 Task: Search for a travel adapter in the home improvement category on Amazon.
Action: Mouse moved to (325, 67)
Screenshot: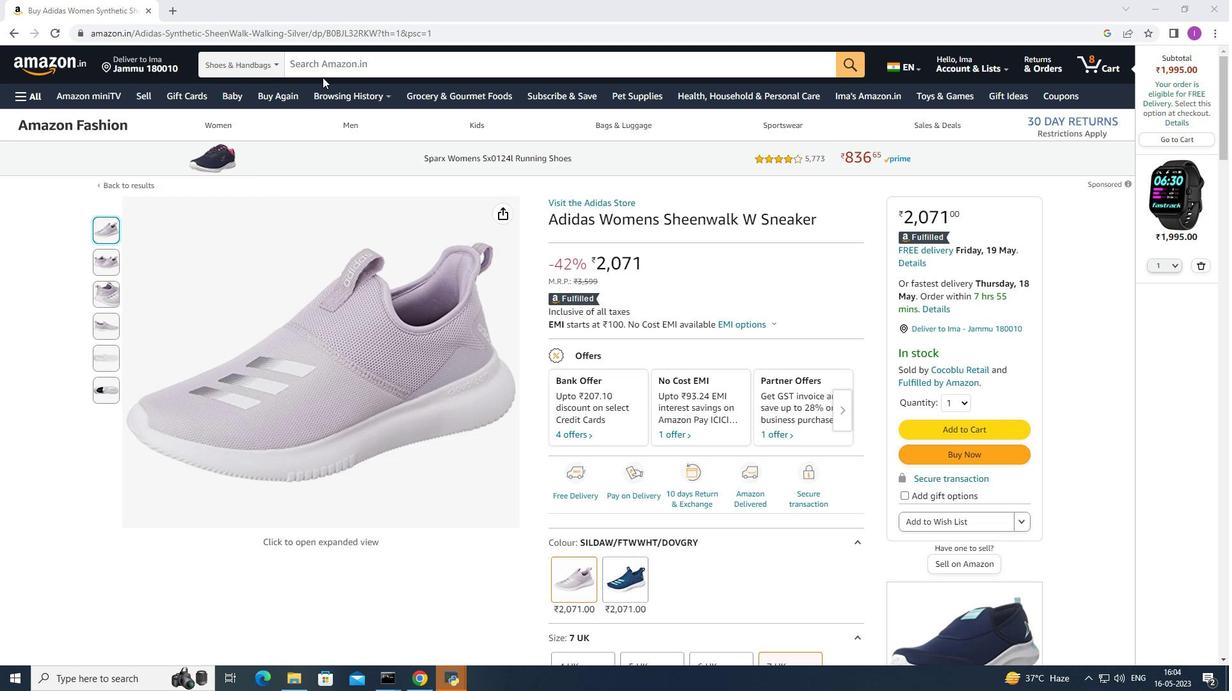 
Action: Mouse pressed left at (325, 67)
Screenshot: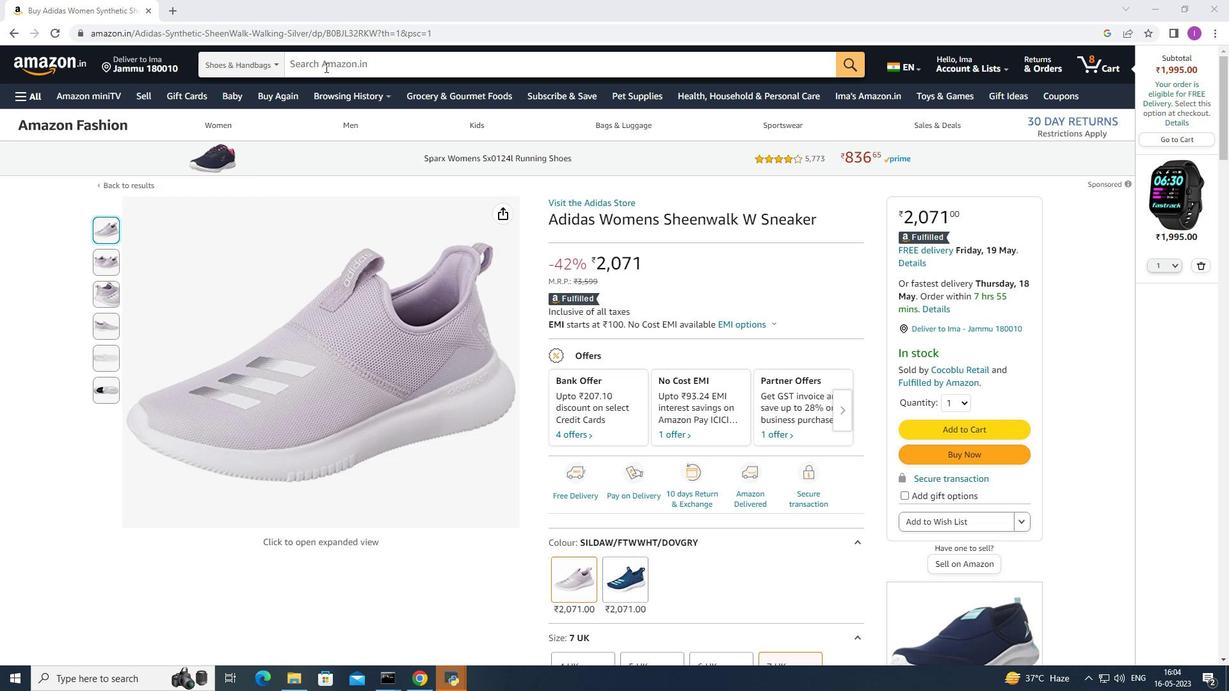 
Action: Key pressed <Key.shift><Key.shift><Key.shift><Key.shift><Key.shift><Key.shift><Key.shift><Key.shift><Key.shift><Key.shift><Key.shift><Key.shift><Key.shift><Key.shift><Key.shift><Key.shift><Key.shift><Key.shift><Key.shift><Key.shift><Key.shift><Key.shift><Key.shift>Home<Key.space>improvement<Key.space>cata<Key.backspace>egory<Key.enter>
Screenshot: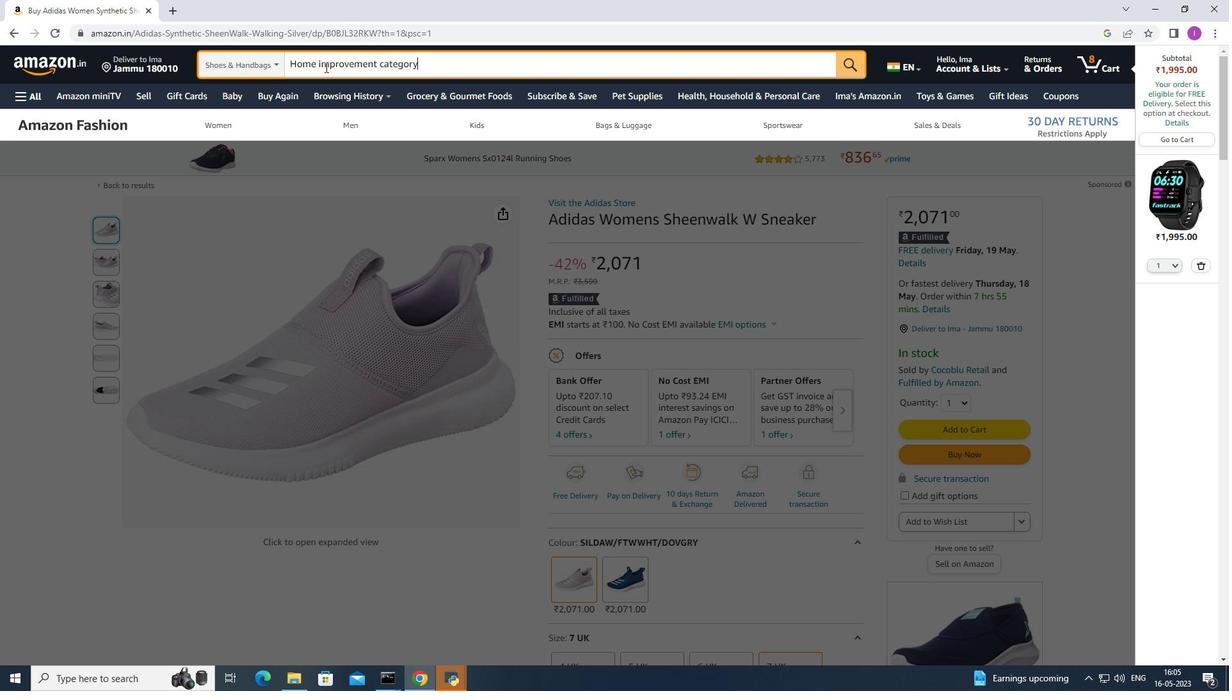 
Action: Mouse moved to (357, 284)
Screenshot: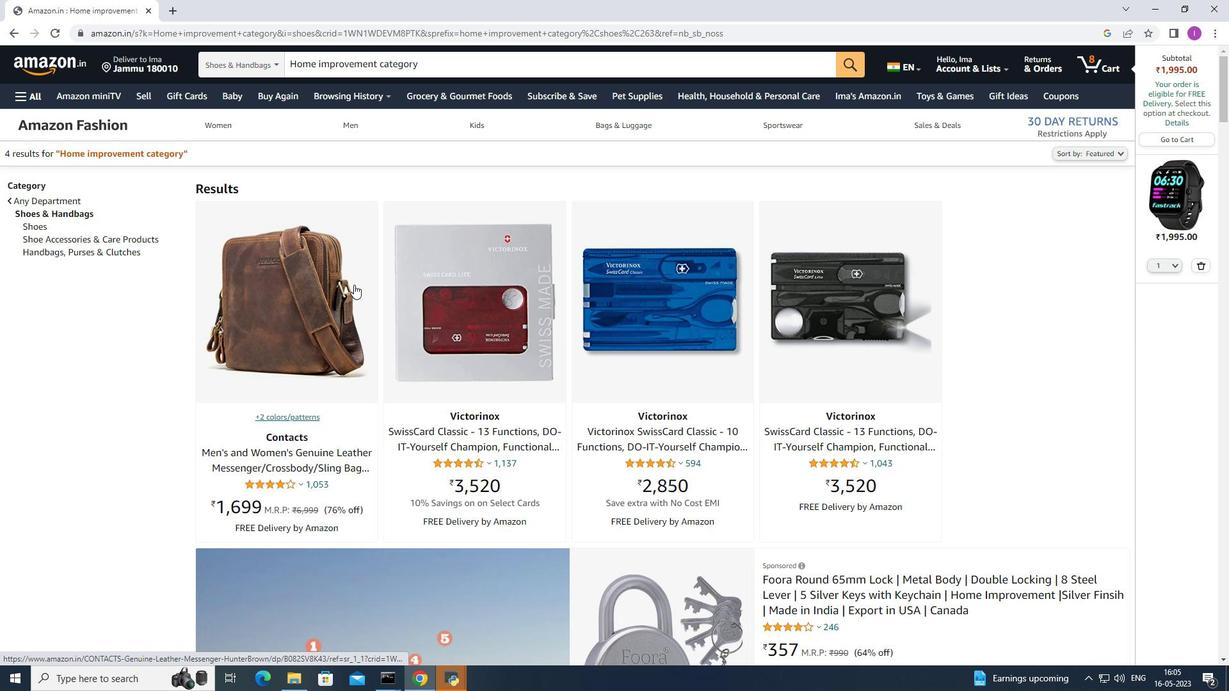 
Action: Mouse scrolled (357, 284) with delta (0, 0)
Screenshot: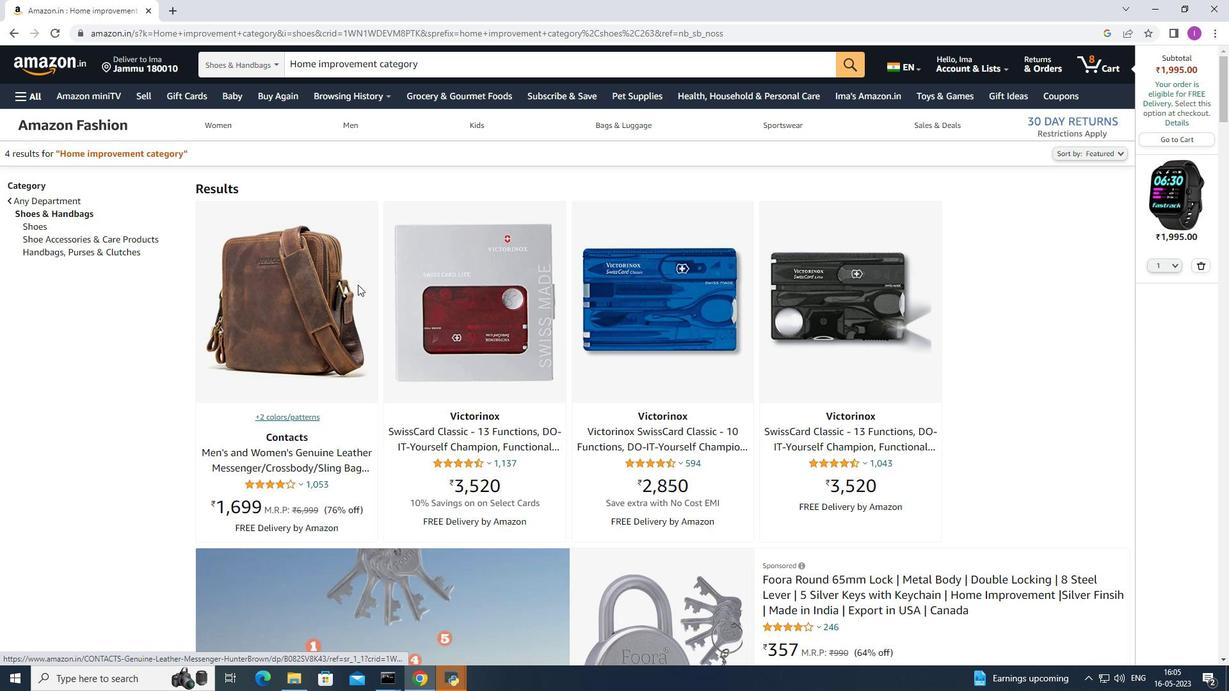 
Action: Mouse scrolled (357, 284) with delta (0, 0)
Screenshot: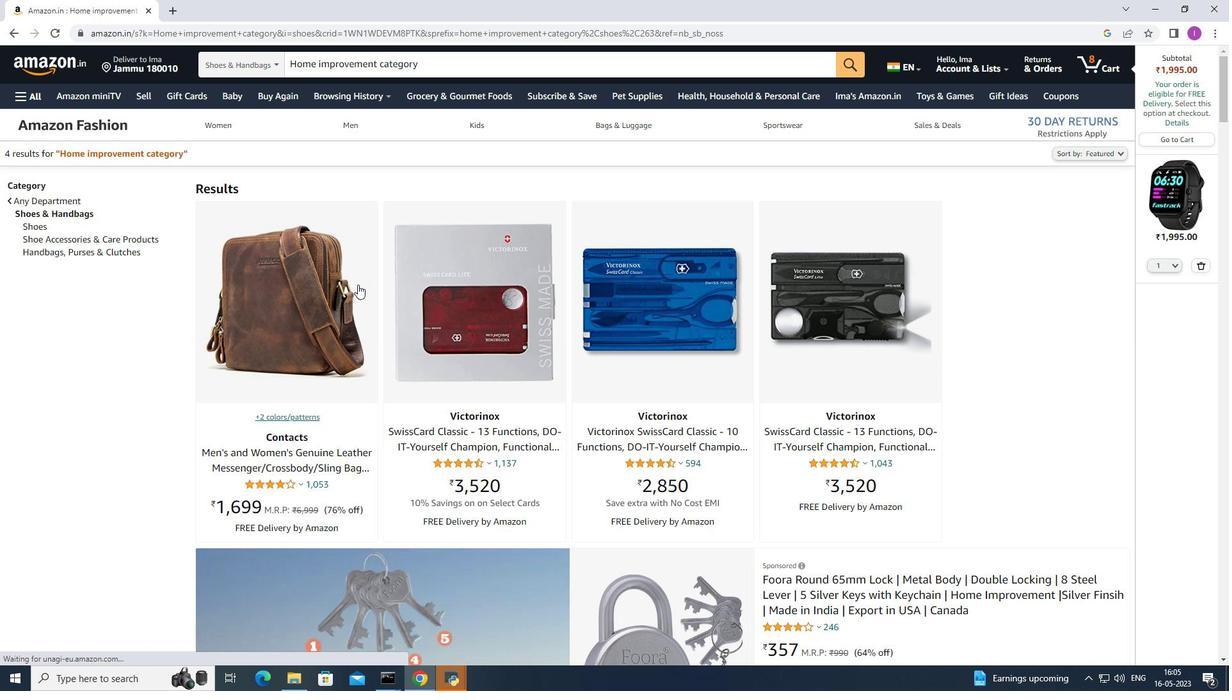 
Action: Mouse moved to (373, 280)
Screenshot: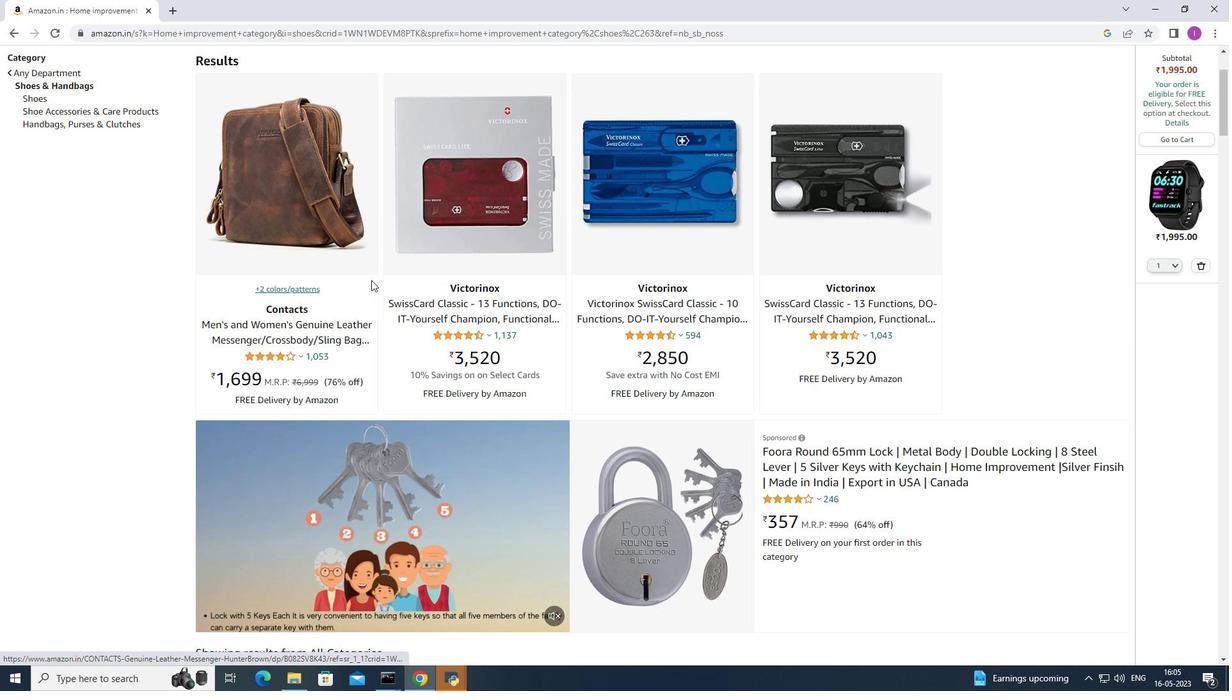 
Action: Mouse scrolled (373, 279) with delta (0, 0)
Screenshot: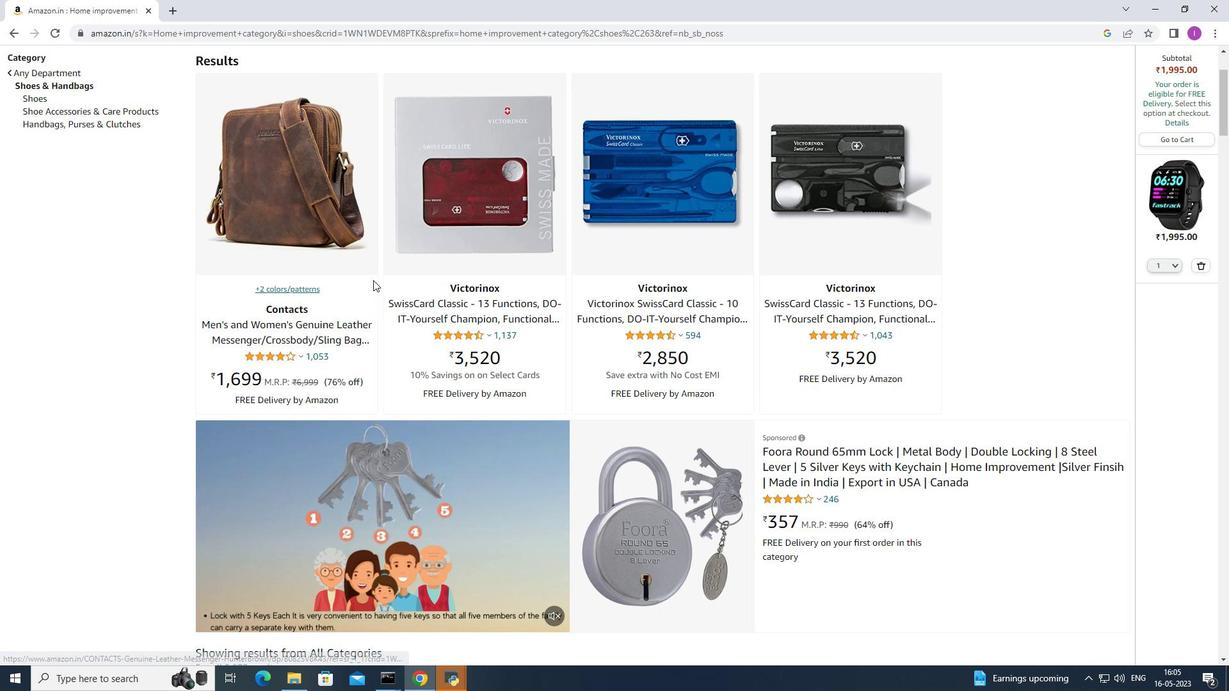 
Action: Mouse moved to (373, 280)
Screenshot: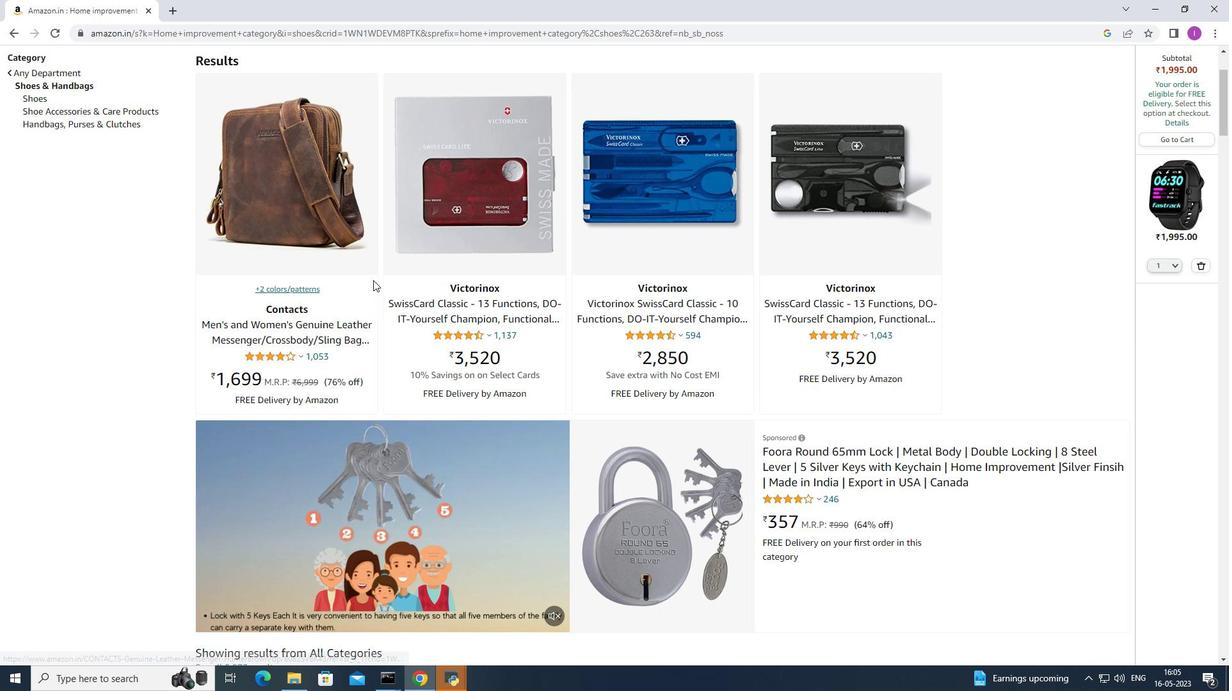 
Action: Mouse scrolled (373, 279) with delta (0, 0)
Screenshot: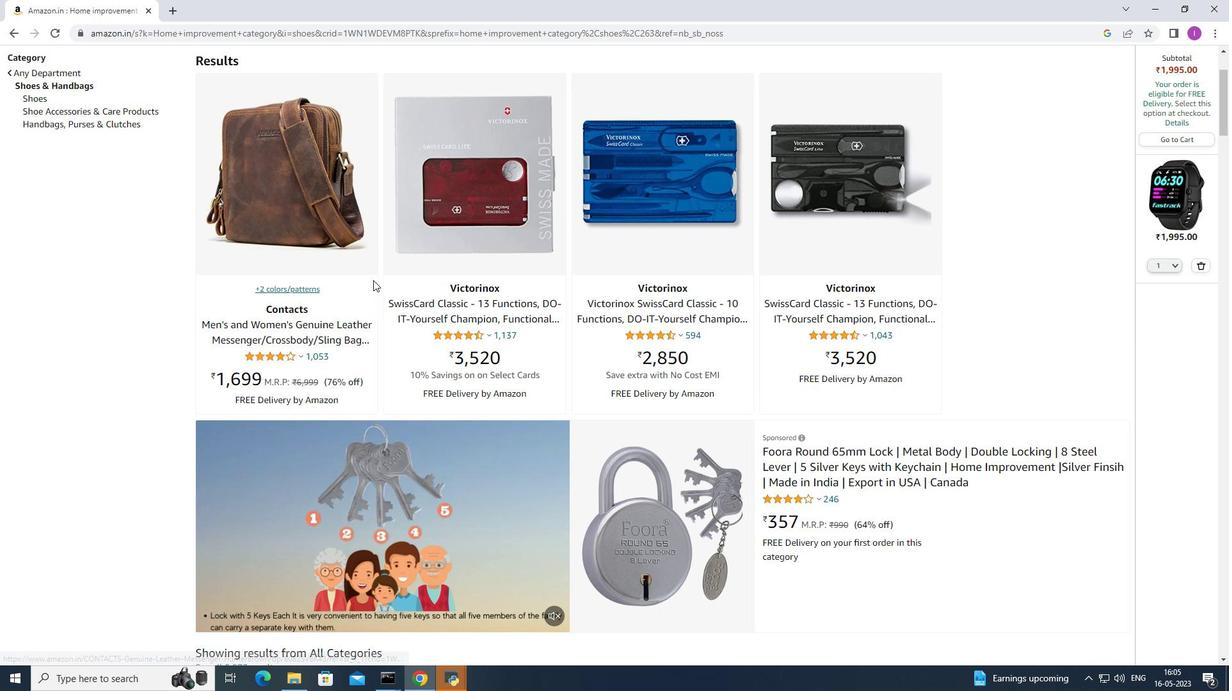 
Action: Mouse moved to (374, 280)
Screenshot: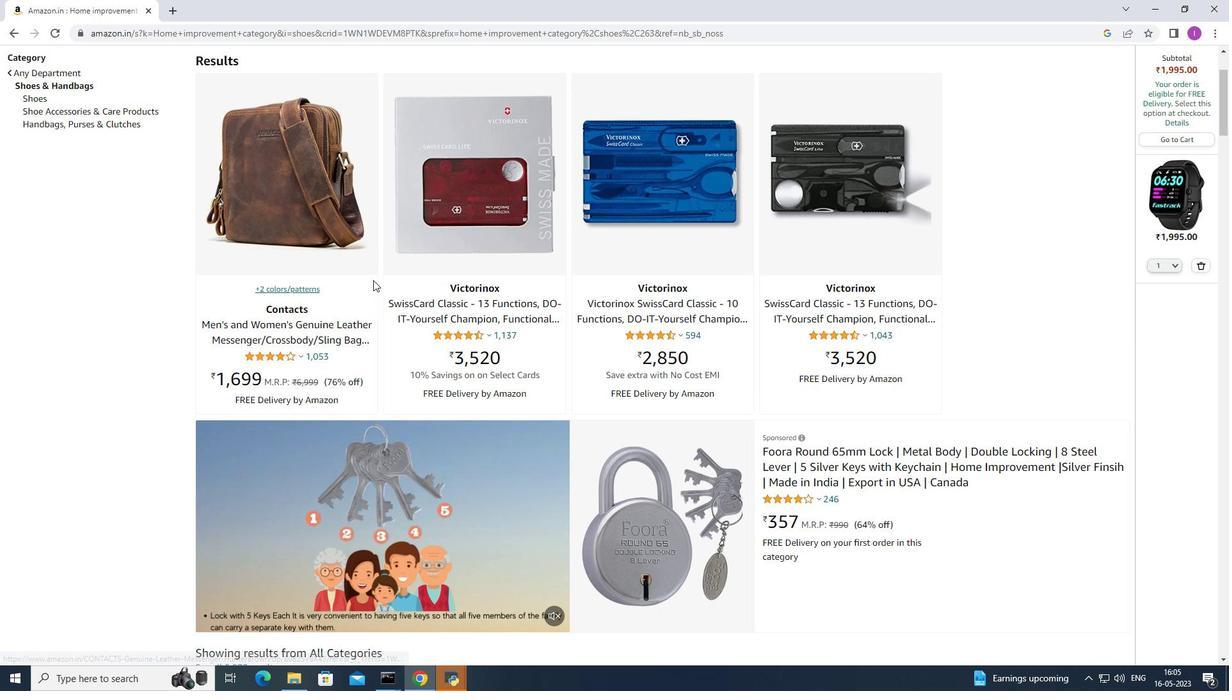 
Action: Mouse scrolled (374, 279) with delta (0, 0)
Screenshot: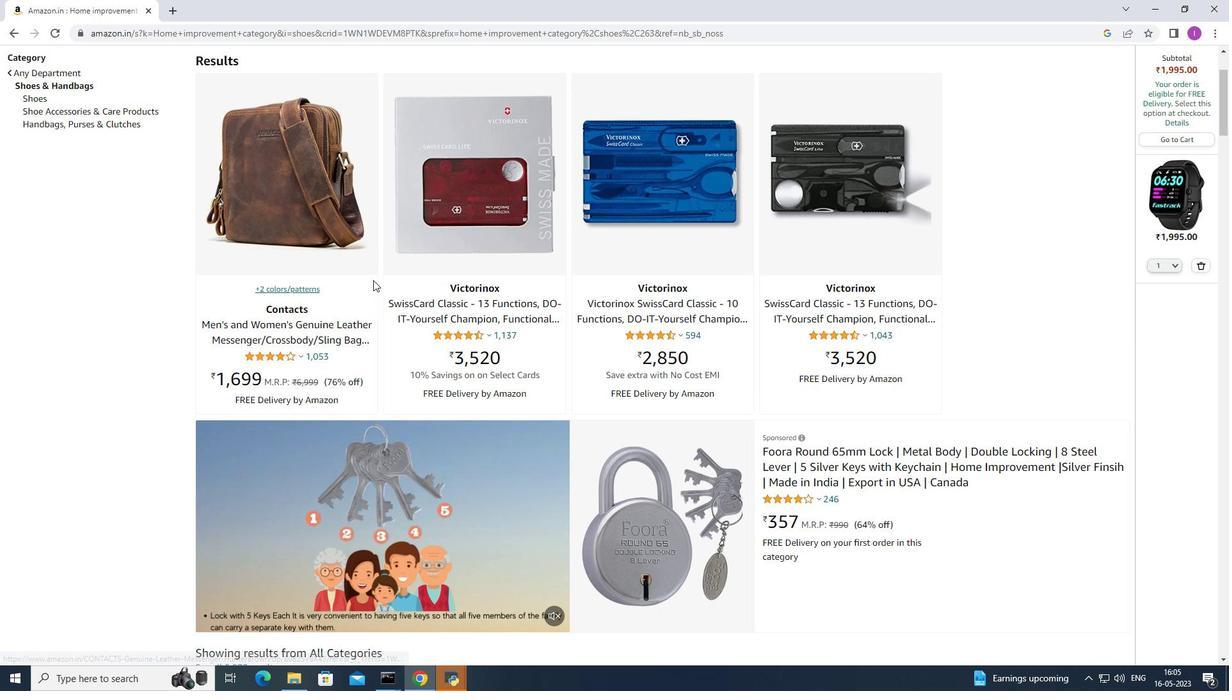 
Action: Mouse scrolled (374, 279) with delta (0, 0)
Screenshot: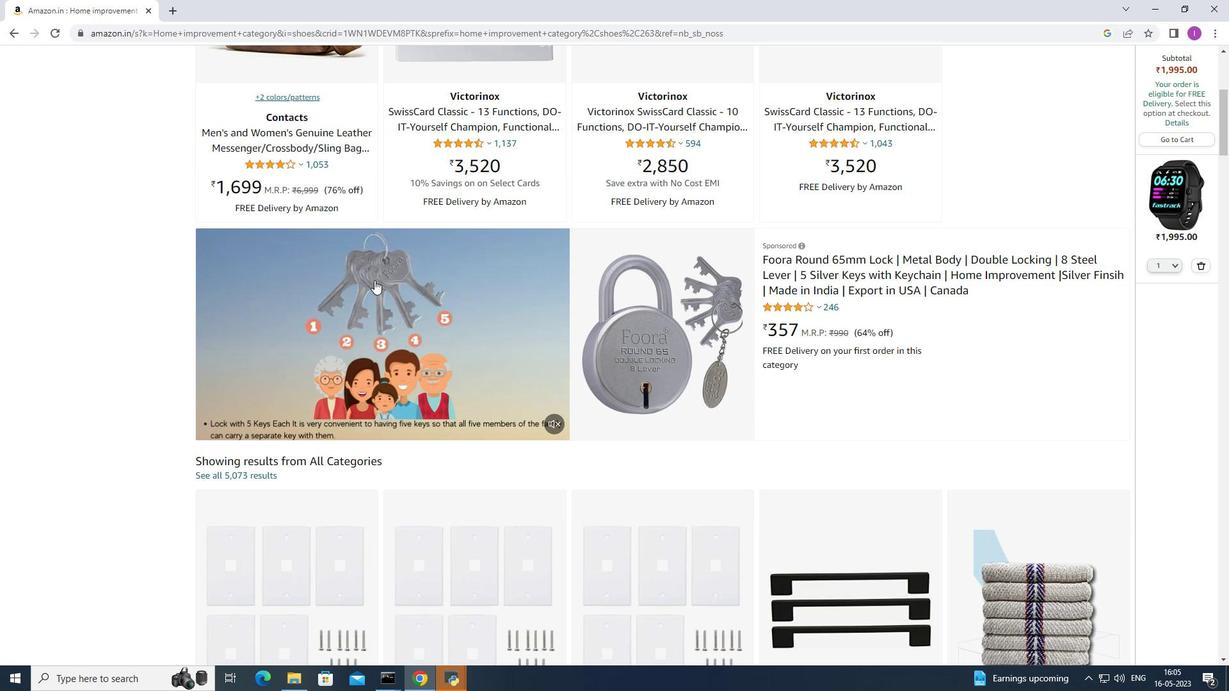 
Action: Mouse scrolled (374, 279) with delta (0, 0)
Screenshot: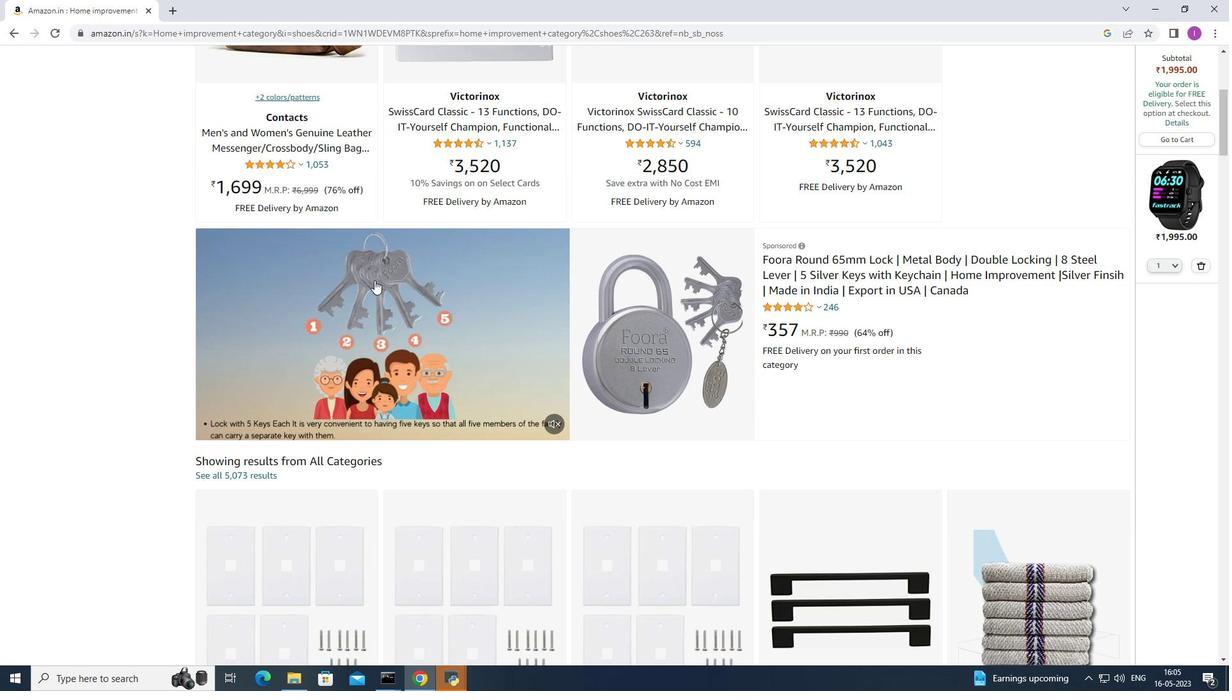 
Action: Mouse scrolled (374, 279) with delta (0, 0)
Screenshot: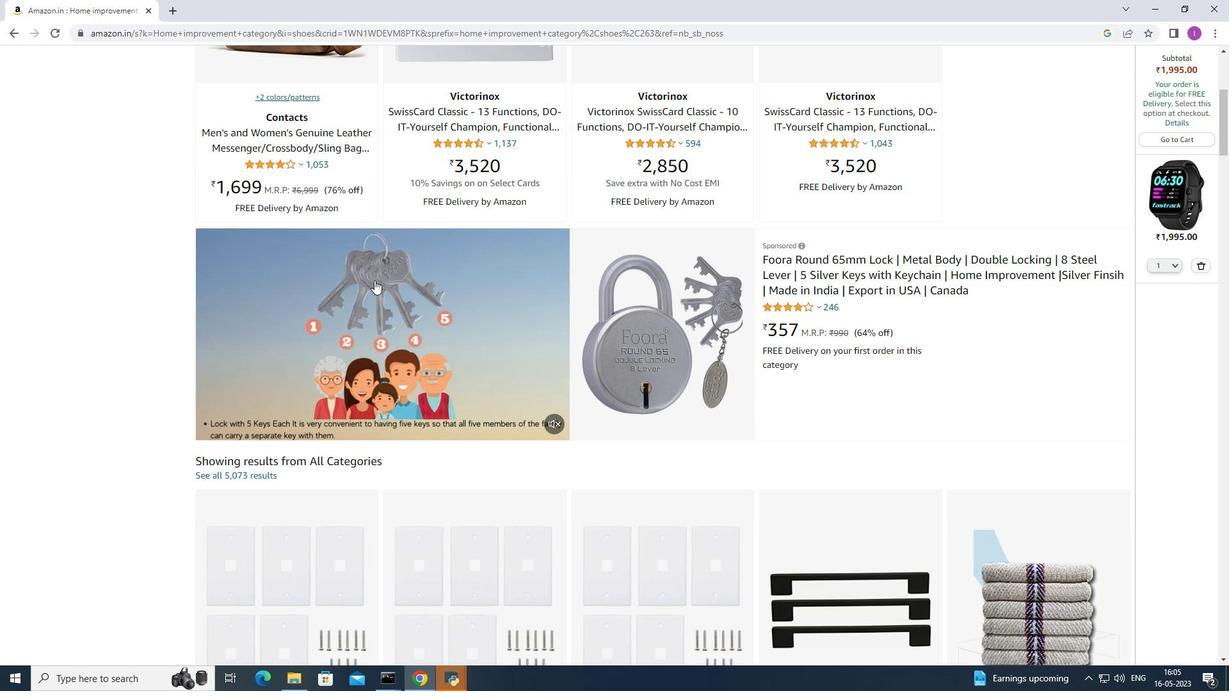 
Action: Mouse moved to (386, 279)
Screenshot: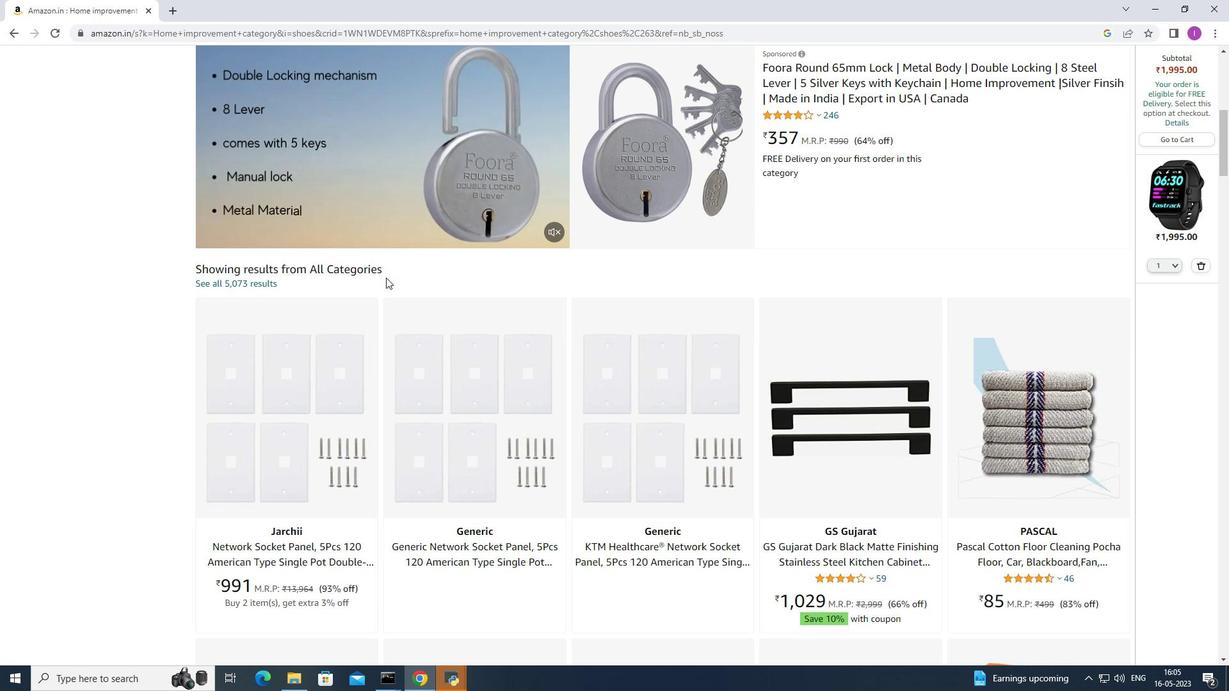 
Action: Mouse scrolled (386, 279) with delta (0, 0)
Screenshot: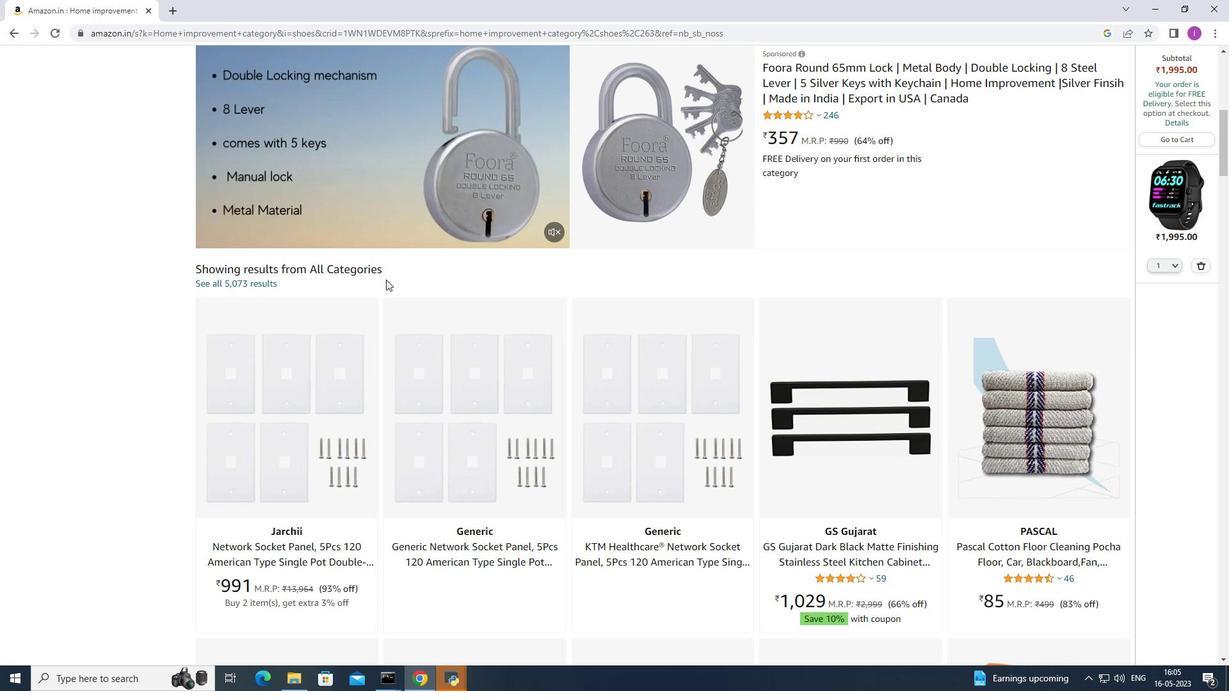 
Action: Mouse moved to (403, 291)
Screenshot: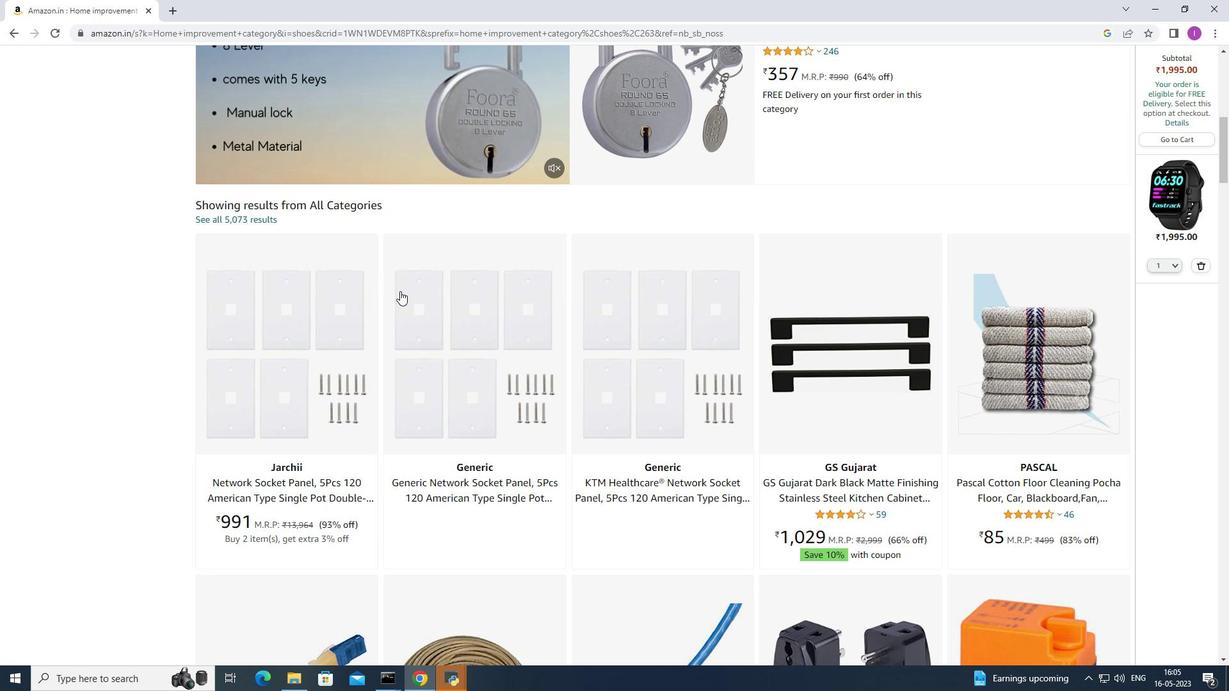 
Action: Mouse scrolled (403, 291) with delta (0, 0)
Screenshot: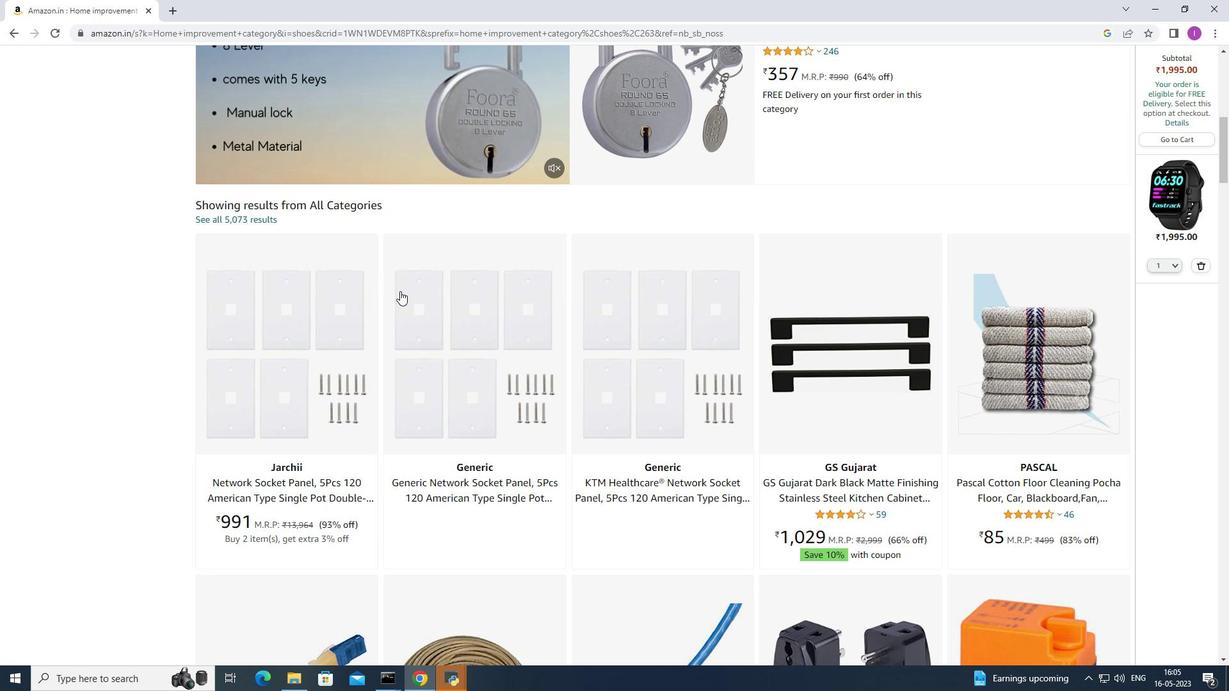 
Action: Mouse scrolled (403, 291) with delta (0, 0)
Screenshot: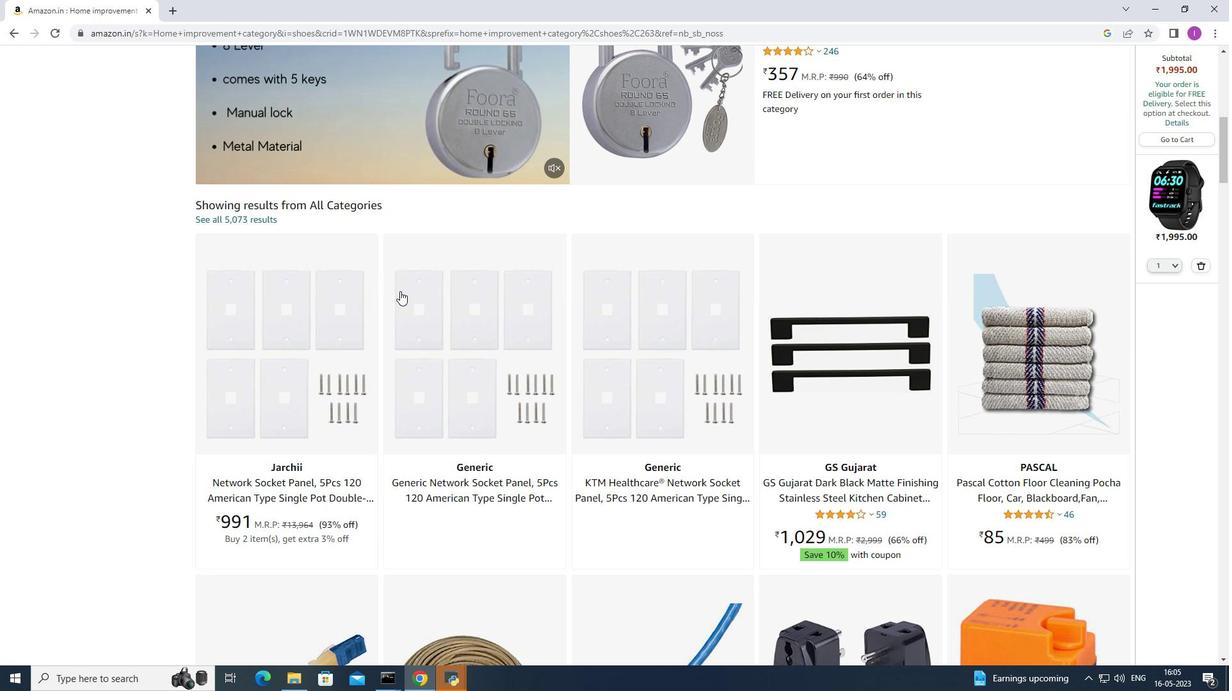 
Action: Mouse scrolled (403, 291) with delta (0, 0)
Screenshot: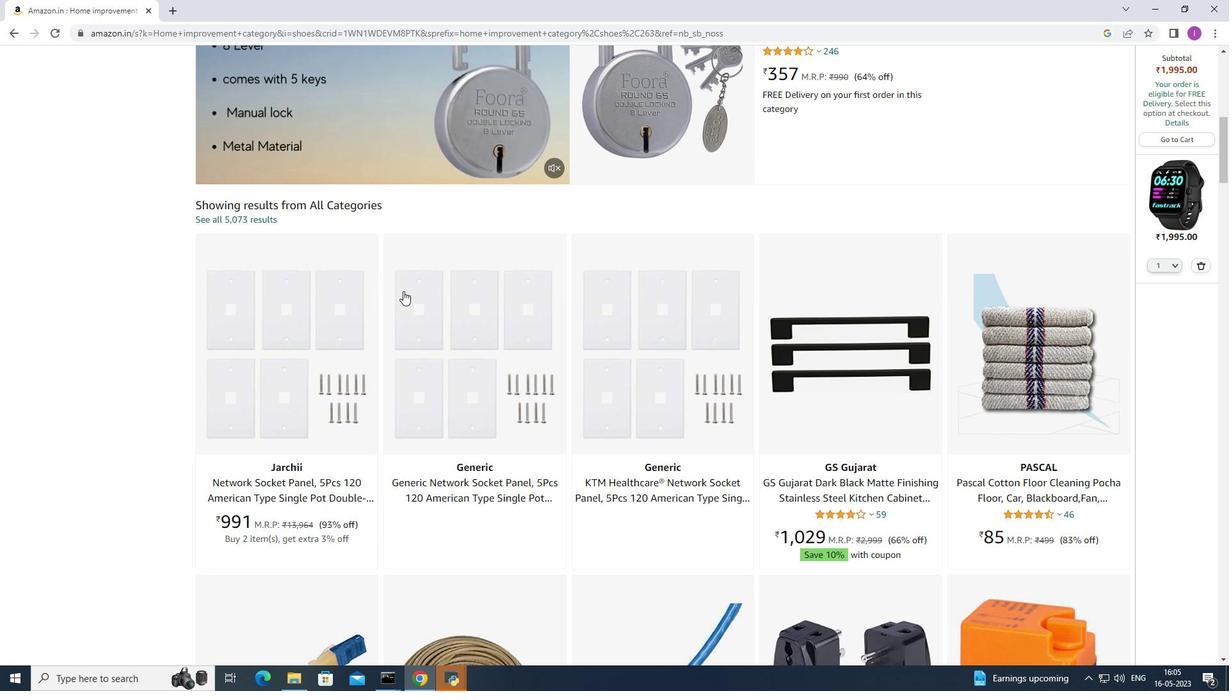
Action: Mouse scrolled (403, 291) with delta (0, 0)
Screenshot: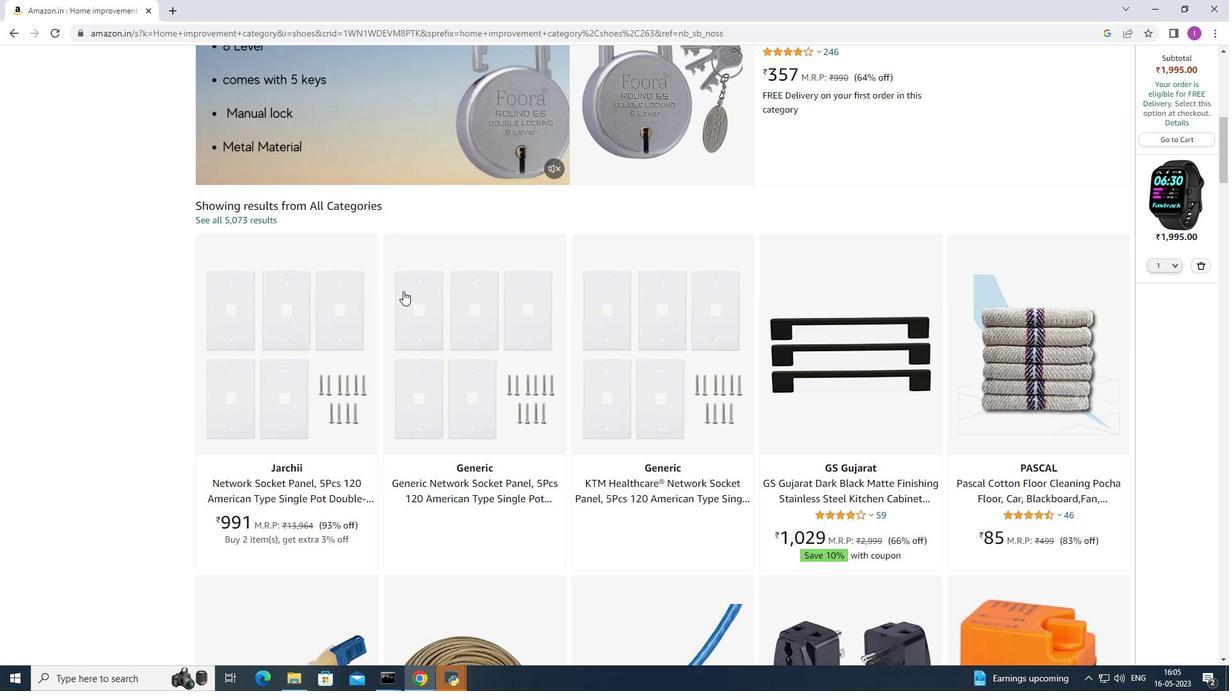 
Action: Mouse moved to (403, 291)
Screenshot: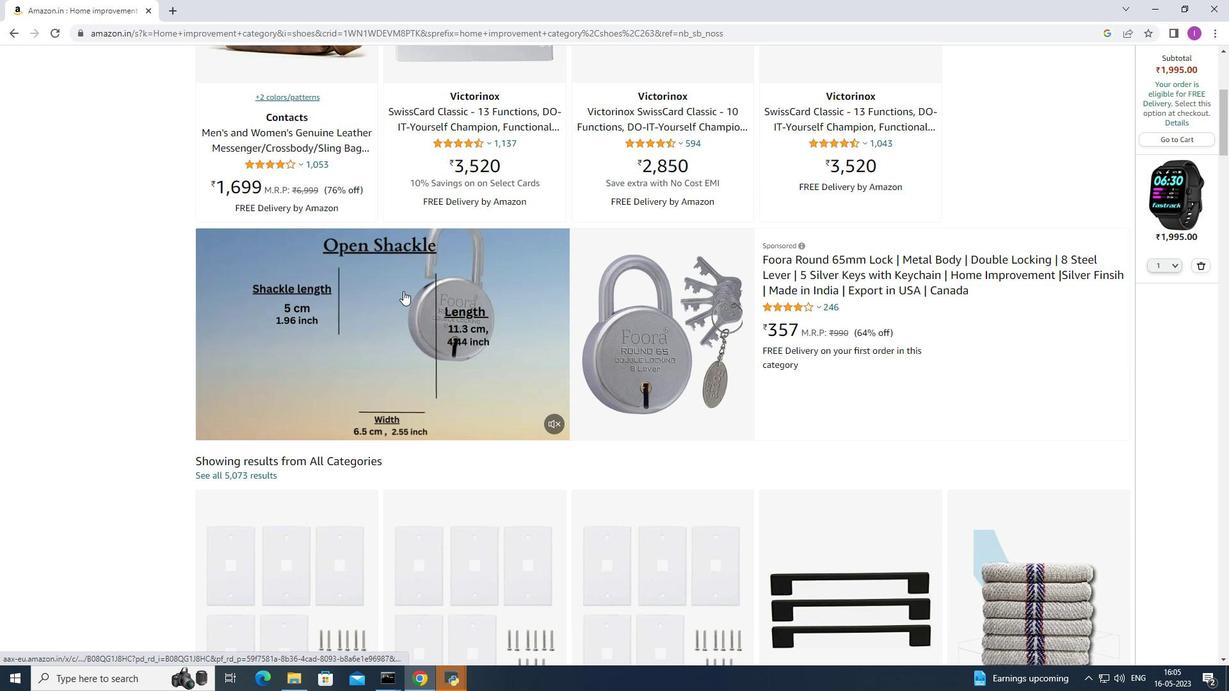 
Action: Mouse scrolled (403, 291) with delta (0, 0)
Screenshot: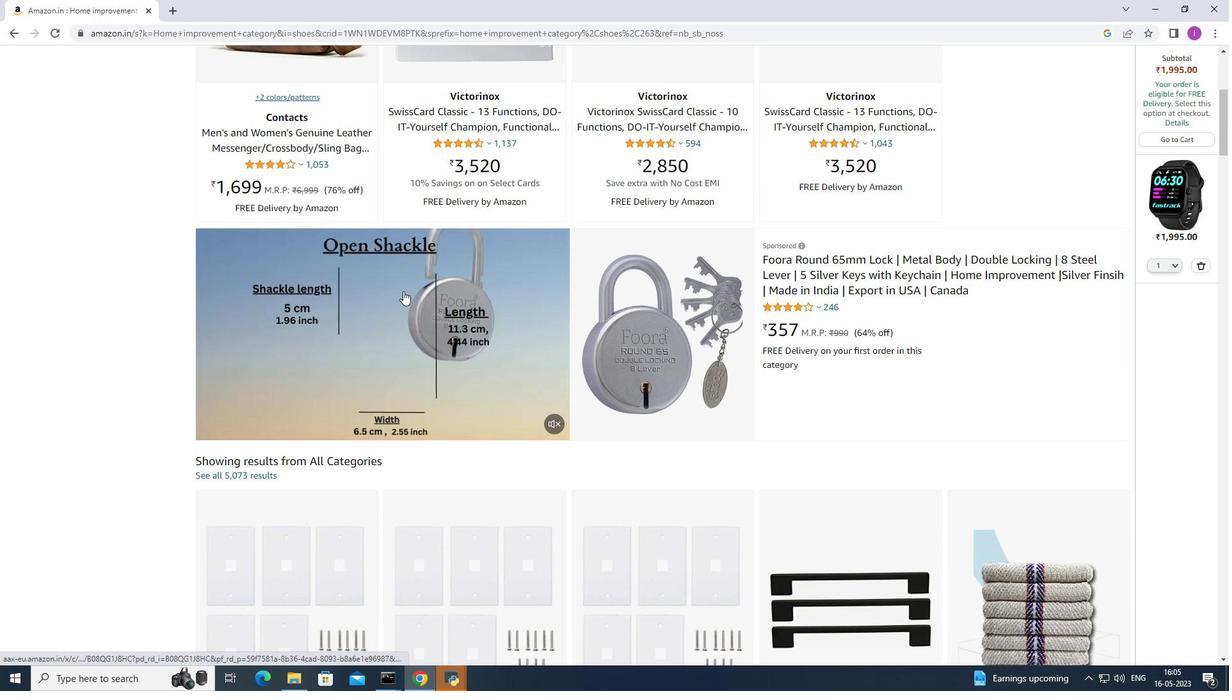 
Action: Mouse scrolled (403, 291) with delta (0, 0)
Screenshot: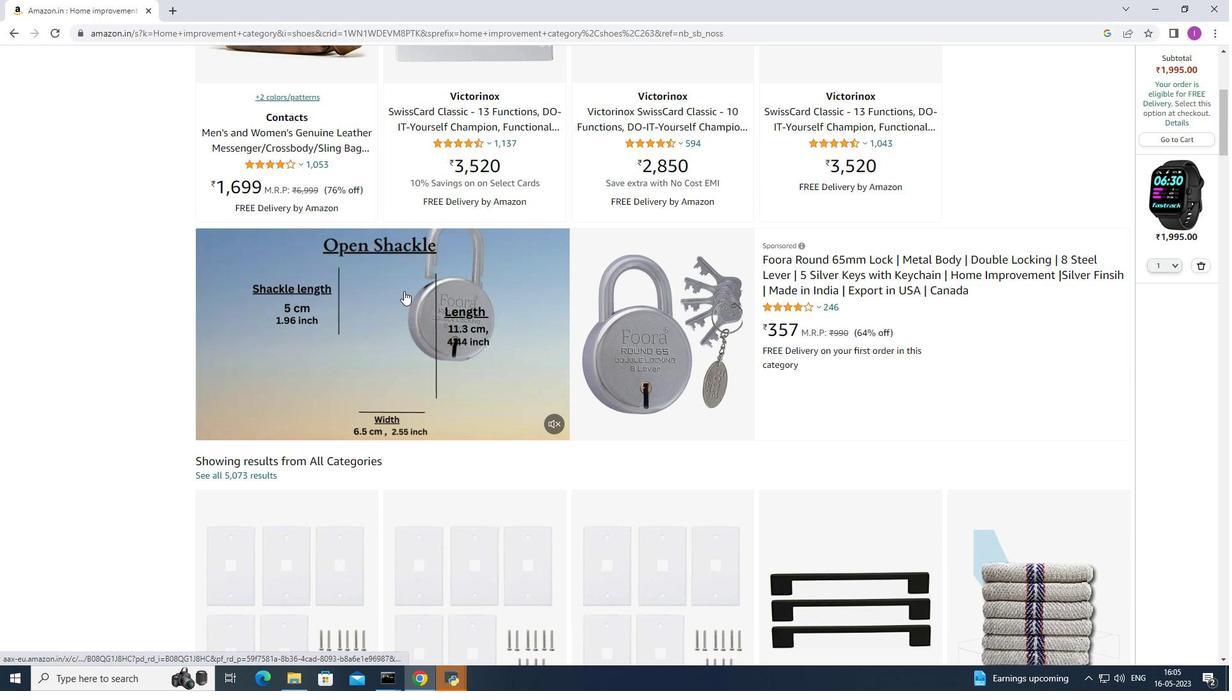 
Action: Mouse scrolled (403, 291) with delta (0, 0)
Screenshot: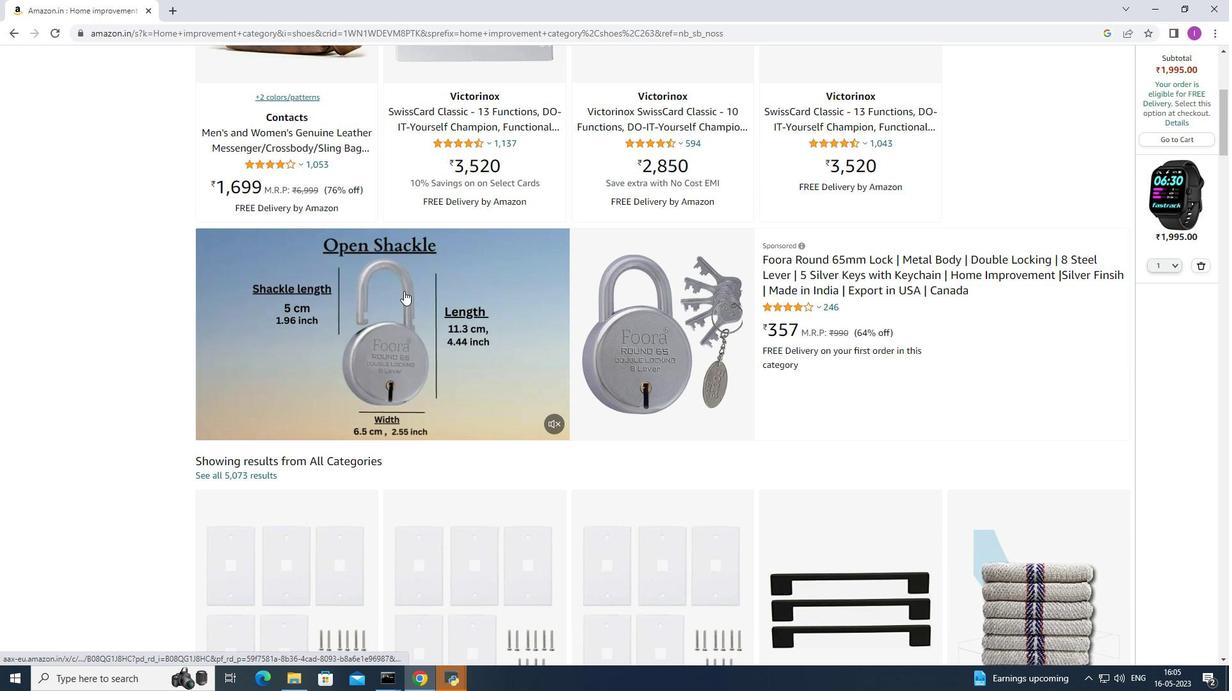 
Action: Mouse scrolled (403, 291) with delta (0, 0)
Screenshot: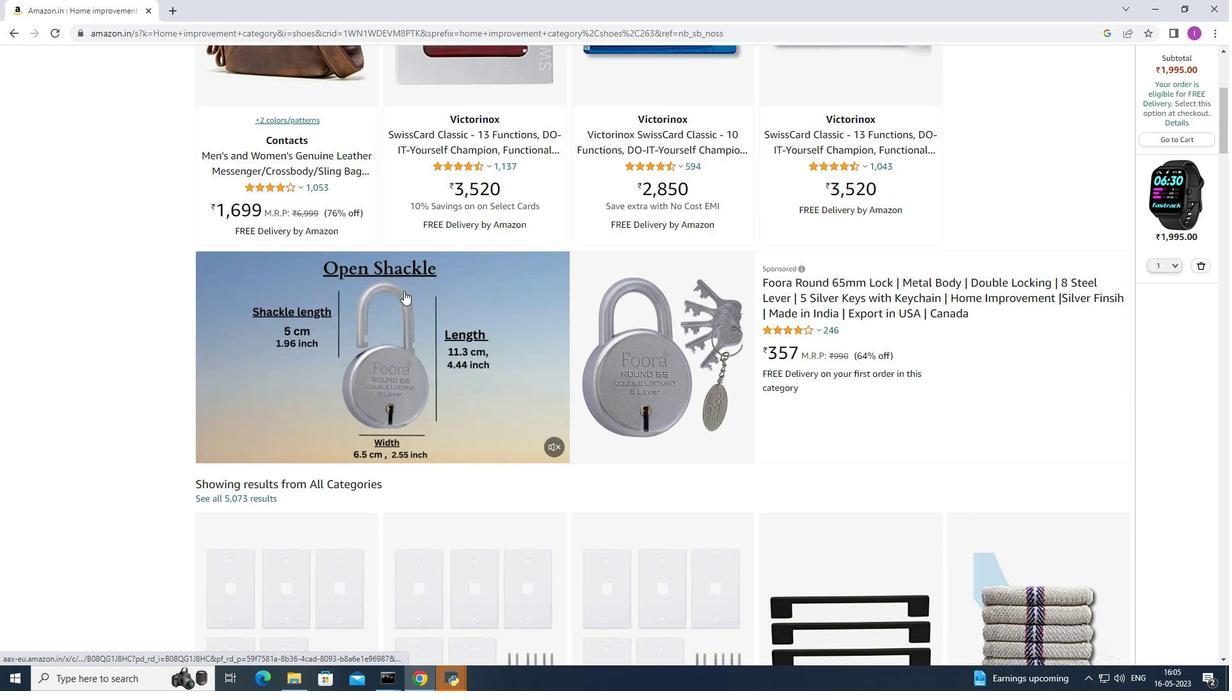 
Action: Mouse scrolled (403, 291) with delta (0, 0)
Screenshot: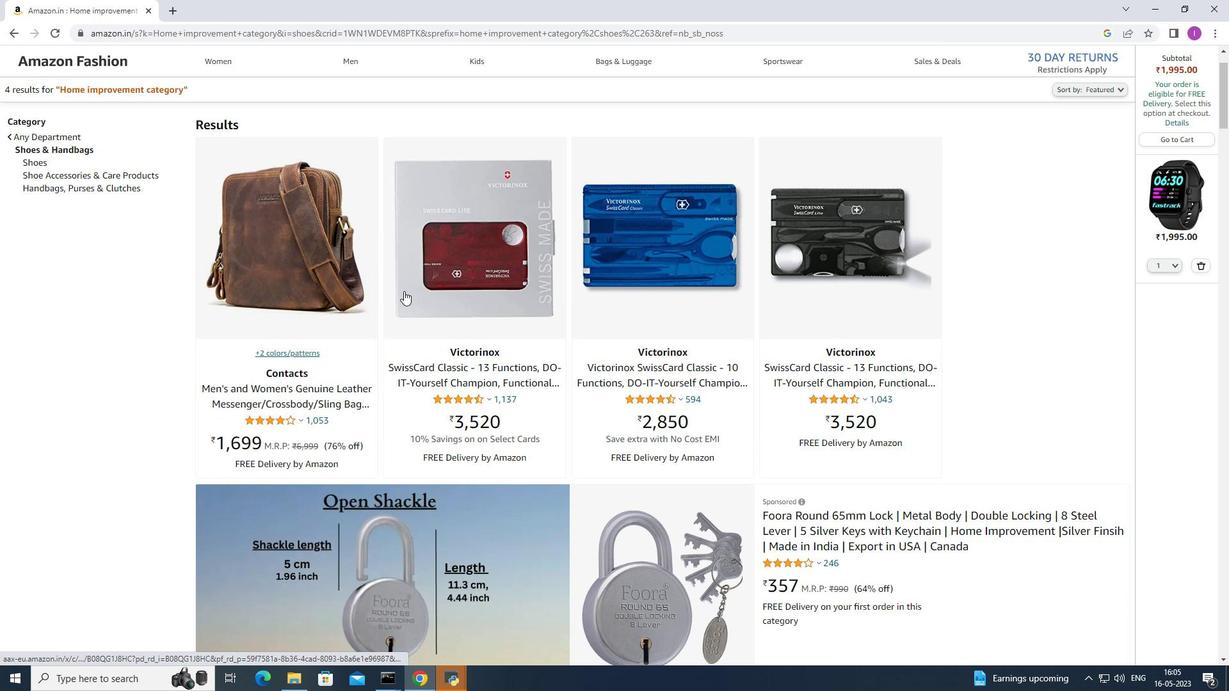 
Action: Mouse scrolled (403, 291) with delta (0, 0)
Screenshot: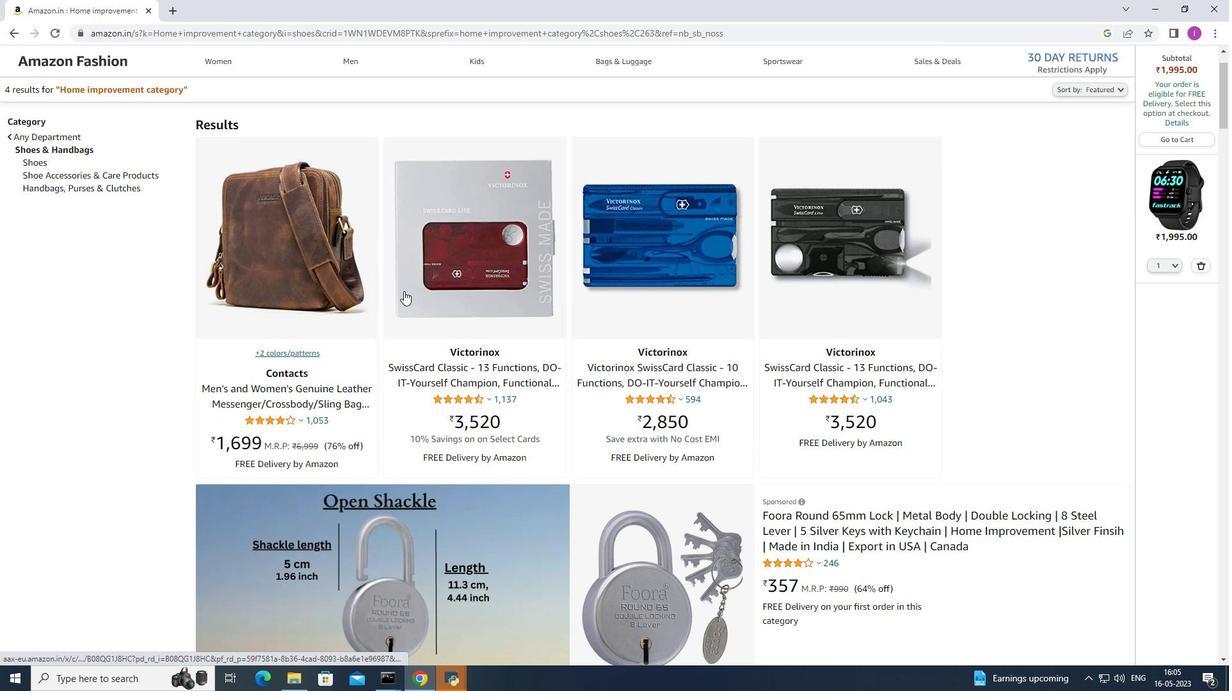 
Action: Mouse scrolled (403, 291) with delta (0, 0)
Screenshot: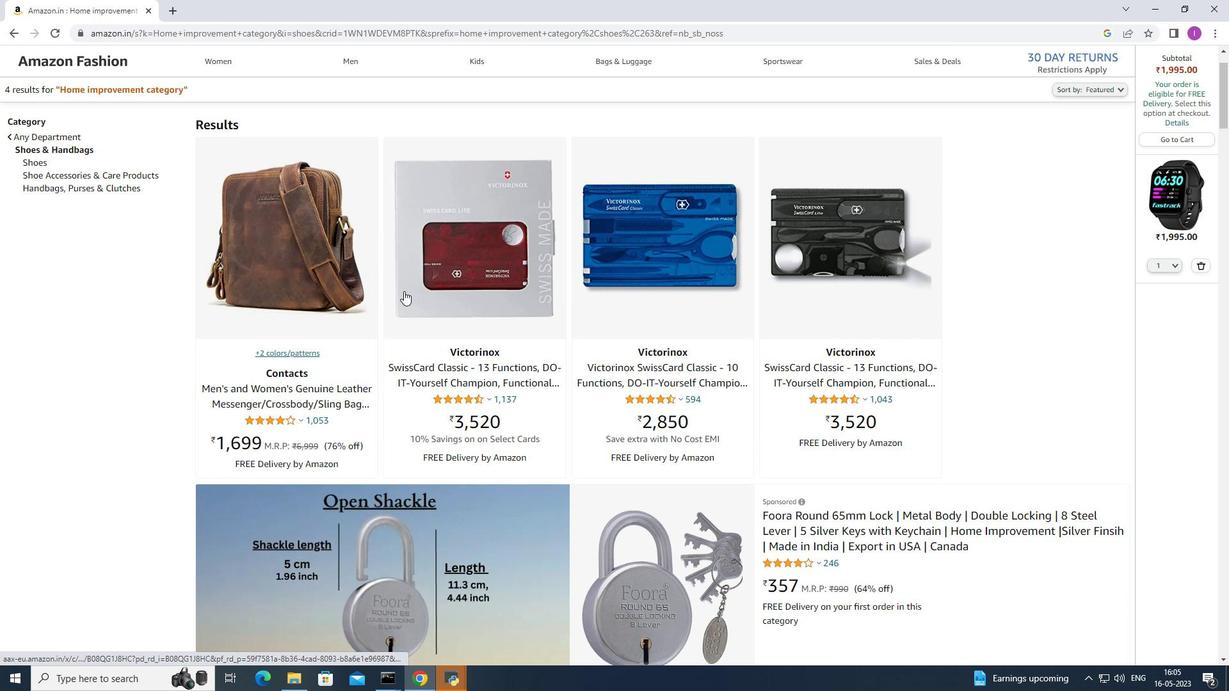 
Action: Mouse moved to (403, 291)
Screenshot: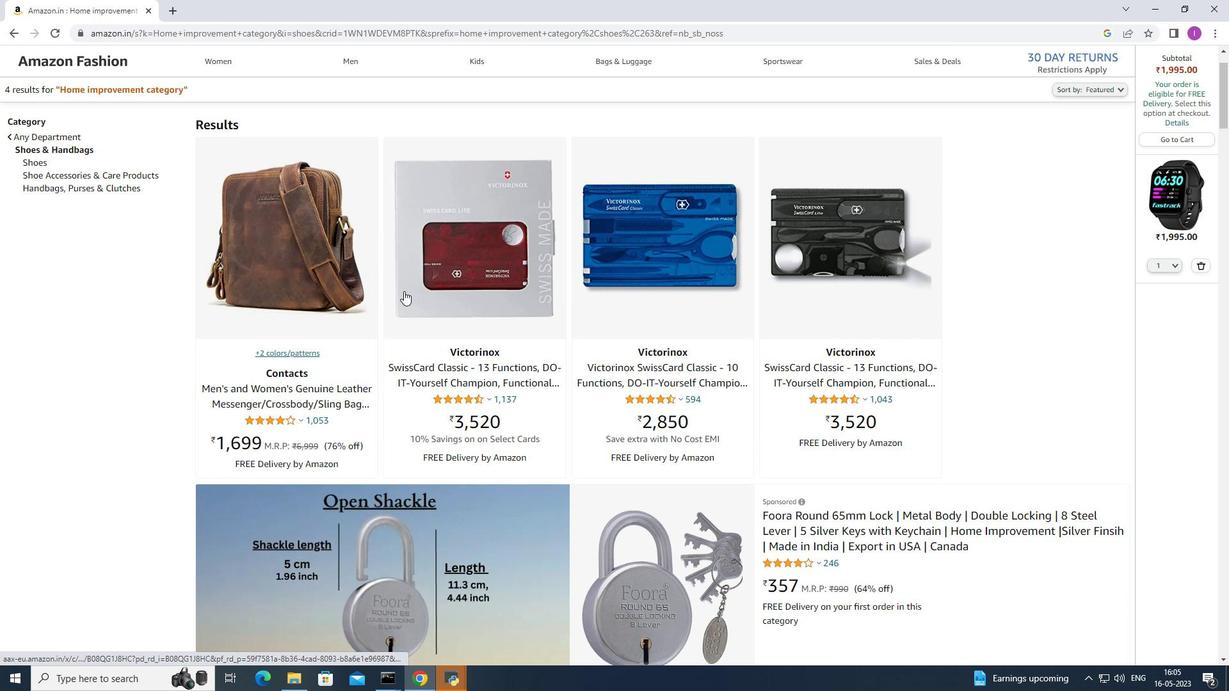 
Action: Mouse scrolled (403, 291) with delta (0, 0)
Screenshot: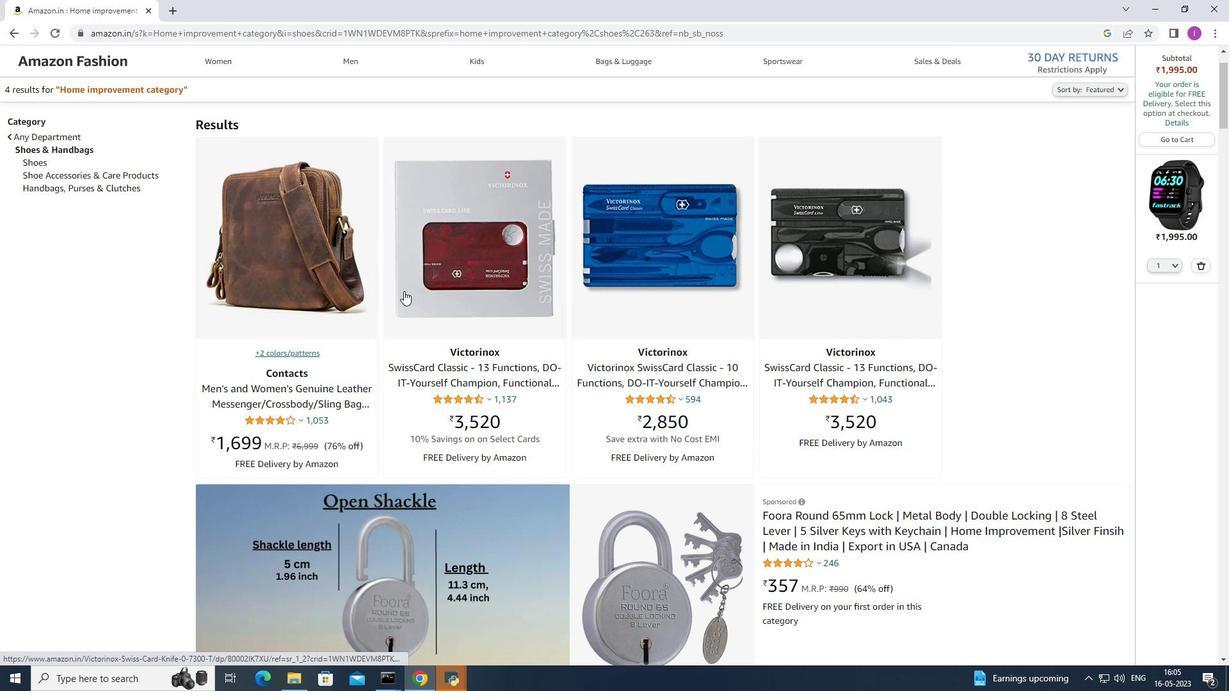 
Action: Mouse moved to (1112, 153)
Screenshot: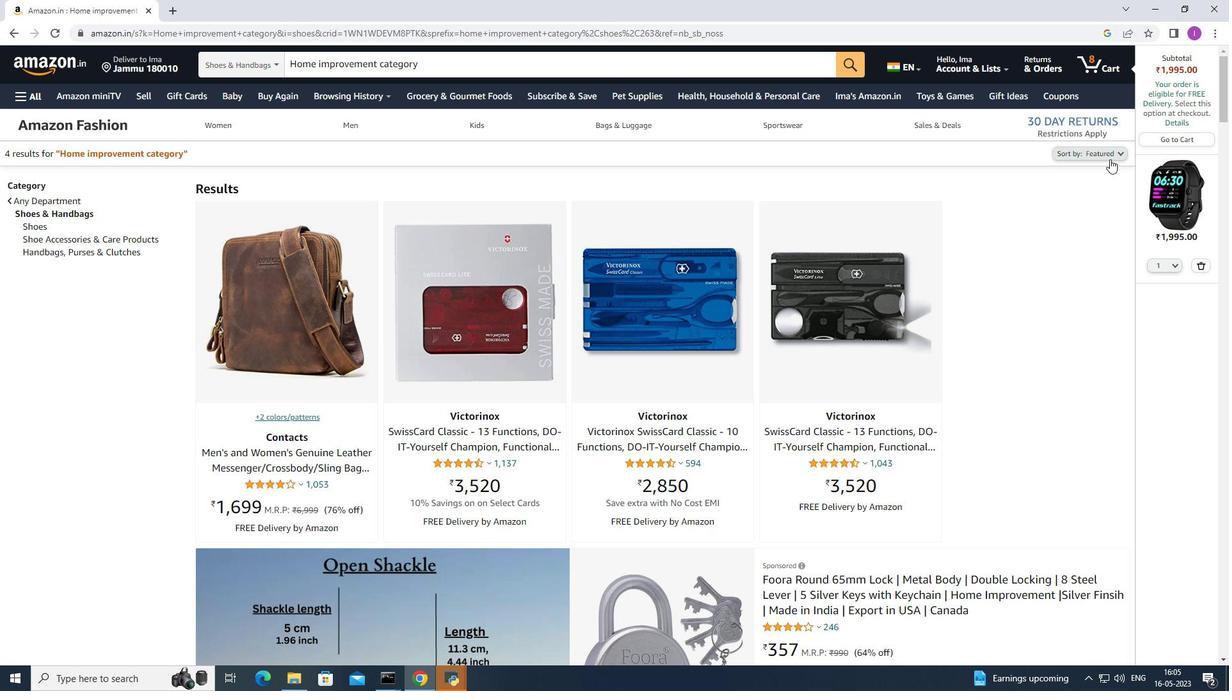 
Action: Mouse pressed left at (1112, 153)
Screenshot: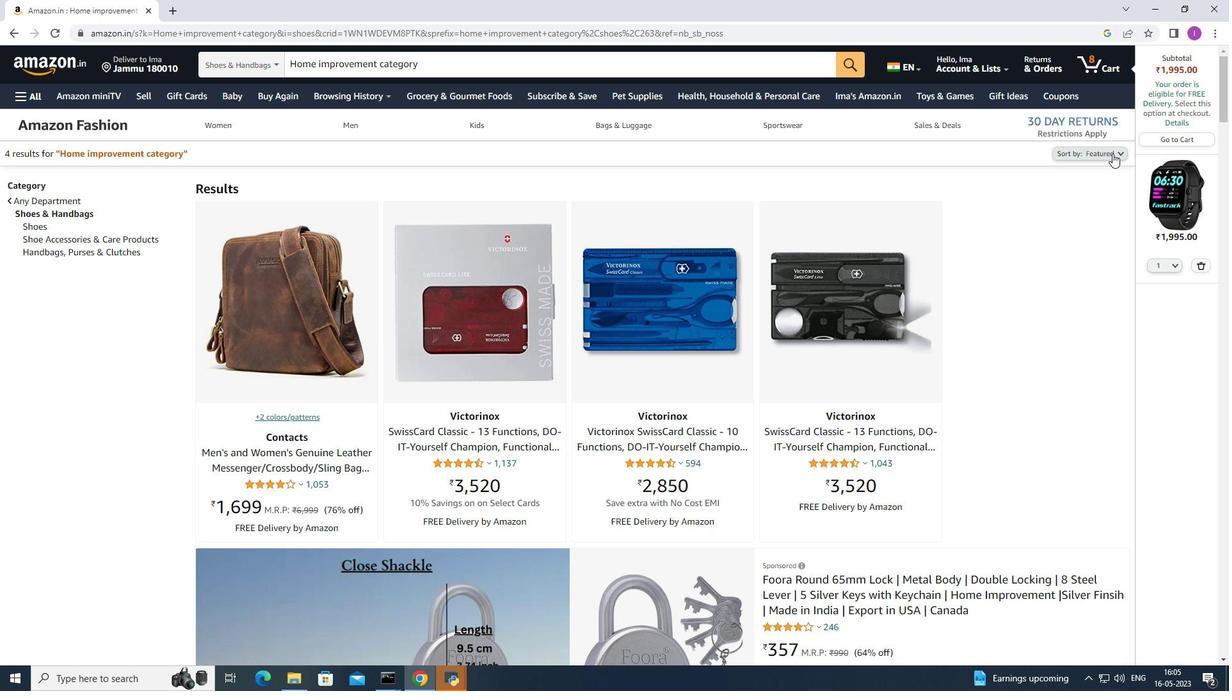 
Action: Mouse moved to (14, 97)
Screenshot: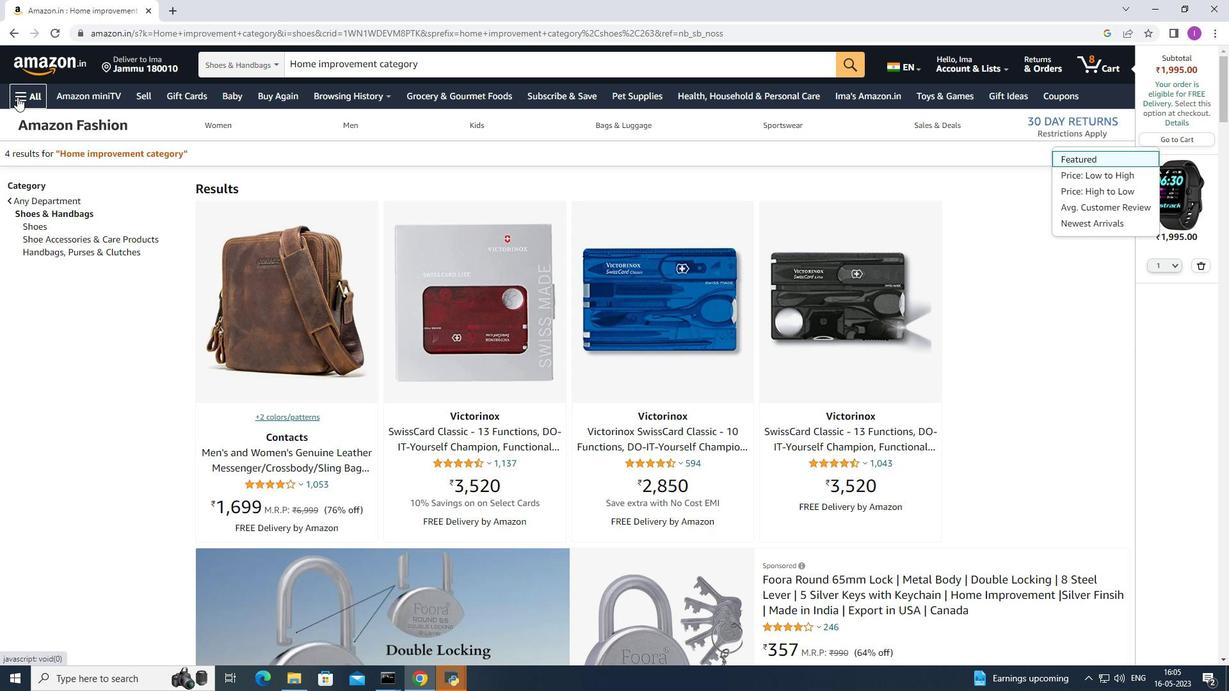 
Action: Mouse pressed left at (14, 97)
Screenshot: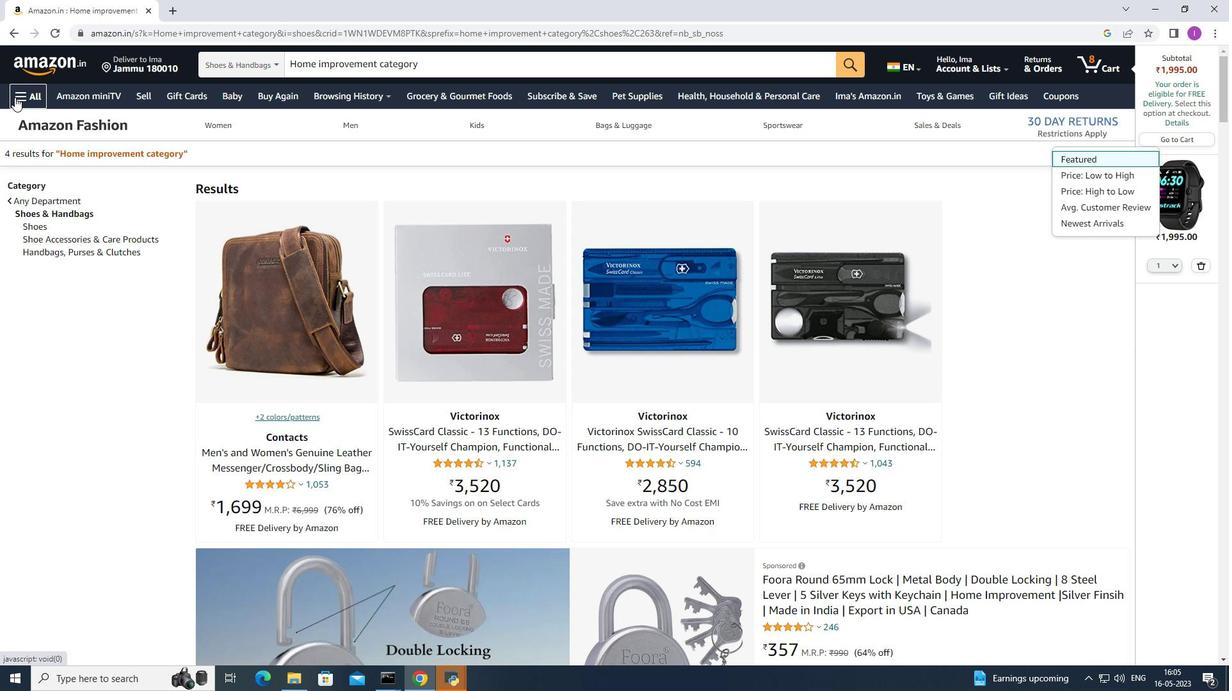 
Action: Mouse moved to (131, 341)
Screenshot: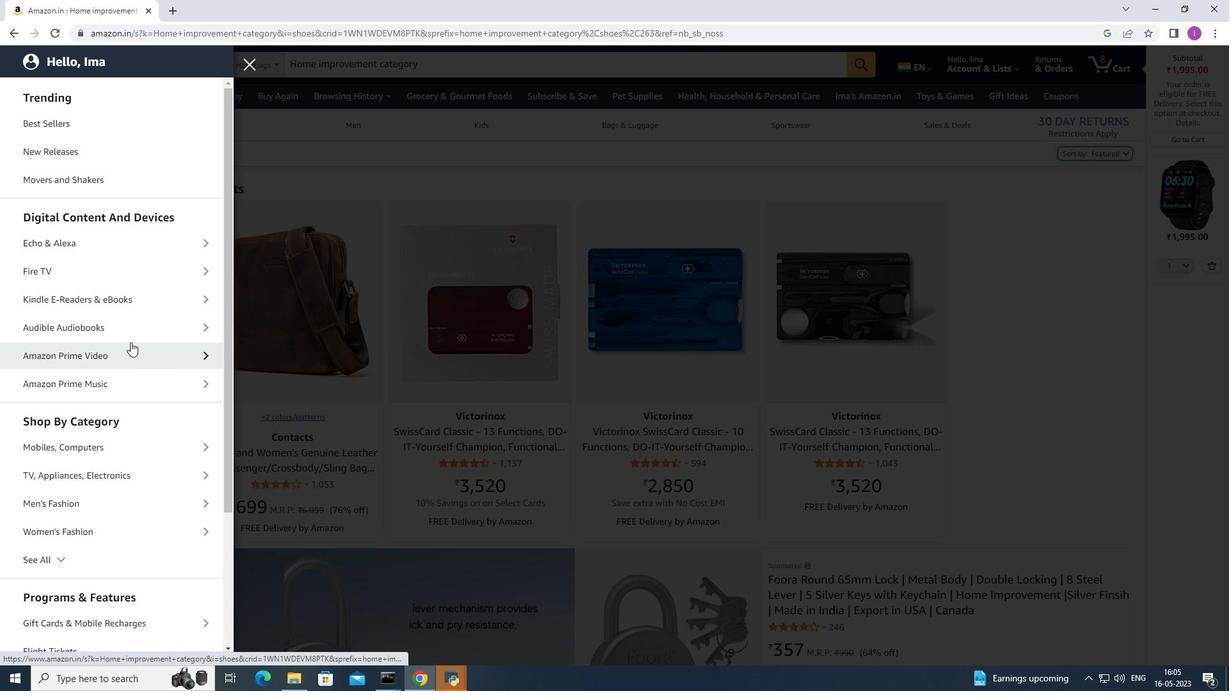 
Action: Mouse scrolled (131, 341) with delta (0, 0)
Screenshot: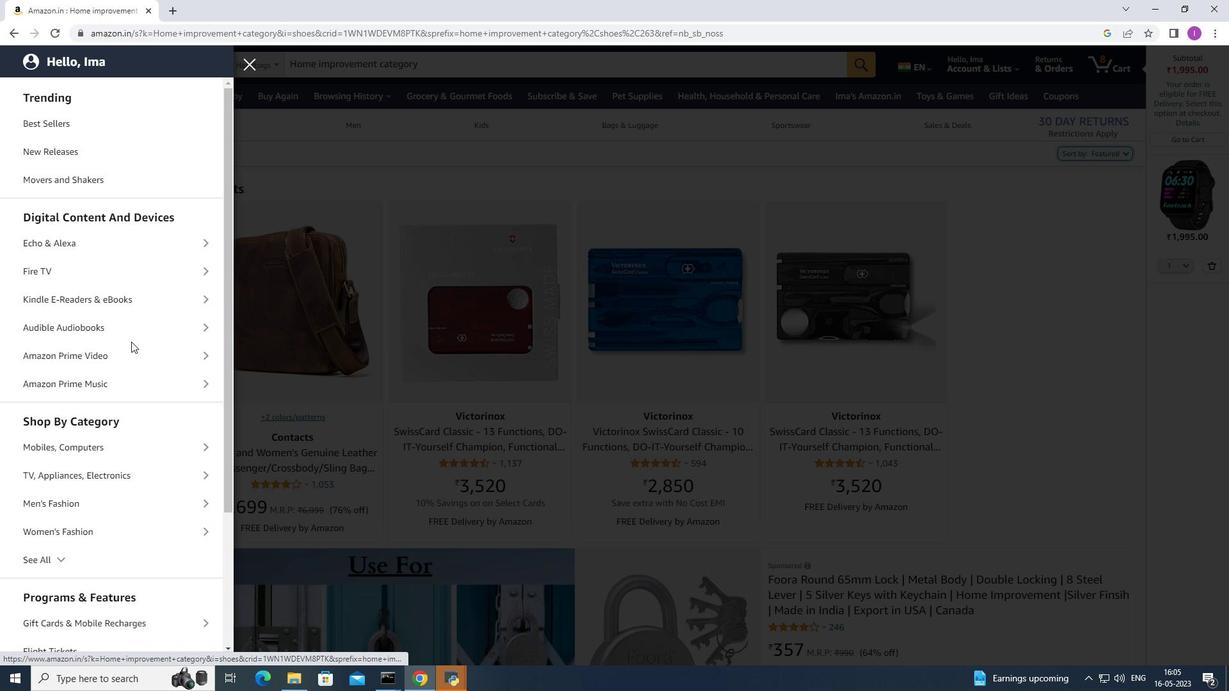 
Action: Mouse scrolled (131, 341) with delta (0, 0)
Screenshot: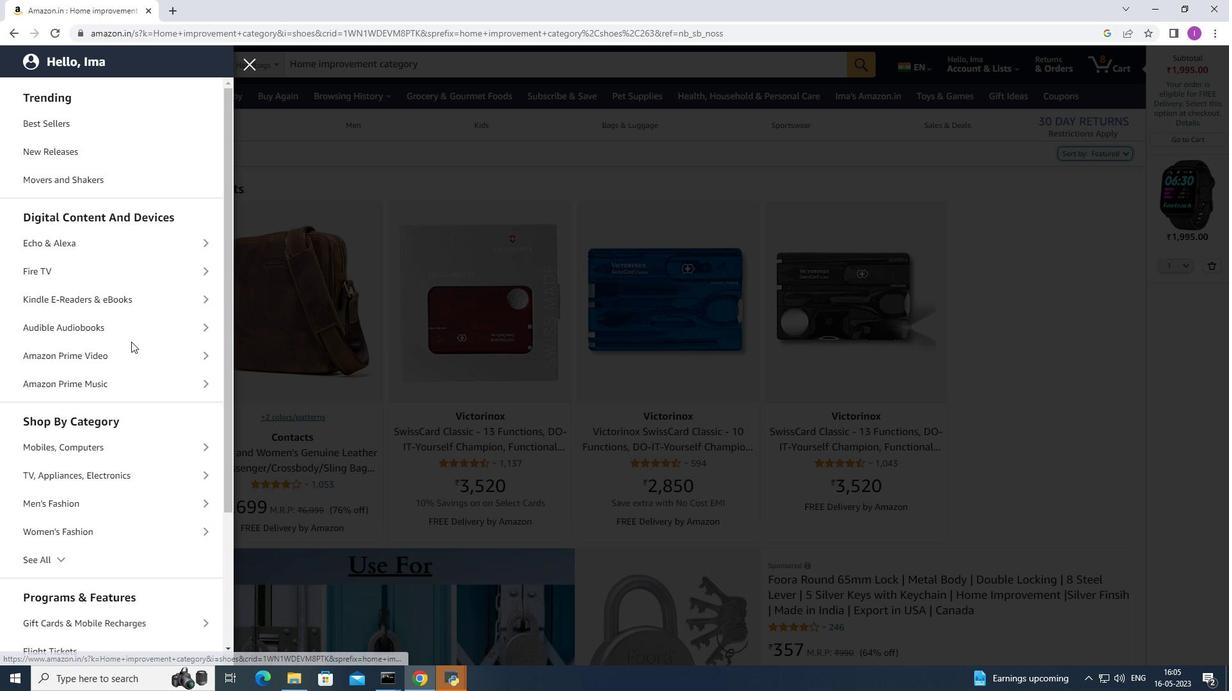 
Action: Mouse scrolled (131, 341) with delta (0, 0)
Screenshot: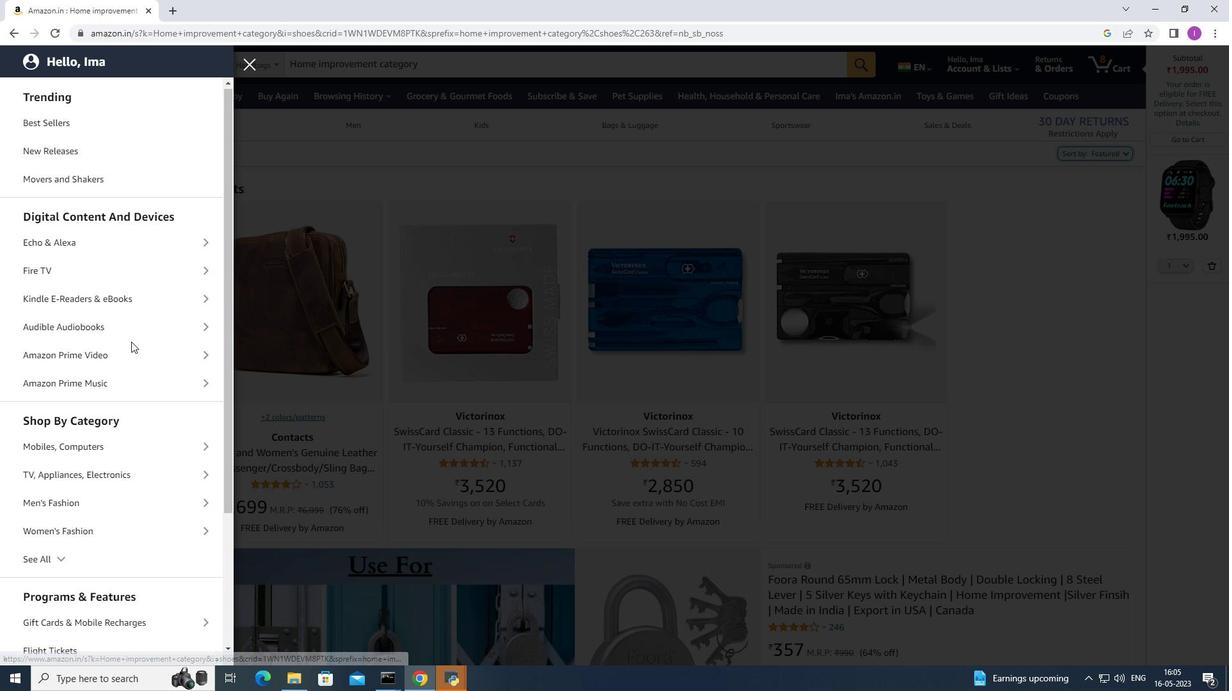 
Action: Mouse moved to (55, 384)
Screenshot: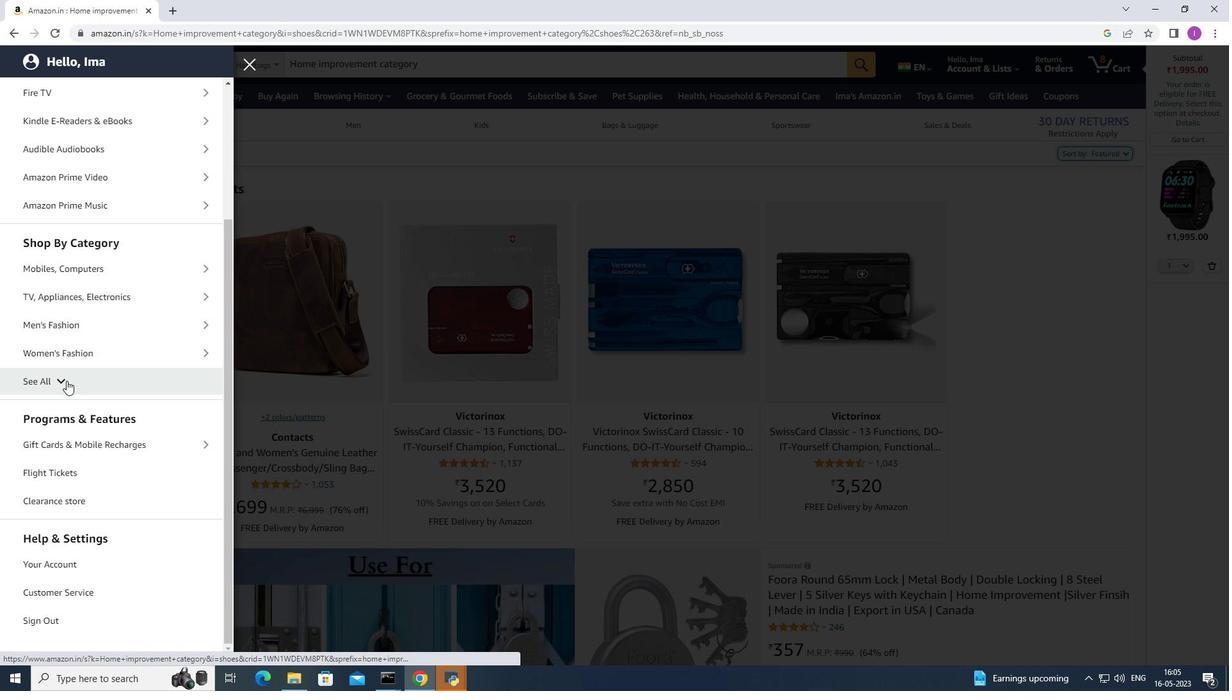 
Action: Mouse pressed left at (55, 384)
Screenshot: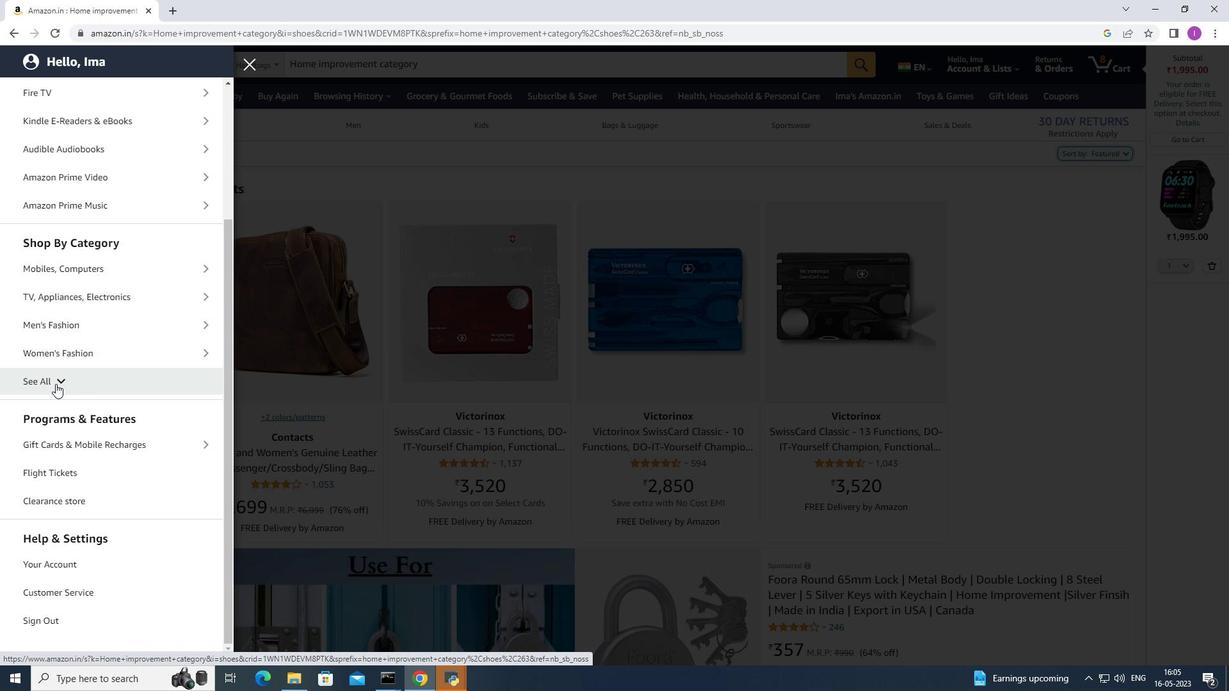 
Action: Mouse moved to (82, 398)
Screenshot: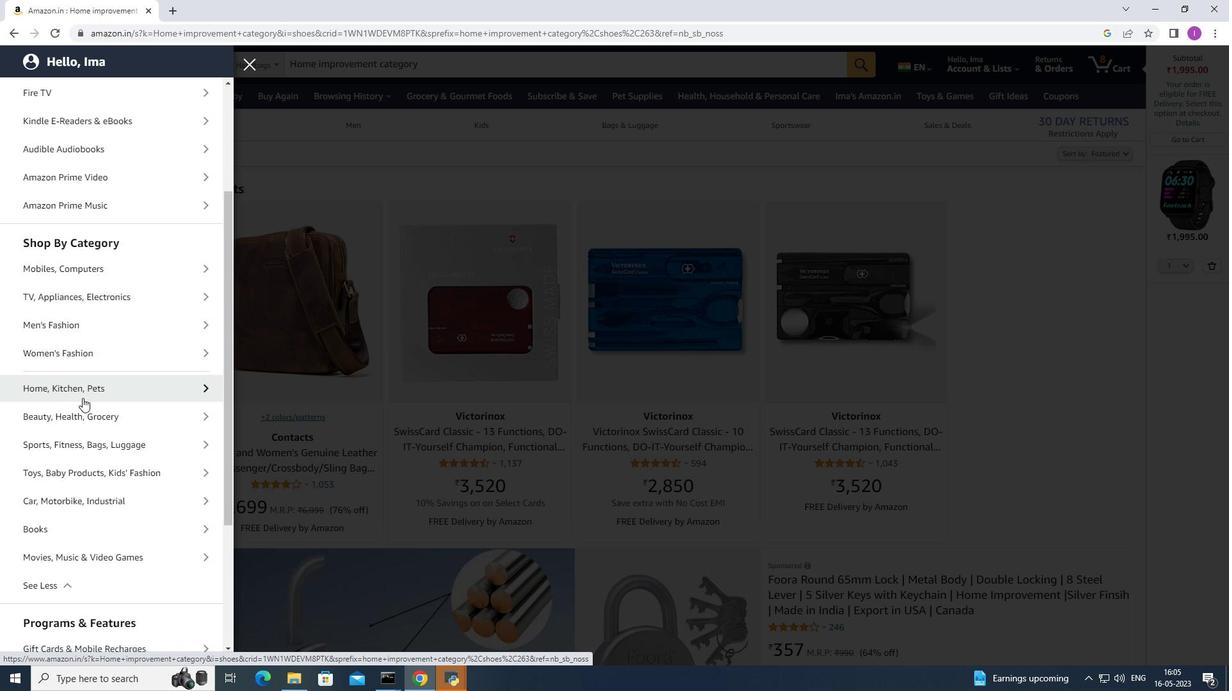 
Action: Mouse scrolled (82, 397) with delta (0, 0)
Screenshot: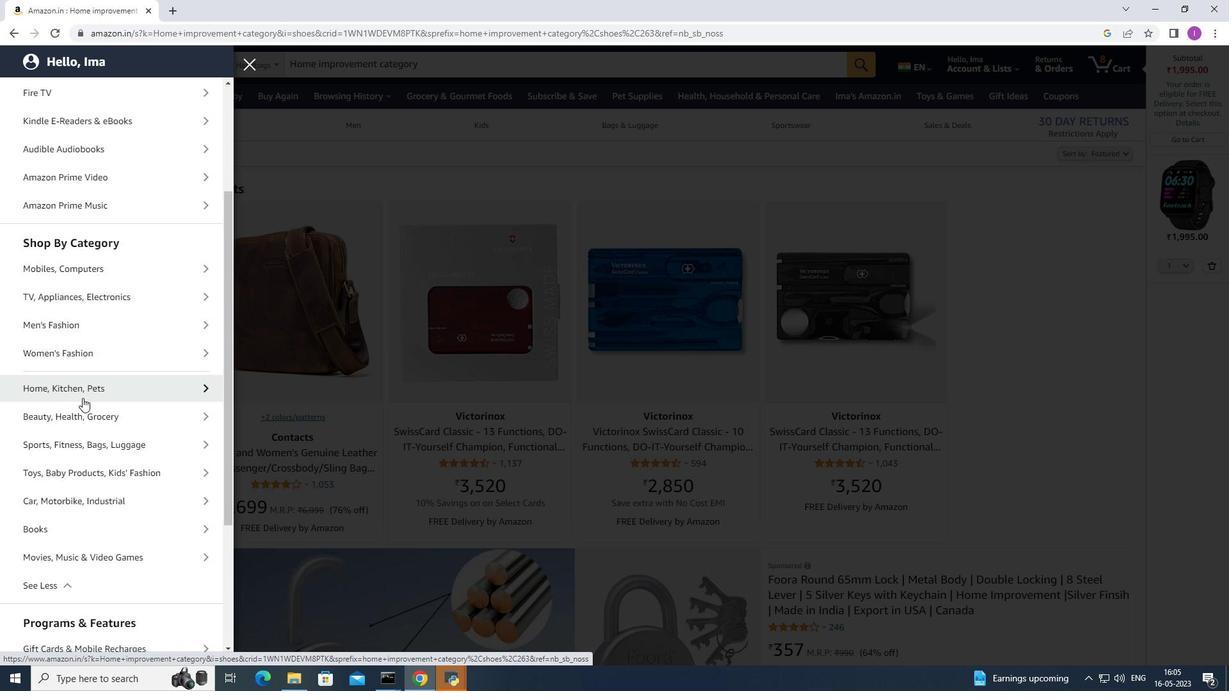 
Action: Mouse moved to (118, 331)
Screenshot: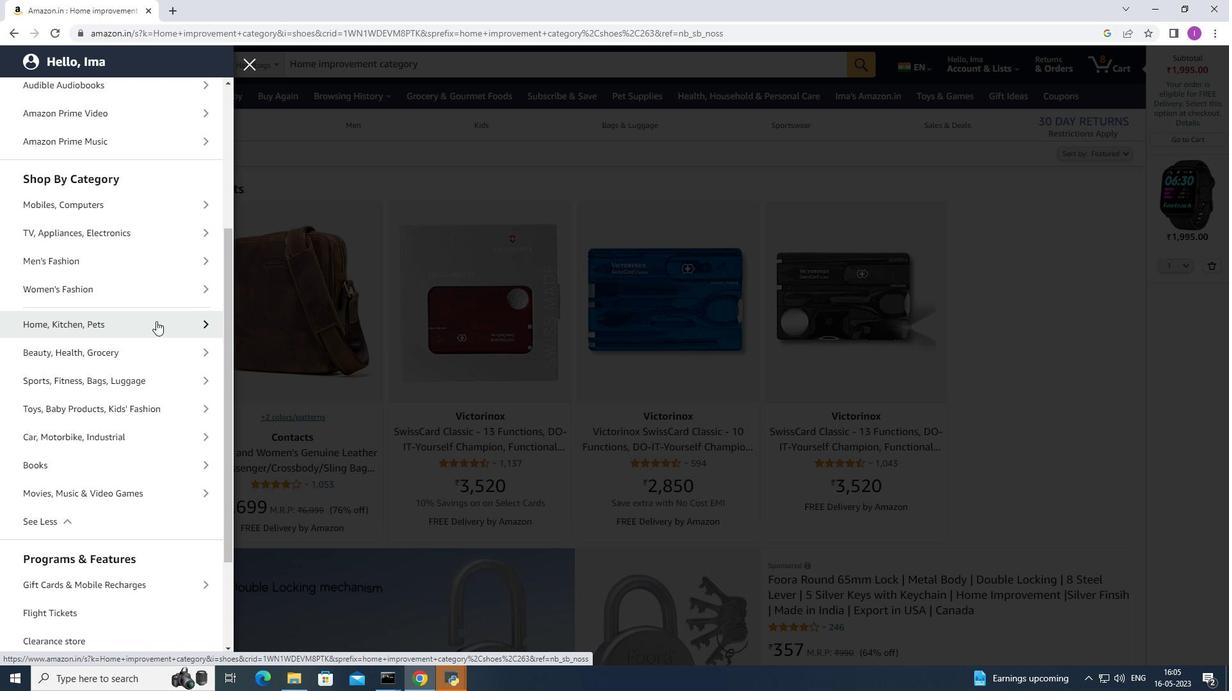 
Action: Mouse scrolled (118, 332) with delta (0, 0)
Screenshot: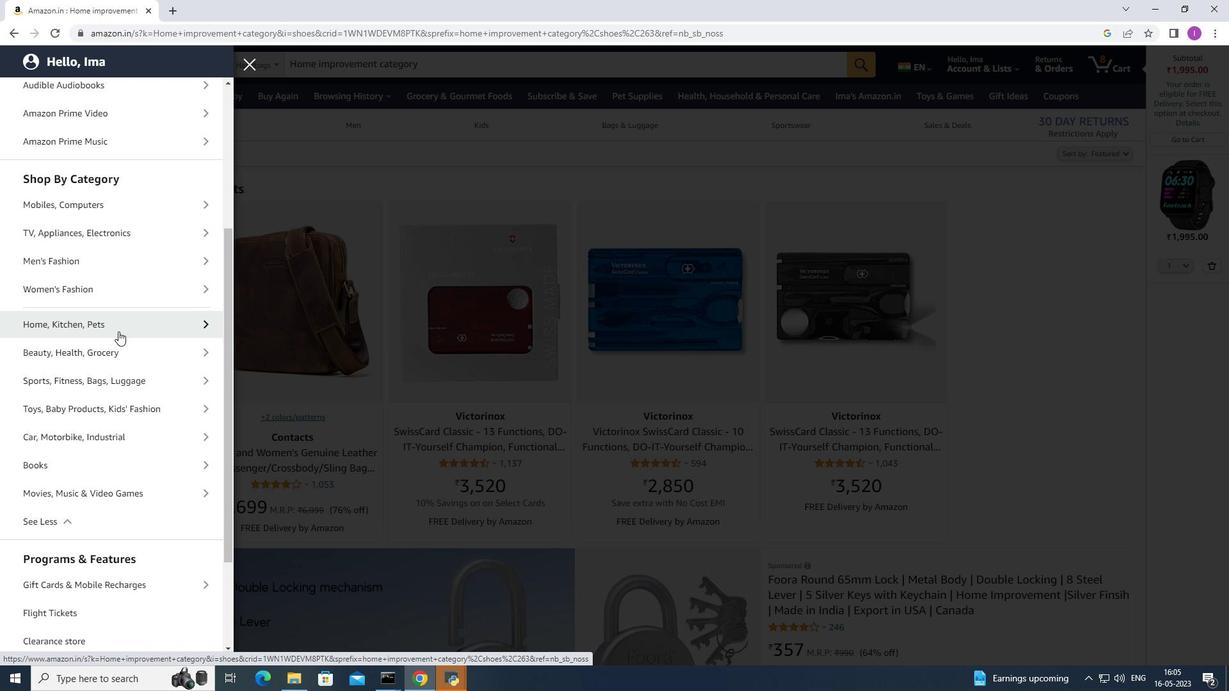
Action: Mouse scrolled (118, 332) with delta (0, 0)
Screenshot: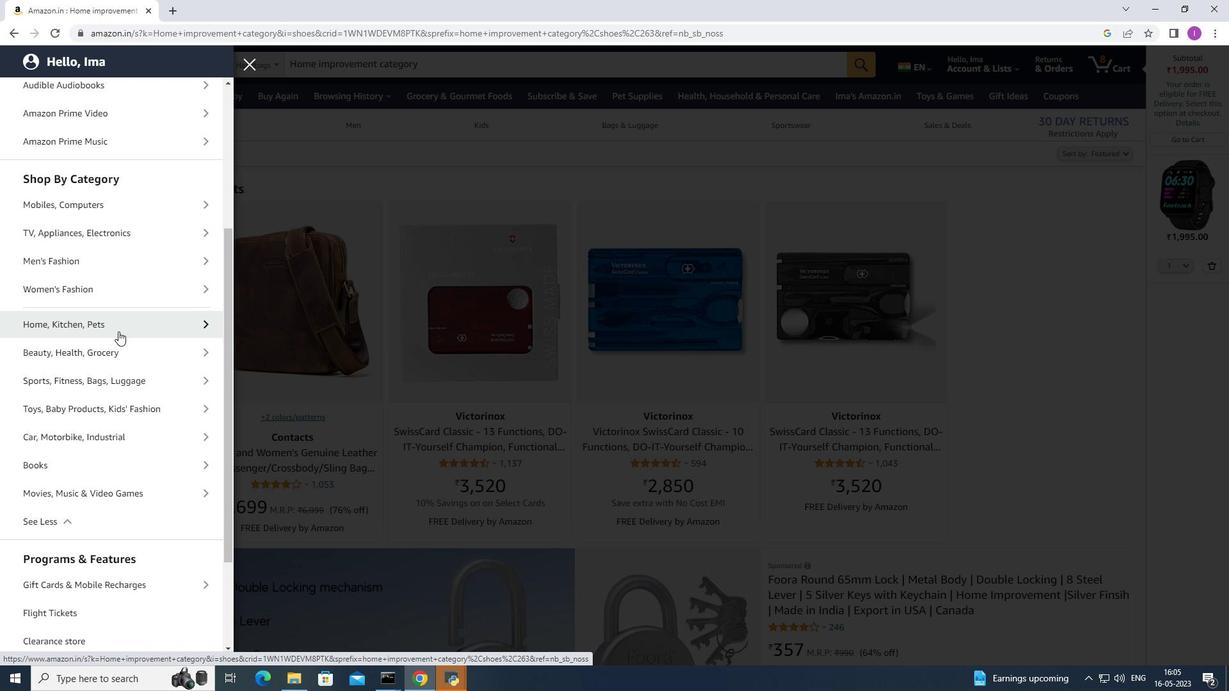 
Action: Mouse scrolled (118, 332) with delta (0, 0)
Screenshot: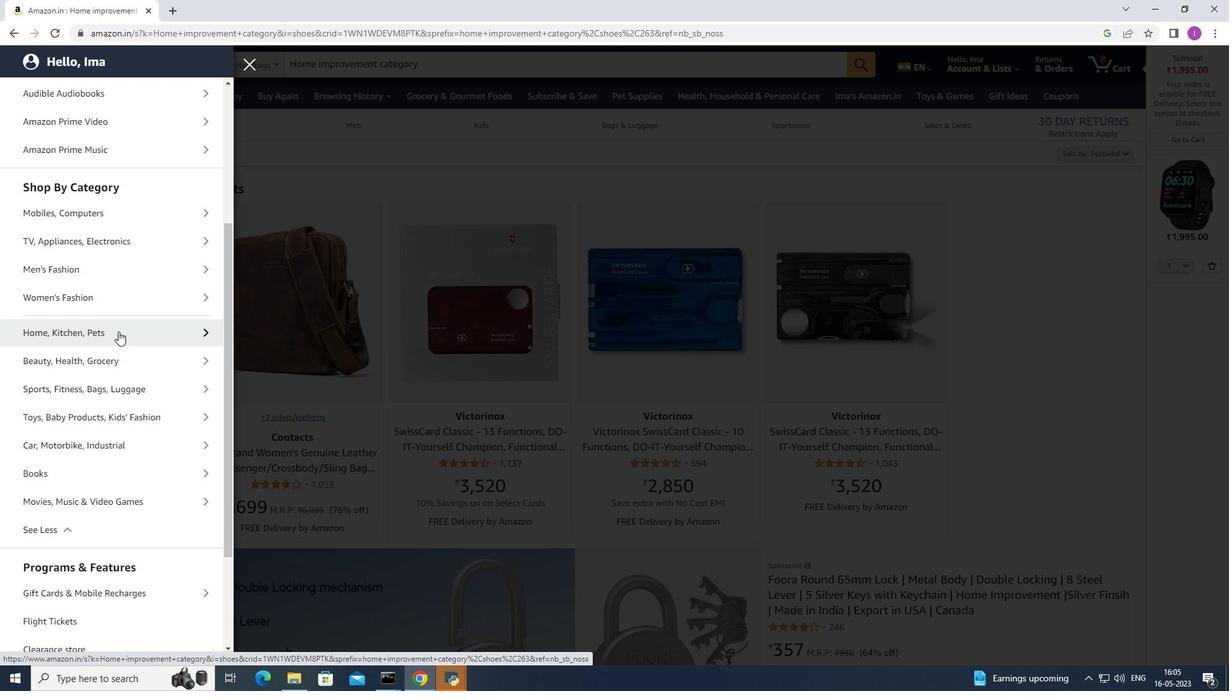
Action: Mouse moved to (894, 199)
Screenshot: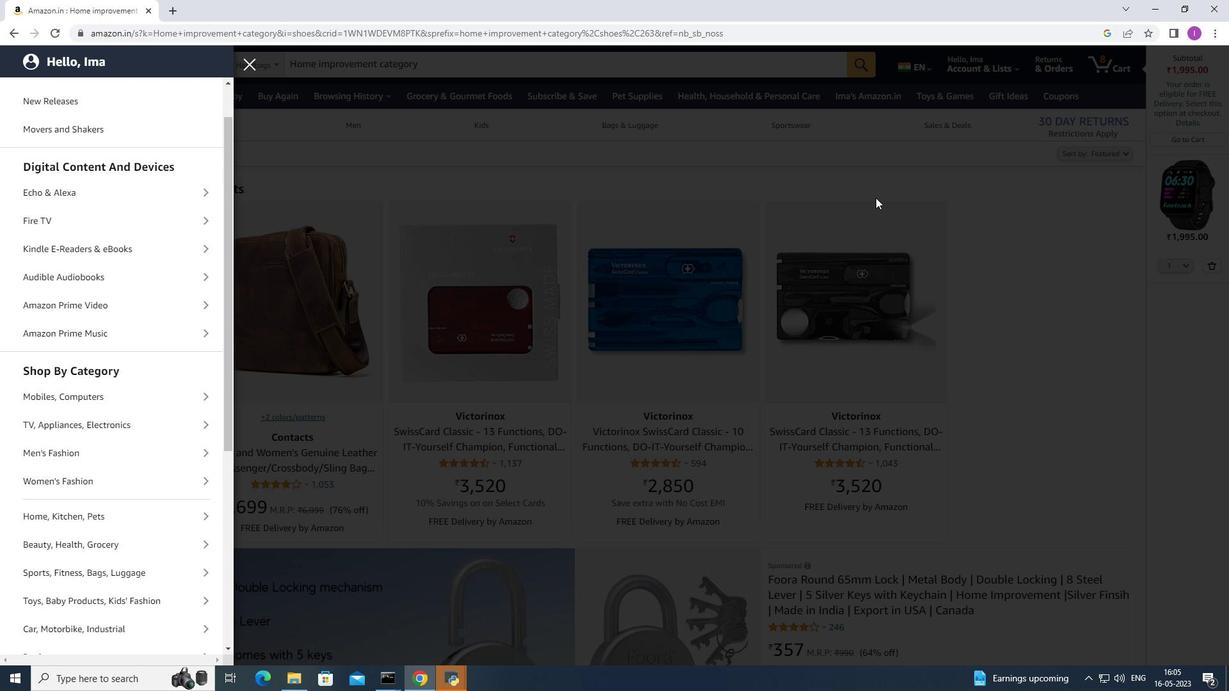 
Action: Mouse pressed left at (894, 199)
Screenshot: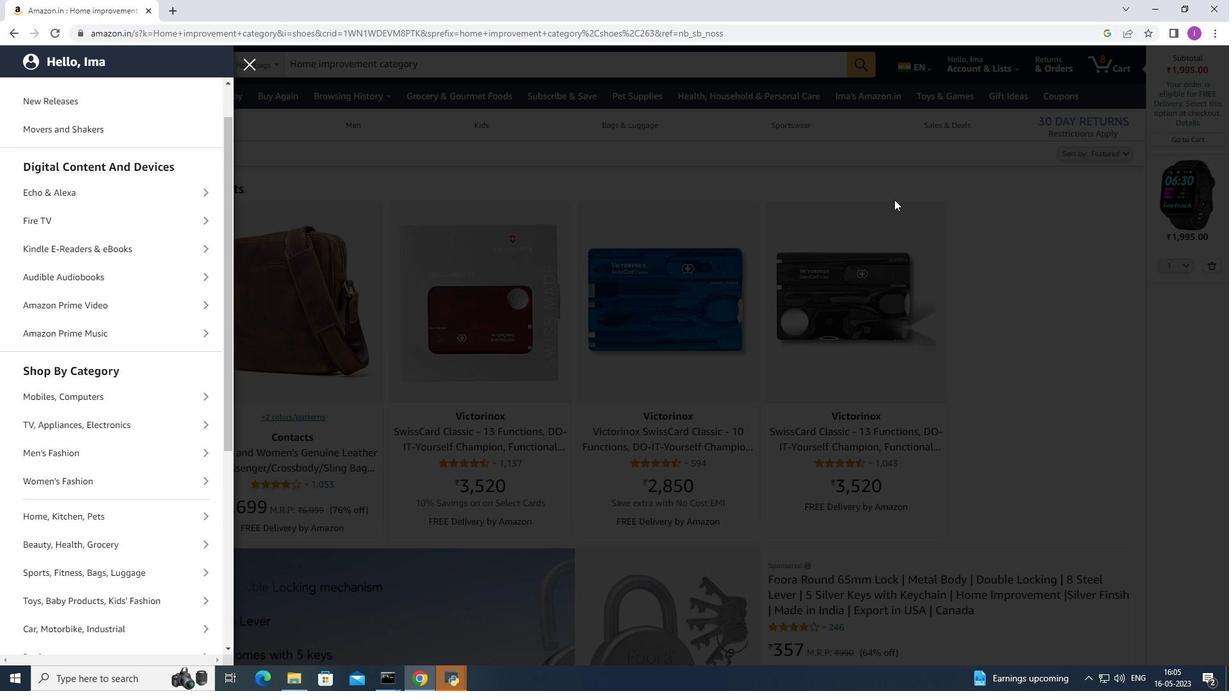 
Action: Mouse moved to (24, 94)
Screenshot: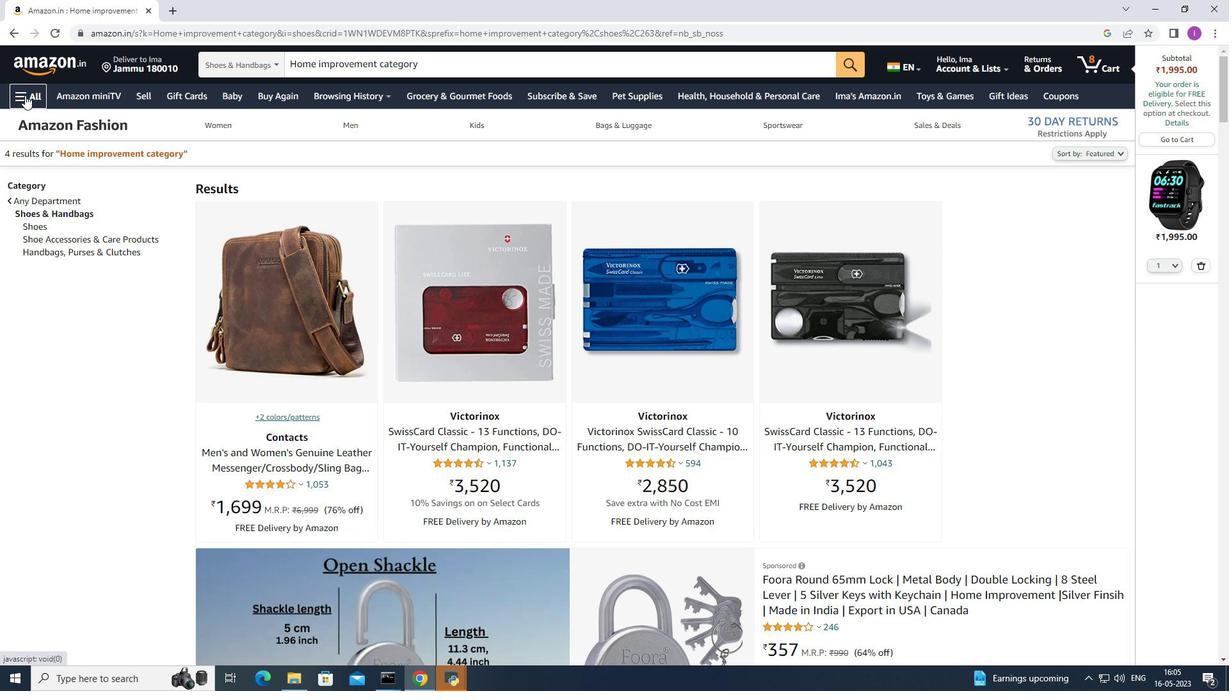
Action: Mouse pressed left at (24, 94)
Screenshot: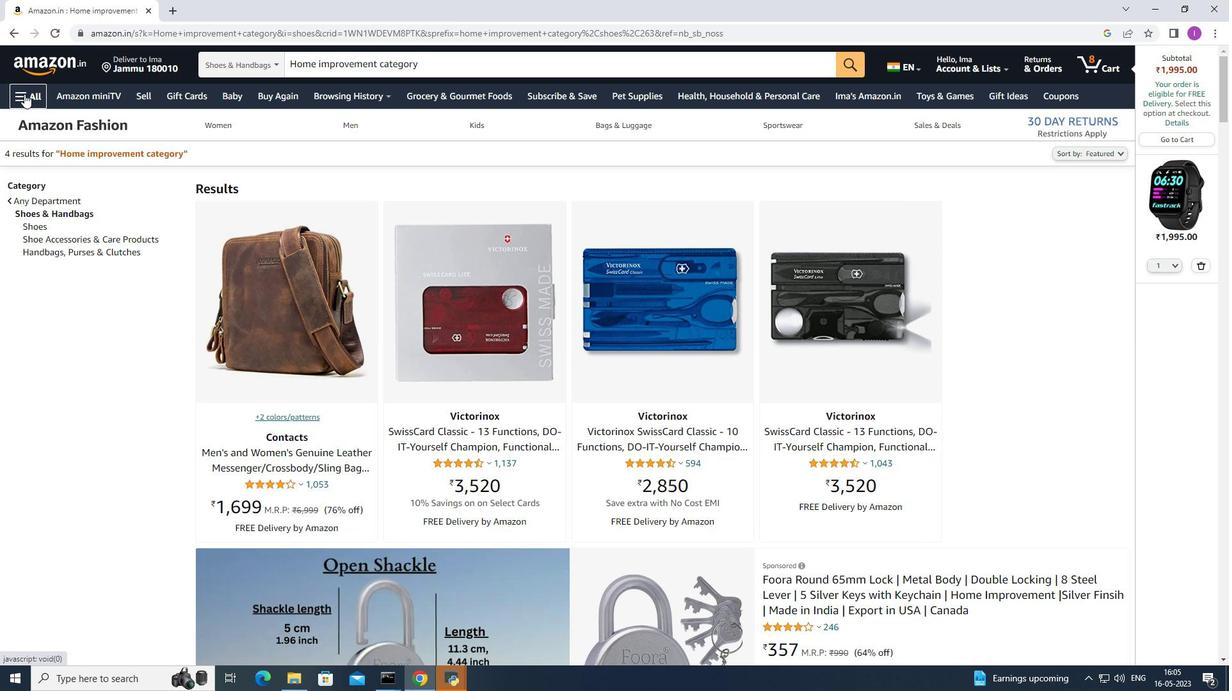 
Action: Mouse moved to (126, 273)
Screenshot: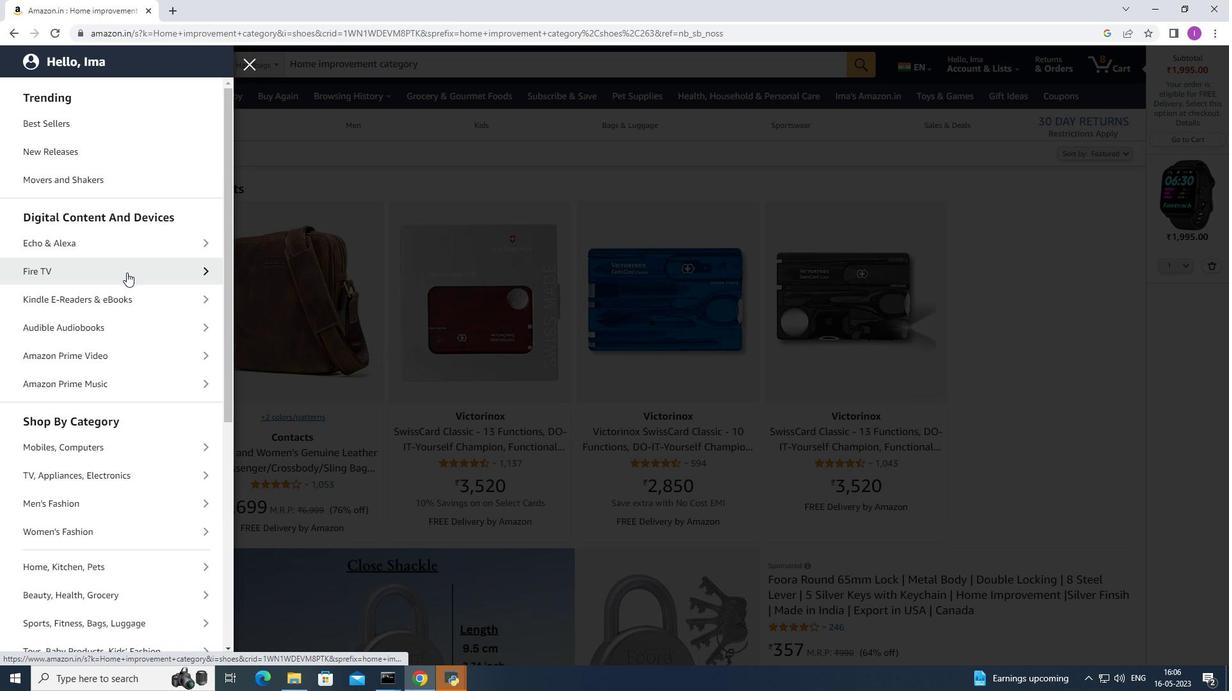 
Action: Mouse scrolled (126, 272) with delta (0, 0)
Screenshot: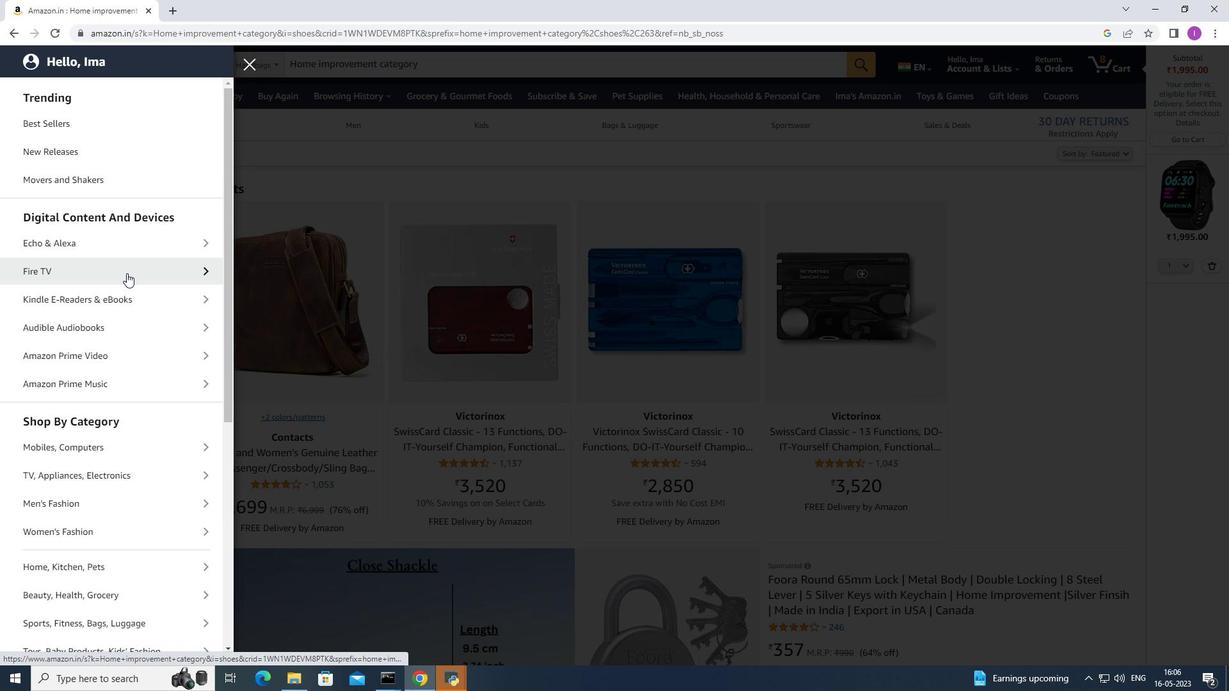 
Action: Mouse scrolled (126, 272) with delta (0, 0)
Screenshot: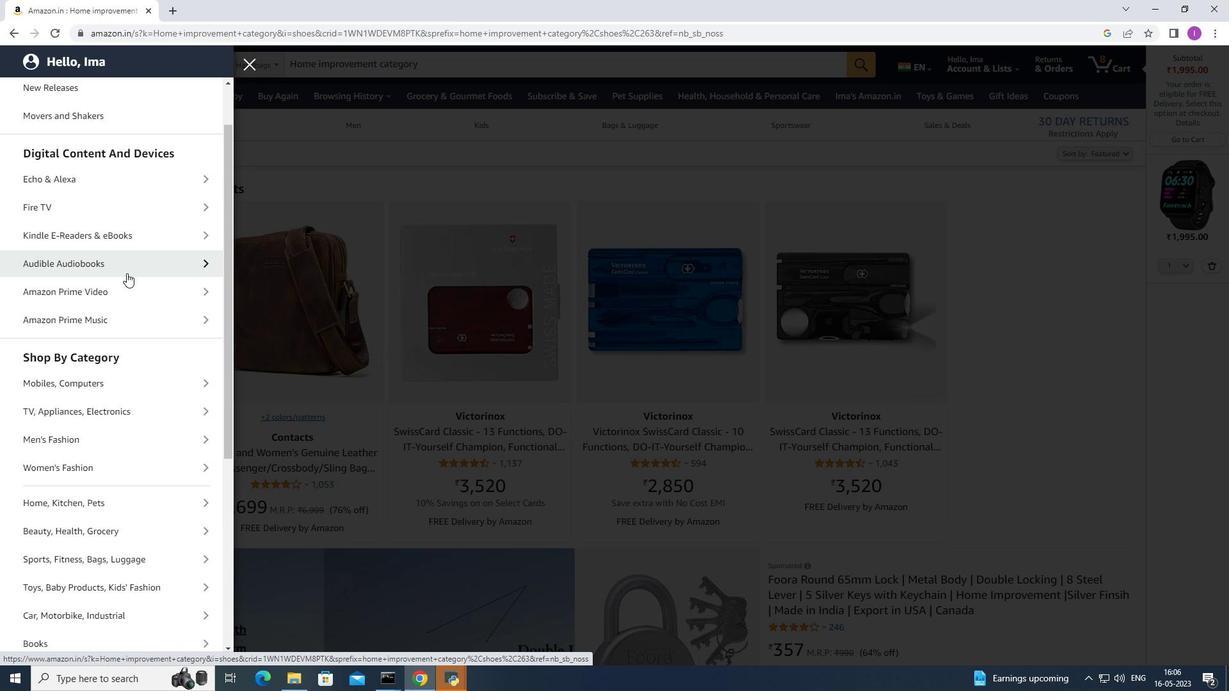 
Action: Mouse moved to (137, 279)
Screenshot: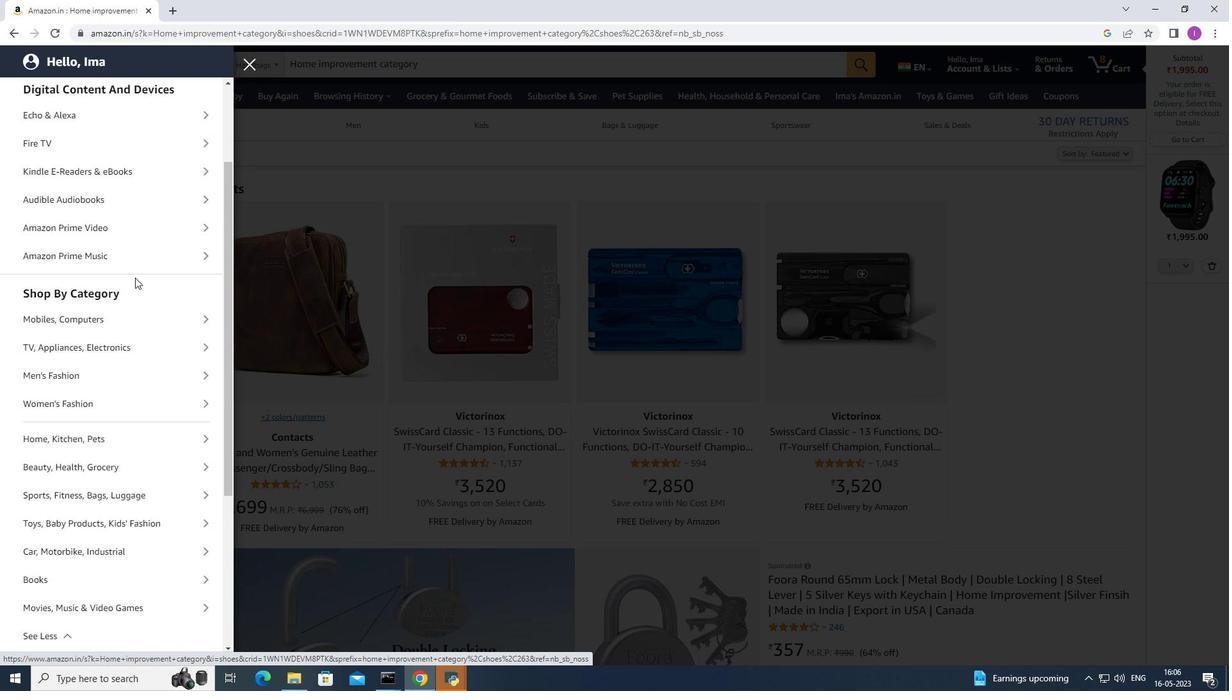 
Action: Mouse scrolled (137, 279) with delta (0, 0)
Screenshot: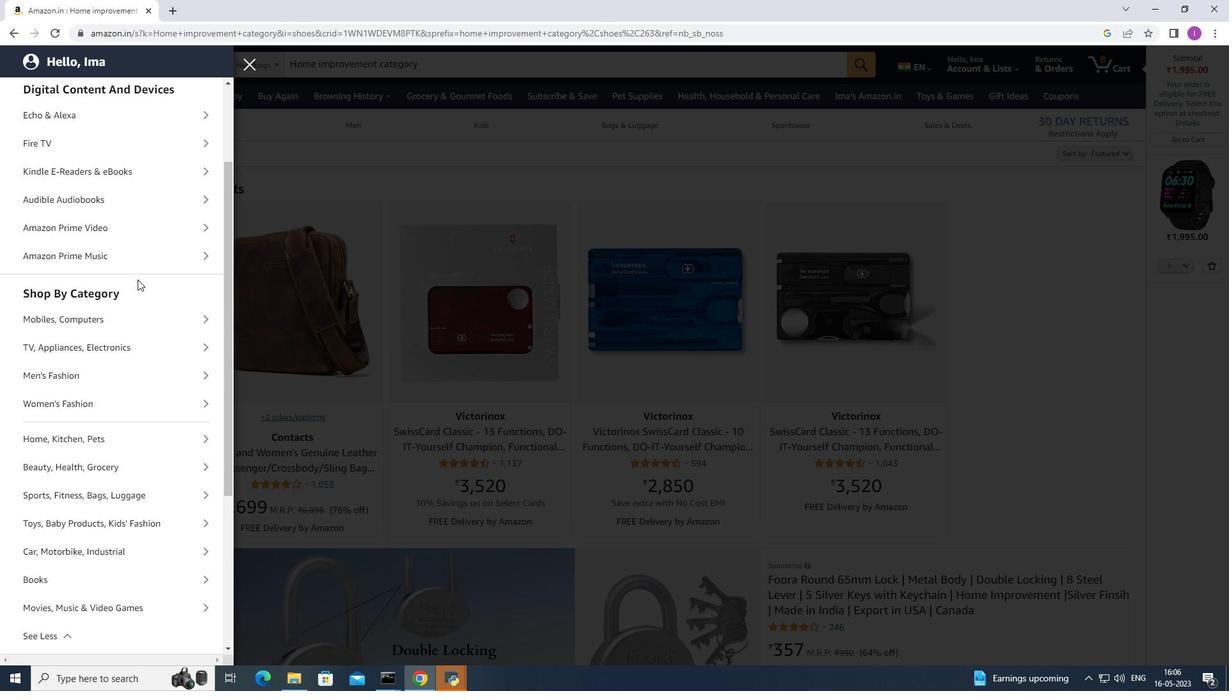 
Action: Mouse scrolled (137, 279) with delta (0, 0)
Screenshot: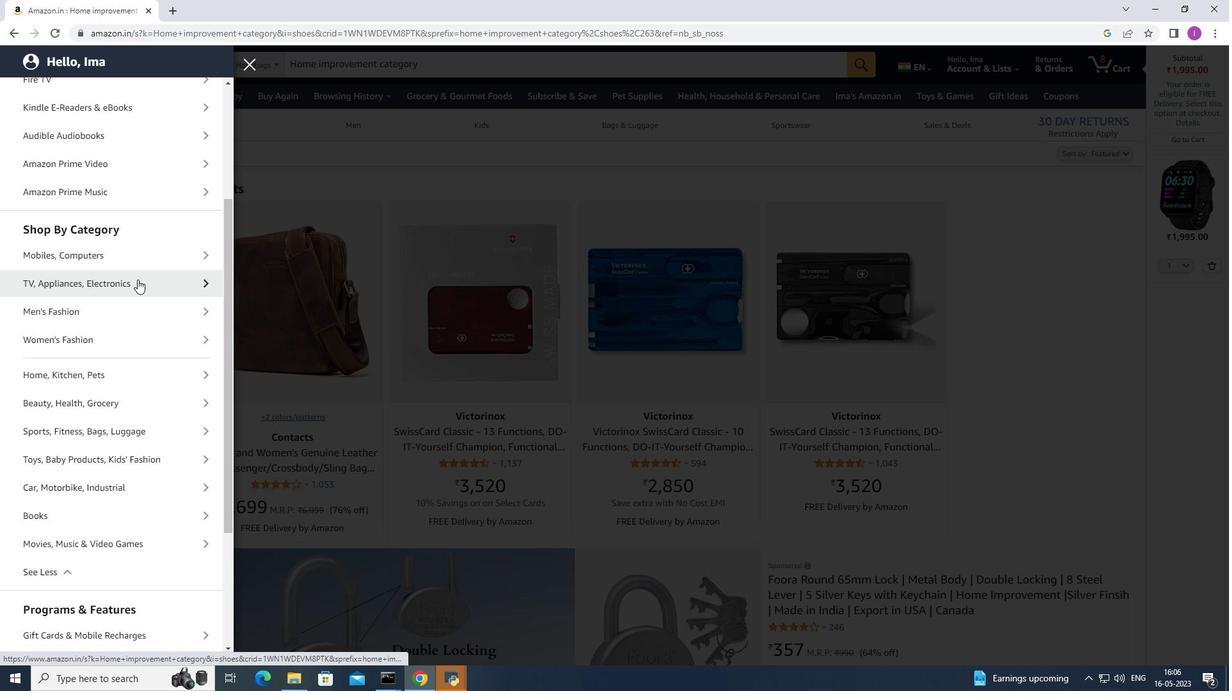 
Action: Mouse scrolled (137, 279) with delta (0, 0)
Screenshot: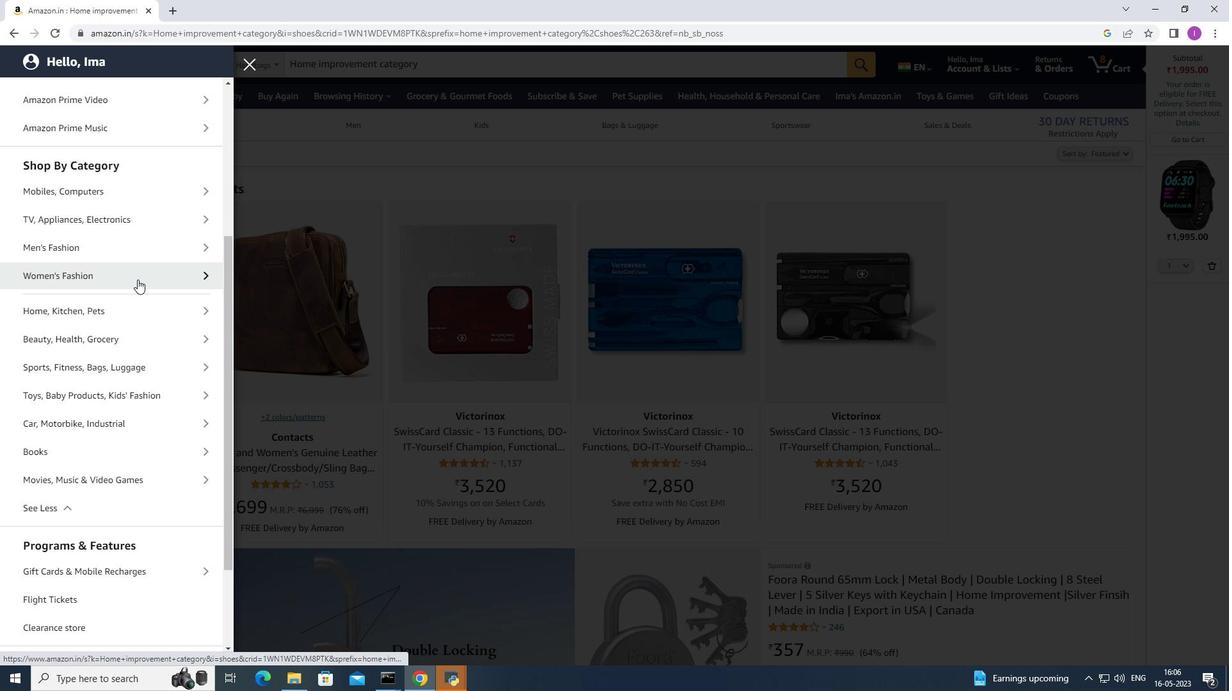 
Action: Mouse scrolled (137, 279) with delta (0, 0)
Screenshot: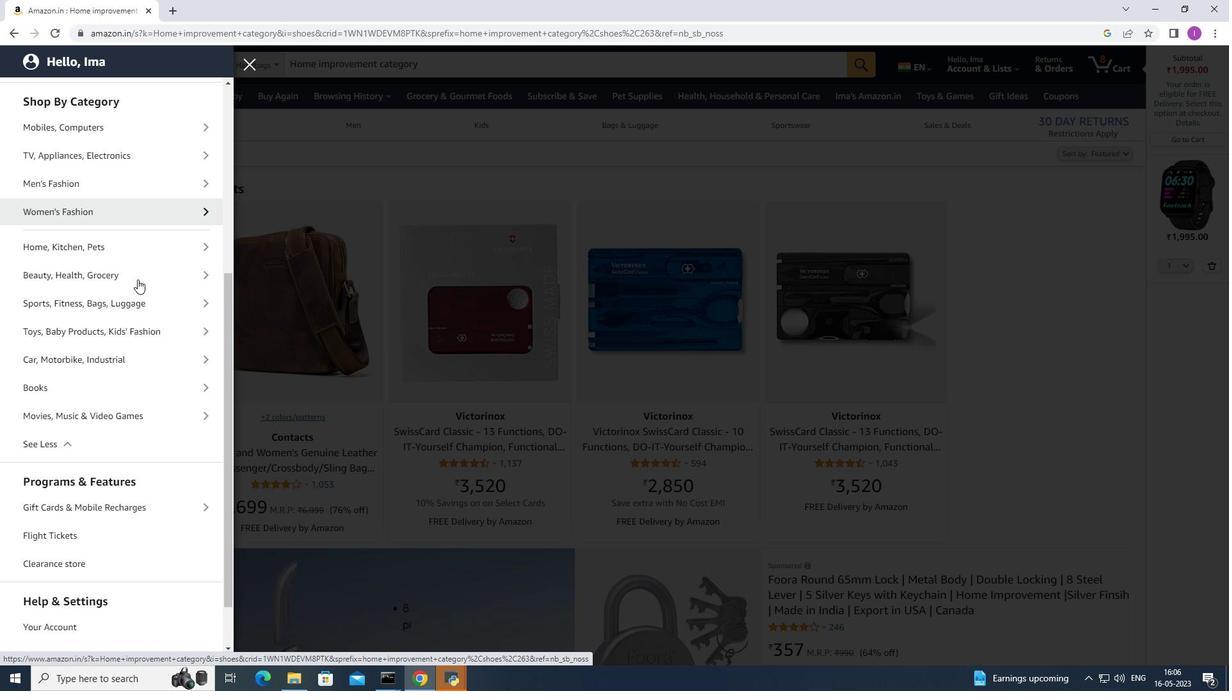 
Action: Mouse scrolled (137, 279) with delta (0, 0)
Screenshot: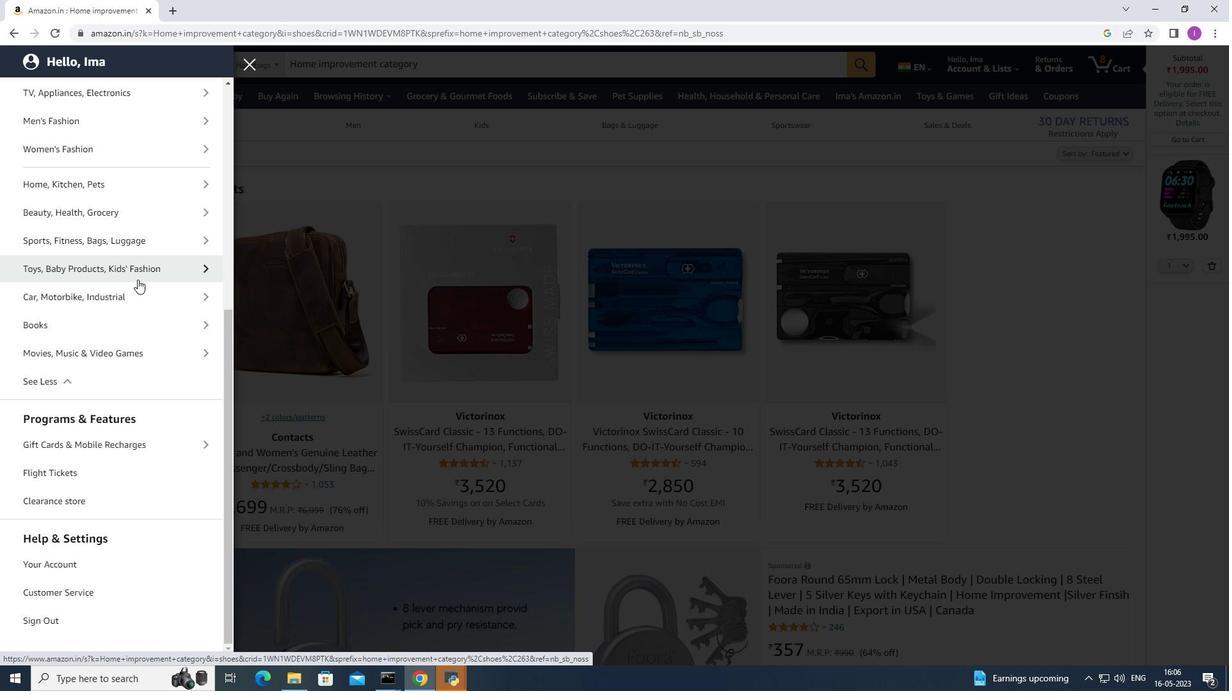 
Action: Mouse scrolled (137, 279) with delta (0, 0)
Screenshot: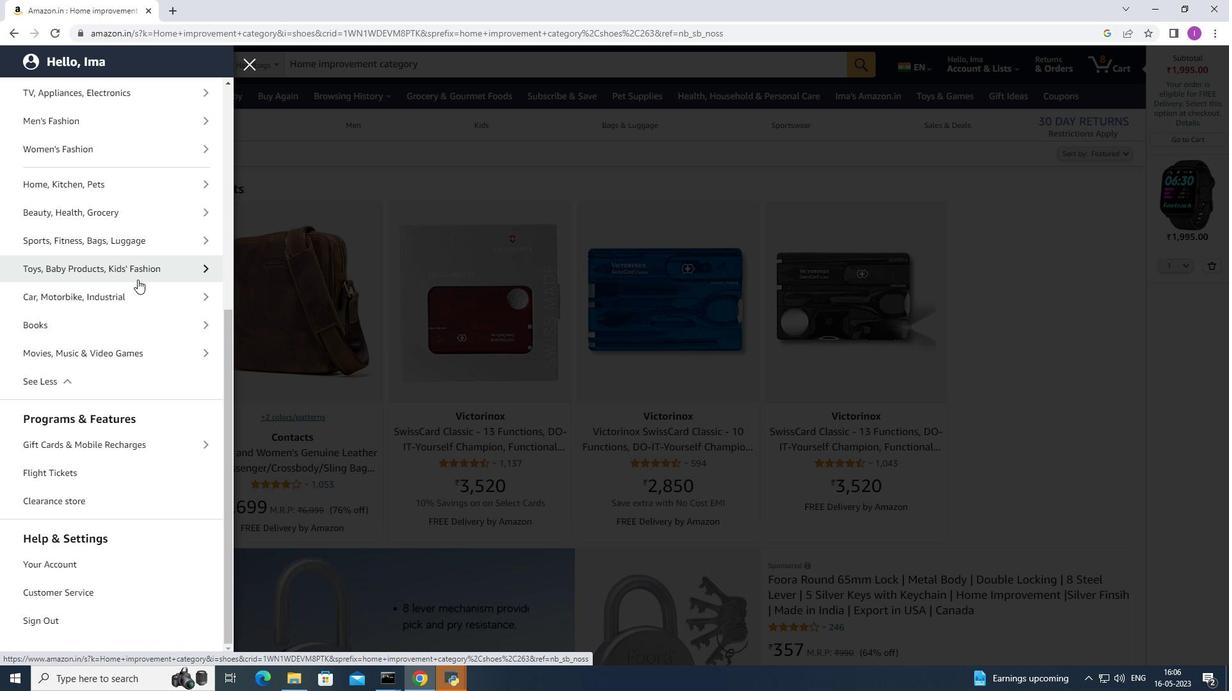 
Action: Mouse moved to (930, 217)
Screenshot: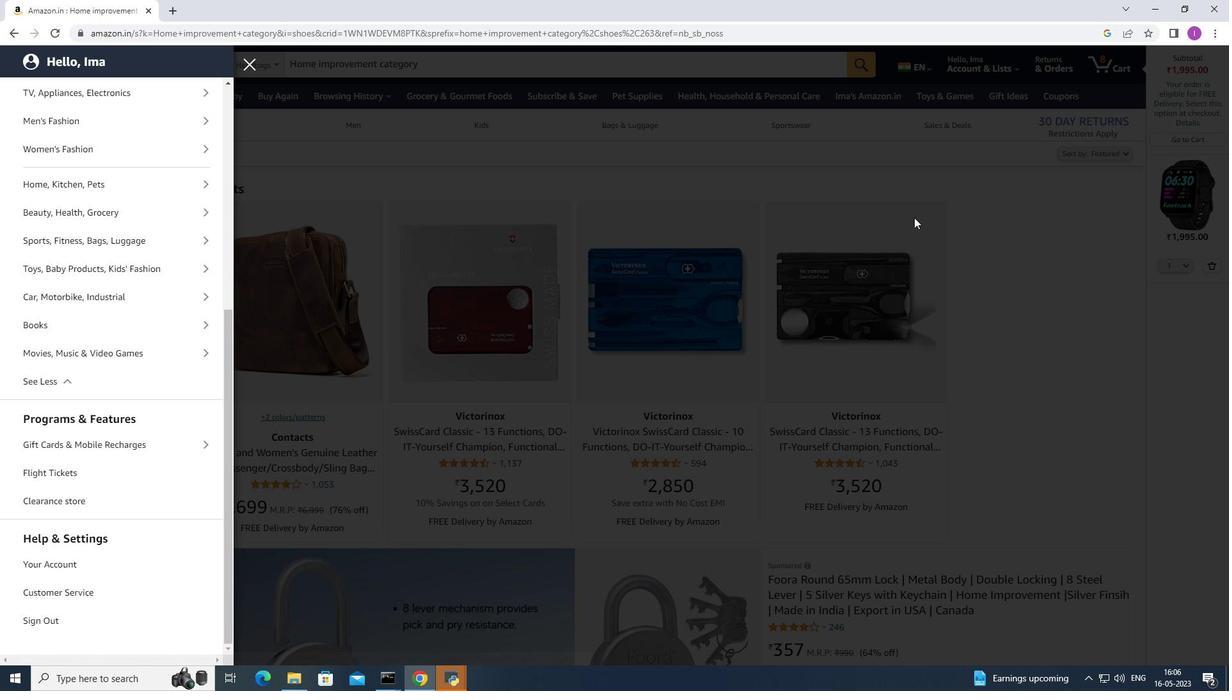 
Action: Mouse pressed left at (930, 217)
Screenshot: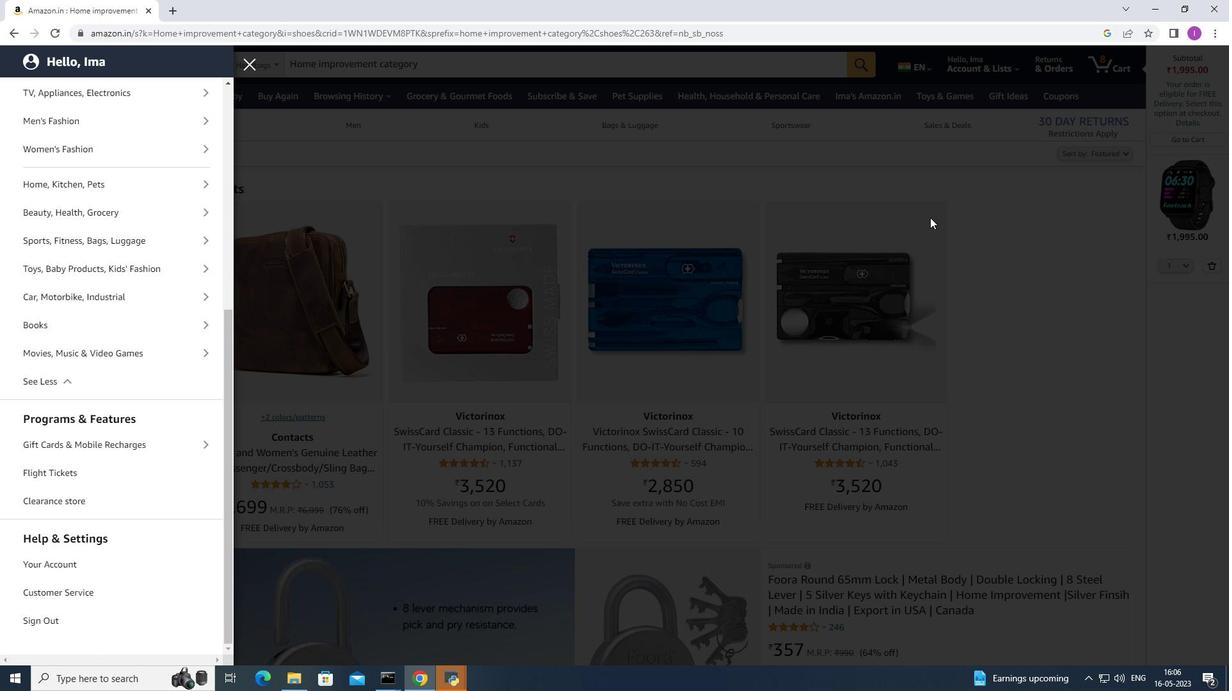 
Action: Mouse moved to (886, 395)
Screenshot: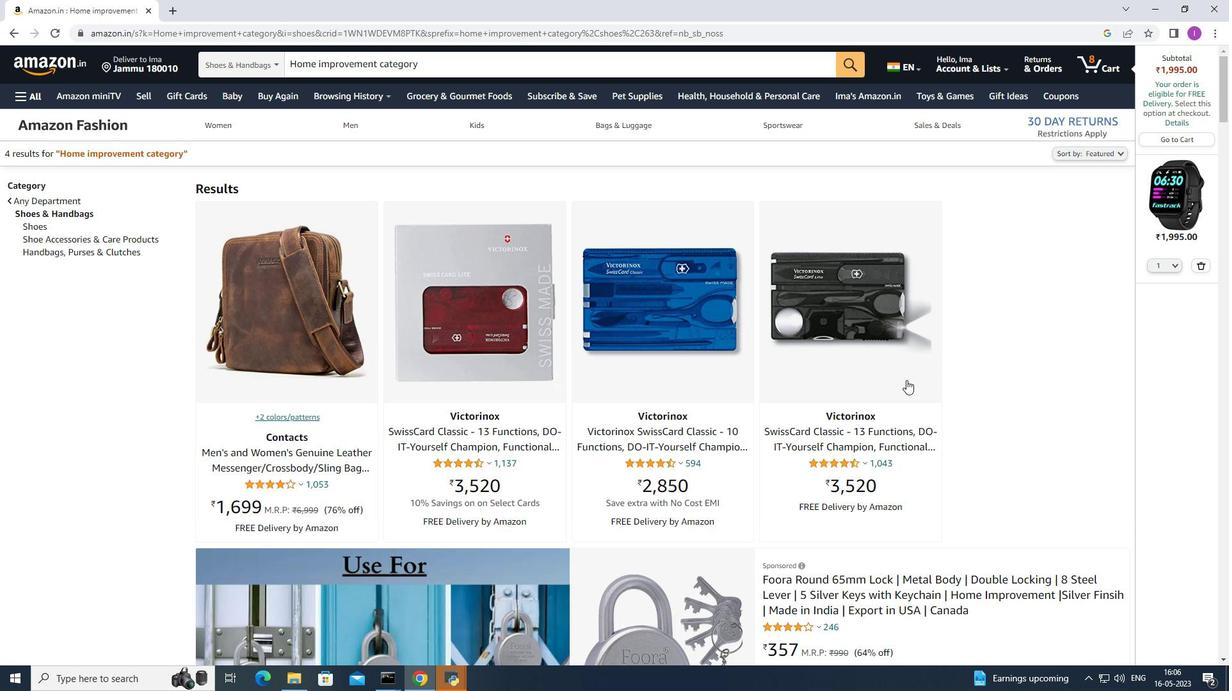 
Action: Mouse scrolled (886, 394) with delta (0, 0)
Screenshot: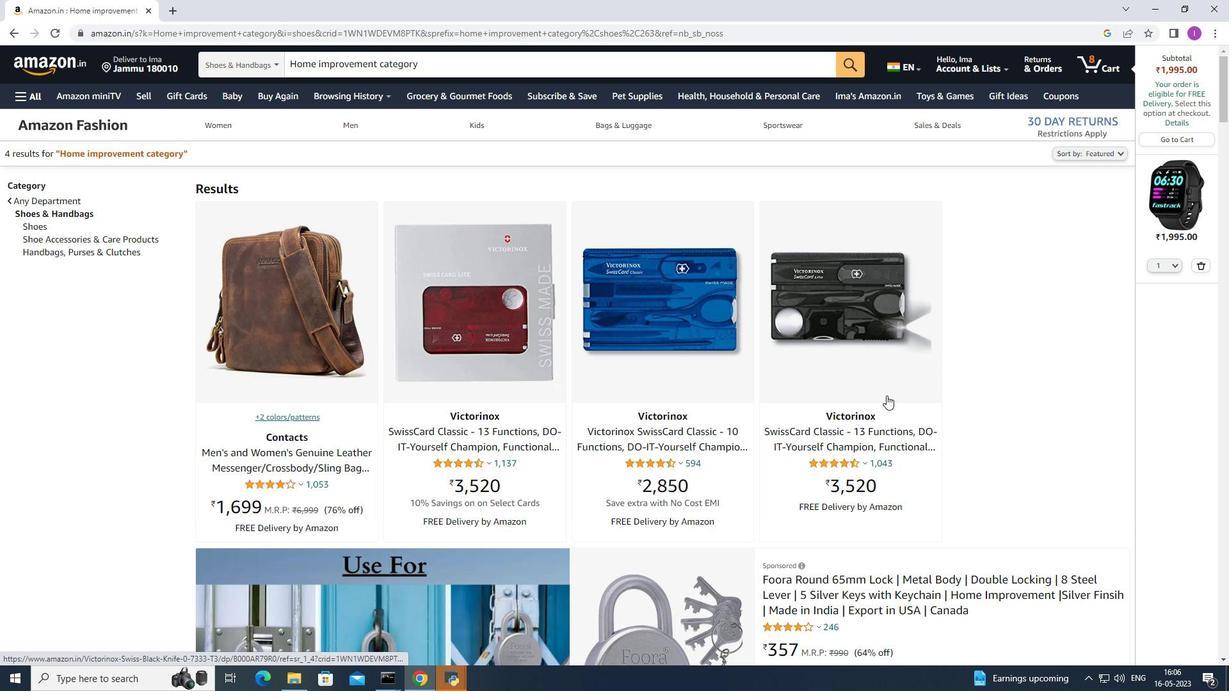 
Action: Mouse scrolled (886, 394) with delta (0, 0)
Screenshot: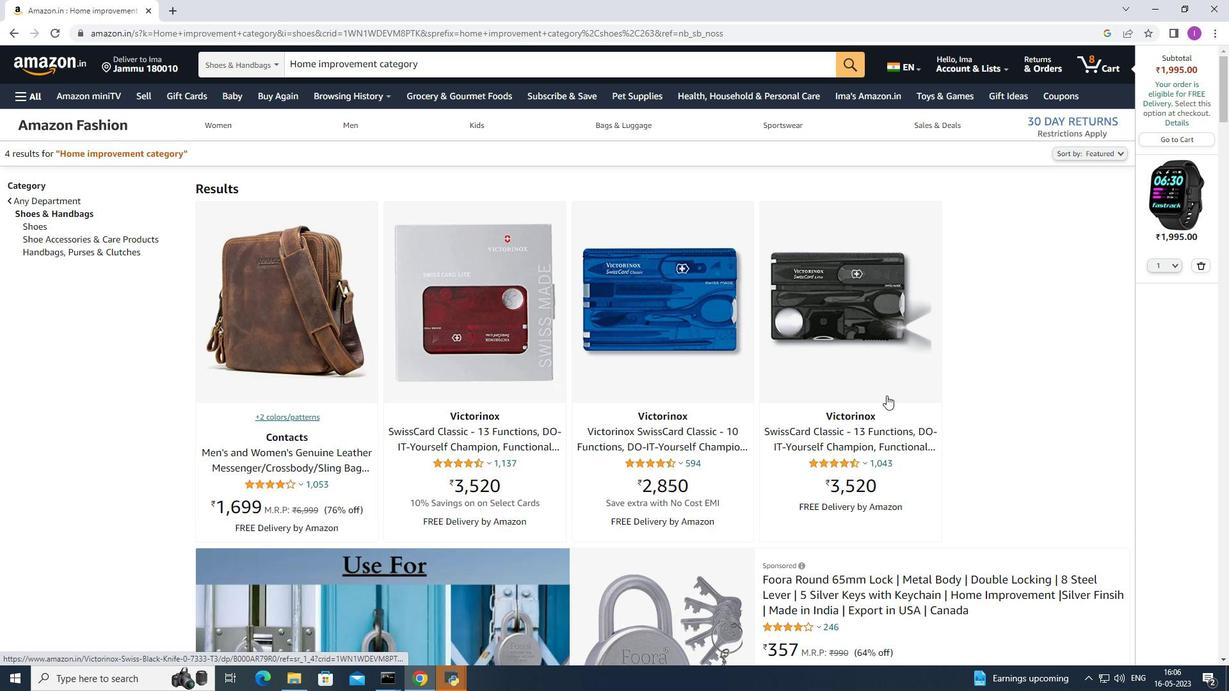 
Action: Mouse scrolled (886, 394) with delta (0, 0)
Screenshot: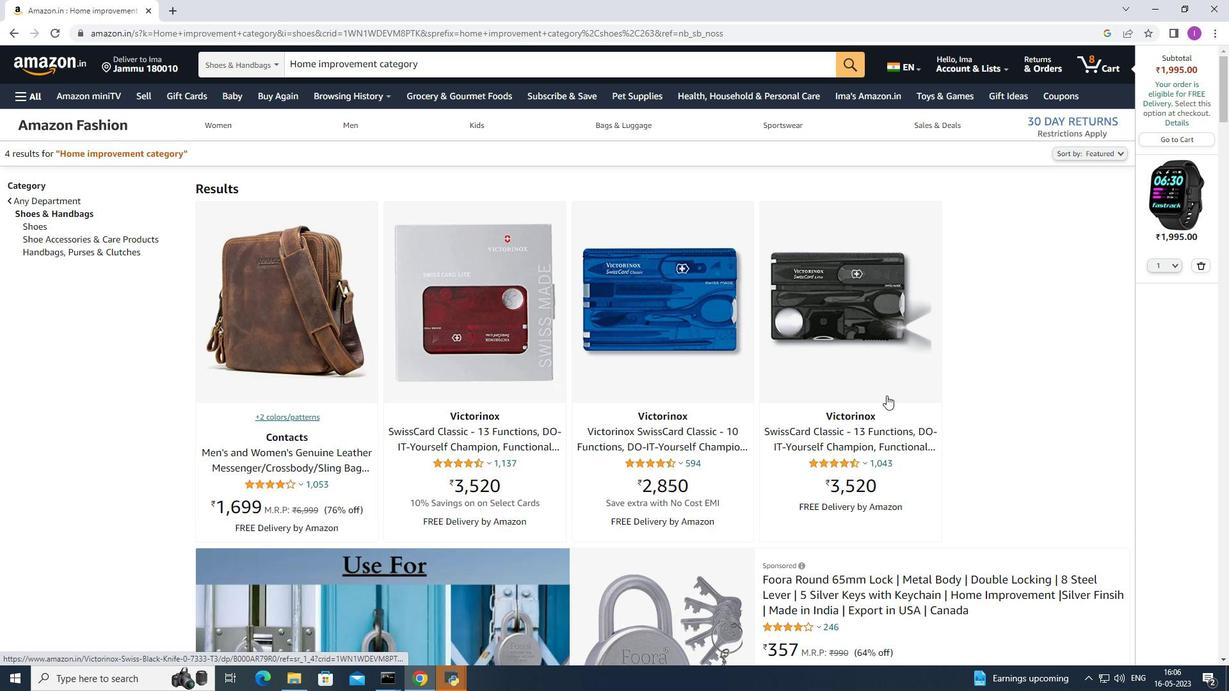 
Action: Mouse scrolled (886, 394) with delta (0, 0)
Screenshot: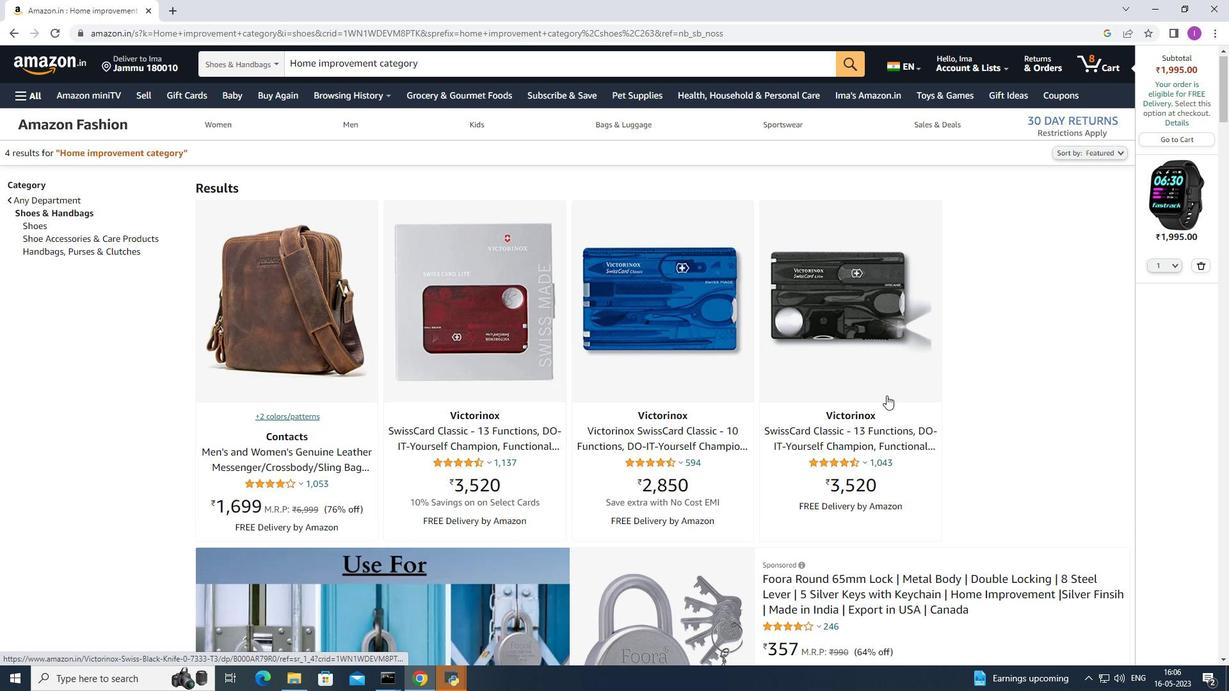 
Action: Mouse moved to (886, 387)
Screenshot: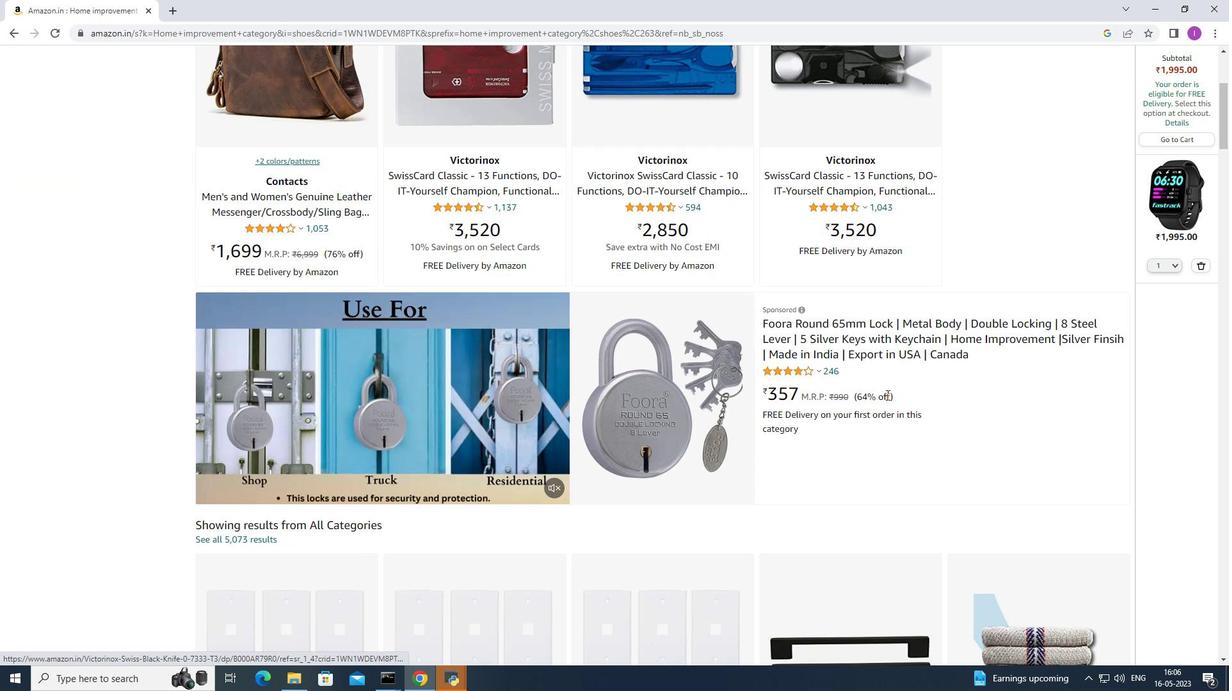 
Action: Mouse scrolled (886, 387) with delta (0, 0)
Screenshot: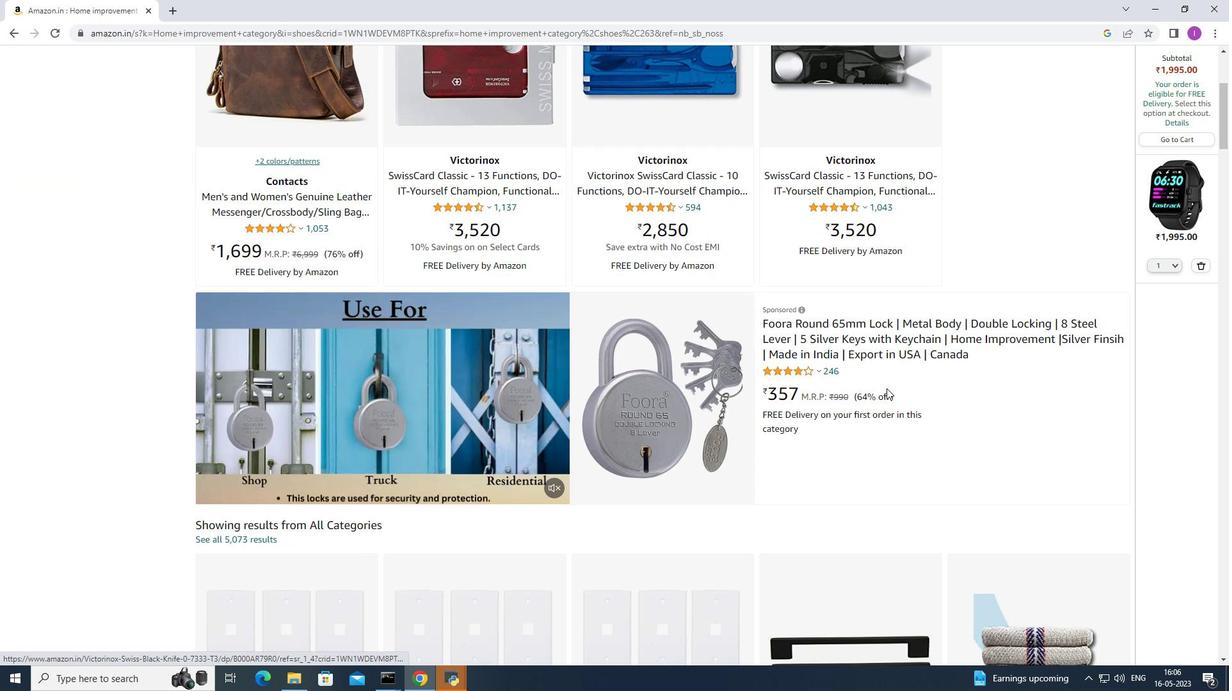 
Action: Mouse scrolled (886, 387) with delta (0, 0)
Screenshot: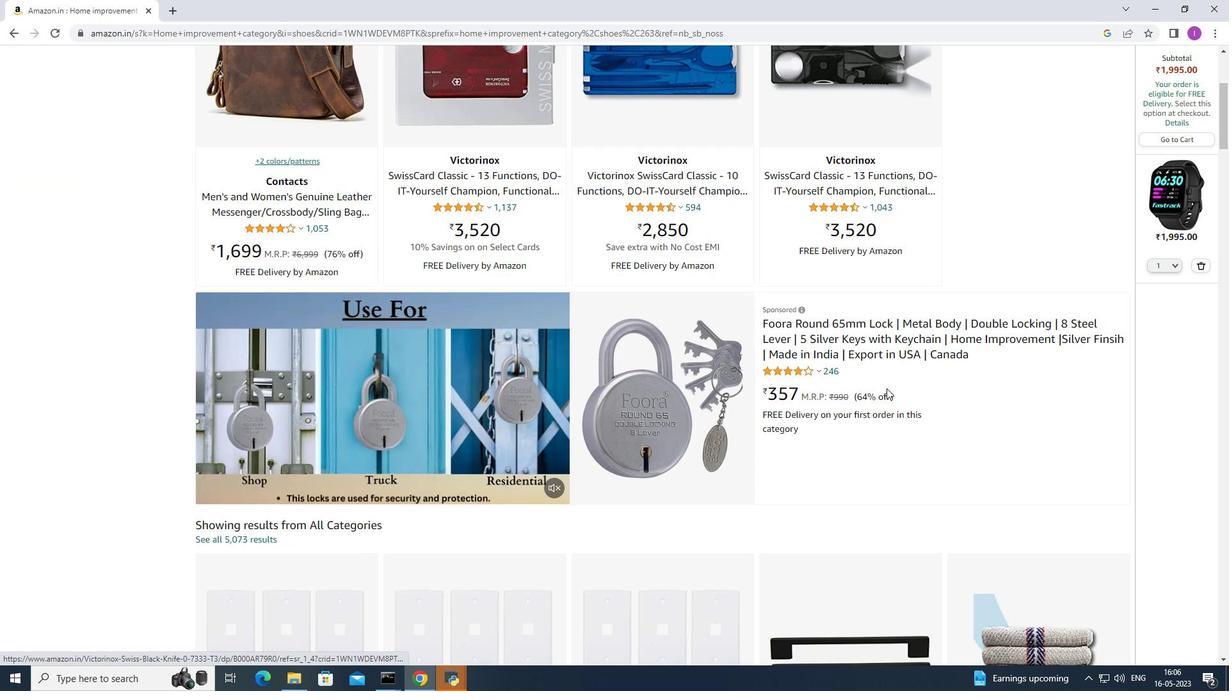 
Action: Mouse scrolled (886, 387) with delta (0, 0)
Screenshot: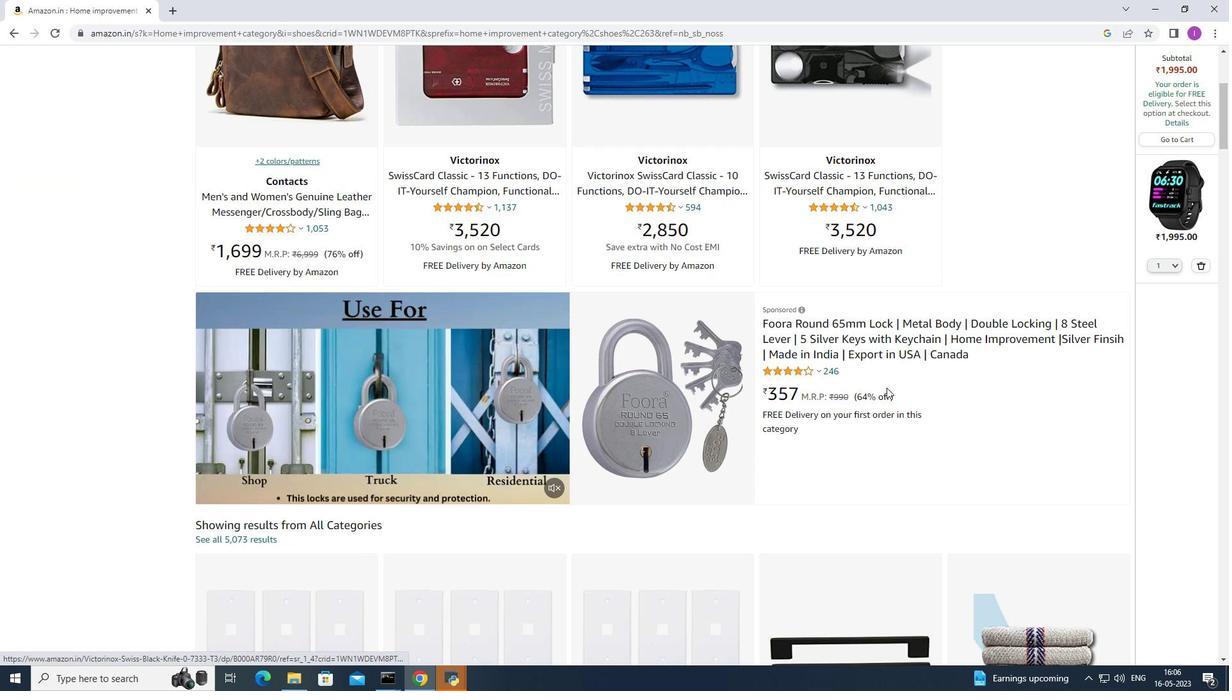 
Action: Mouse scrolled (886, 387) with delta (0, 0)
Screenshot: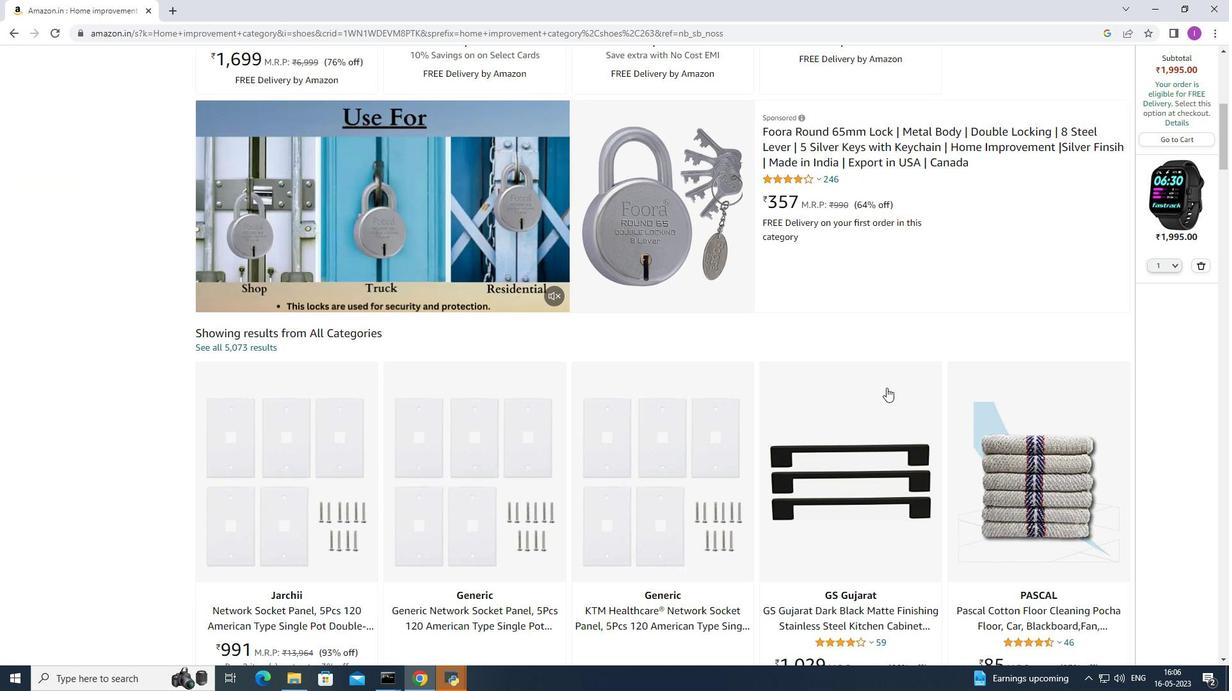 
Action: Mouse scrolled (886, 387) with delta (0, 0)
Screenshot: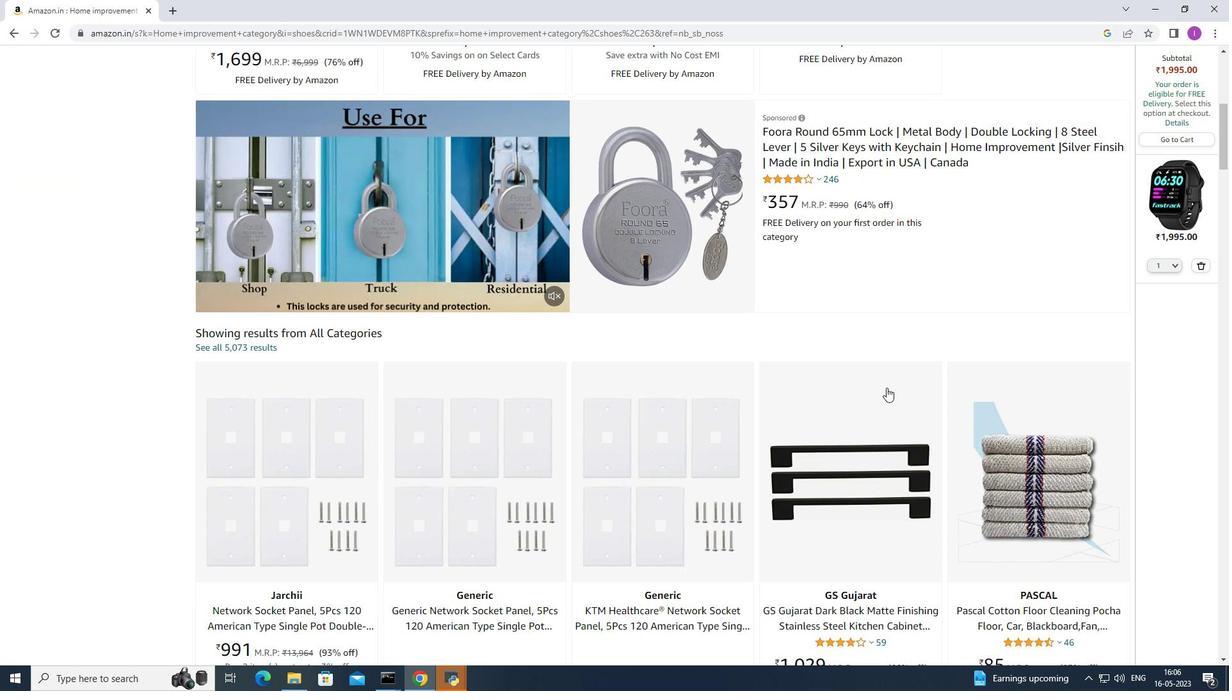 
Action: Mouse scrolled (886, 387) with delta (0, 0)
Screenshot: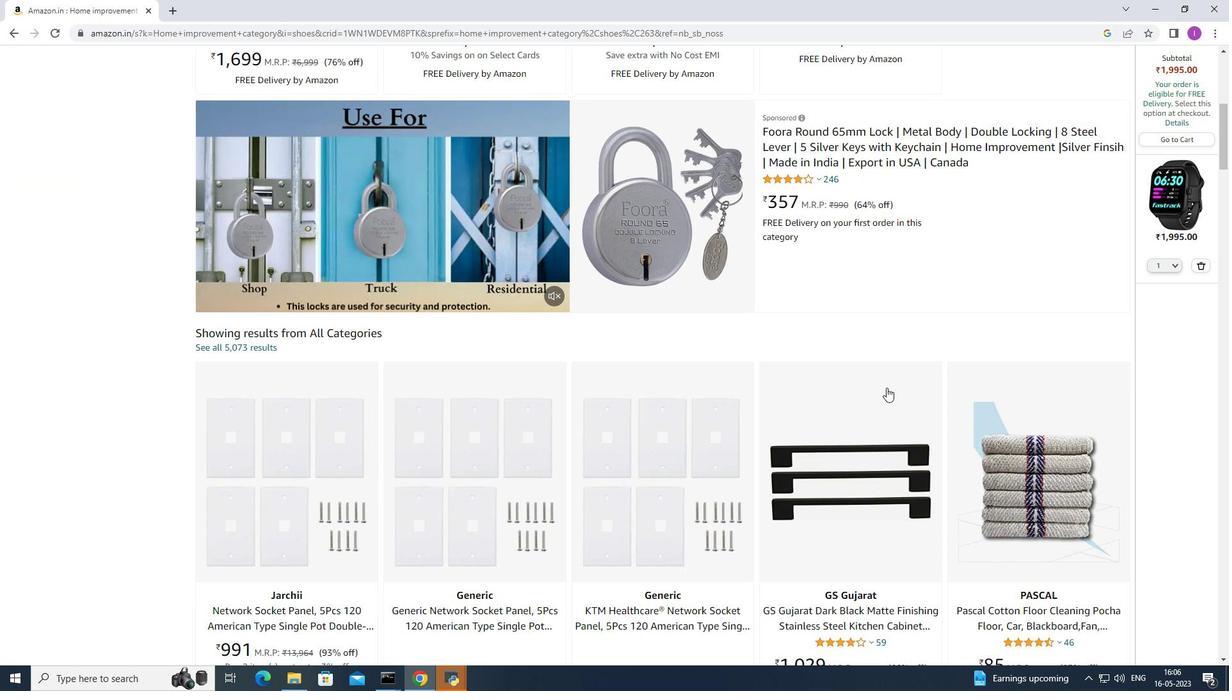 
Action: Mouse scrolled (886, 387) with delta (0, 0)
Screenshot: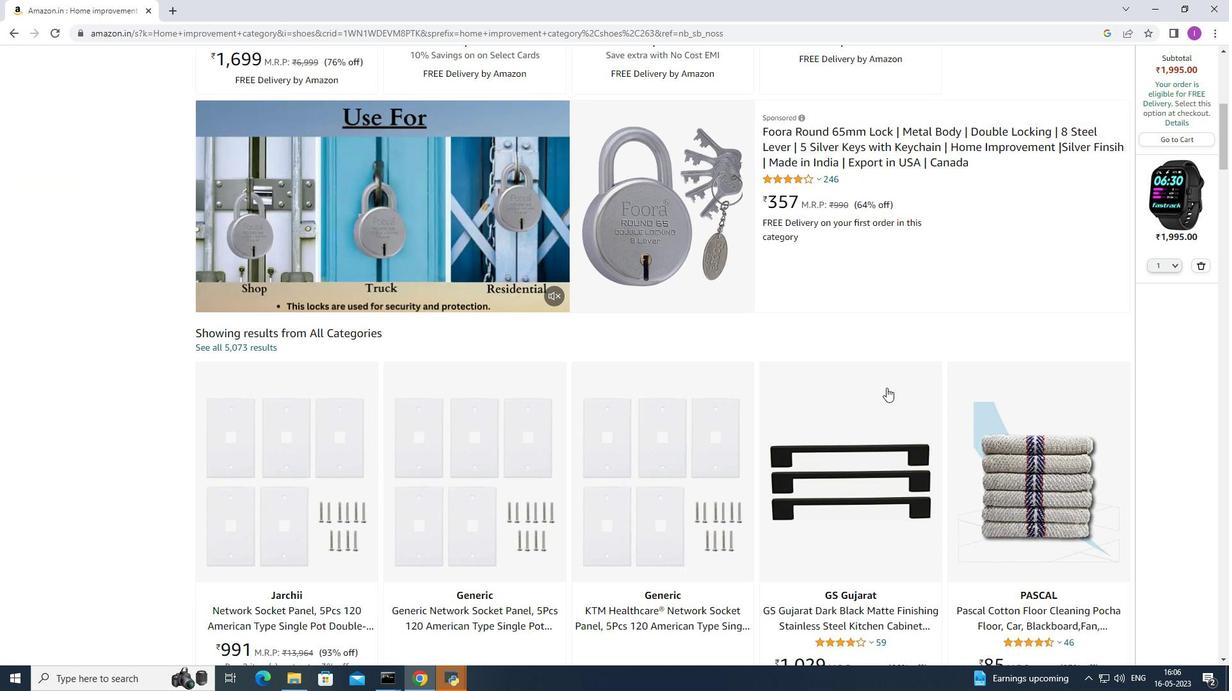 
Action: Mouse scrolled (886, 387) with delta (0, 0)
Screenshot: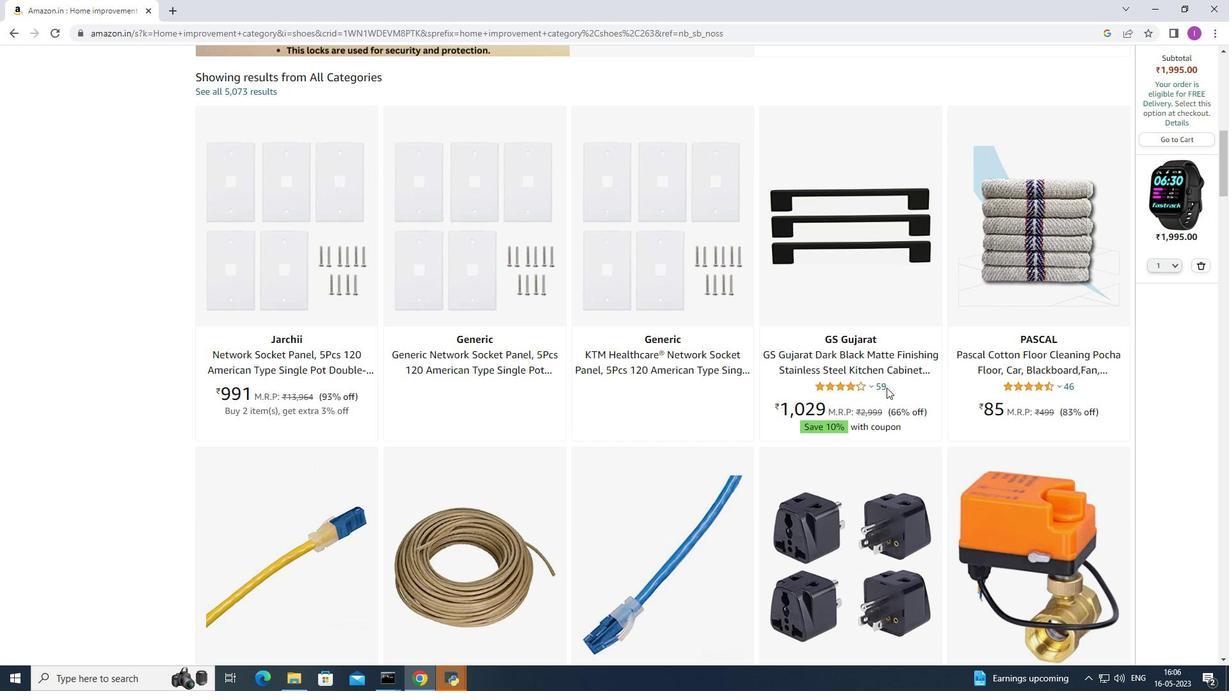 
Action: Mouse scrolled (886, 387) with delta (0, 0)
Screenshot: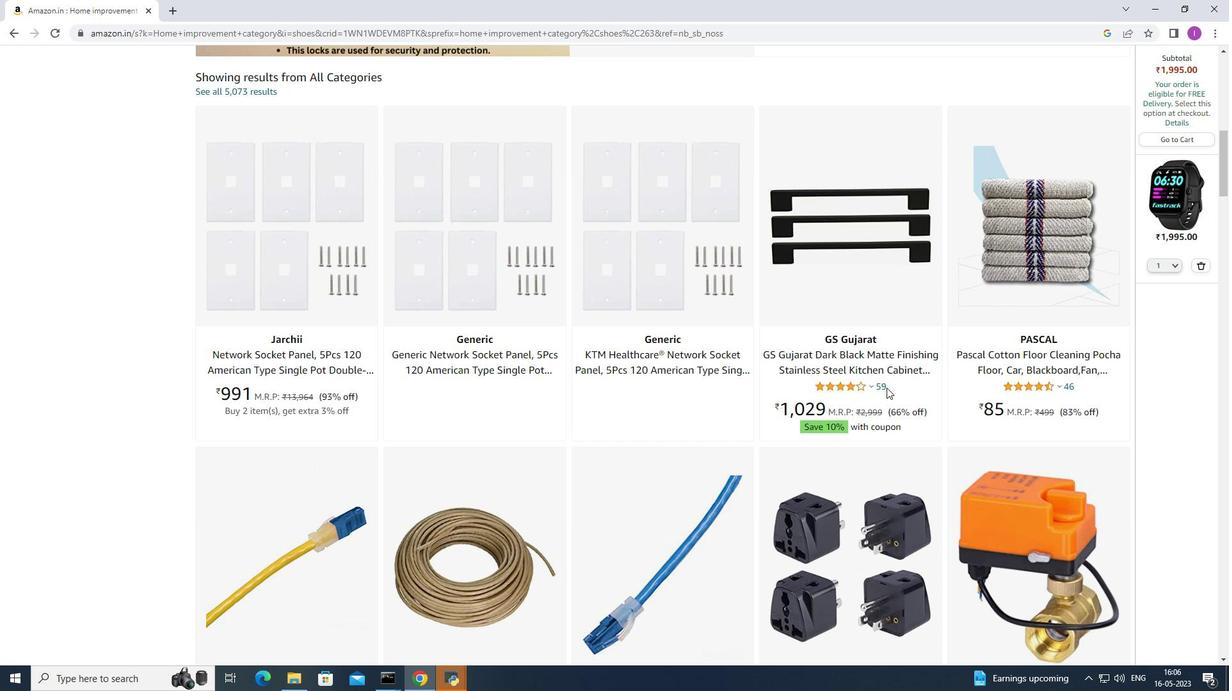 
Action: Mouse scrolled (886, 387) with delta (0, 0)
Screenshot: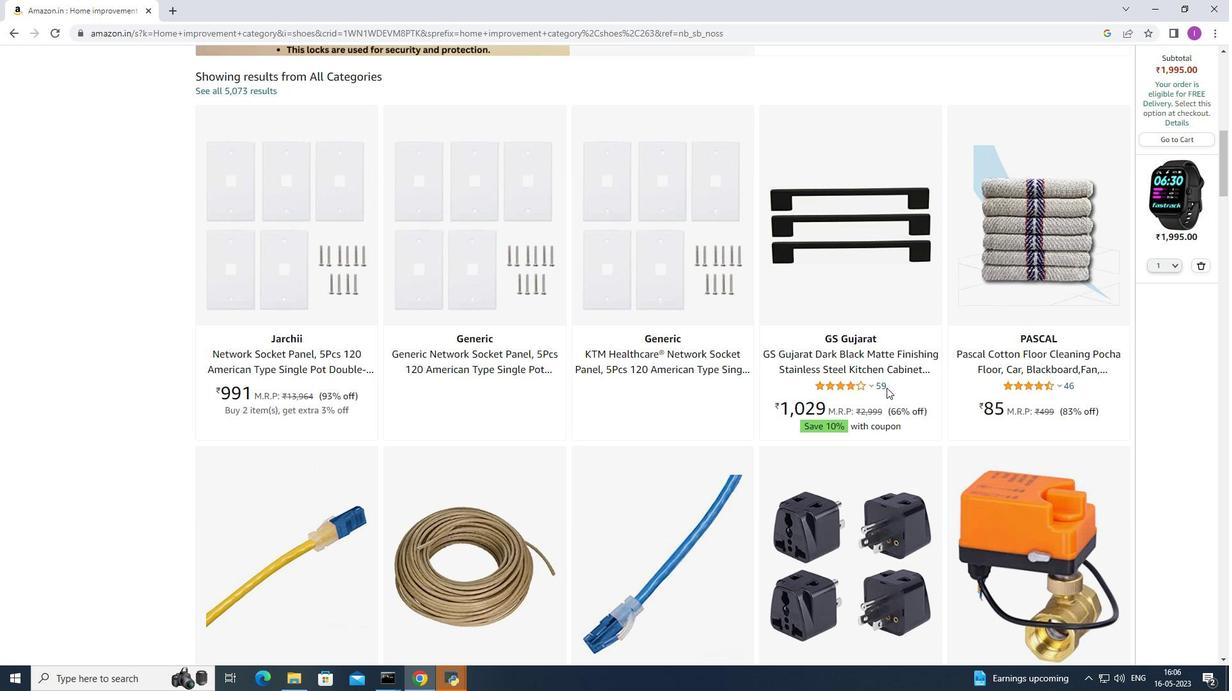 
Action: Mouse moved to (884, 387)
Screenshot: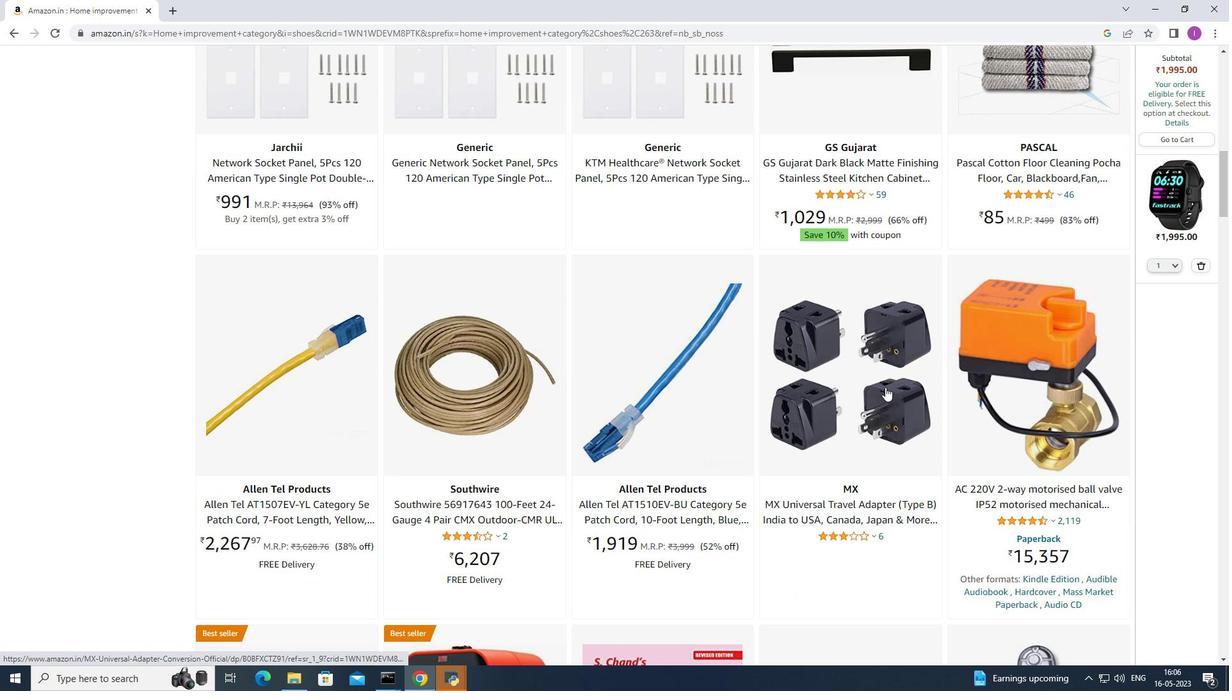 
Action: Mouse scrolled (884, 386) with delta (0, 0)
Screenshot: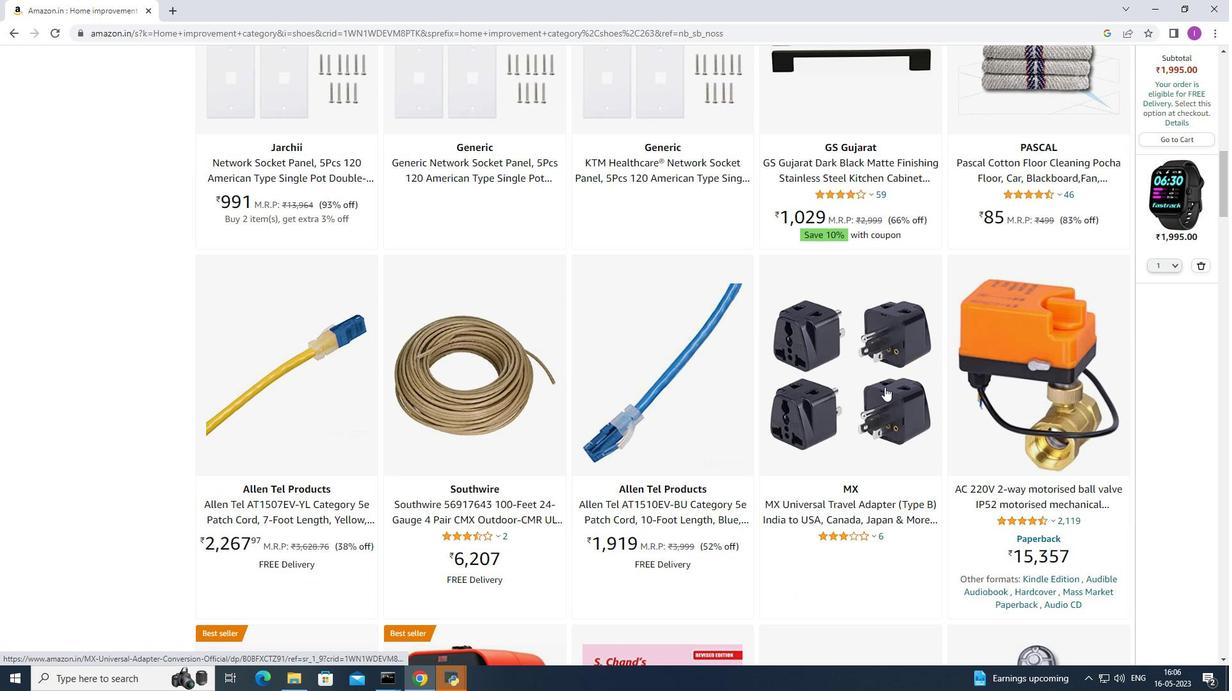 
Action: Mouse scrolled (884, 386) with delta (0, 0)
Screenshot: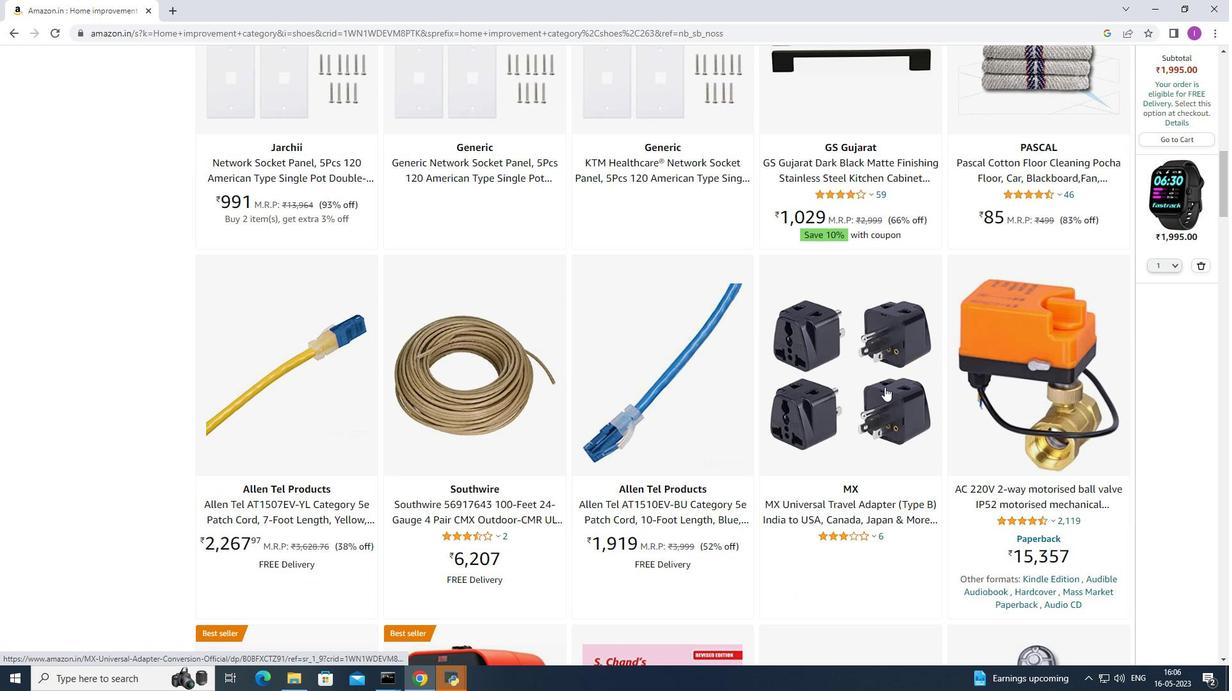 
Action: Mouse scrolled (884, 386) with delta (0, 0)
Screenshot: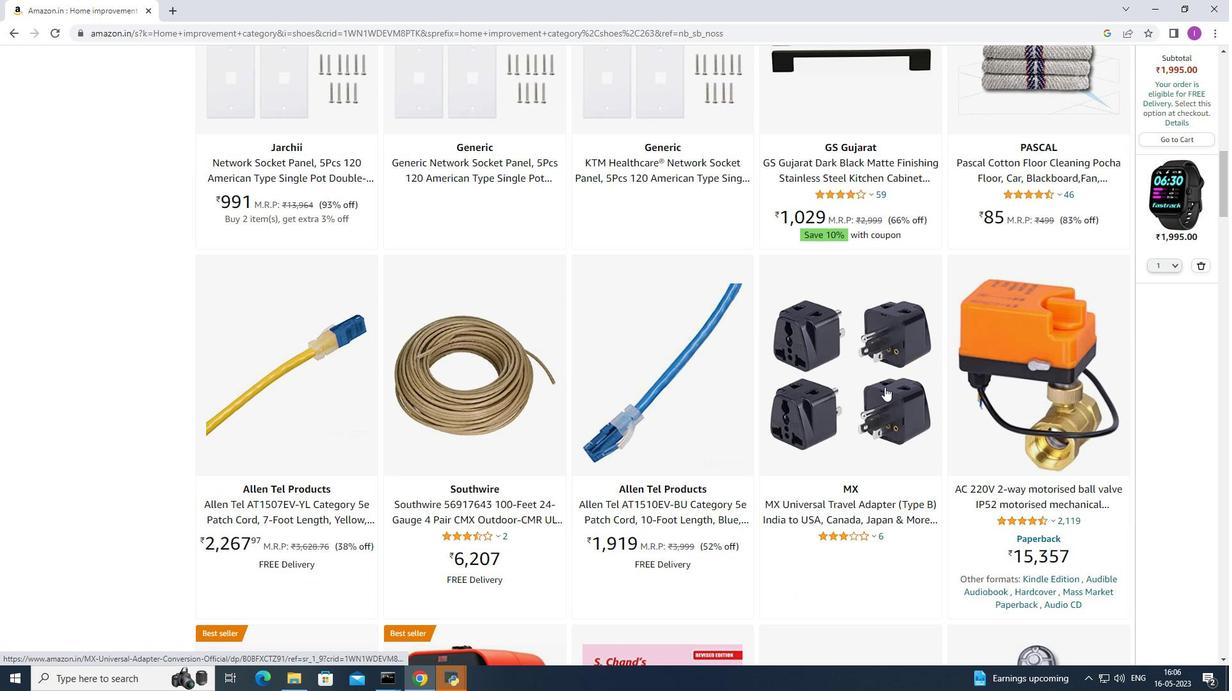 
Action: Mouse moved to (884, 385)
Screenshot: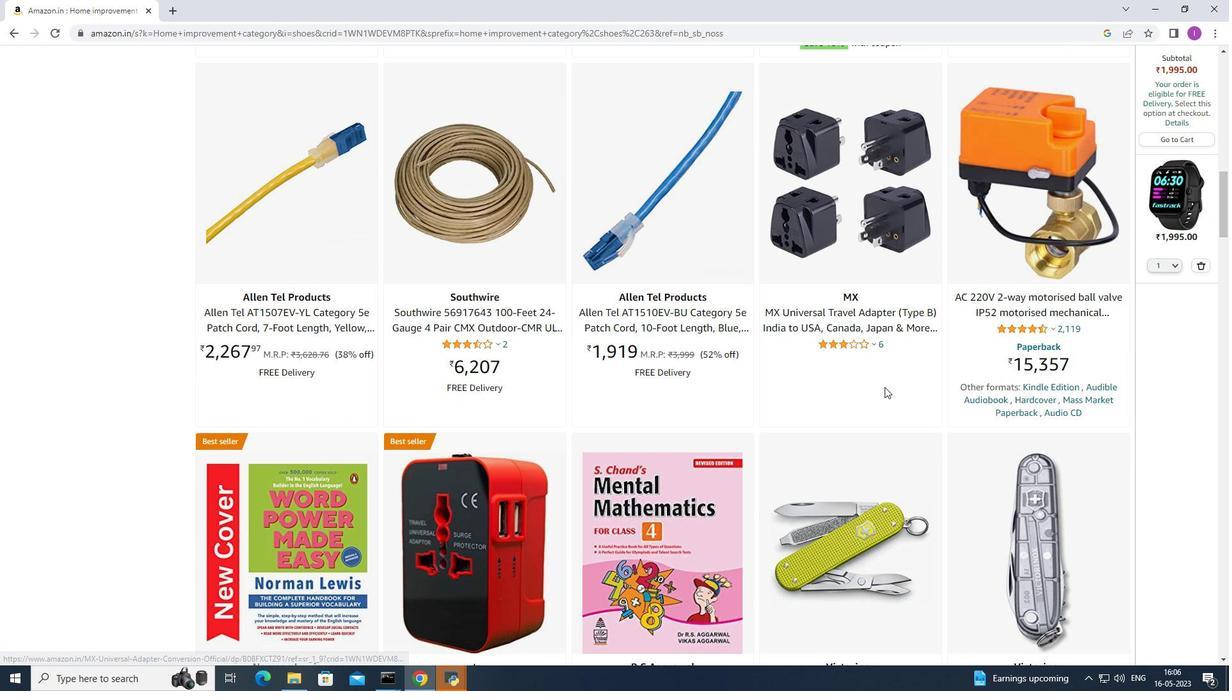 
Action: Mouse scrolled (884, 384) with delta (0, 0)
Screenshot: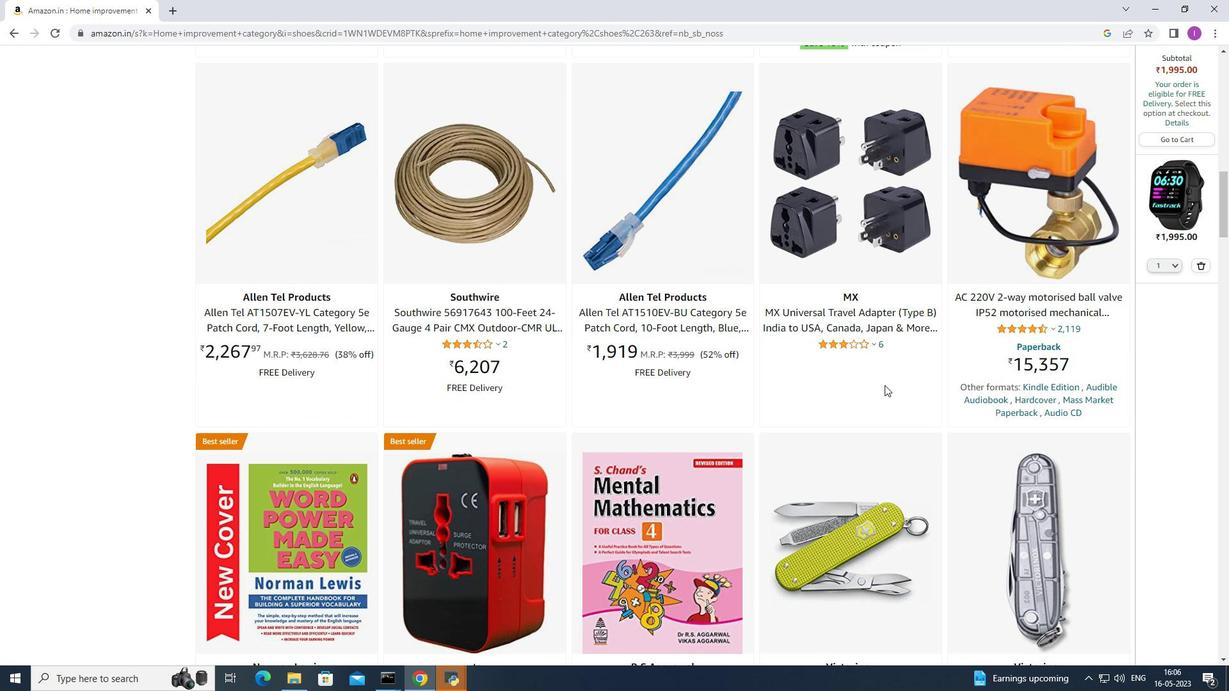 
Action: Mouse scrolled (884, 384) with delta (0, 0)
Screenshot: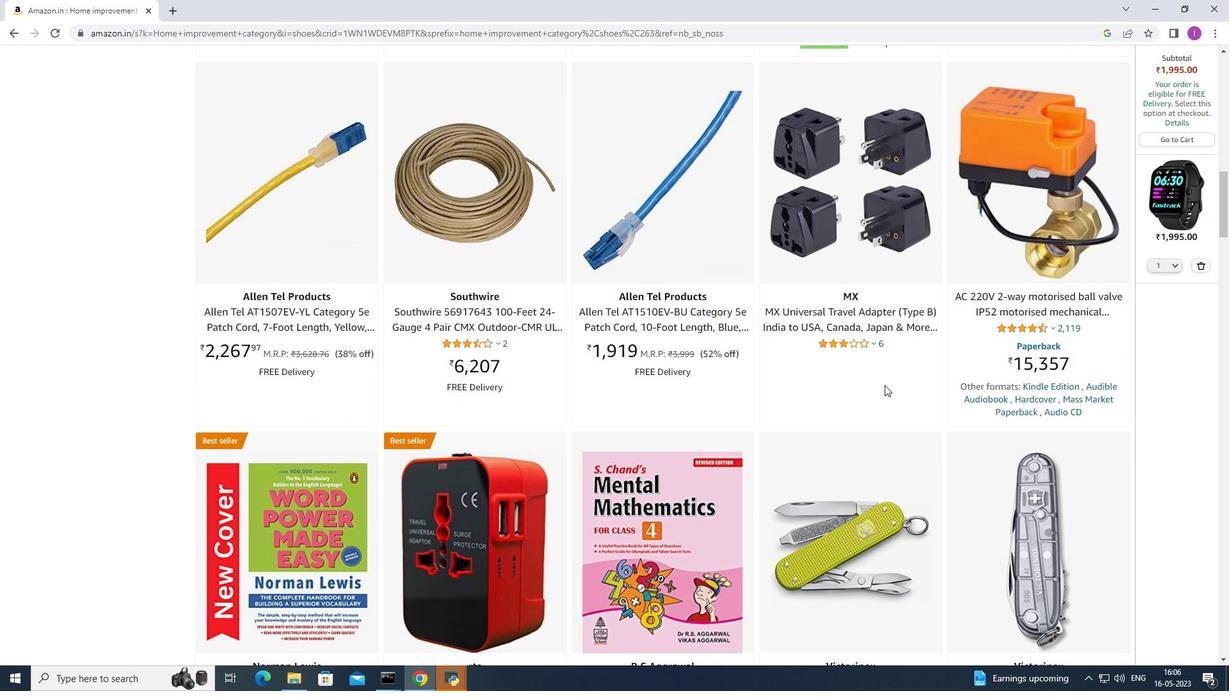 
Action: Mouse scrolled (884, 384) with delta (0, 0)
Screenshot: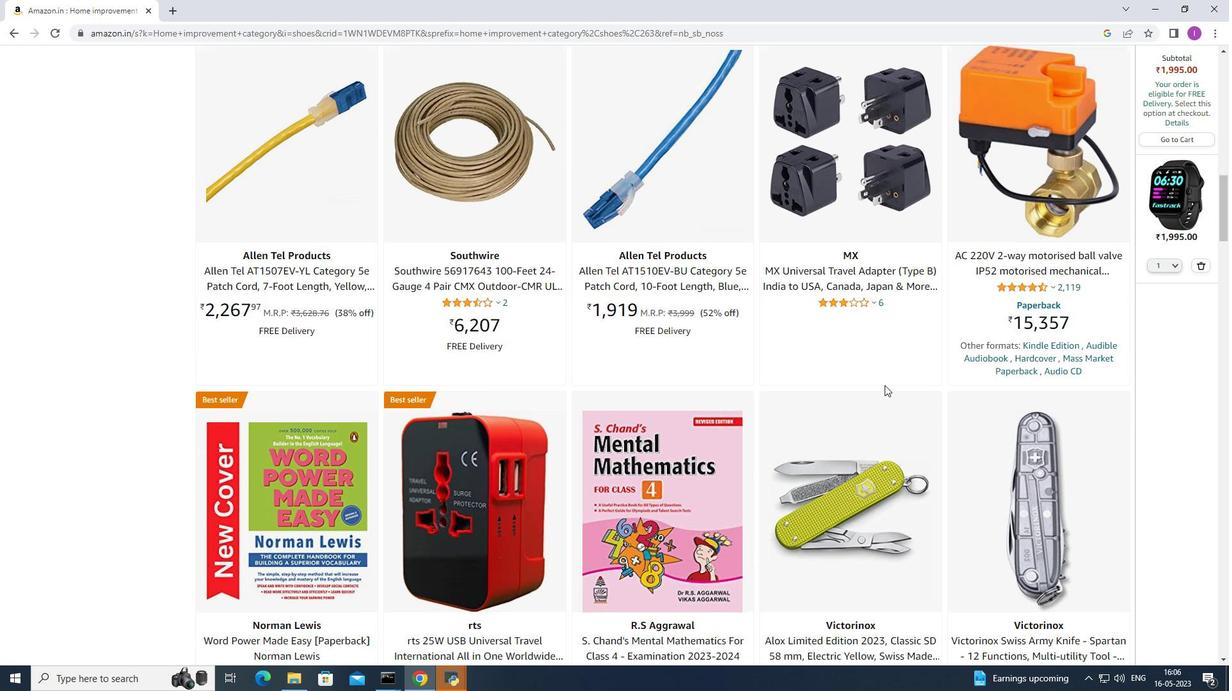 
Action: Mouse moved to (557, 352)
Screenshot: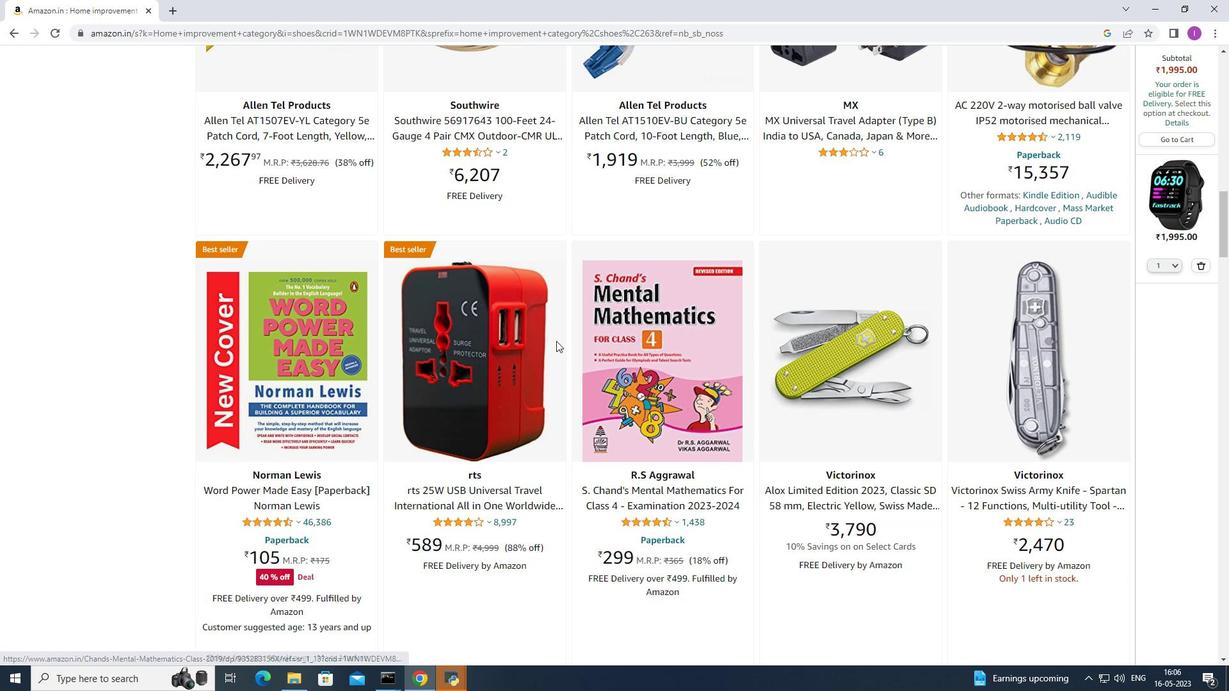 
Action: Mouse scrolled (557, 353) with delta (0, 0)
Screenshot: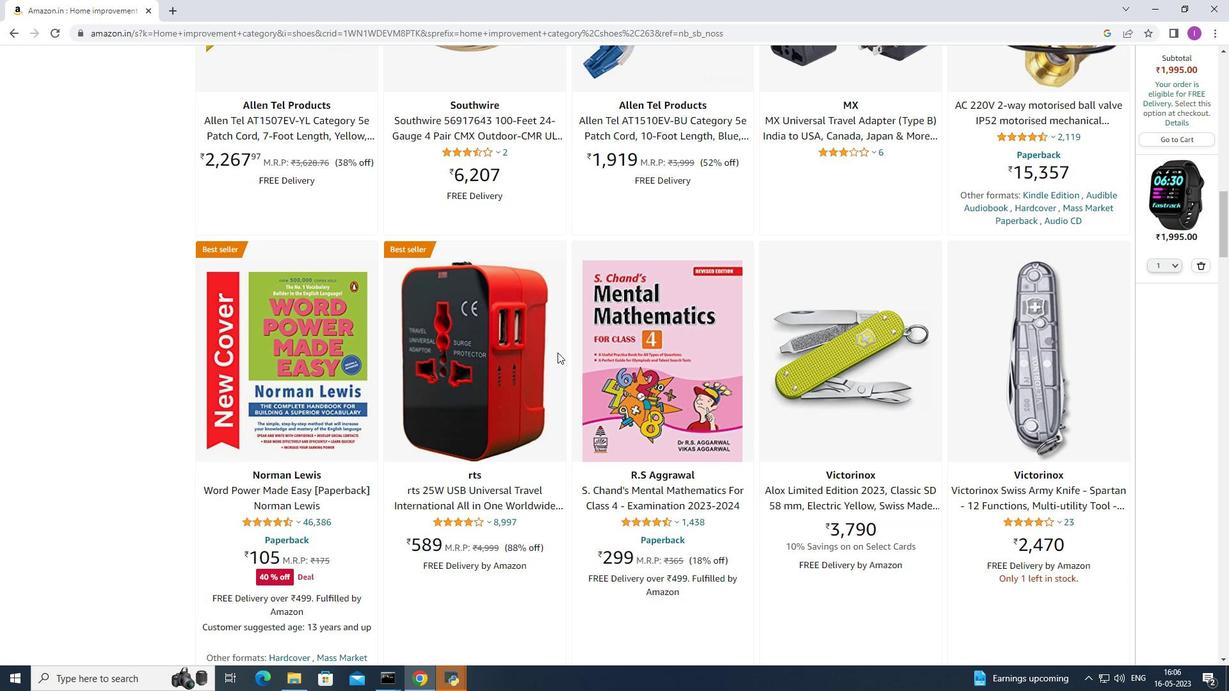 
Action: Mouse scrolled (557, 353) with delta (0, 0)
Screenshot: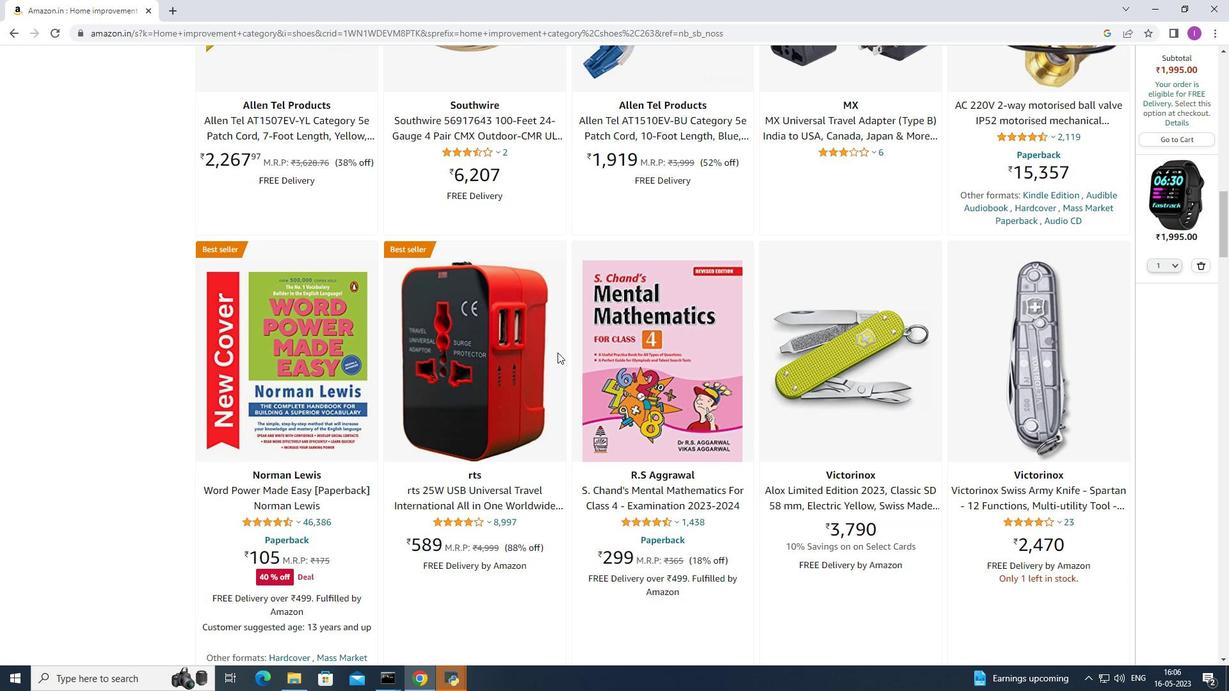 
Action: Mouse scrolled (557, 353) with delta (0, 0)
Screenshot: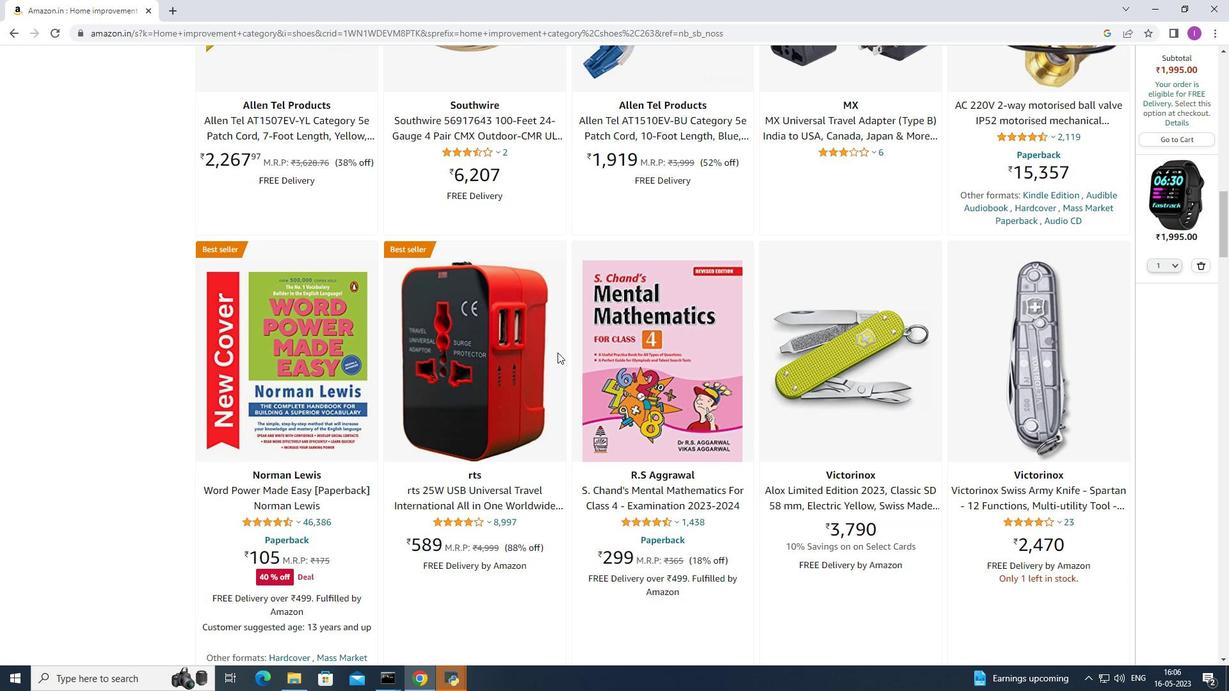 
Action: Mouse scrolled (557, 352) with delta (0, 0)
Screenshot: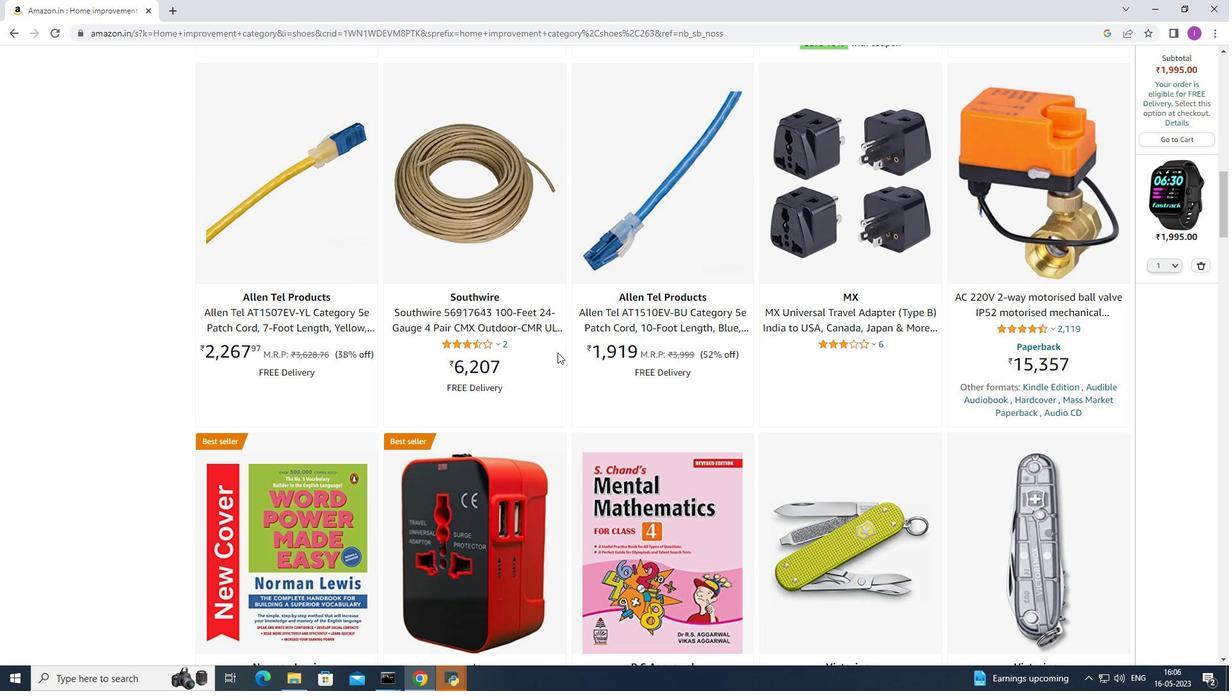 
Action: Mouse scrolled (557, 352) with delta (0, 0)
Screenshot: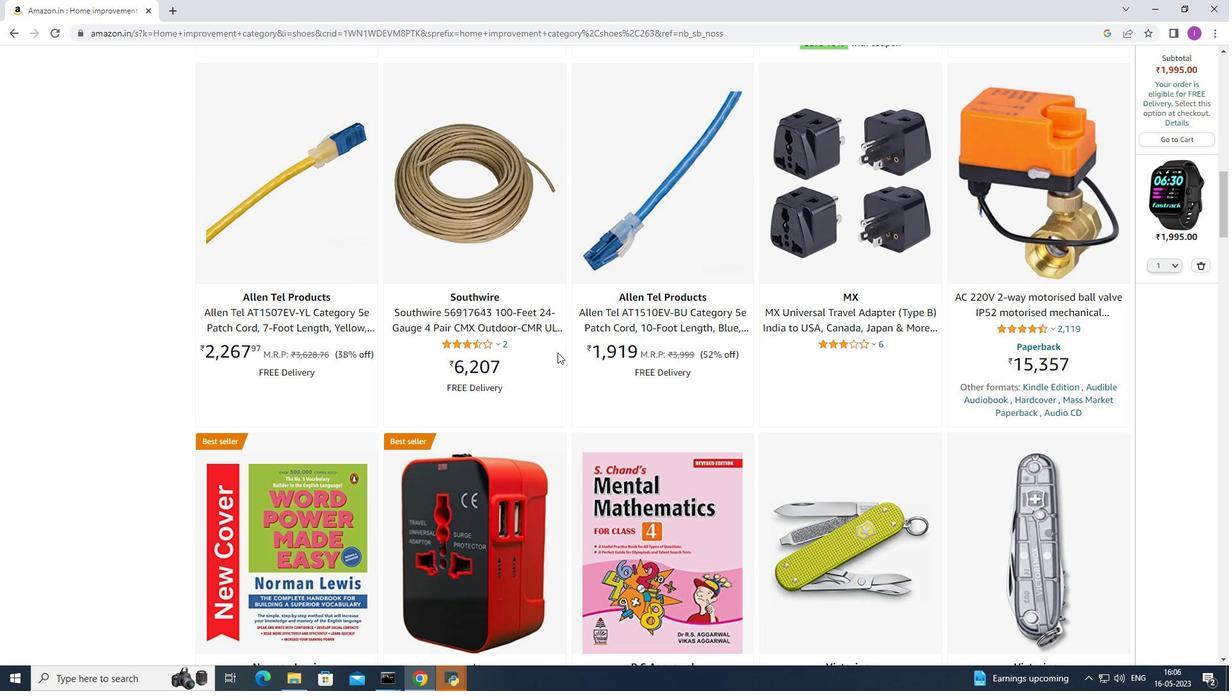 
Action: Mouse scrolled (557, 352) with delta (0, 0)
Screenshot: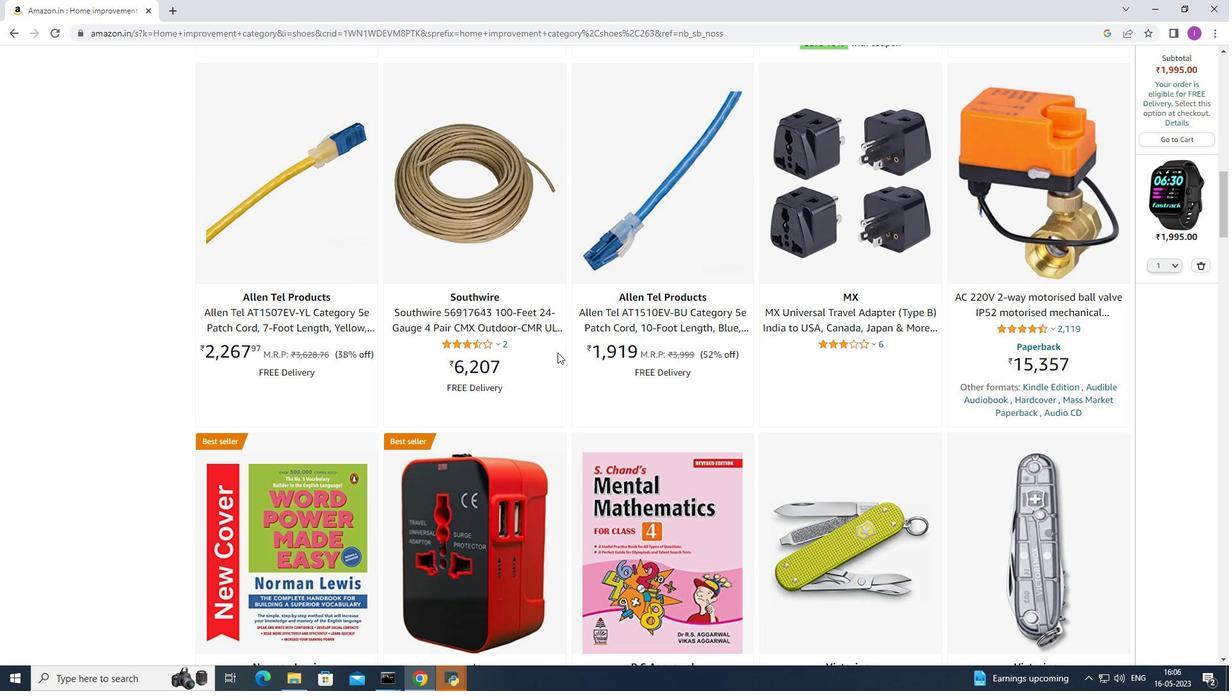 
Action: Mouse moved to (515, 352)
Screenshot: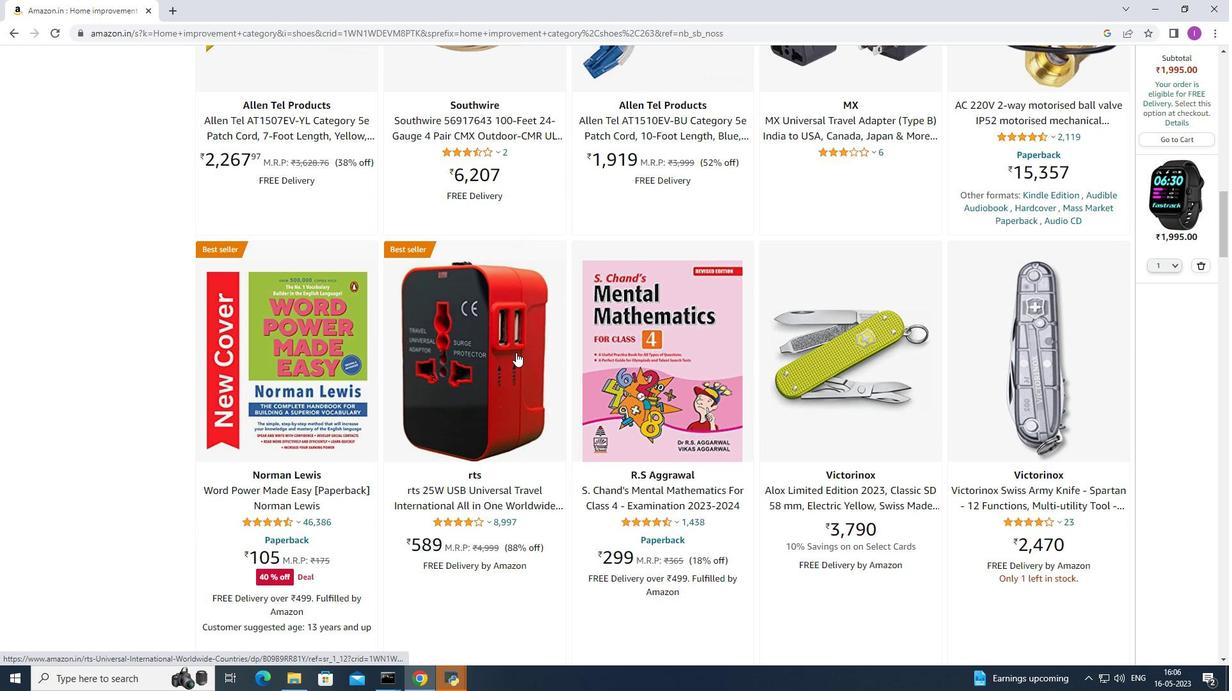 
Action: Mouse pressed left at (515, 352)
Screenshot: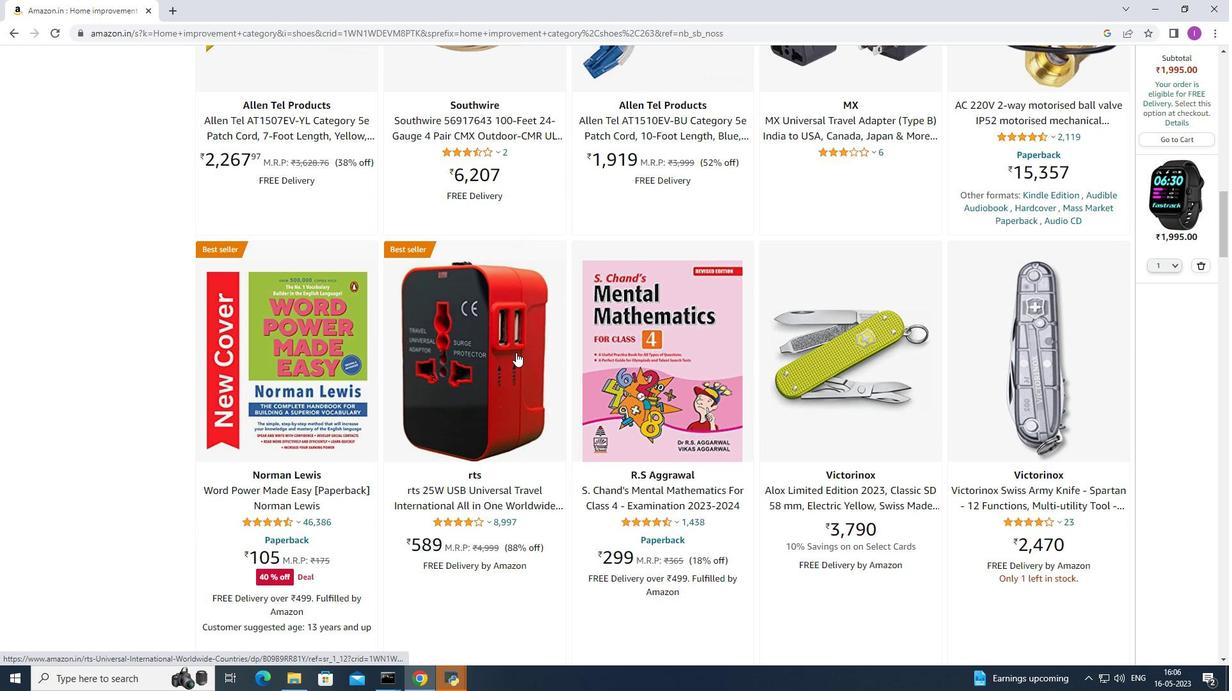 
Action: Mouse moved to (12, 91)
Screenshot: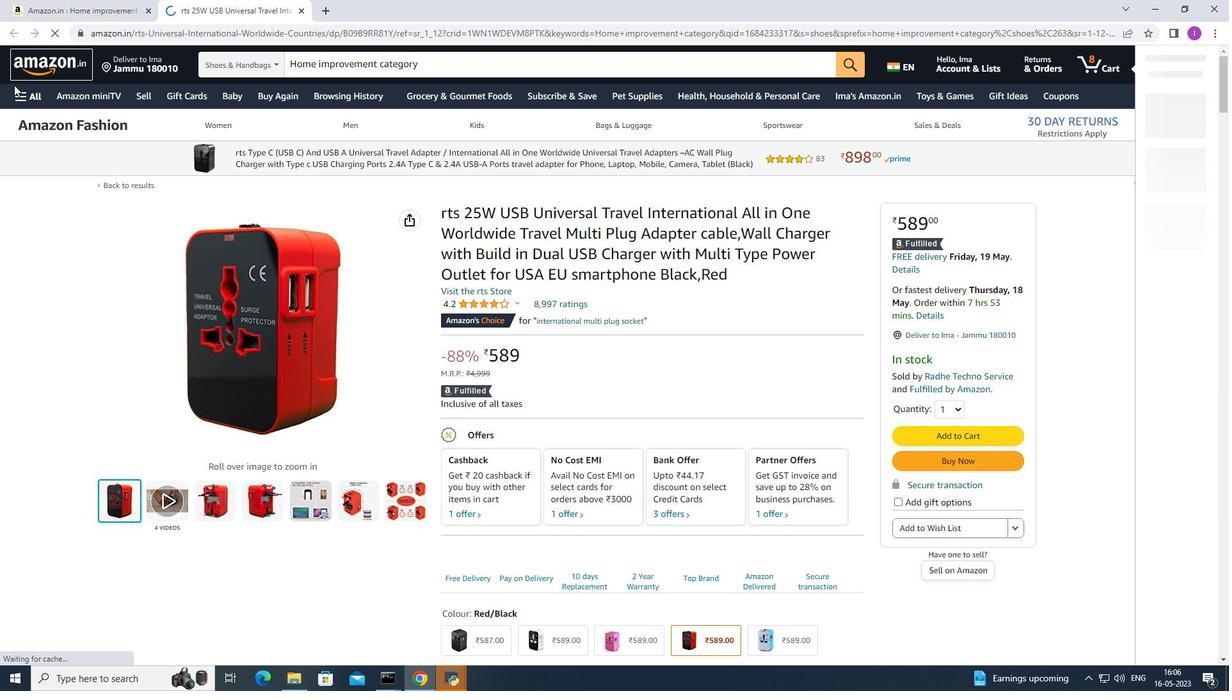 
Action: Mouse pressed left at (12, 91)
Screenshot: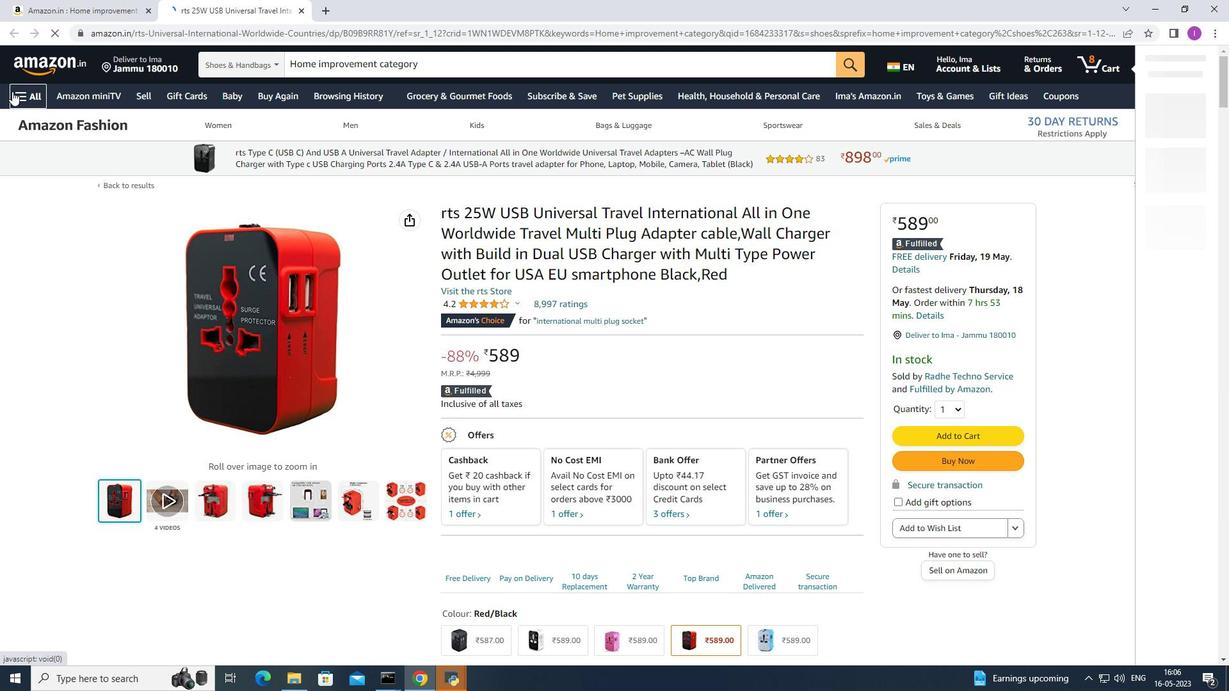 
Action: Mouse moved to (88, 414)
Screenshot: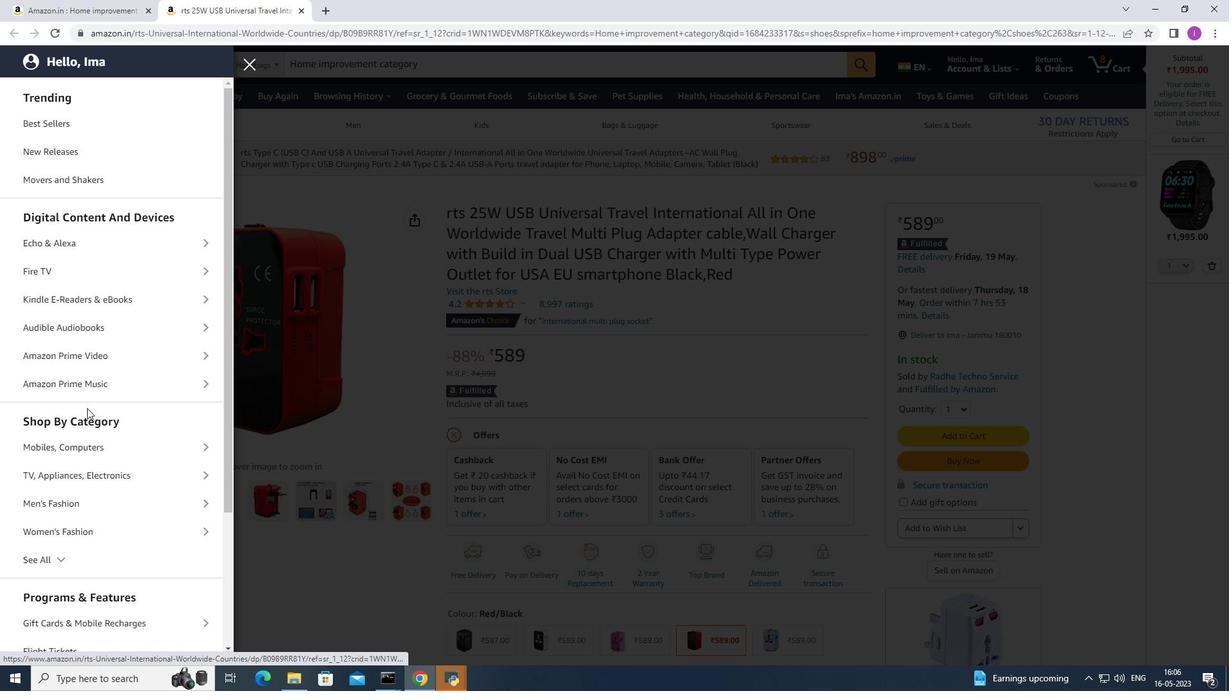 
Action: Mouse scrolled (88, 414) with delta (0, 0)
Screenshot: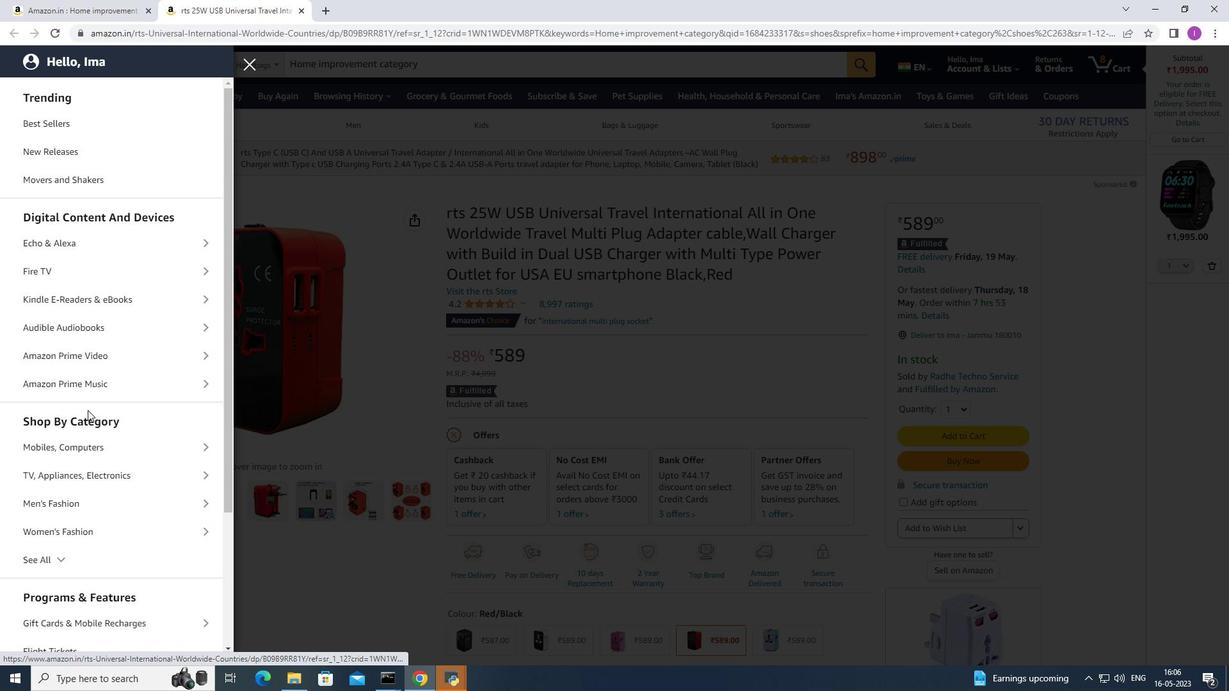 
Action: Mouse moved to (89, 416)
Screenshot: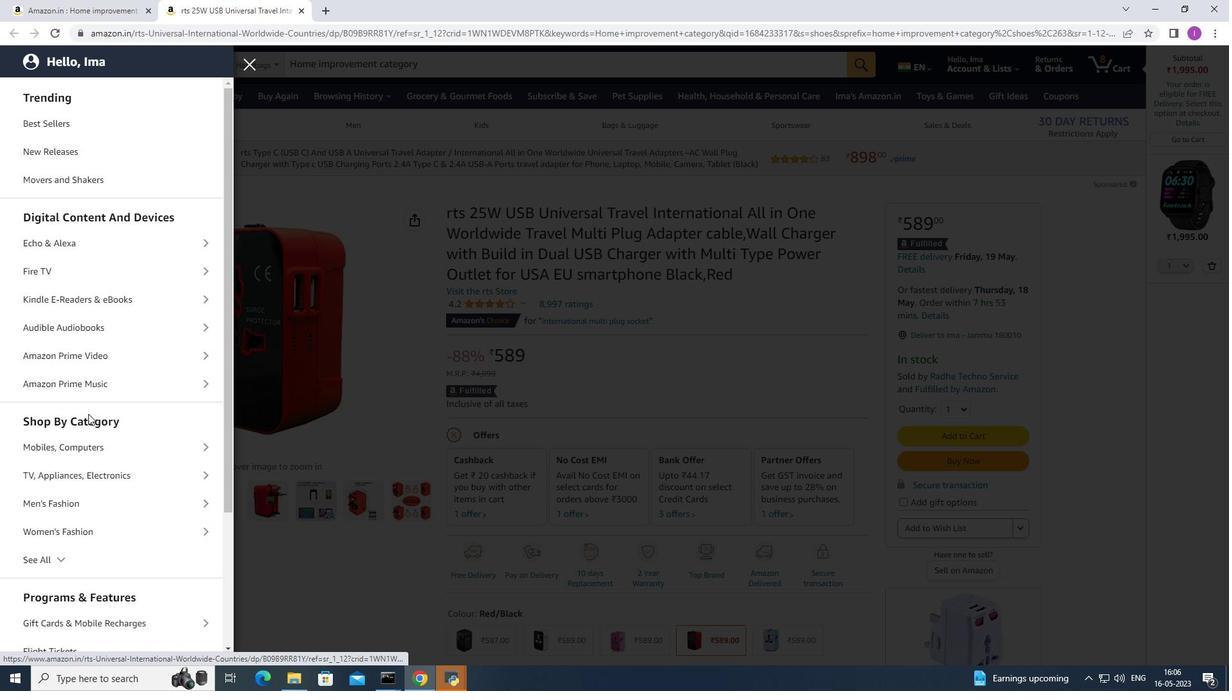 
Action: Mouse scrolled (89, 415) with delta (0, 0)
Screenshot: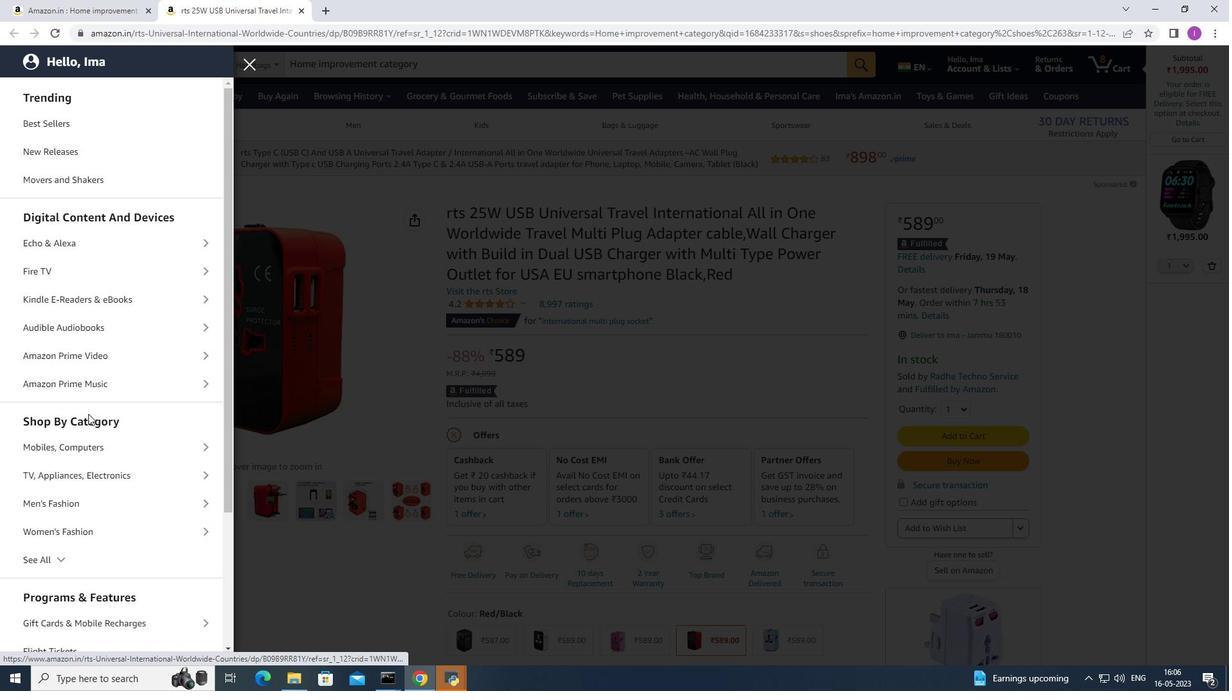 
Action: Mouse scrolled (89, 415) with delta (0, 0)
Screenshot: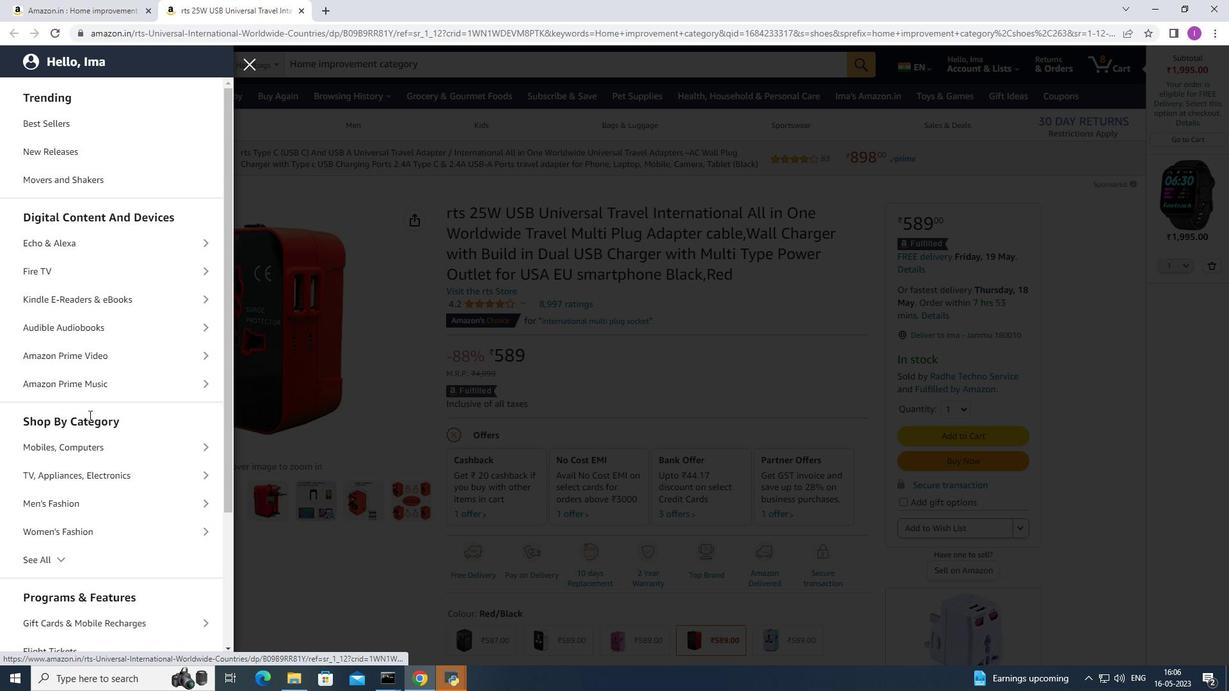 
Action: Mouse moved to (90, 416)
Screenshot: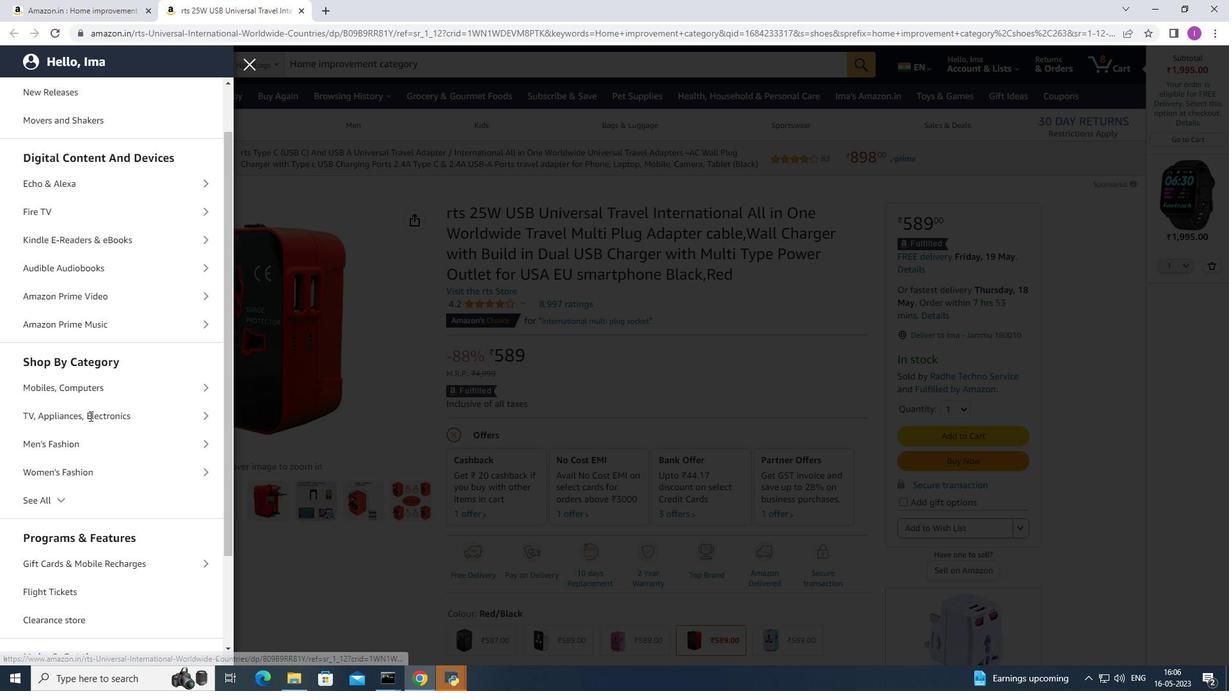 
Action: Mouse scrolled (90, 415) with delta (0, 0)
Screenshot: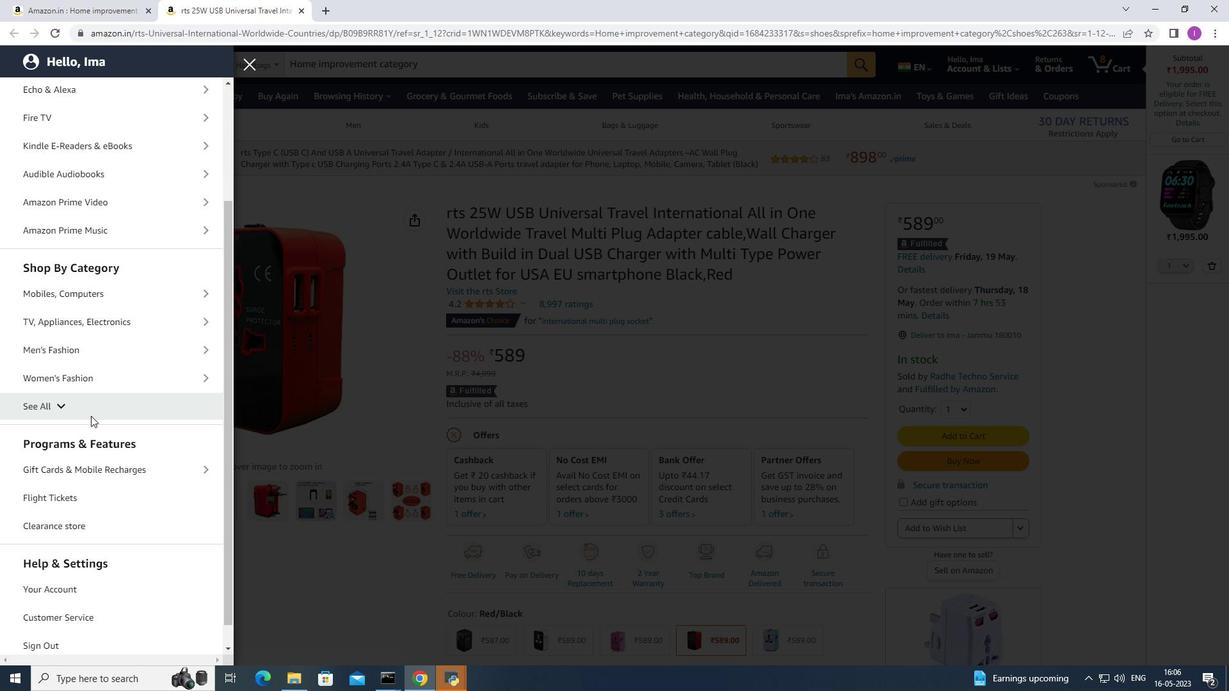 
Action: Mouse moved to (92, 414)
Screenshot: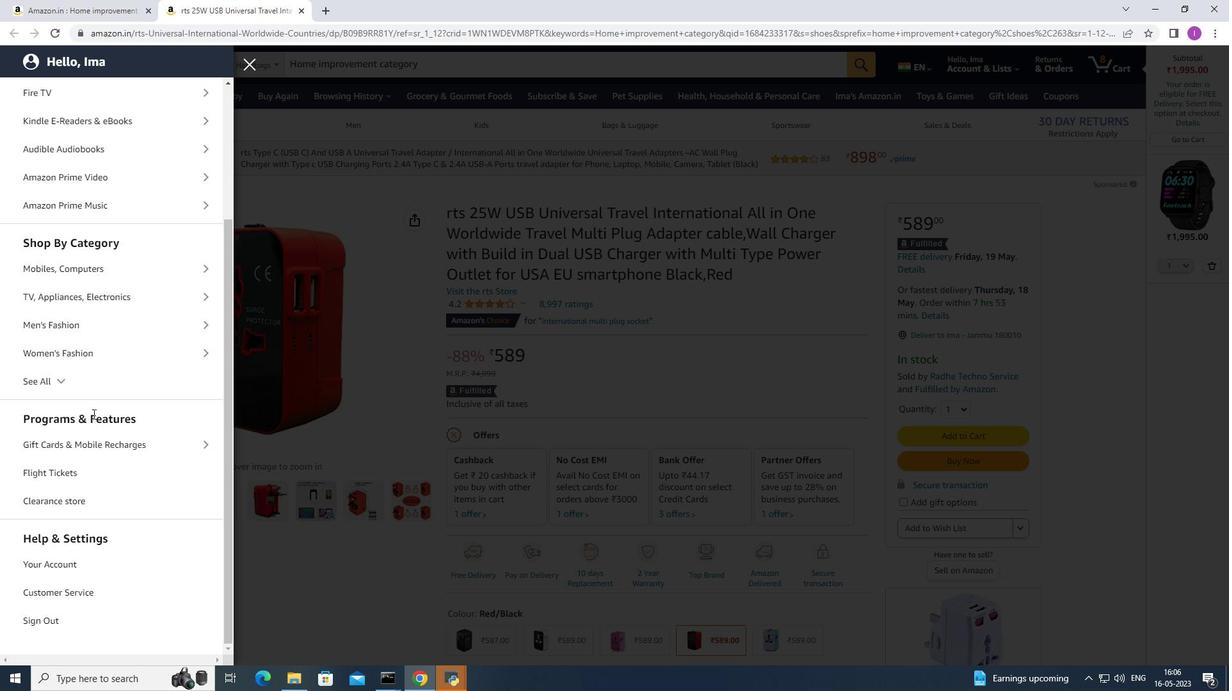 
Action: Mouse scrolled (92, 413) with delta (0, 0)
Screenshot: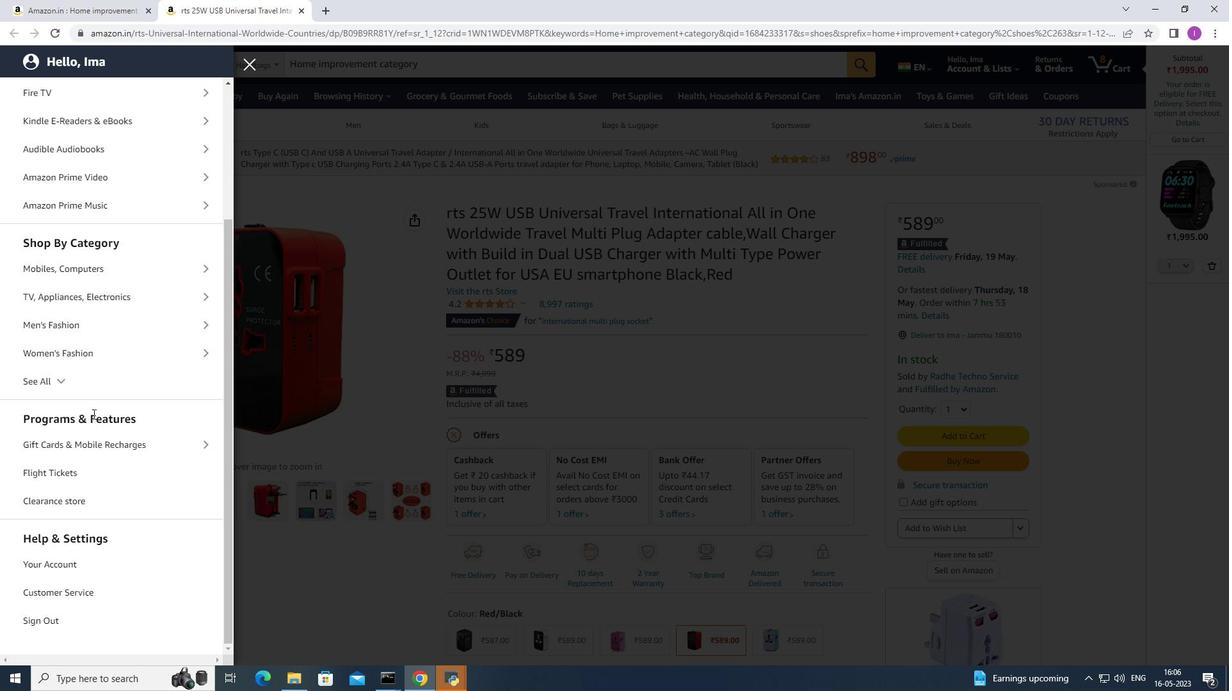 
Action: Mouse scrolled (92, 413) with delta (0, 0)
Screenshot: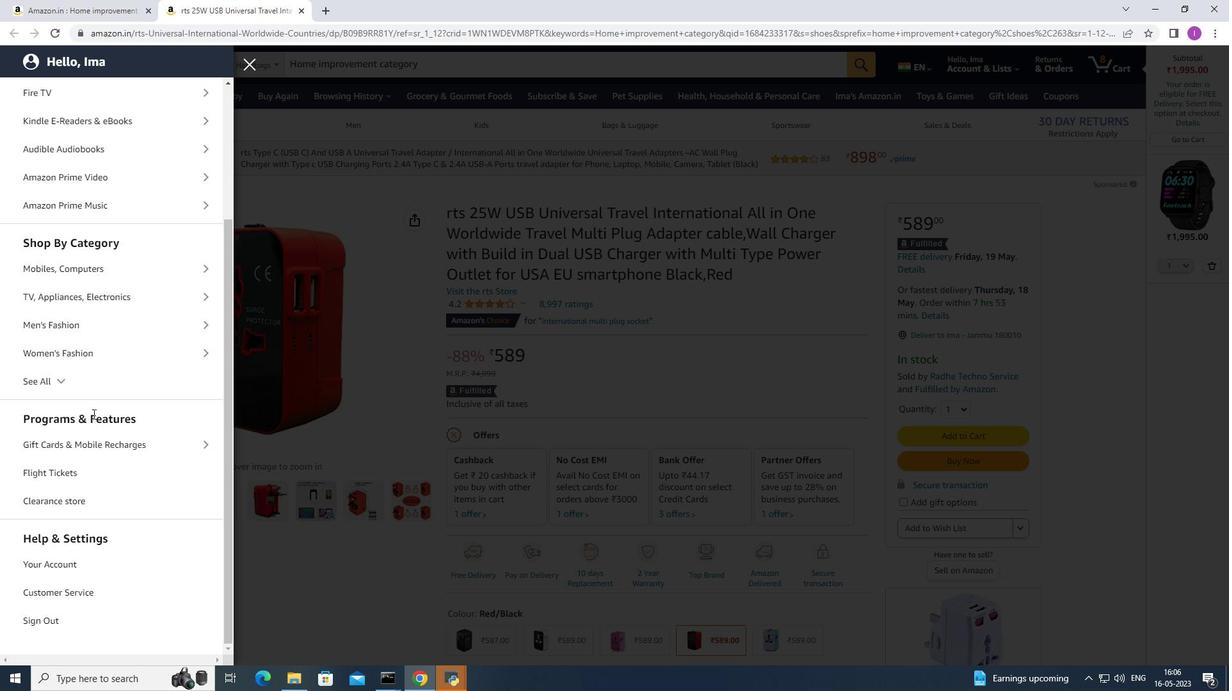 
Action: Mouse scrolled (92, 413) with delta (0, 0)
Screenshot: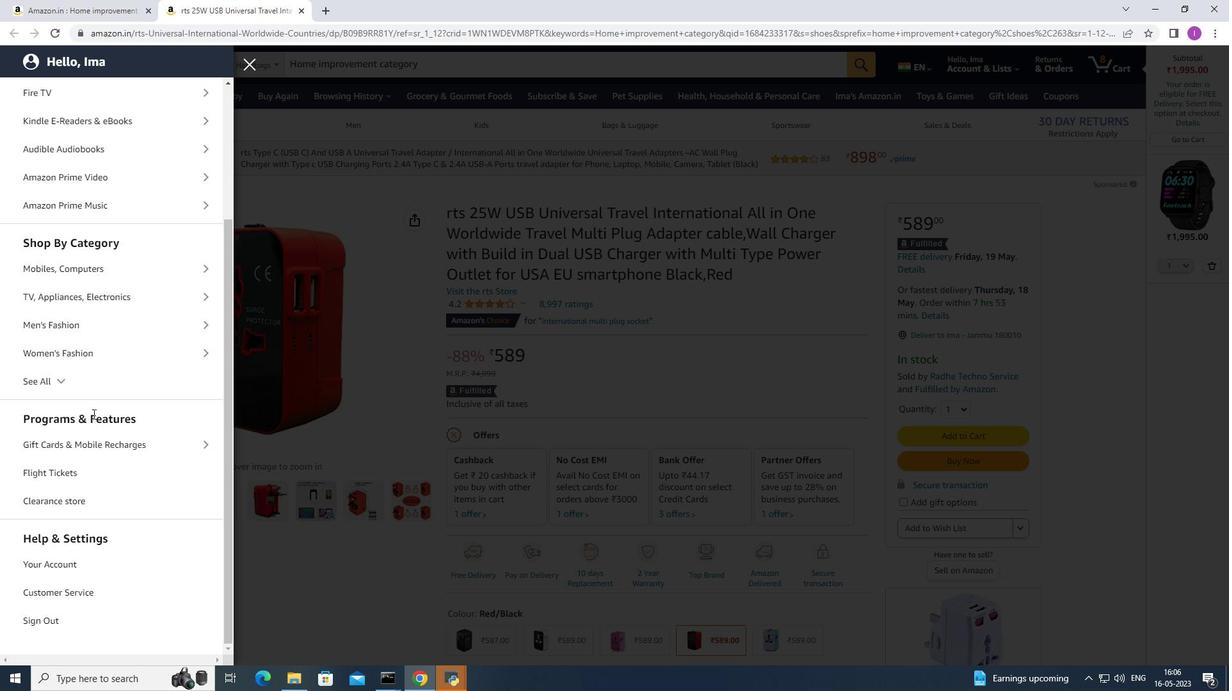 
Action: Mouse scrolled (92, 413) with delta (0, 0)
Screenshot: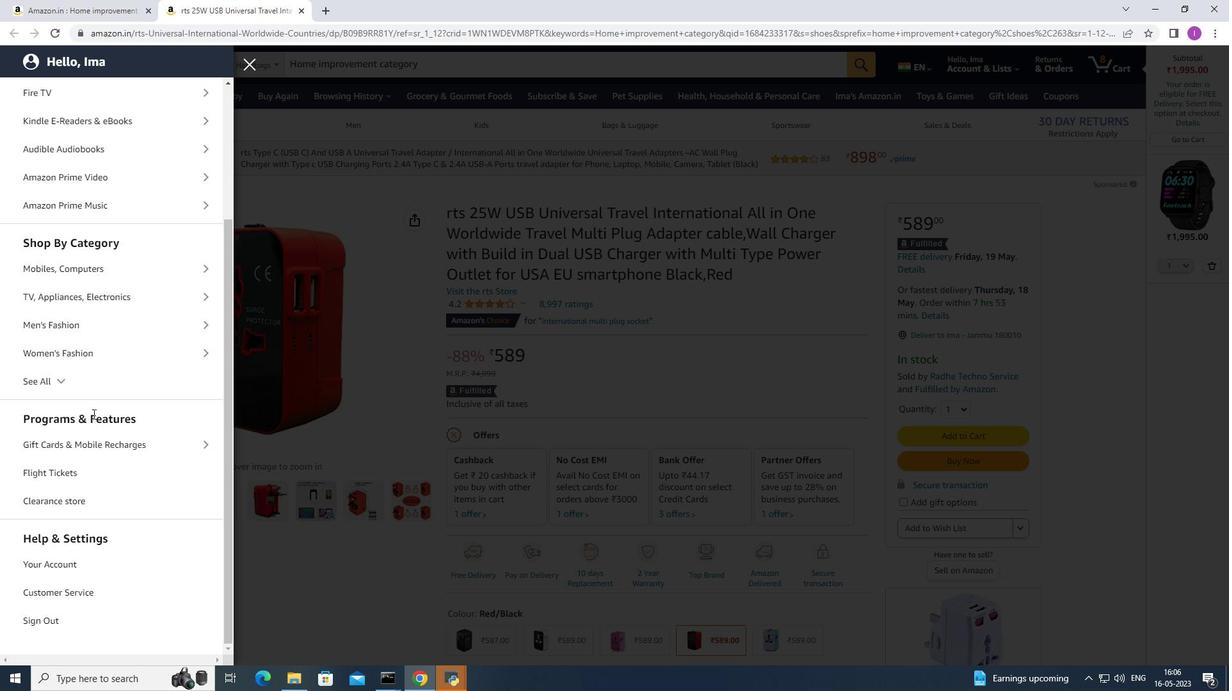 
Action: Mouse moved to (243, 58)
Screenshot: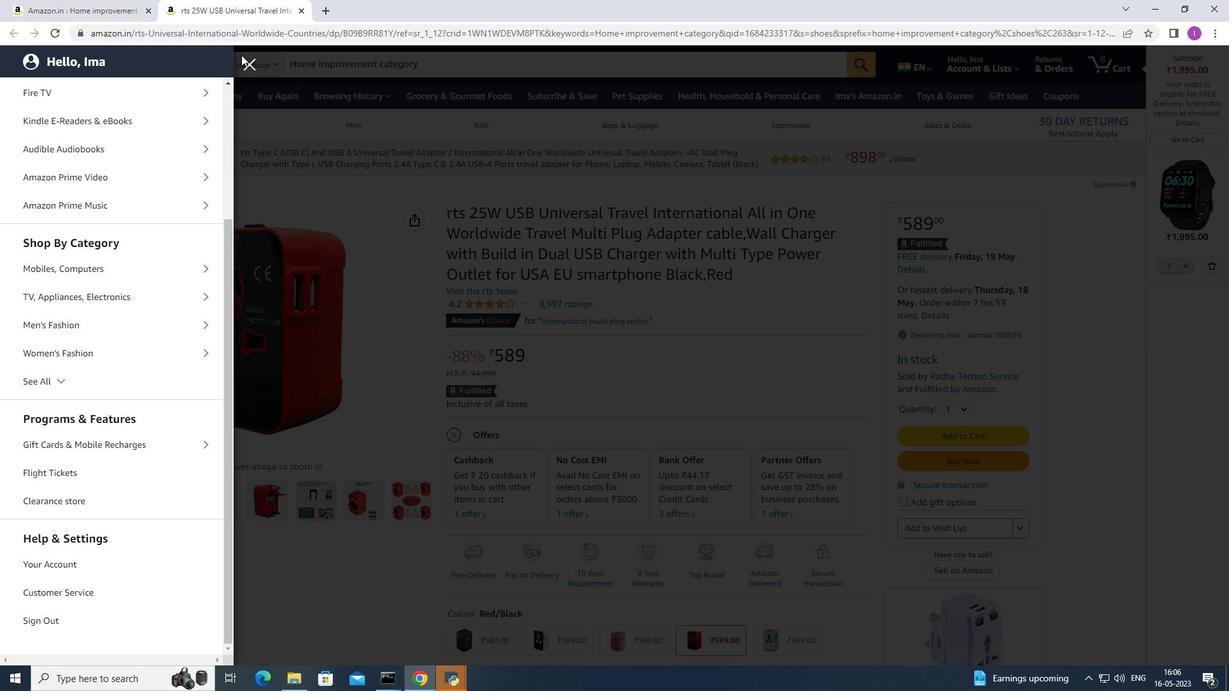 
Action: Mouse pressed left at (243, 58)
Screenshot: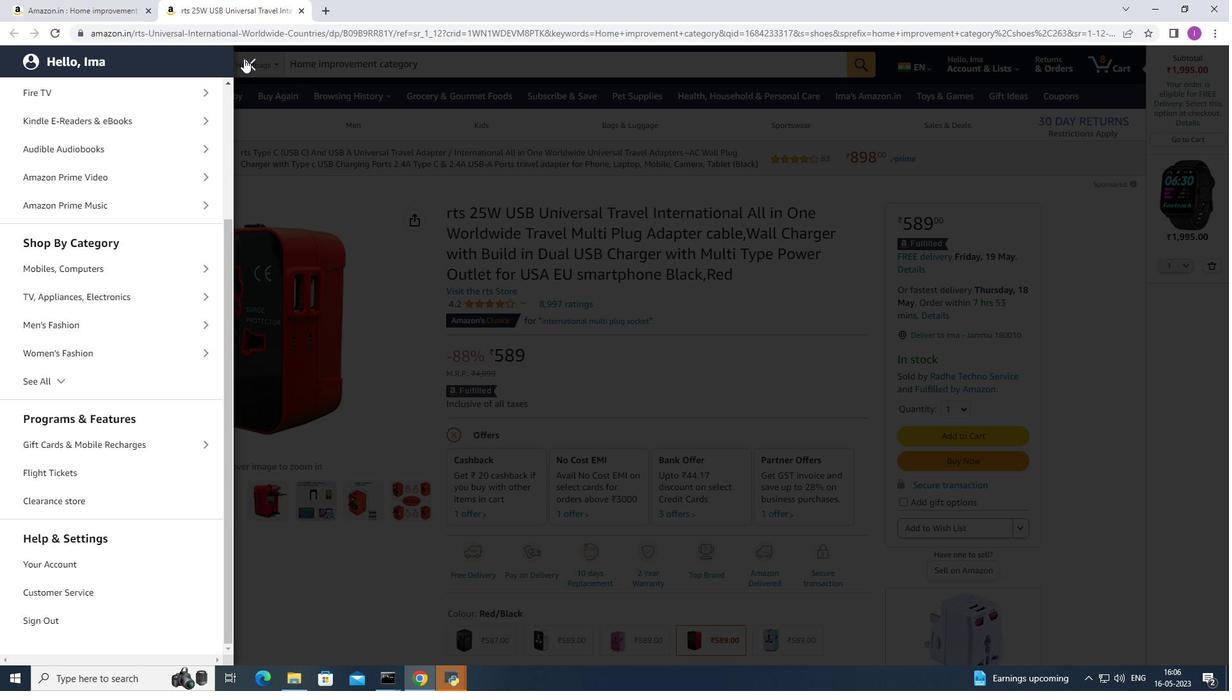
Action: Mouse moved to (108, 10)
Screenshot: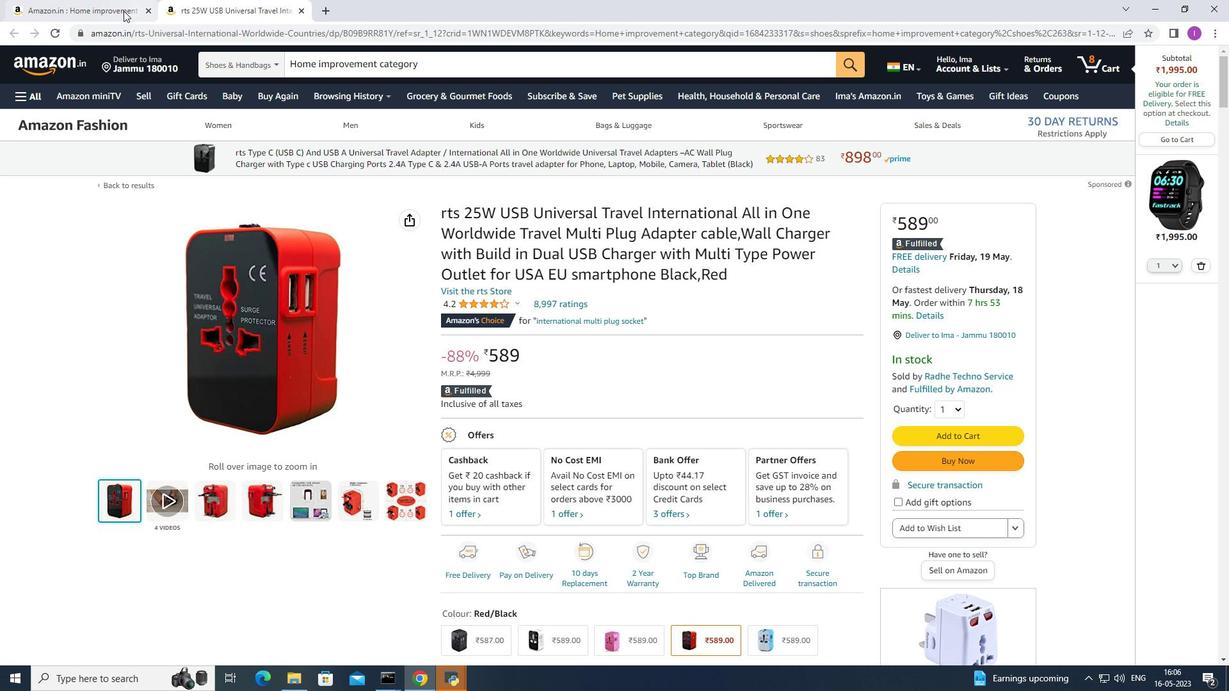 
Action: Mouse pressed left at (108, 10)
Screenshot: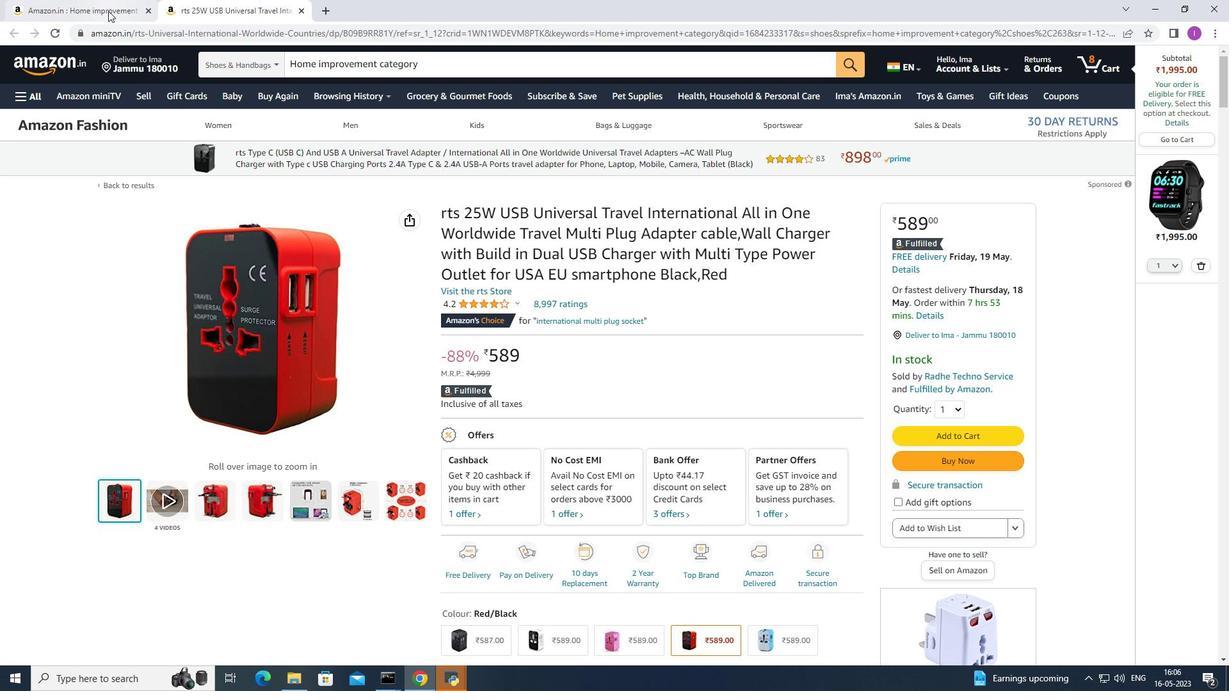 
Action: Mouse moved to (421, 136)
Screenshot: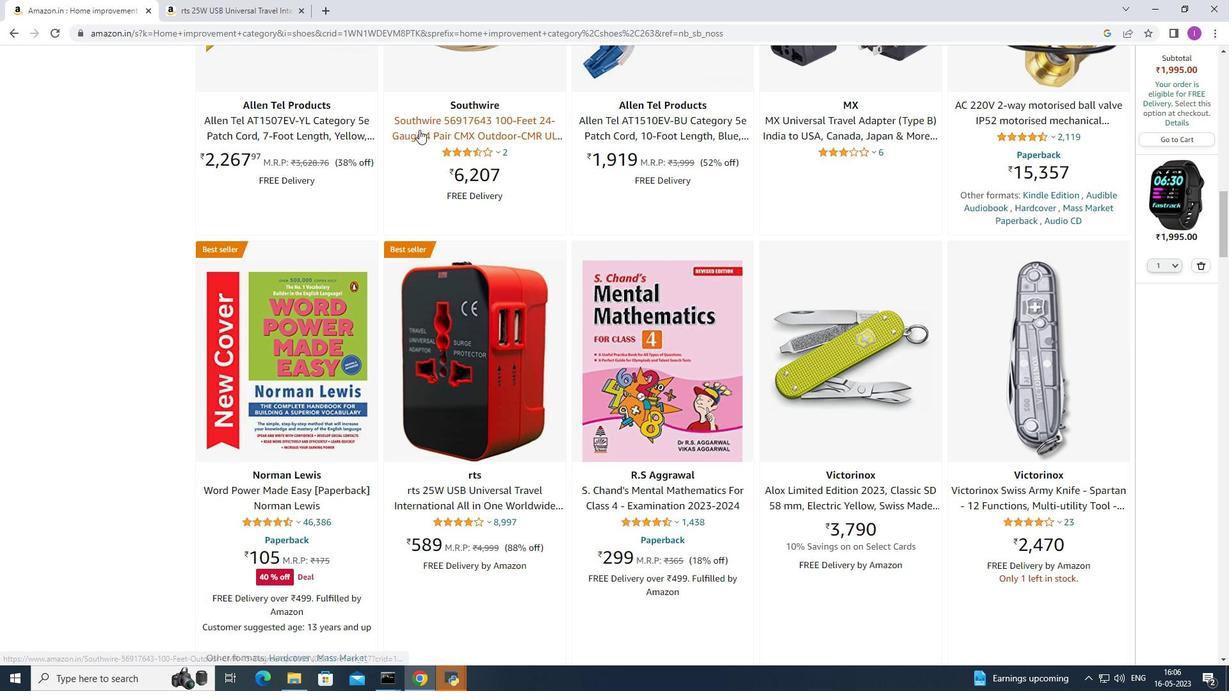 
Action: Mouse scrolled (421, 136) with delta (0, 0)
Screenshot: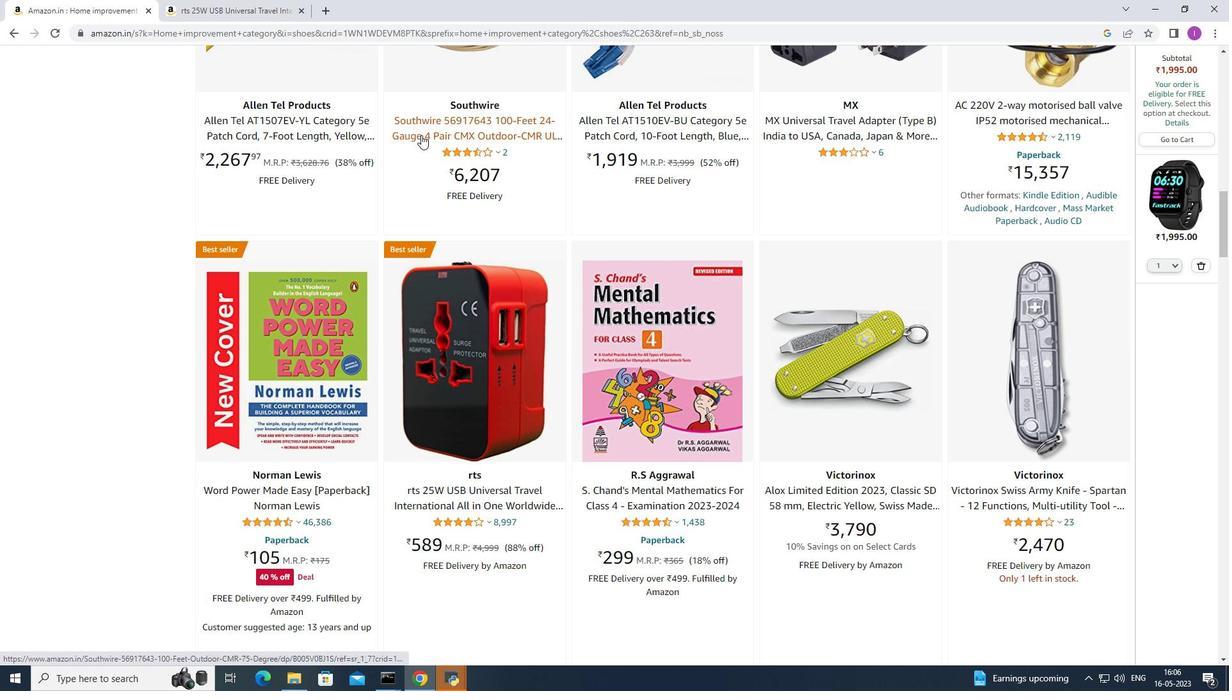 
Action: Mouse scrolled (421, 136) with delta (0, 0)
Screenshot: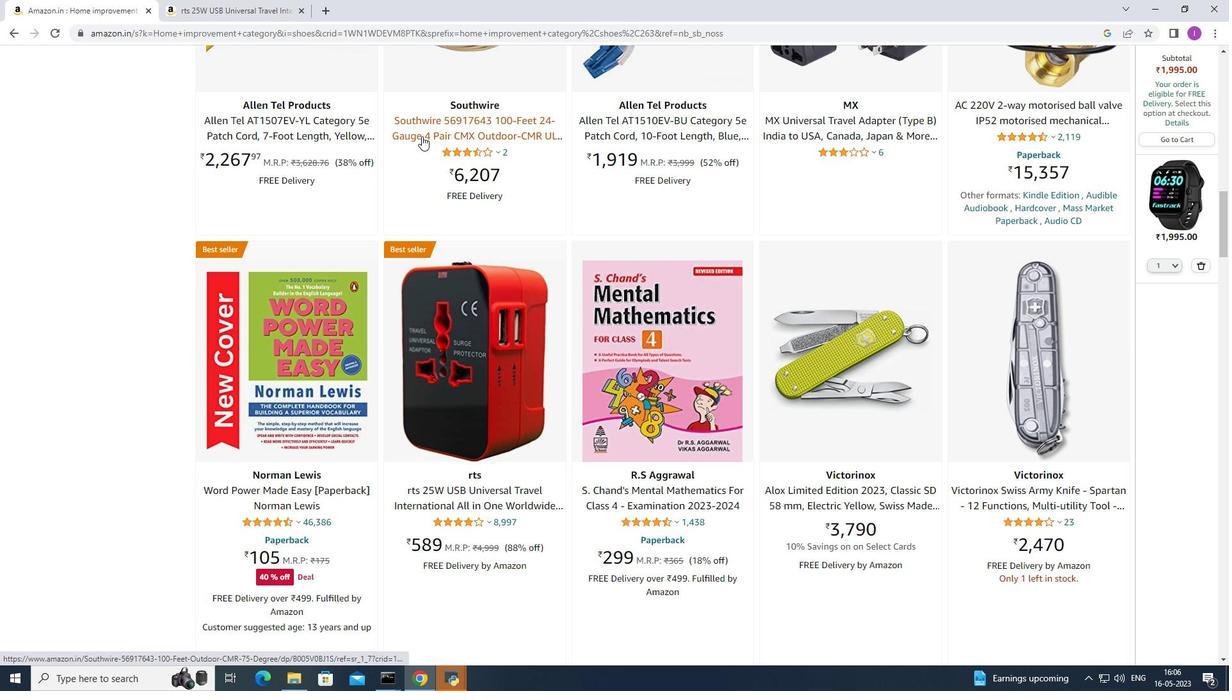 
Action: Mouse moved to (406, 151)
Screenshot: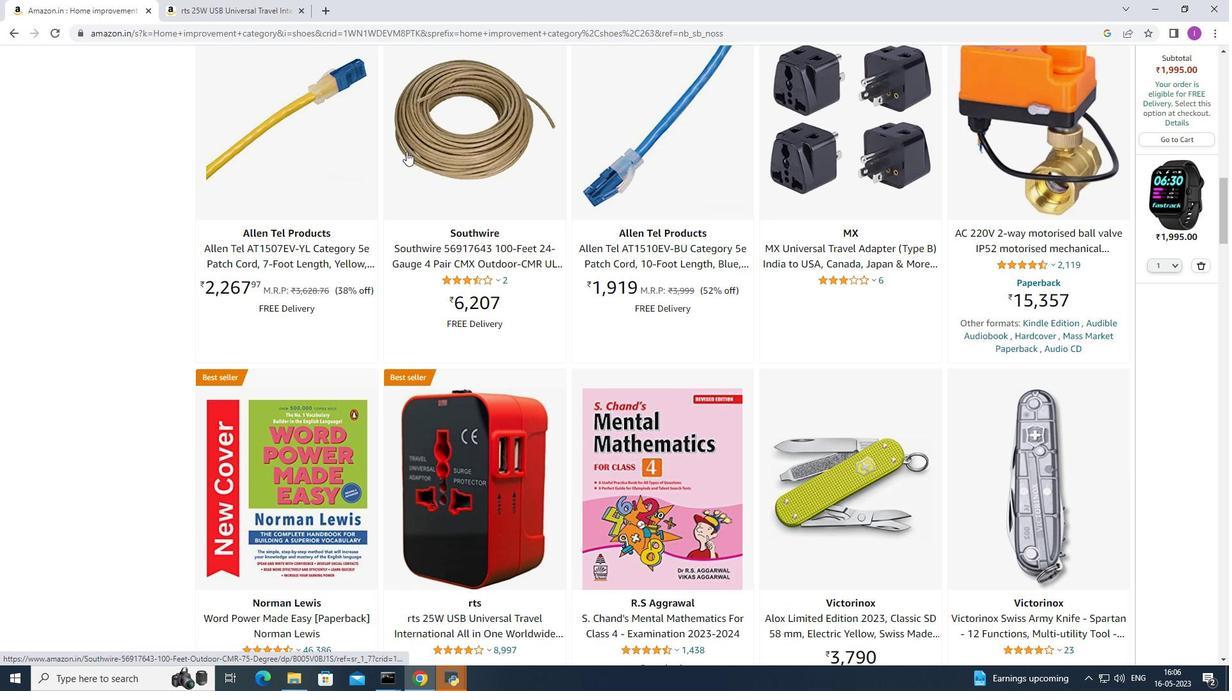 
Action: Mouse scrolled (406, 152) with delta (0, 0)
Screenshot: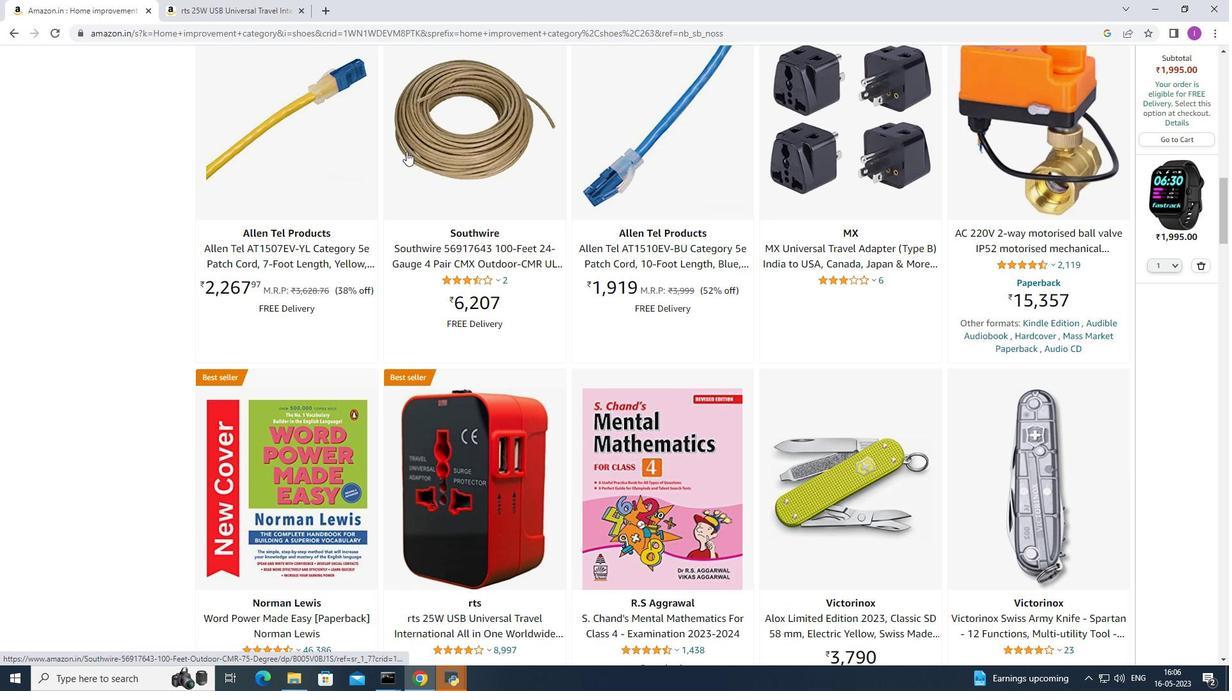
Action: Mouse scrolled (406, 152) with delta (0, 0)
Screenshot: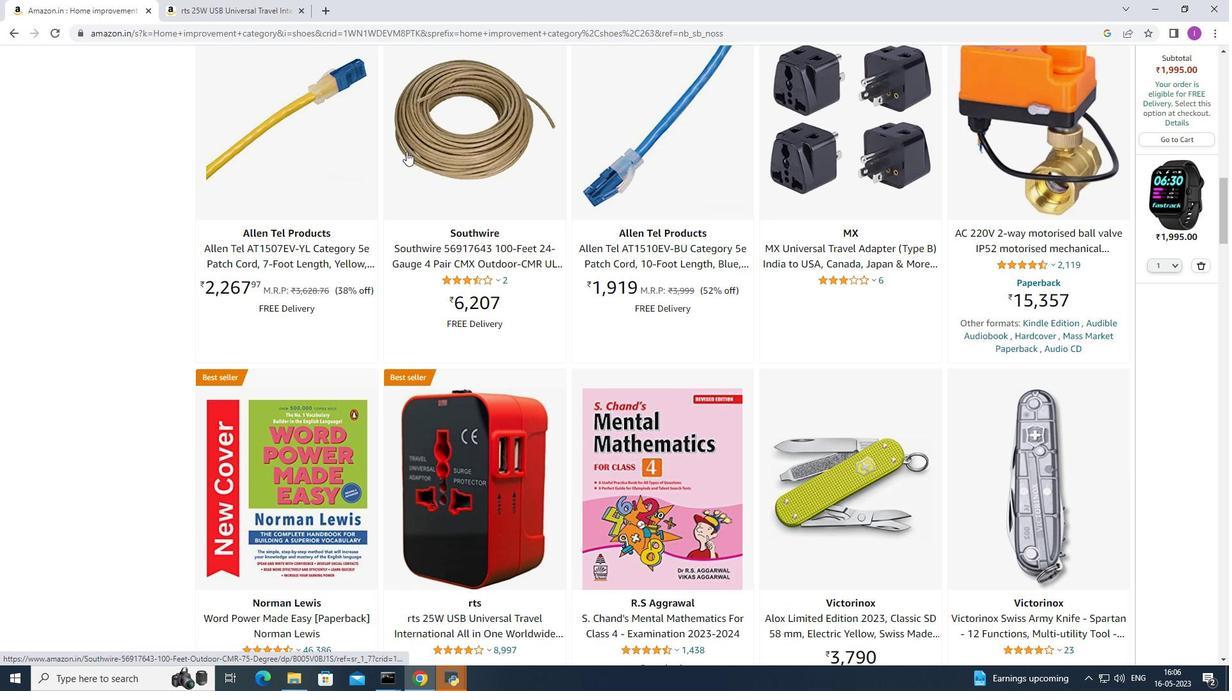 
Action: Mouse moved to (407, 151)
Screenshot: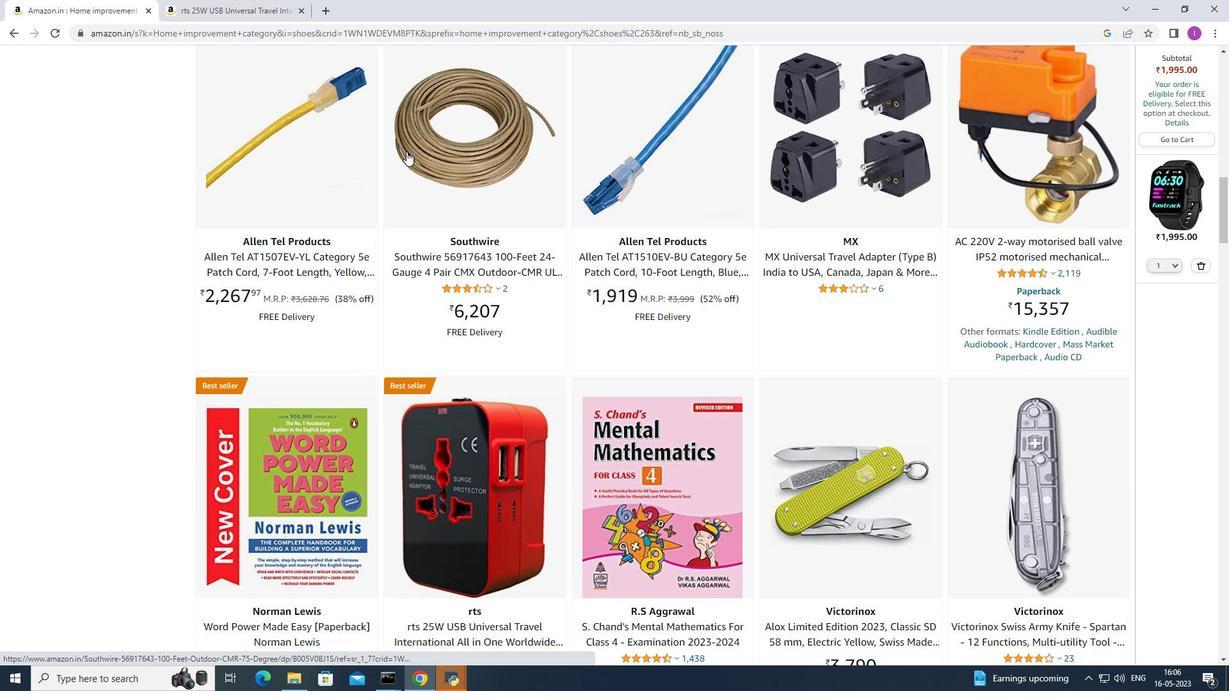 
Action: Mouse scrolled (407, 152) with delta (0, 0)
Screenshot: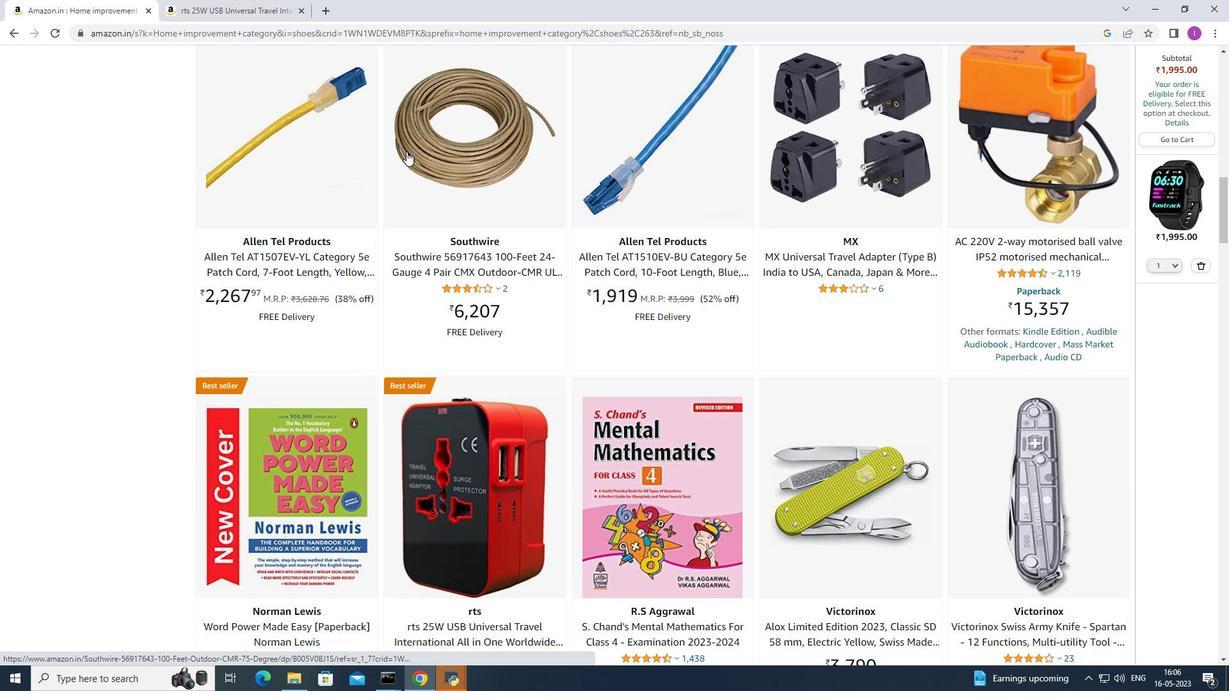 
Action: Mouse moved to (408, 151)
Screenshot: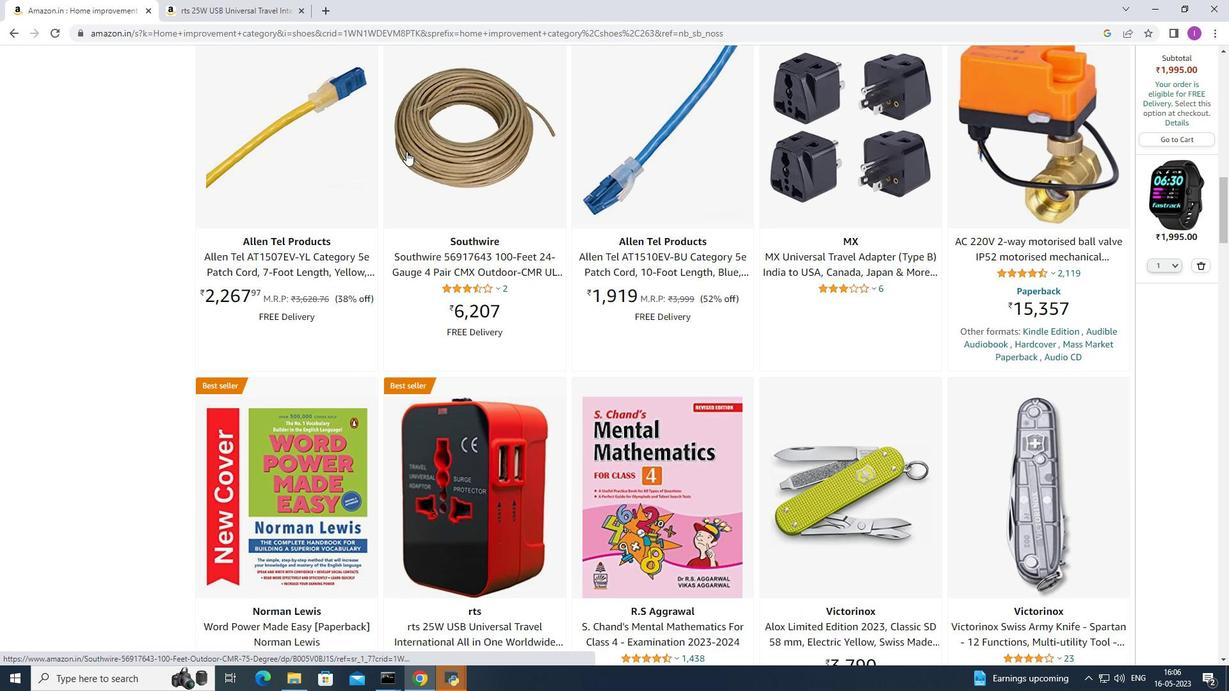 
Action: Mouse scrolled (408, 152) with delta (0, 0)
Screenshot: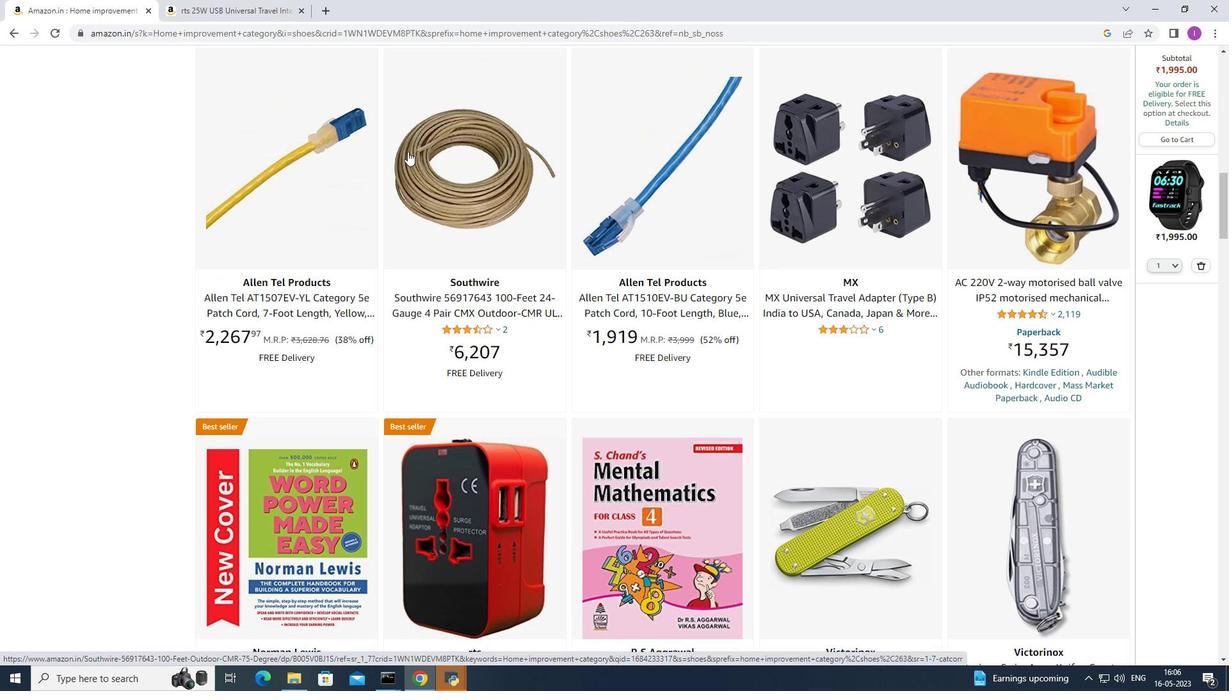 
Action: Mouse moved to (414, 142)
Screenshot: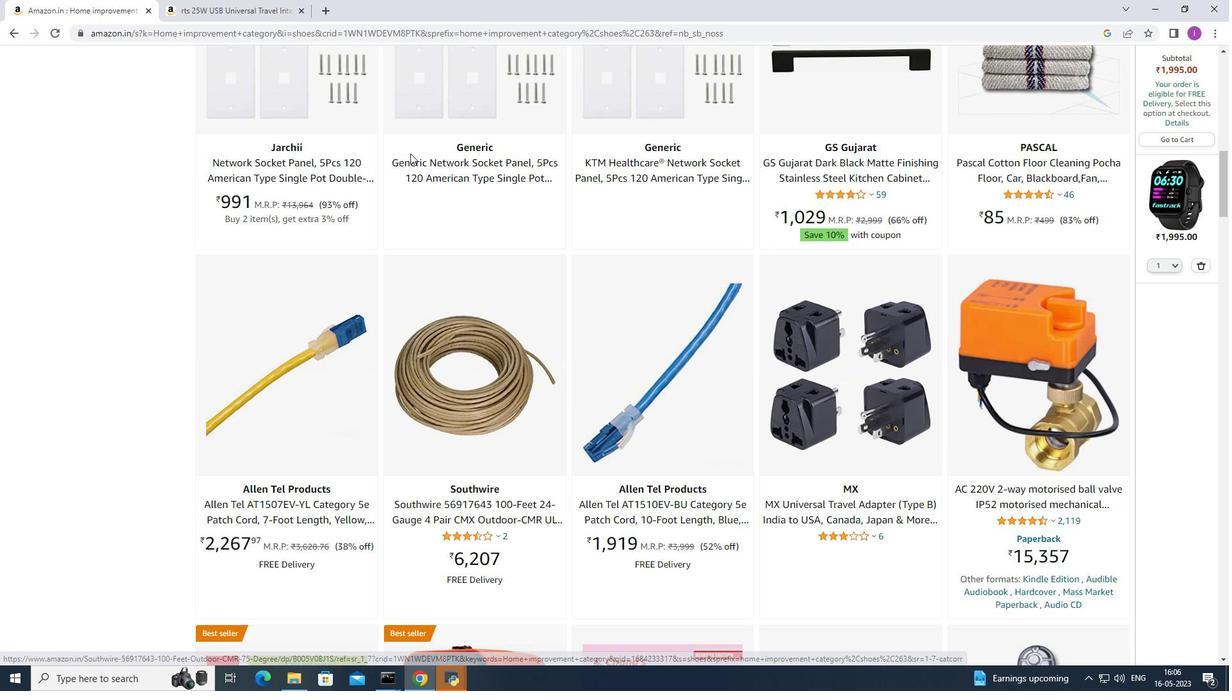 
Action: Mouse scrolled (414, 143) with delta (0, 0)
Screenshot: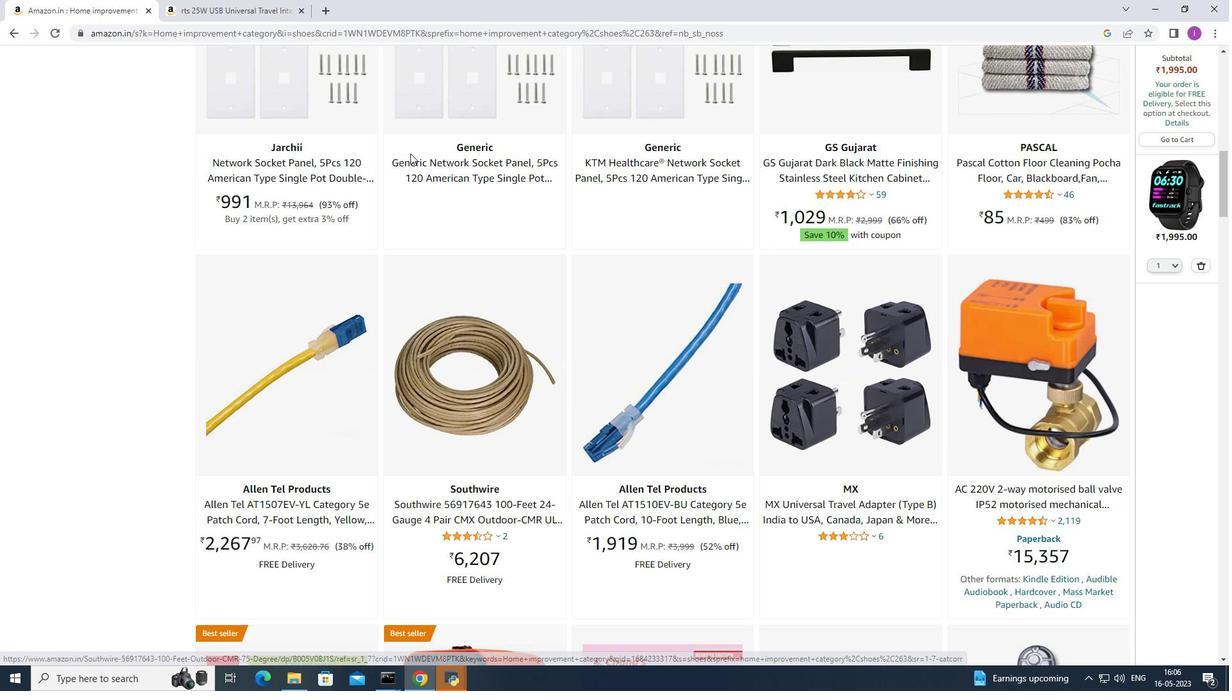 
Action: Mouse scrolled (414, 143) with delta (0, 0)
Screenshot: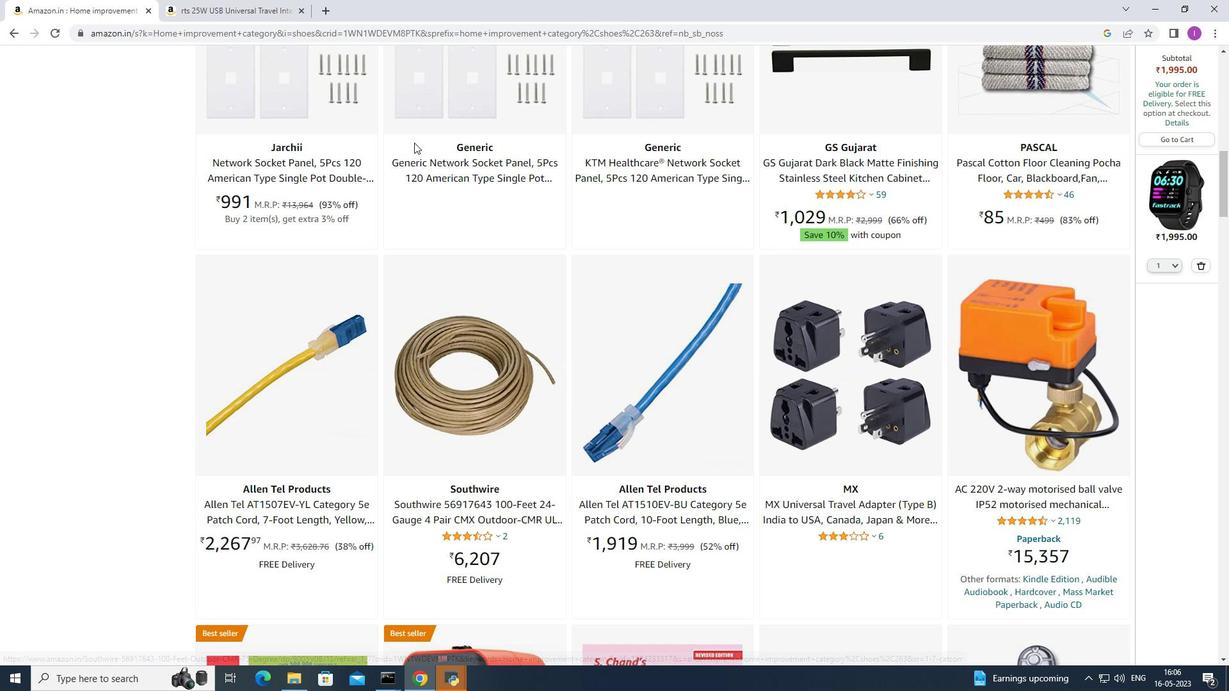 
Action: Mouse scrolled (414, 143) with delta (0, 0)
Screenshot: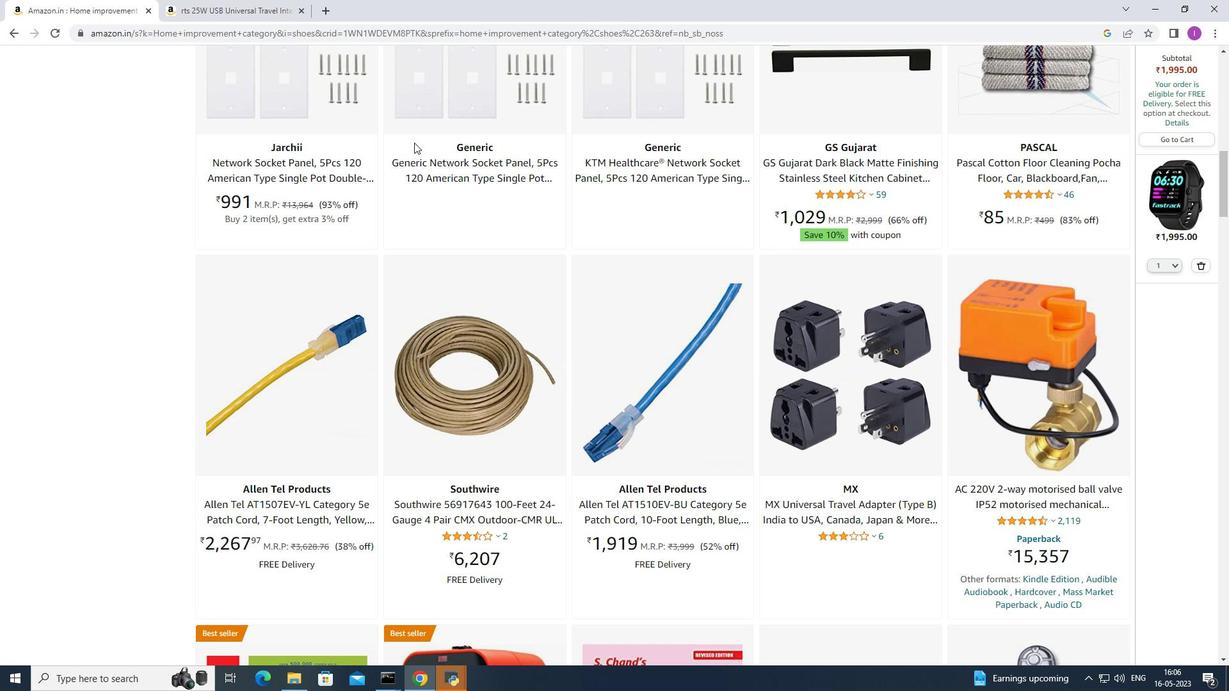
Action: Mouse scrolled (414, 143) with delta (0, 0)
Screenshot: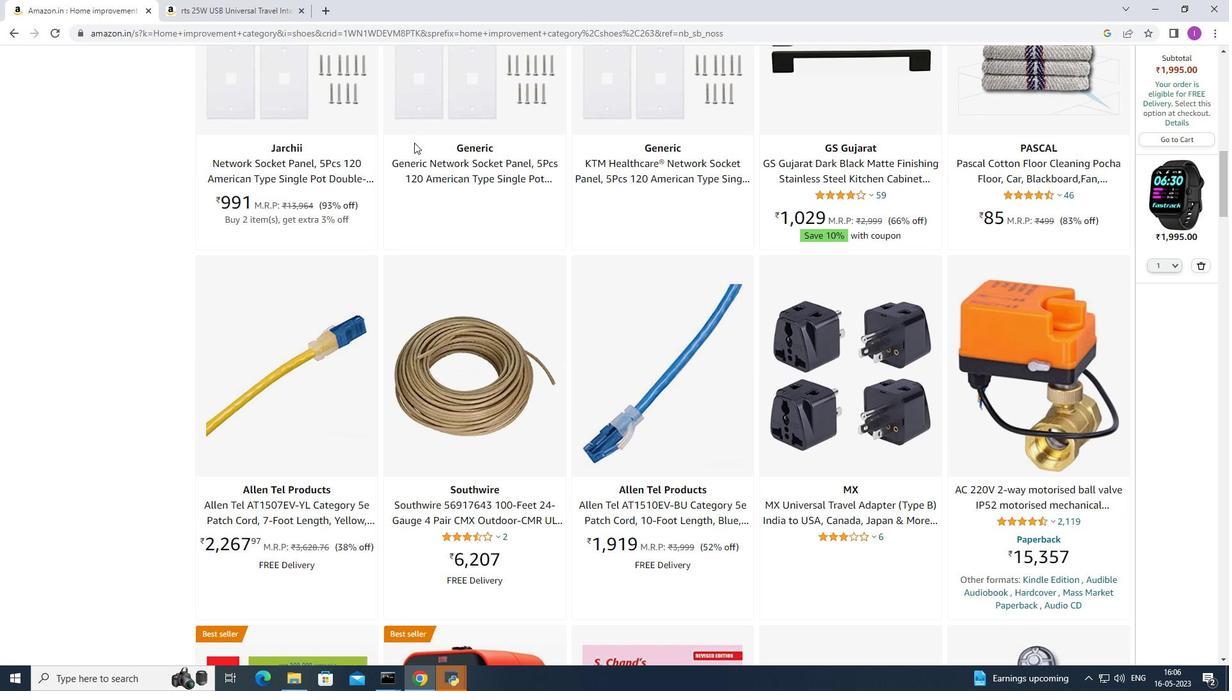 
Action: Mouse moved to (485, 335)
Screenshot: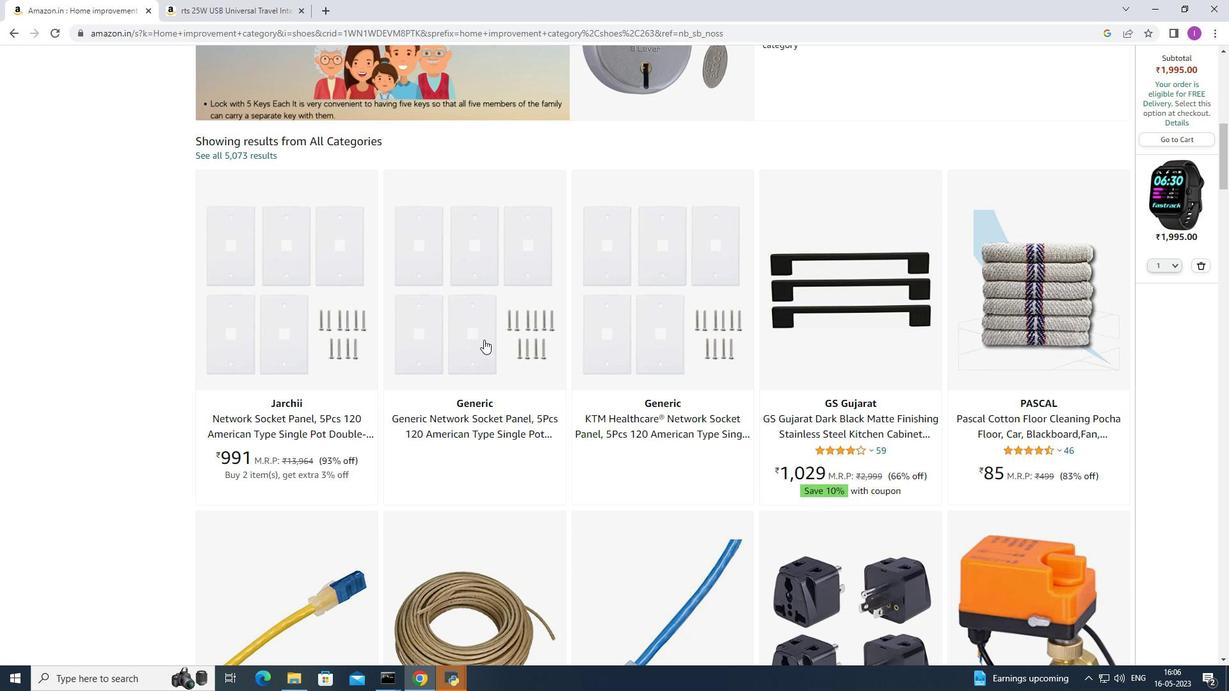 
Action: Mouse scrolled (485, 336) with delta (0, 0)
Screenshot: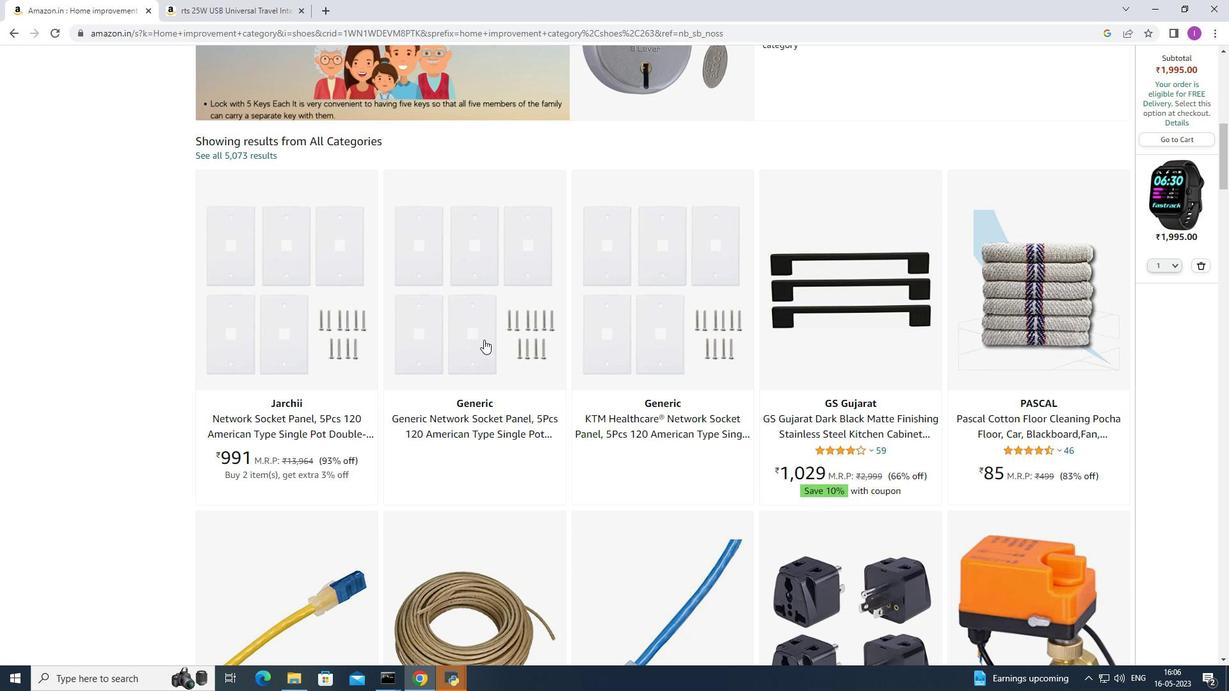 
Action: Mouse moved to (488, 327)
Screenshot: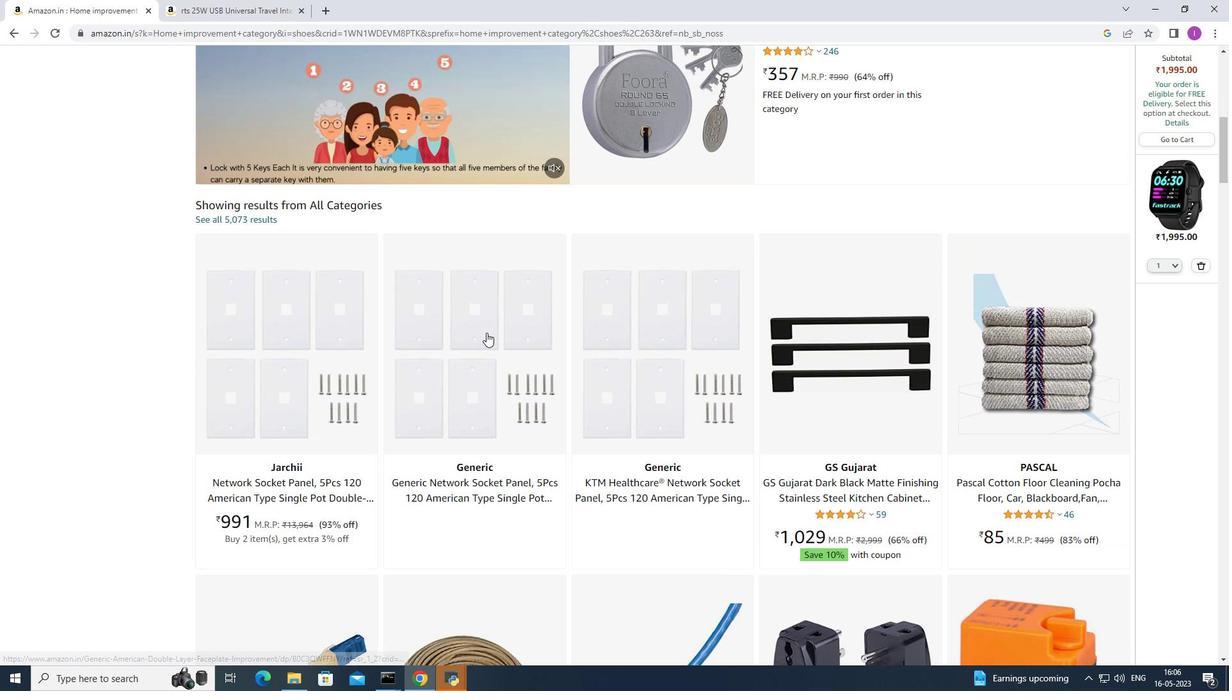 
Action: Mouse scrolled (488, 328) with delta (0, 0)
Screenshot: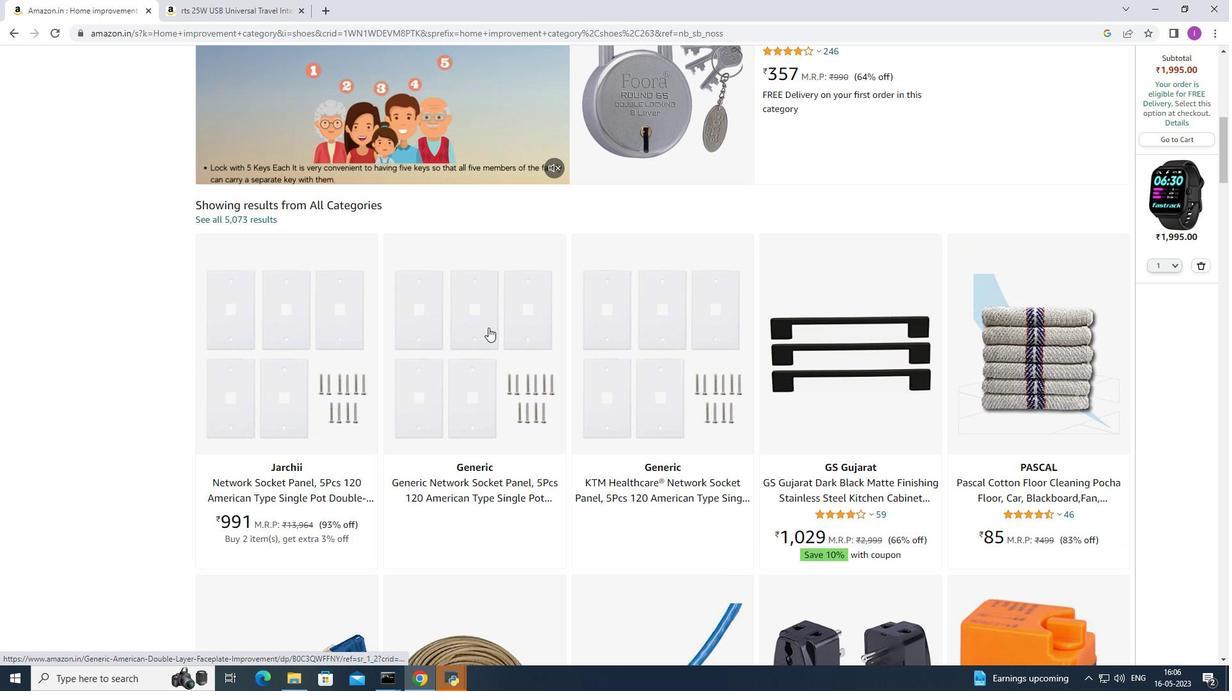 
Action: Mouse moved to (489, 327)
Screenshot: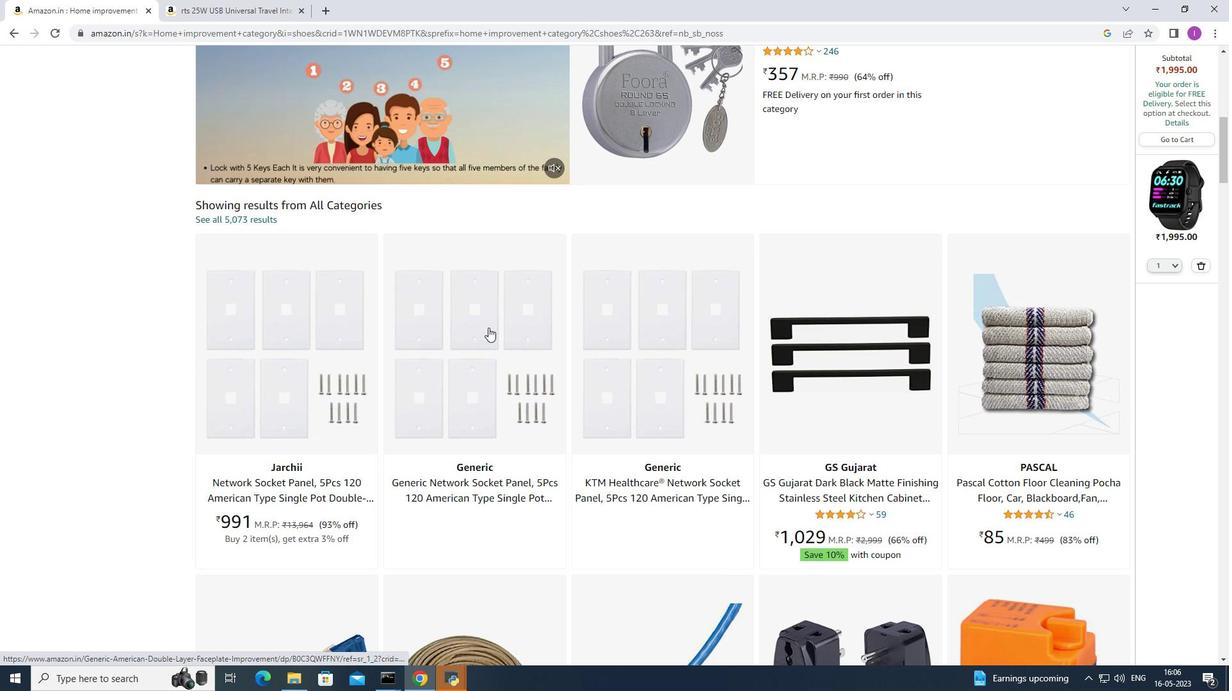 
Action: Mouse scrolled (489, 327) with delta (0, 0)
Screenshot: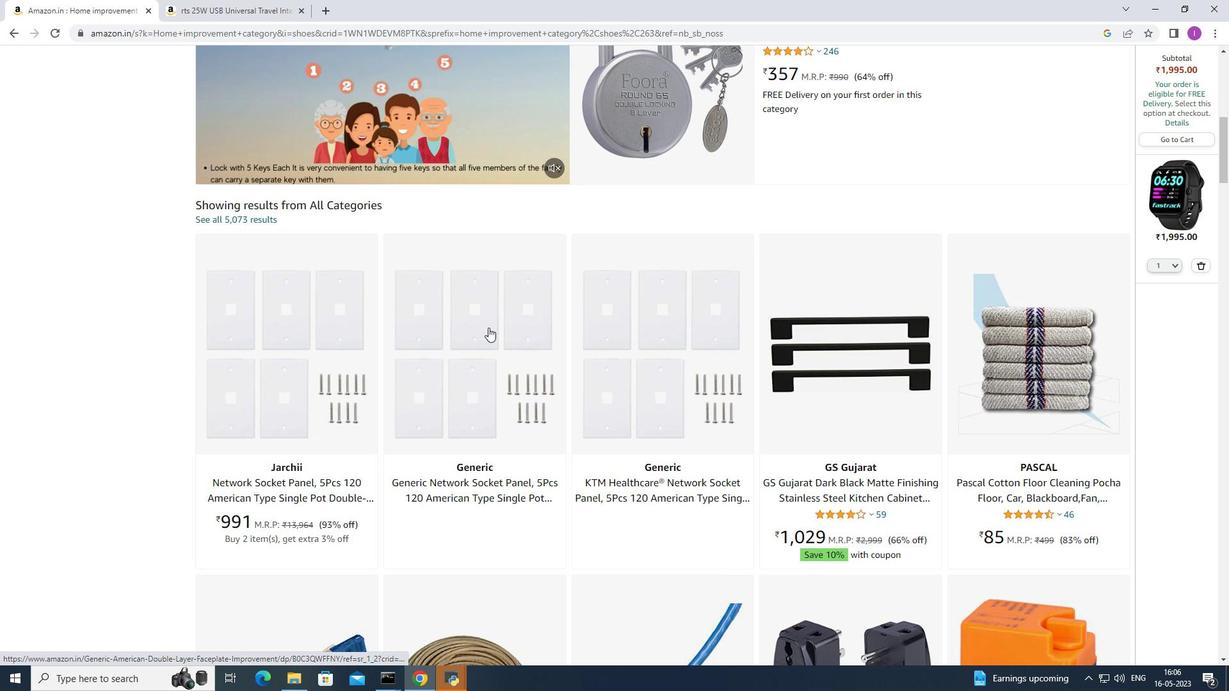 
Action: Mouse moved to (489, 325)
Screenshot: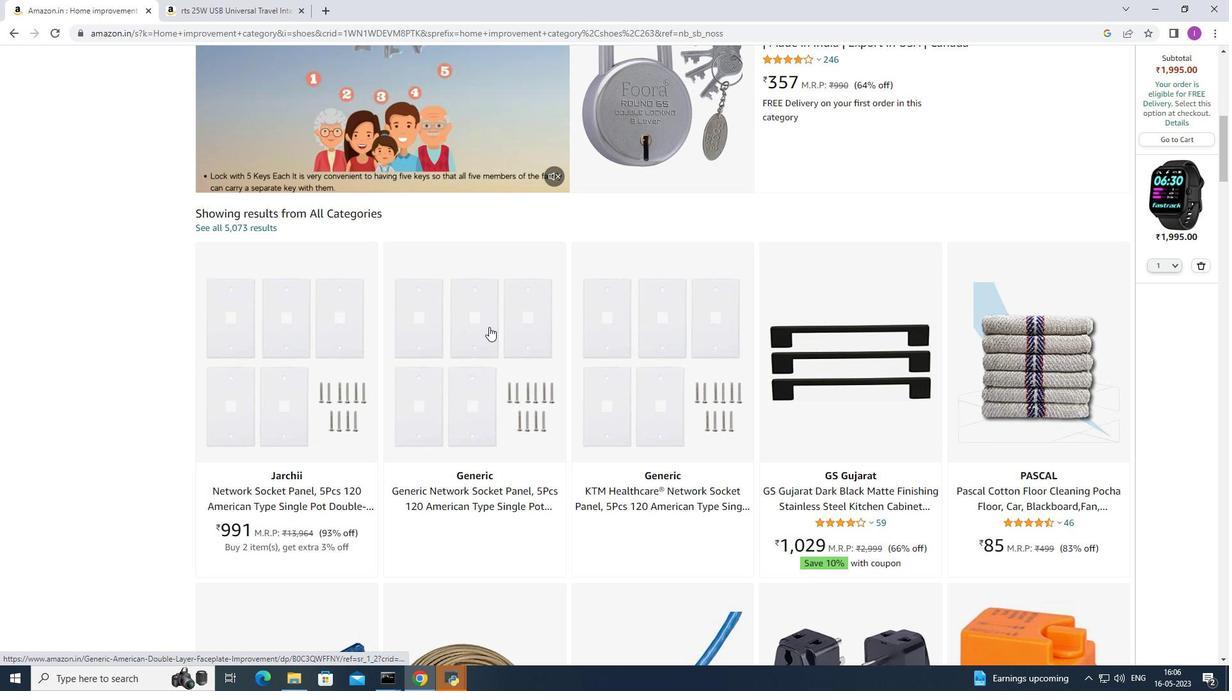 
Action: Mouse scrolled (489, 326) with delta (0, 0)
Screenshot: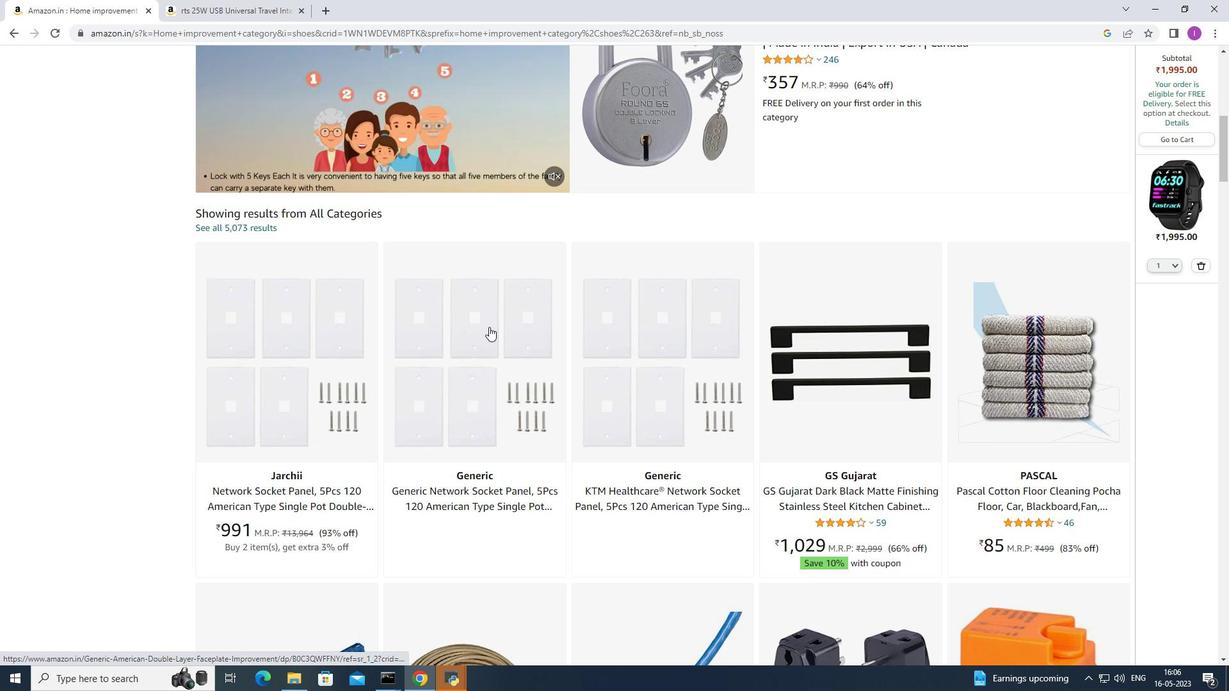 
Action: Mouse moved to (493, 321)
Screenshot: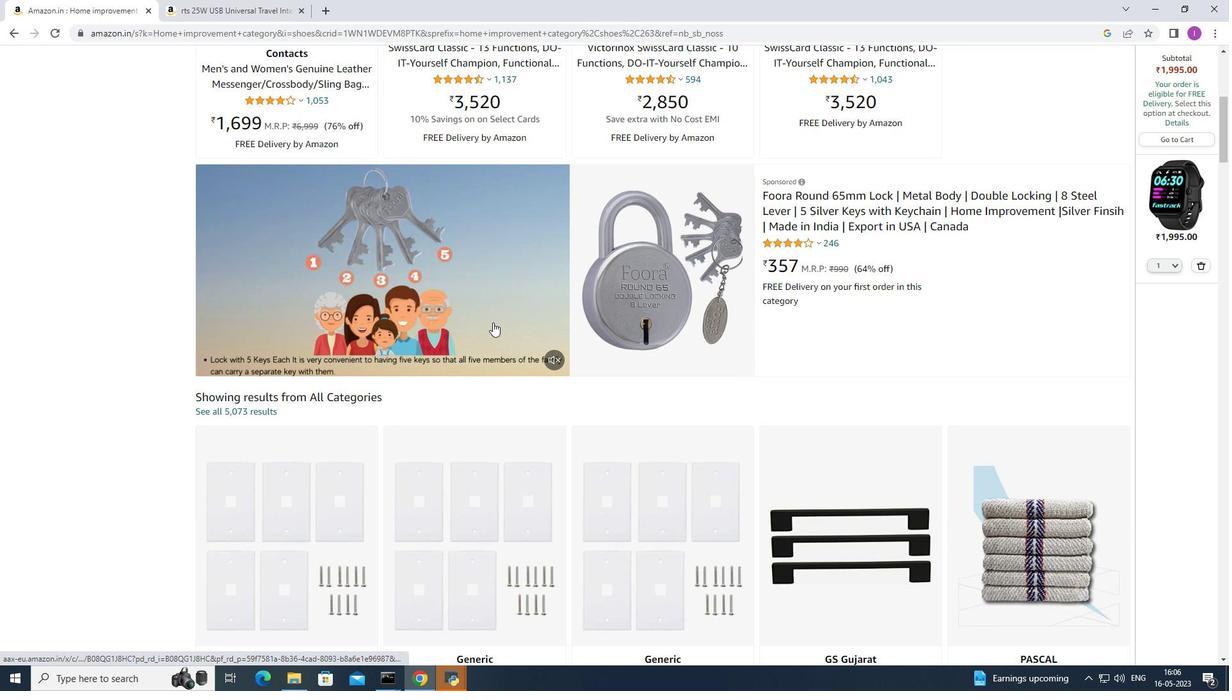 
Action: Mouse scrolled (493, 322) with delta (0, 0)
Screenshot: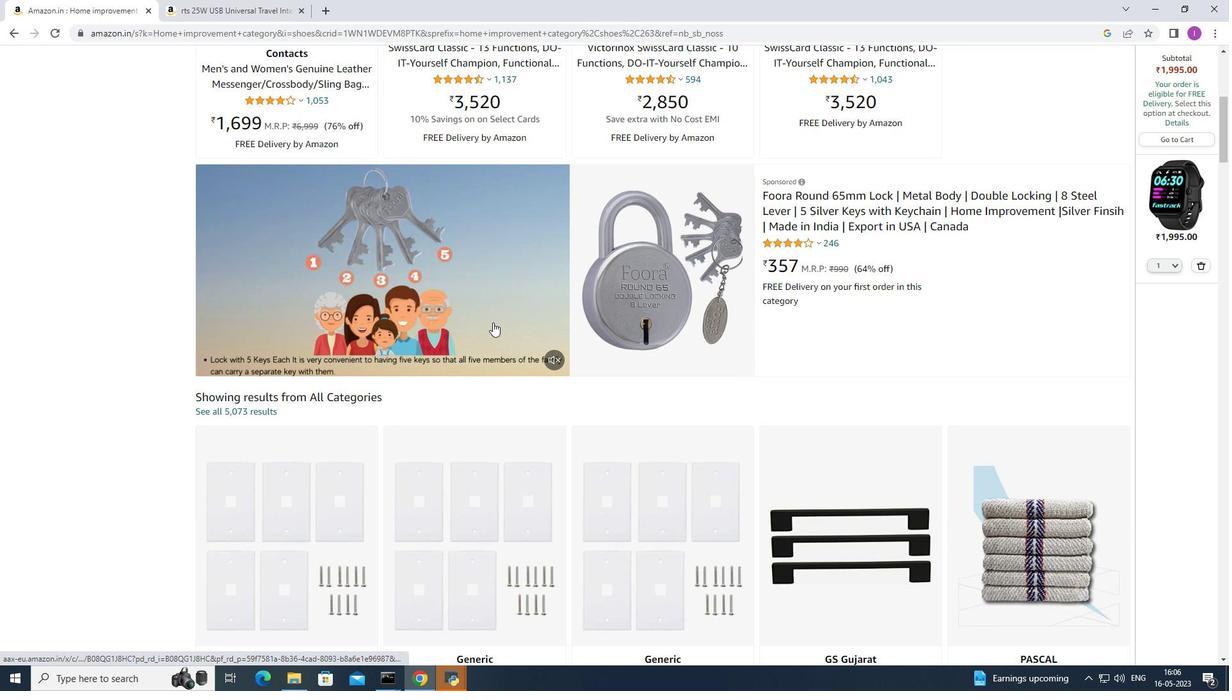 
Action: Mouse scrolled (493, 322) with delta (0, 0)
Screenshot: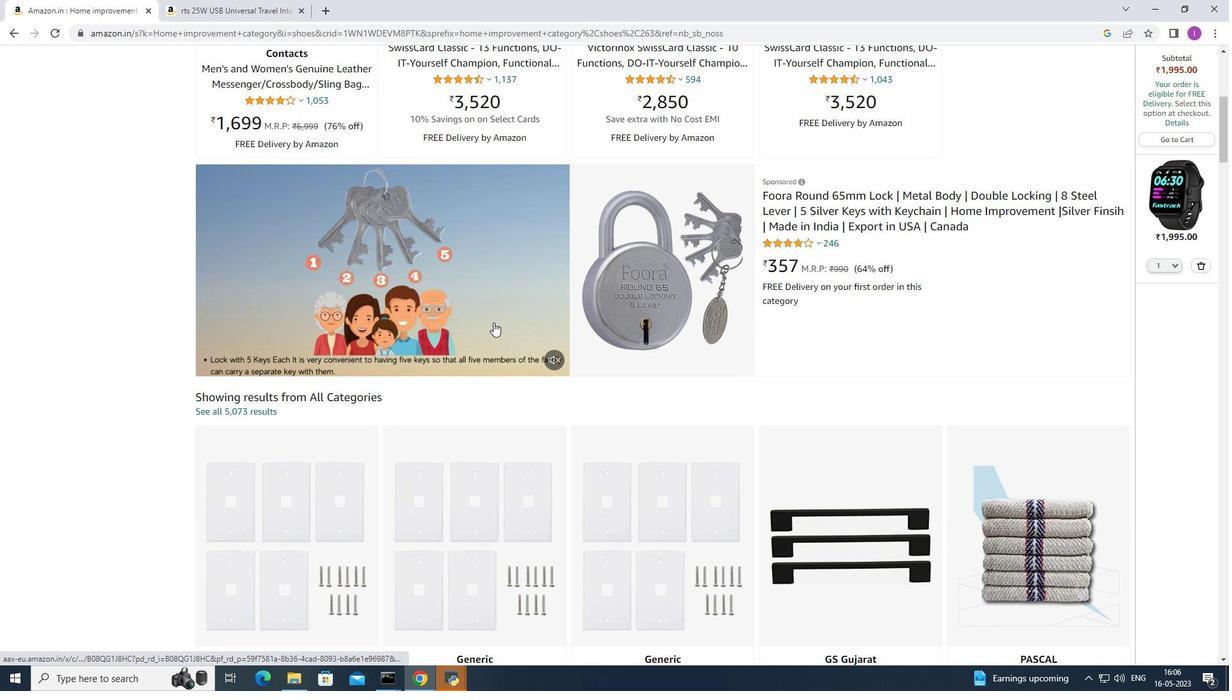 
Action: Mouse scrolled (493, 322) with delta (0, 0)
Screenshot: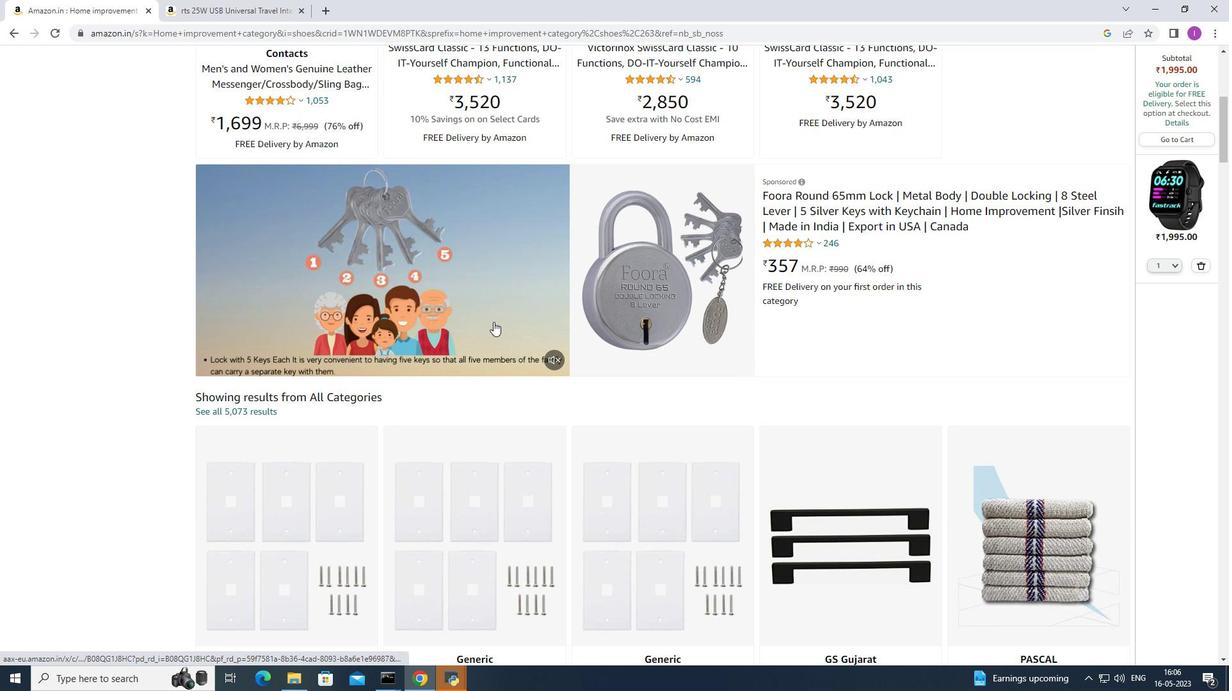 
Action: Mouse scrolled (493, 322) with delta (0, 0)
Screenshot: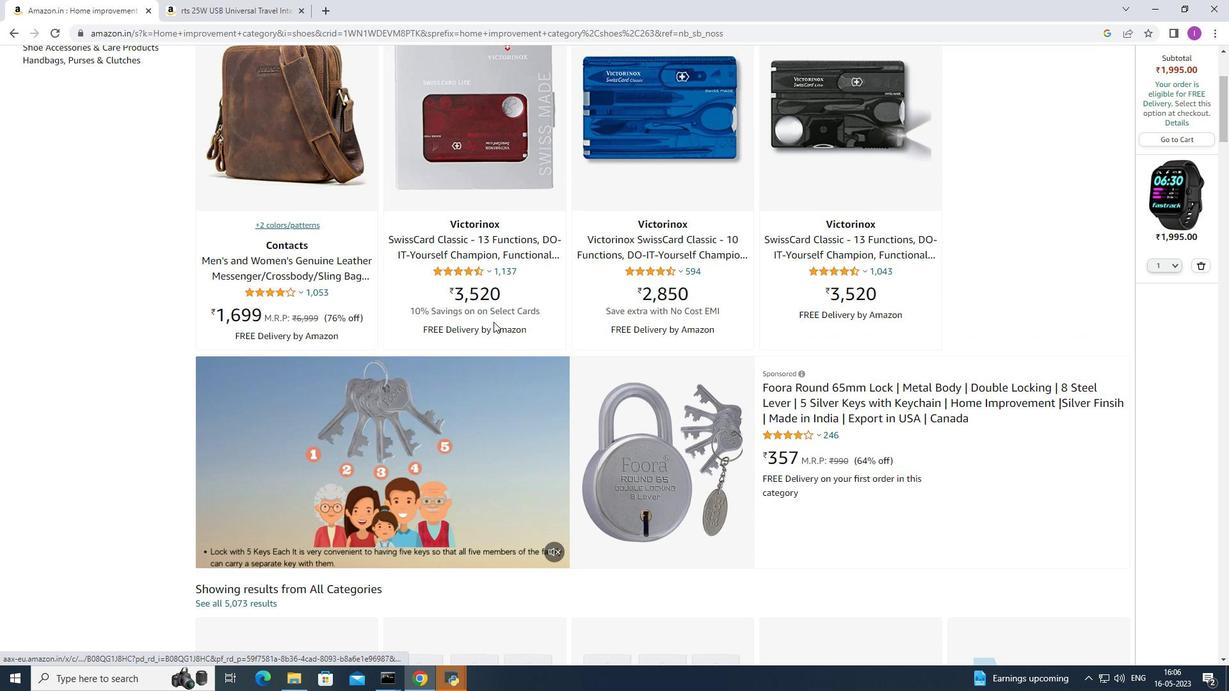 
Action: Mouse scrolled (493, 322) with delta (0, 0)
Screenshot: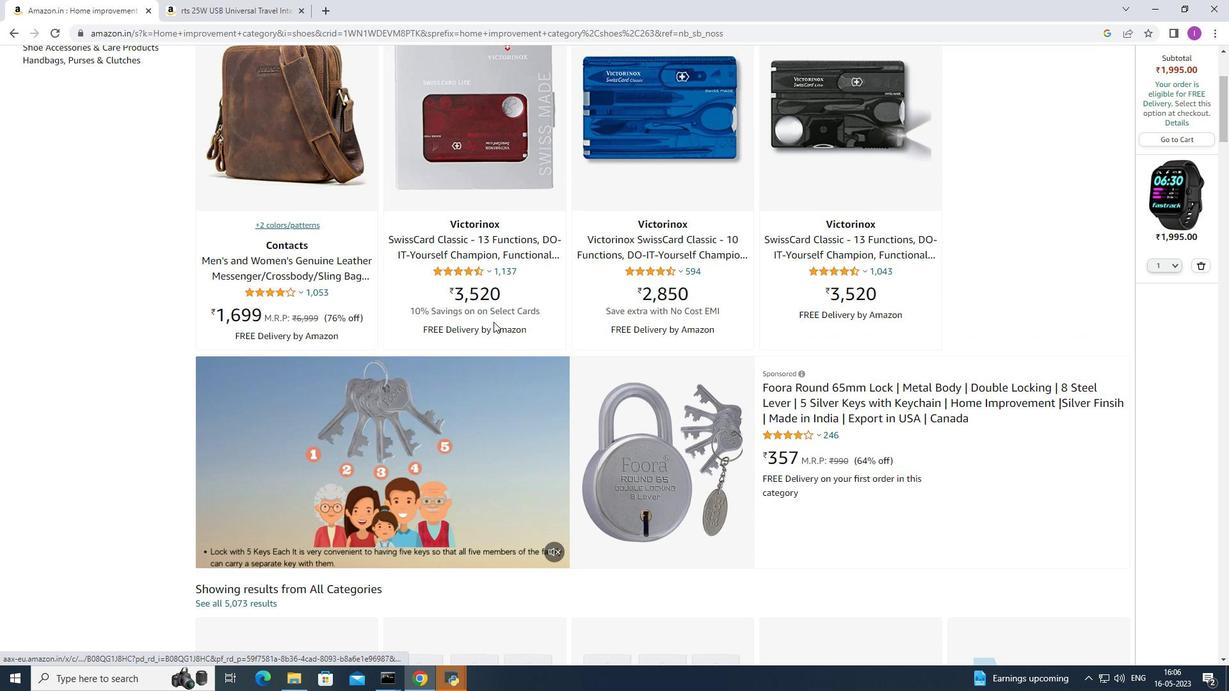 
Action: Mouse scrolled (493, 322) with delta (0, 0)
Screenshot: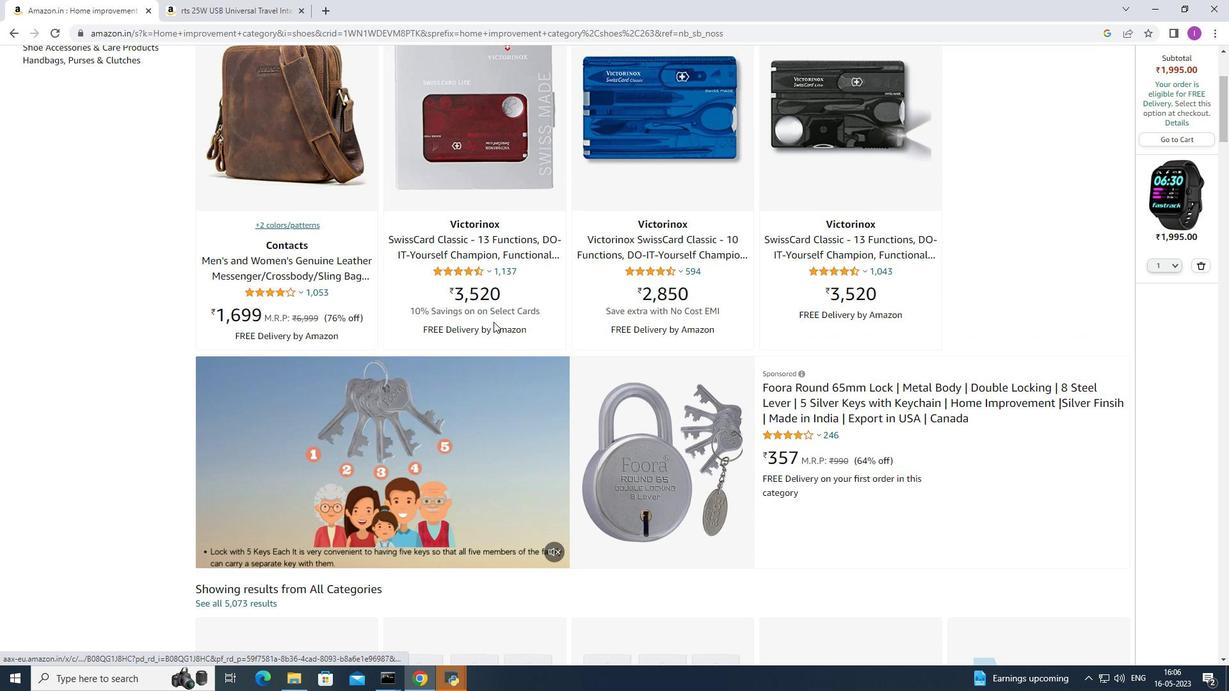 
Action: Mouse moved to (493, 321)
Screenshot: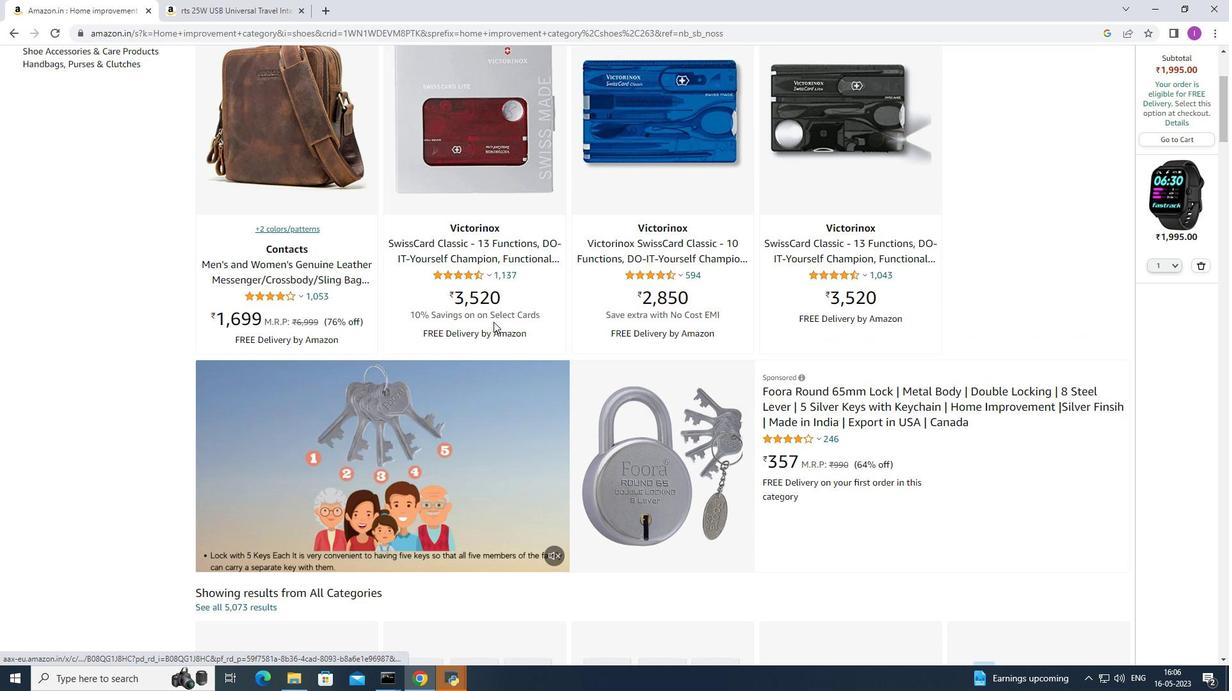 
Action: Mouse scrolled (493, 321) with delta (0, 0)
Screenshot: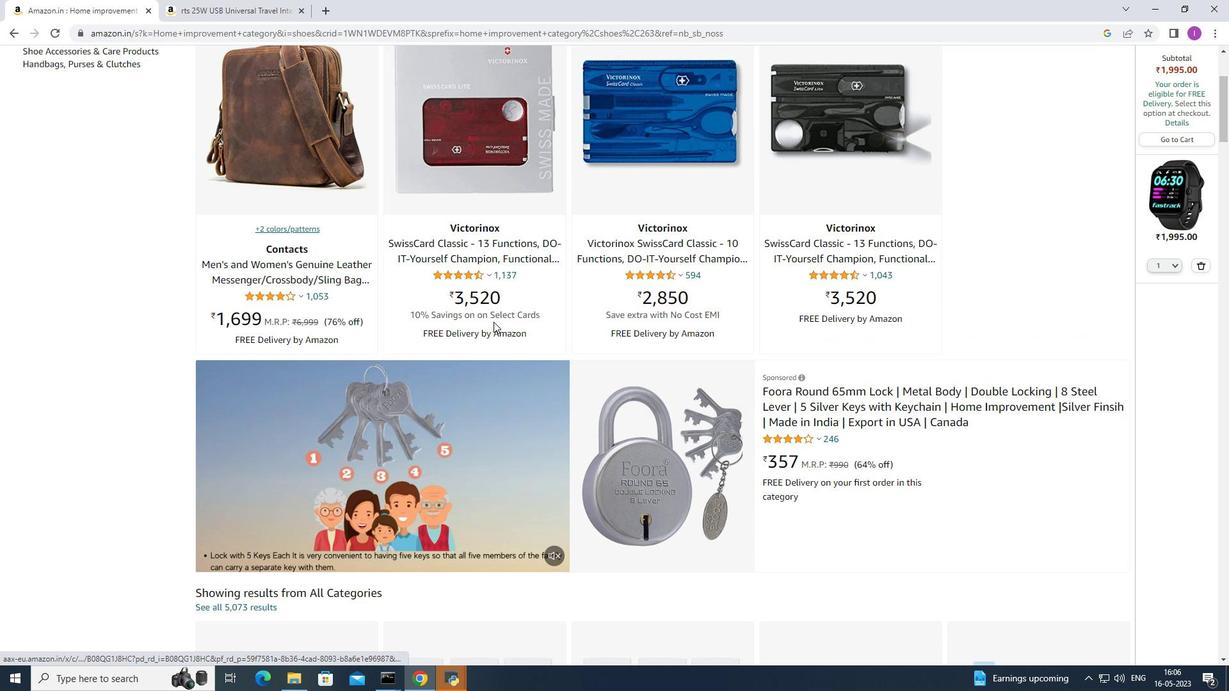 
Action: Mouse moved to (496, 316)
Screenshot: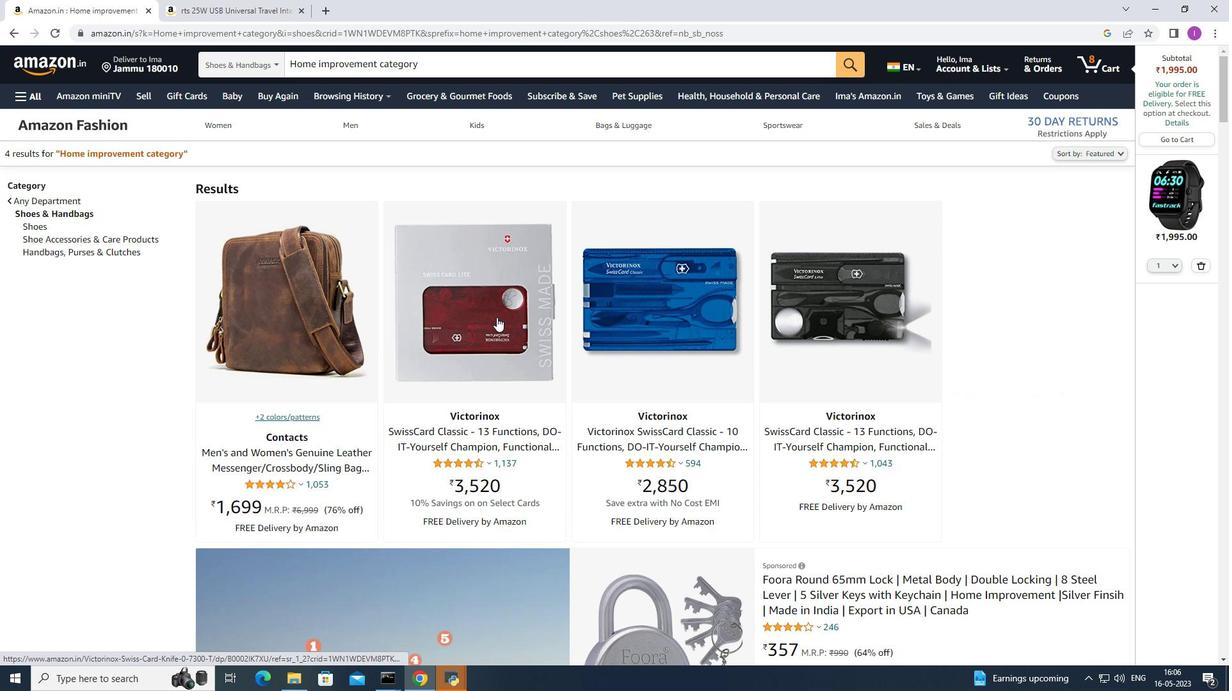 
Action: Mouse scrolled (496, 317) with delta (0, 0)
Screenshot: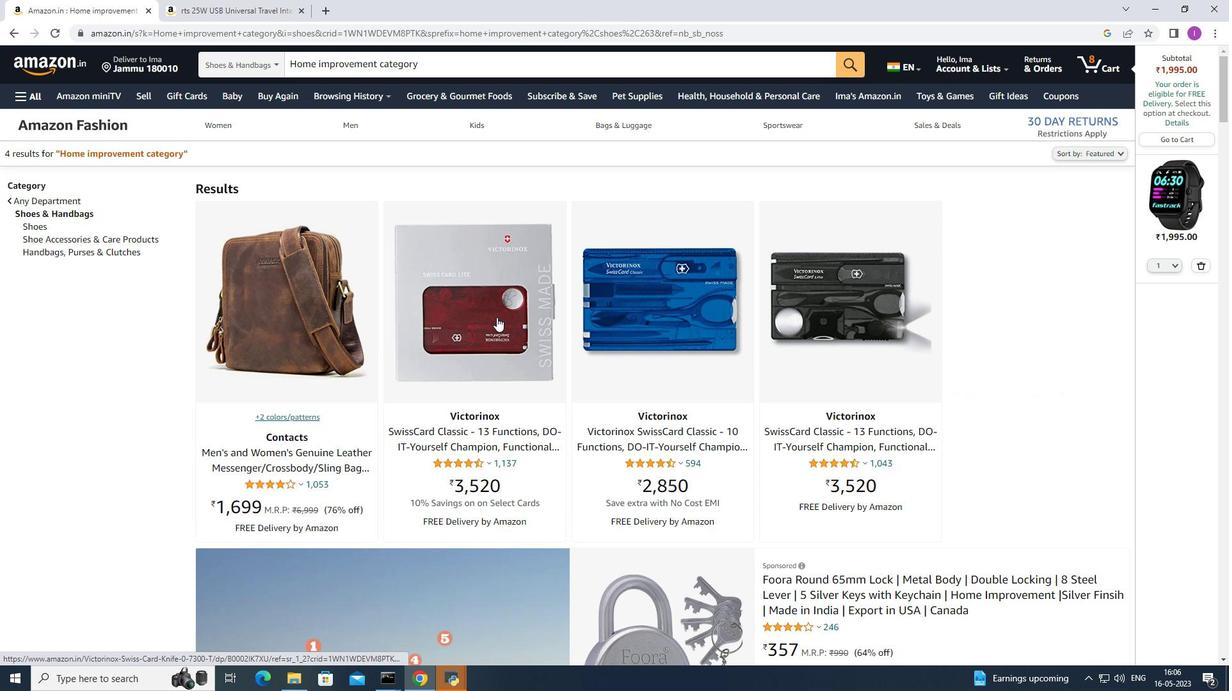 
Action: Mouse scrolled (496, 317) with delta (0, 0)
Screenshot: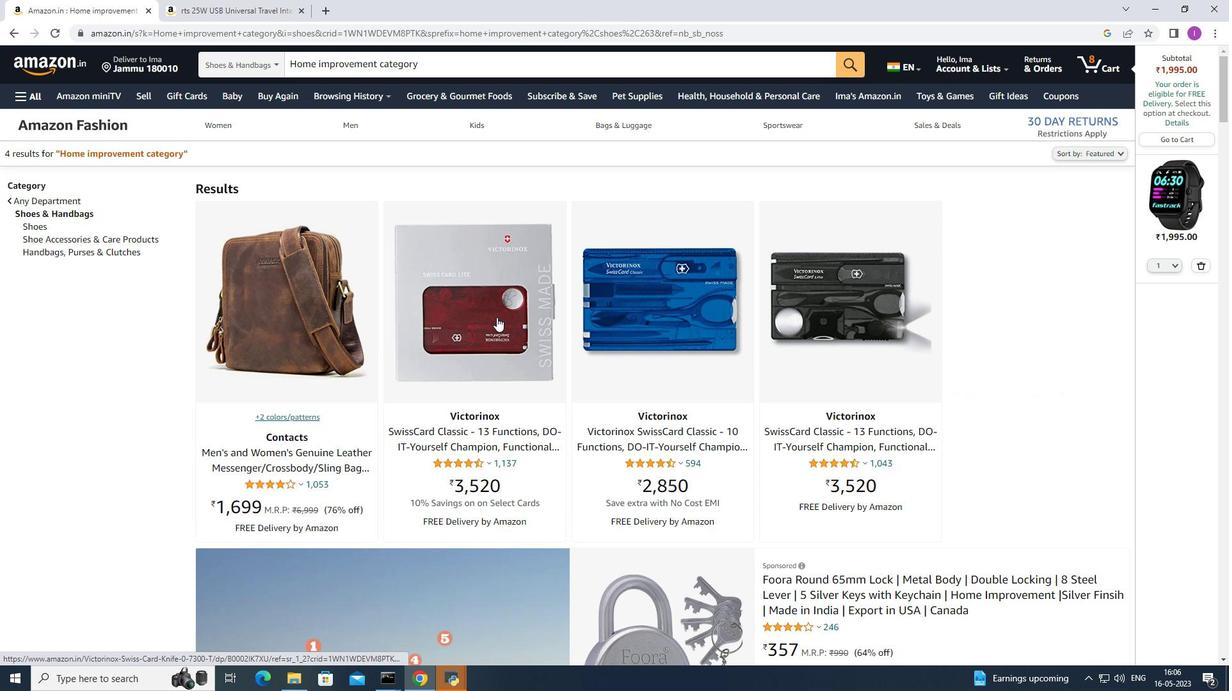 
Action: Mouse moved to (497, 316)
Screenshot: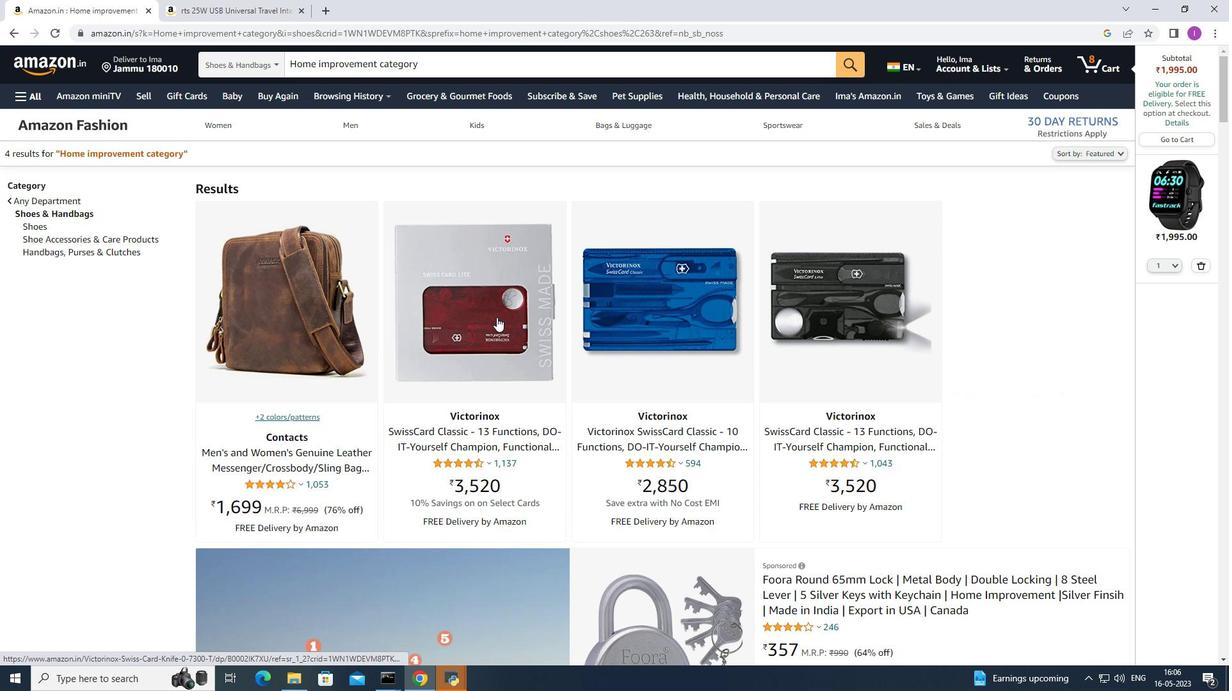 
Action: Mouse scrolled (497, 316) with delta (0, 0)
Screenshot: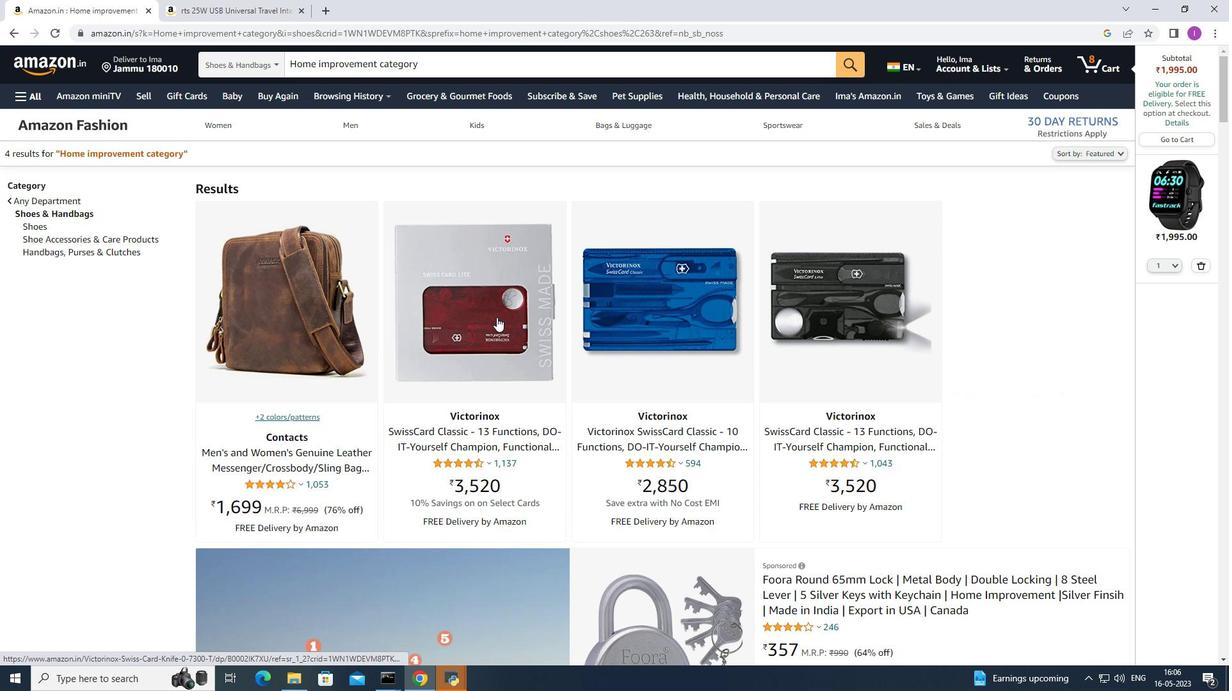 
Action: Mouse moved to (498, 314)
Screenshot: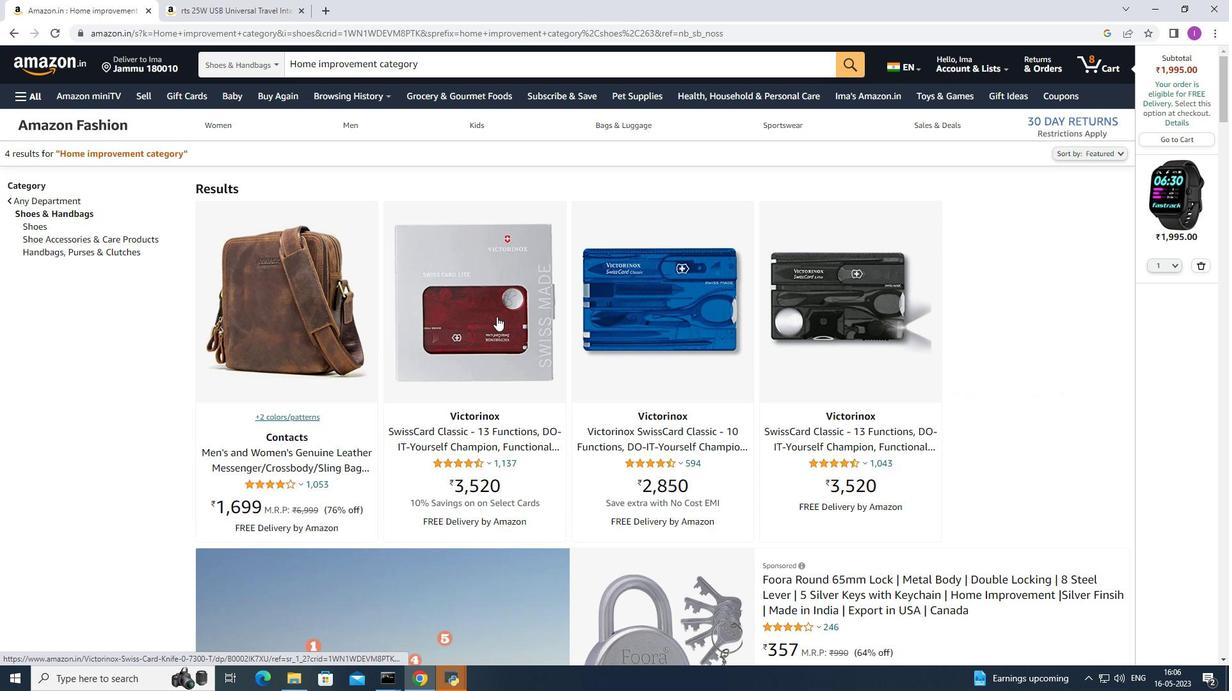 
Action: Mouse scrolled (498, 315) with delta (0, 0)
Screenshot: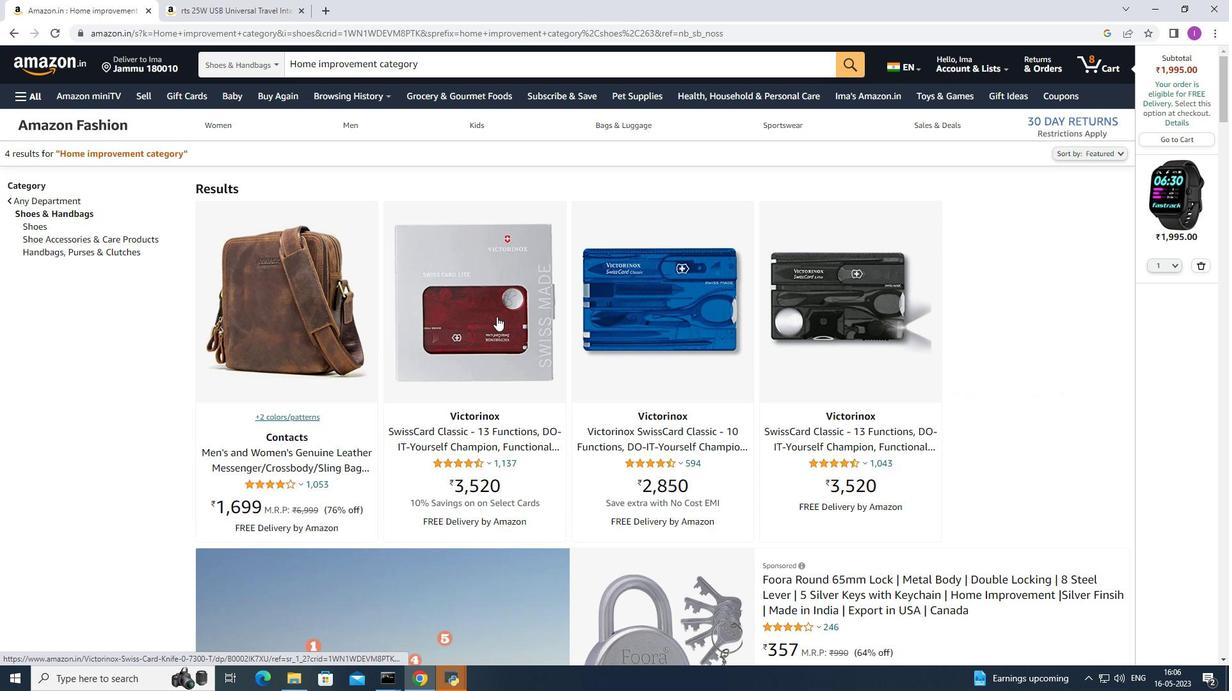
Action: Mouse moved to (1122, 152)
Screenshot: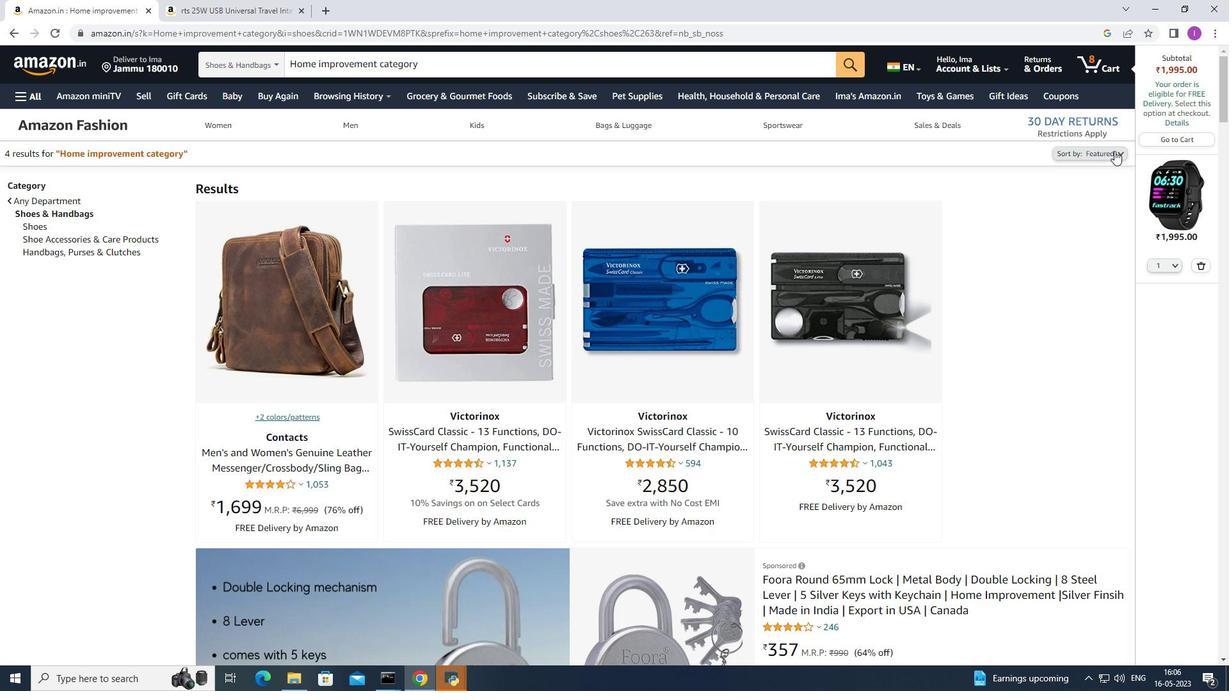 
Action: Mouse pressed left at (1122, 152)
Screenshot: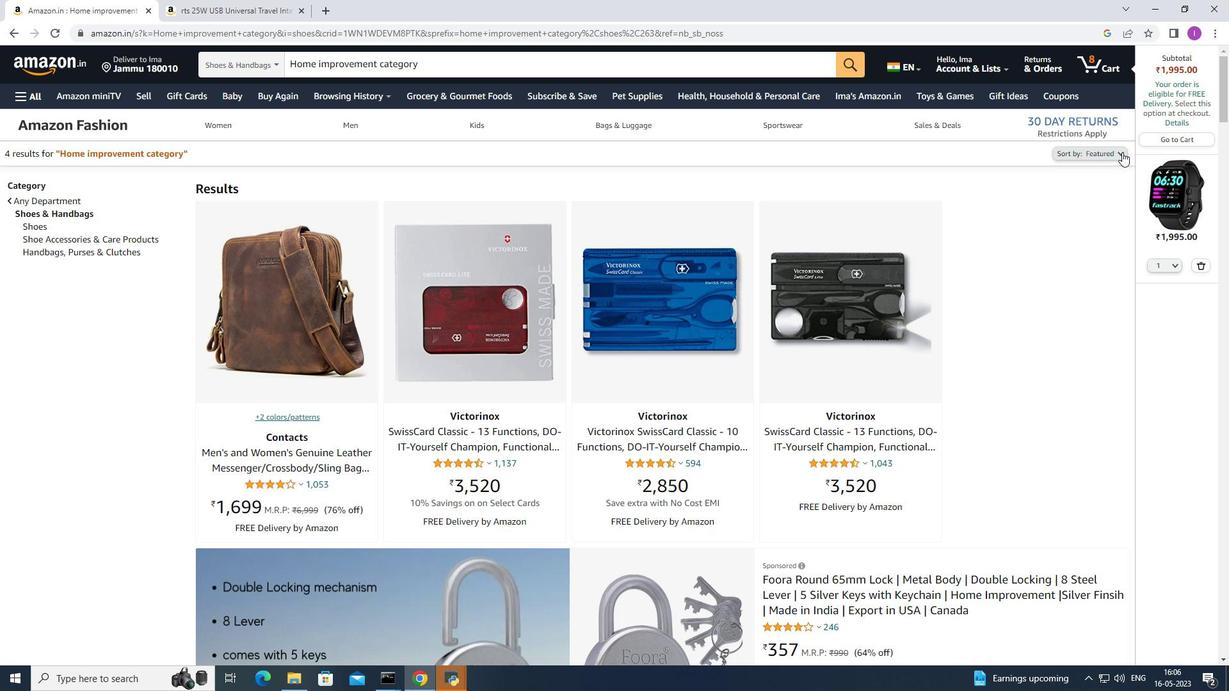 
Action: Mouse moved to (1126, 159)
Screenshot: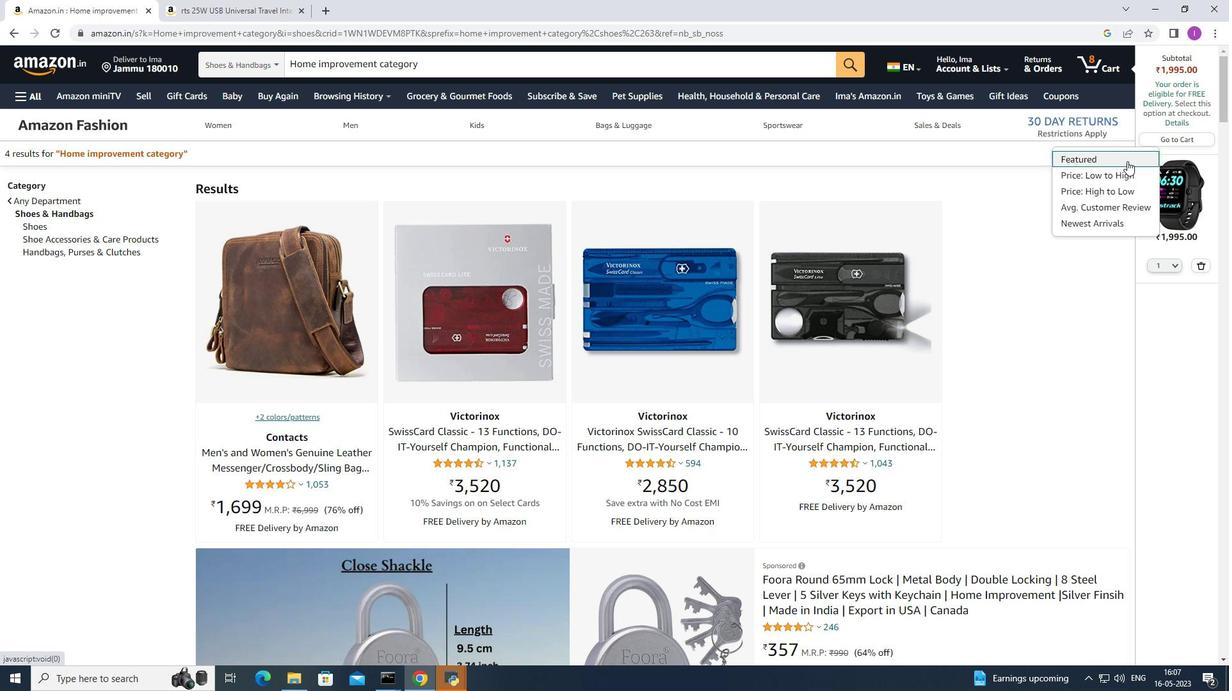 
Action: Mouse pressed left at (1126, 159)
Screenshot: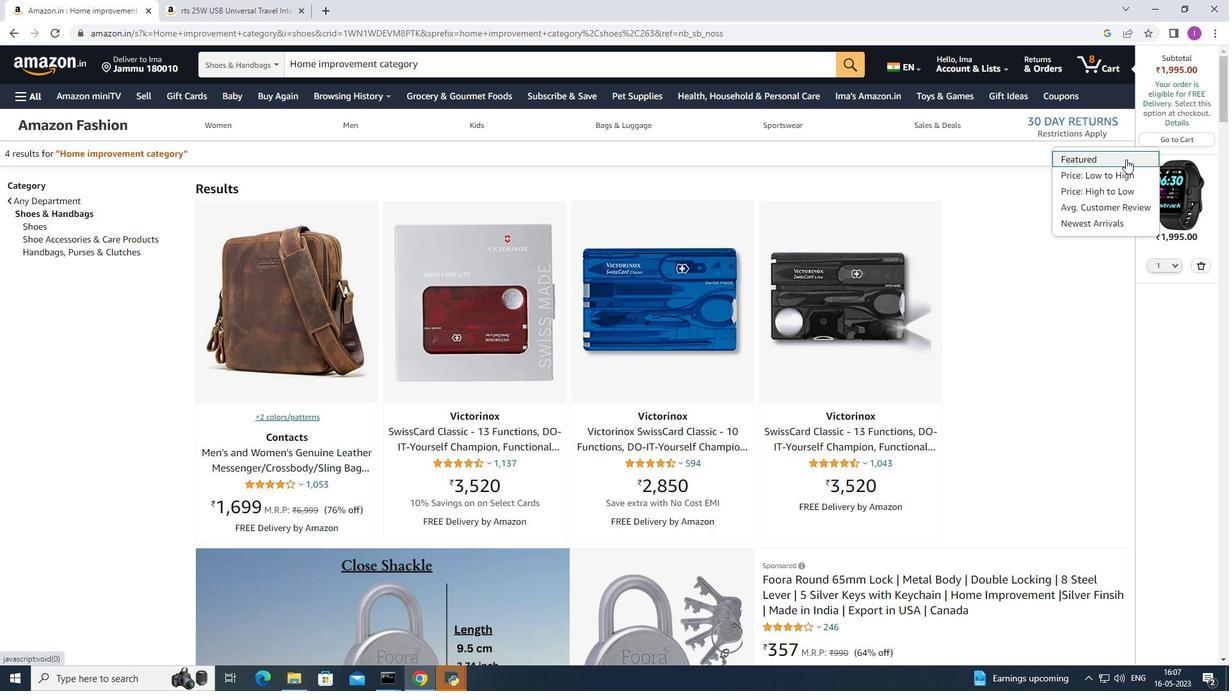 
Action: Mouse moved to (1121, 149)
Screenshot: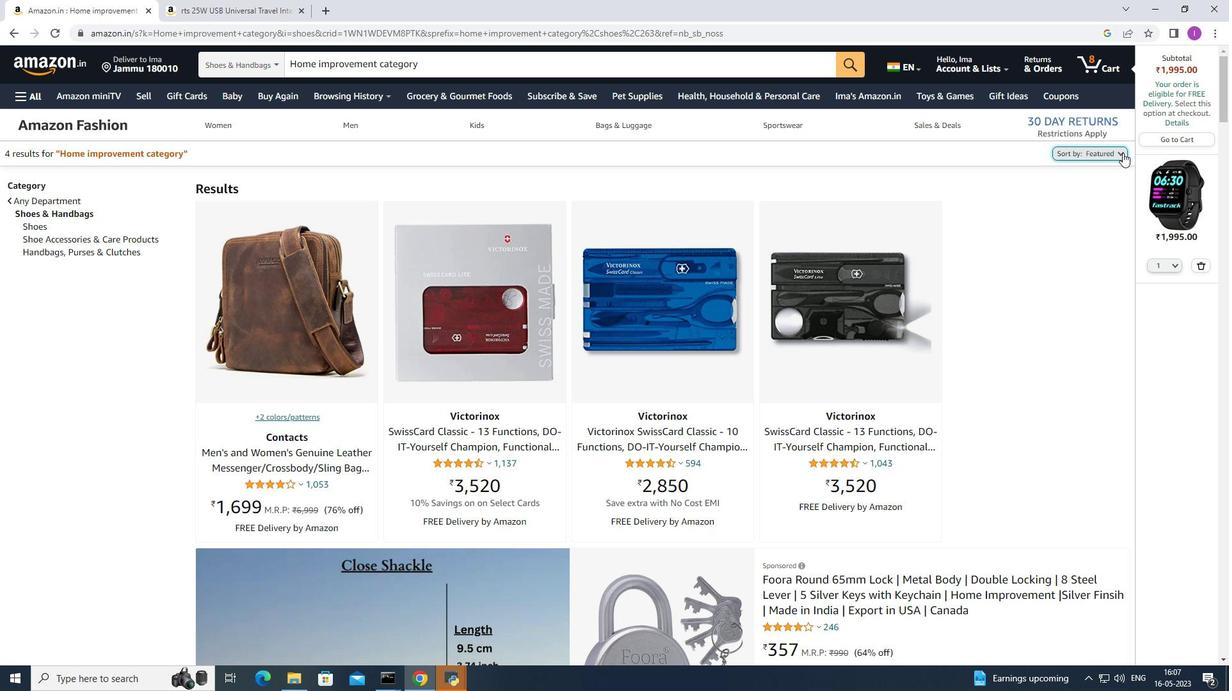 
Action: Mouse pressed left at (1121, 149)
Screenshot: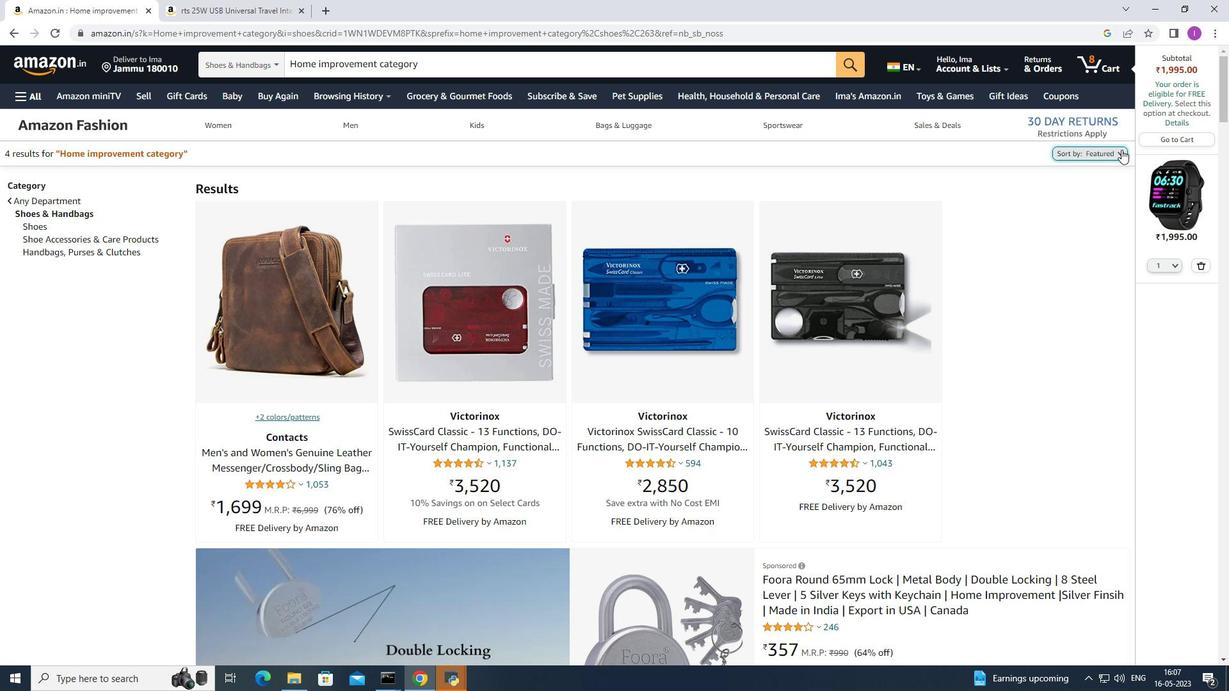 
Action: Mouse moved to (1124, 224)
Screenshot: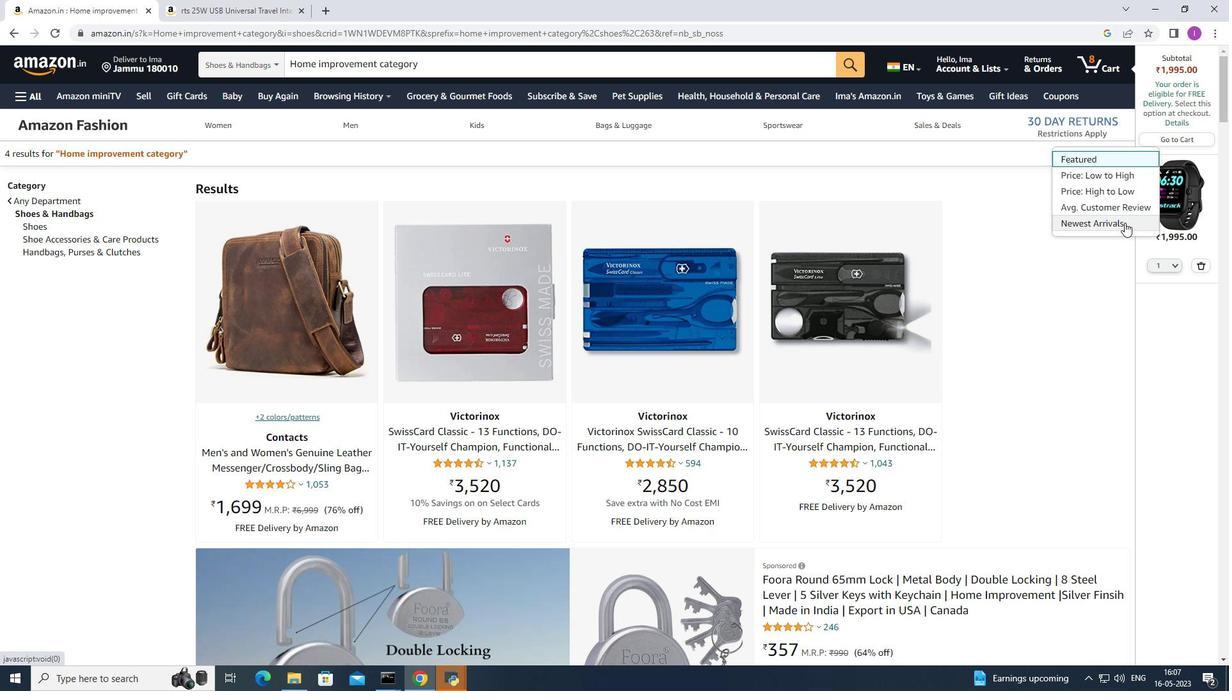 
Action: Mouse pressed left at (1124, 224)
Screenshot: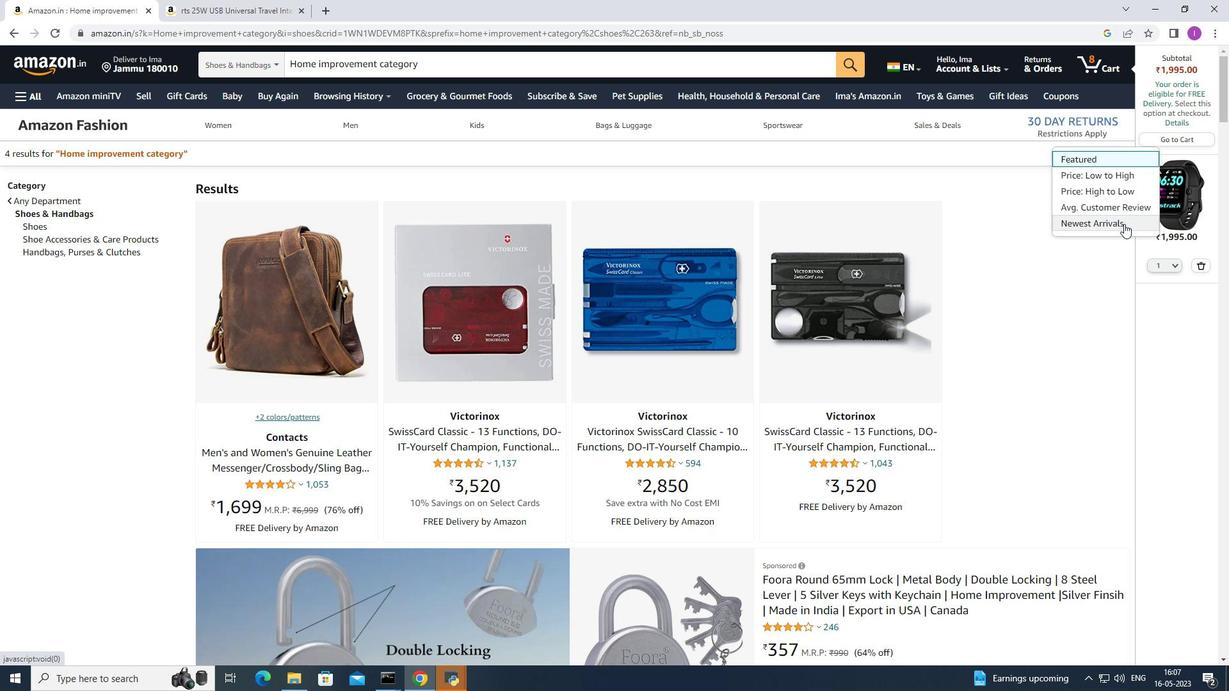 
Action: Mouse moved to (734, 281)
Screenshot: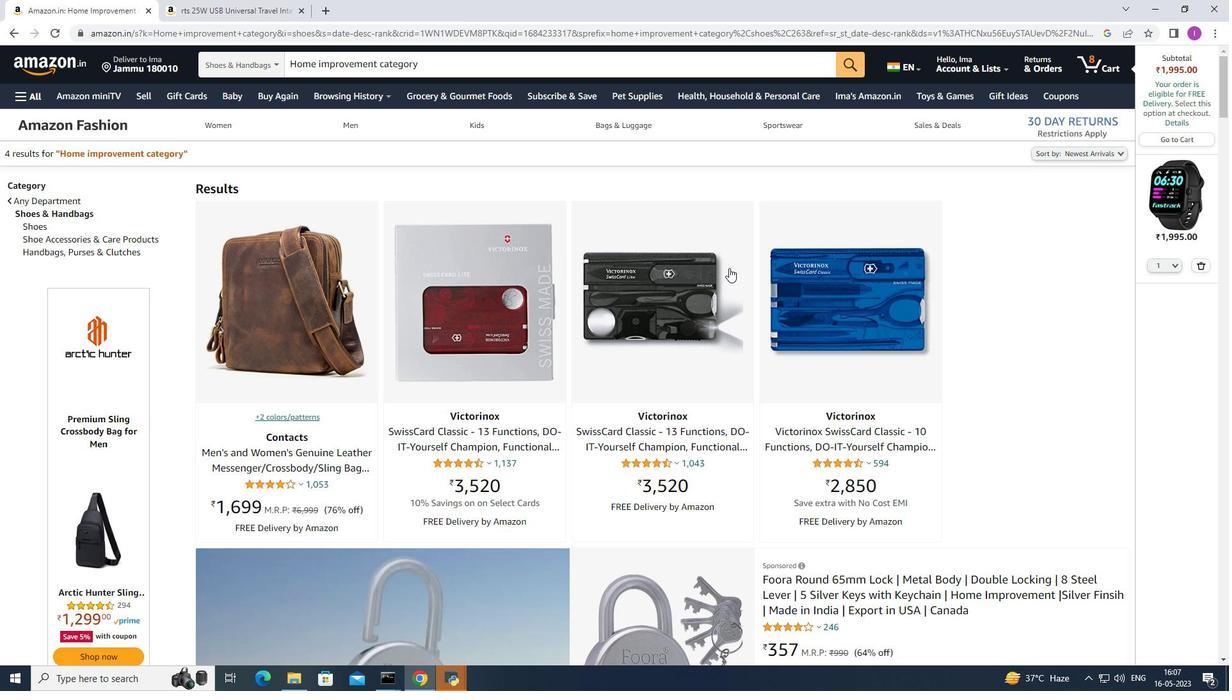 
Action: Mouse scrolled (734, 280) with delta (0, 0)
Screenshot: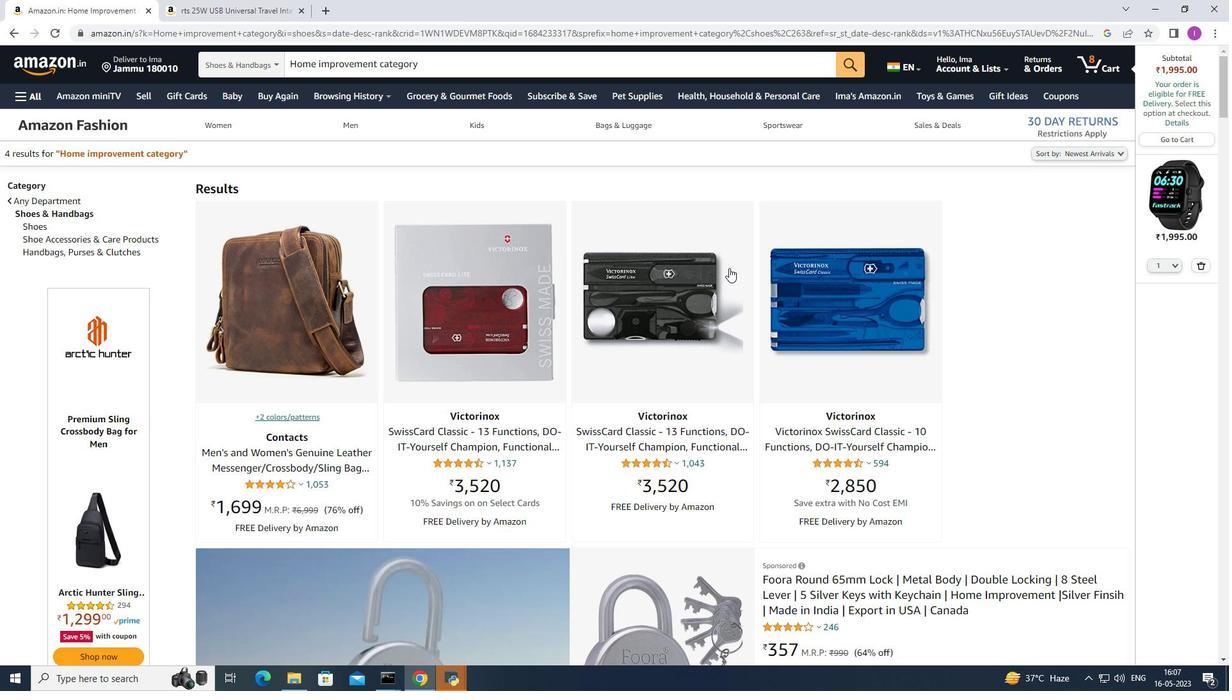 
Action: Mouse moved to (734, 281)
Screenshot: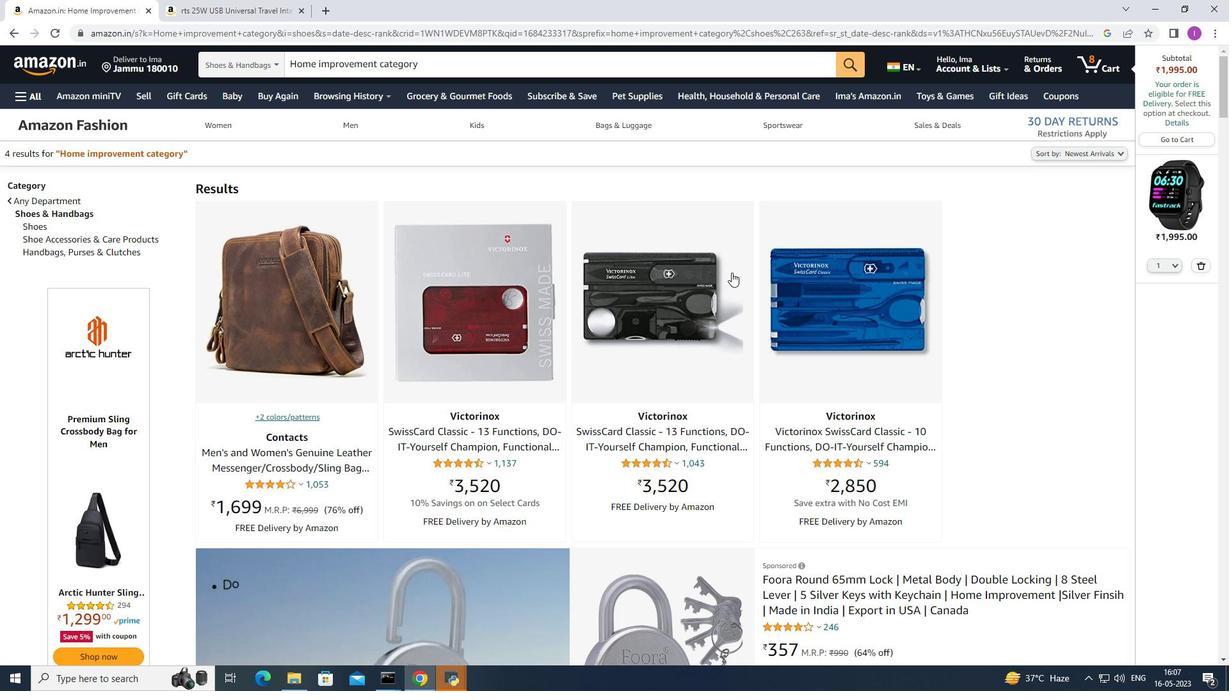 
Action: Mouse scrolled (734, 280) with delta (0, 0)
Screenshot: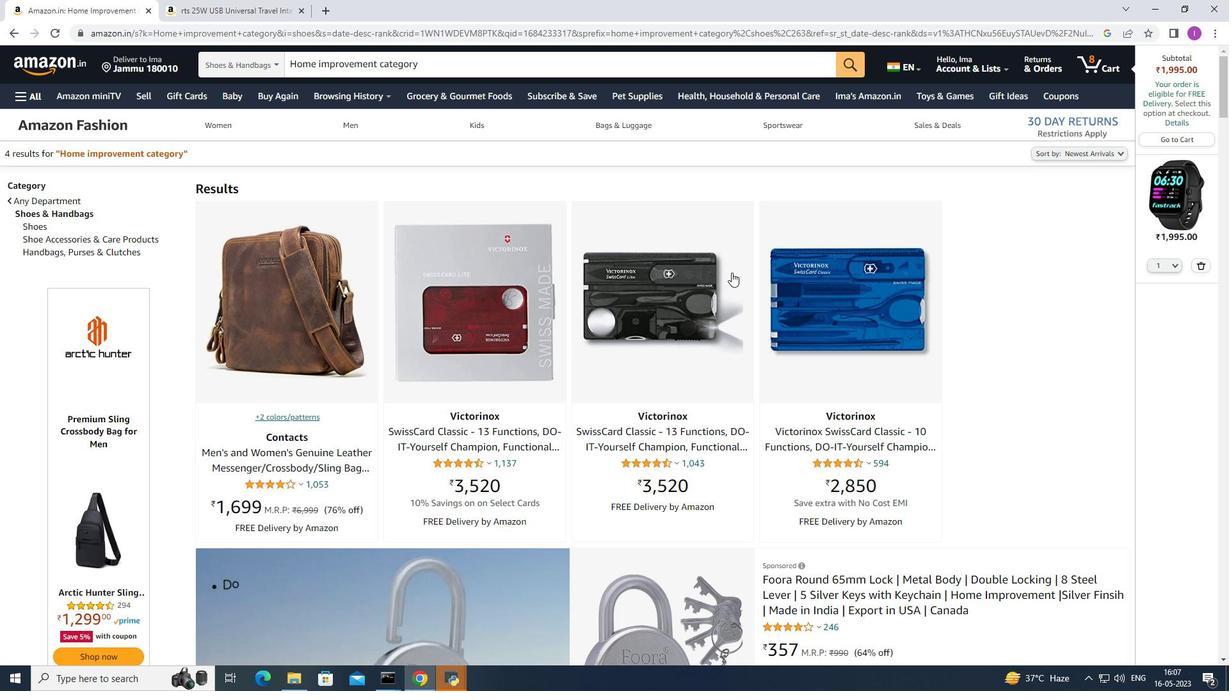 
Action: Mouse scrolled (734, 280) with delta (0, 0)
Screenshot: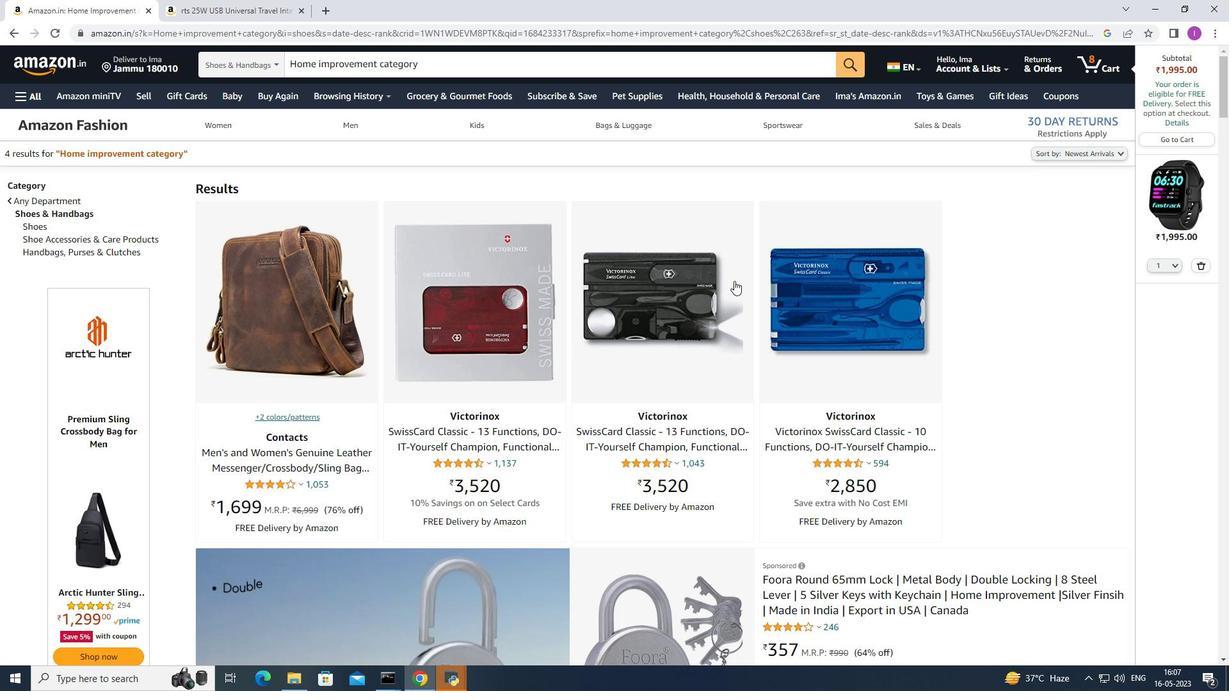 
Action: Mouse scrolled (734, 280) with delta (0, 0)
Screenshot: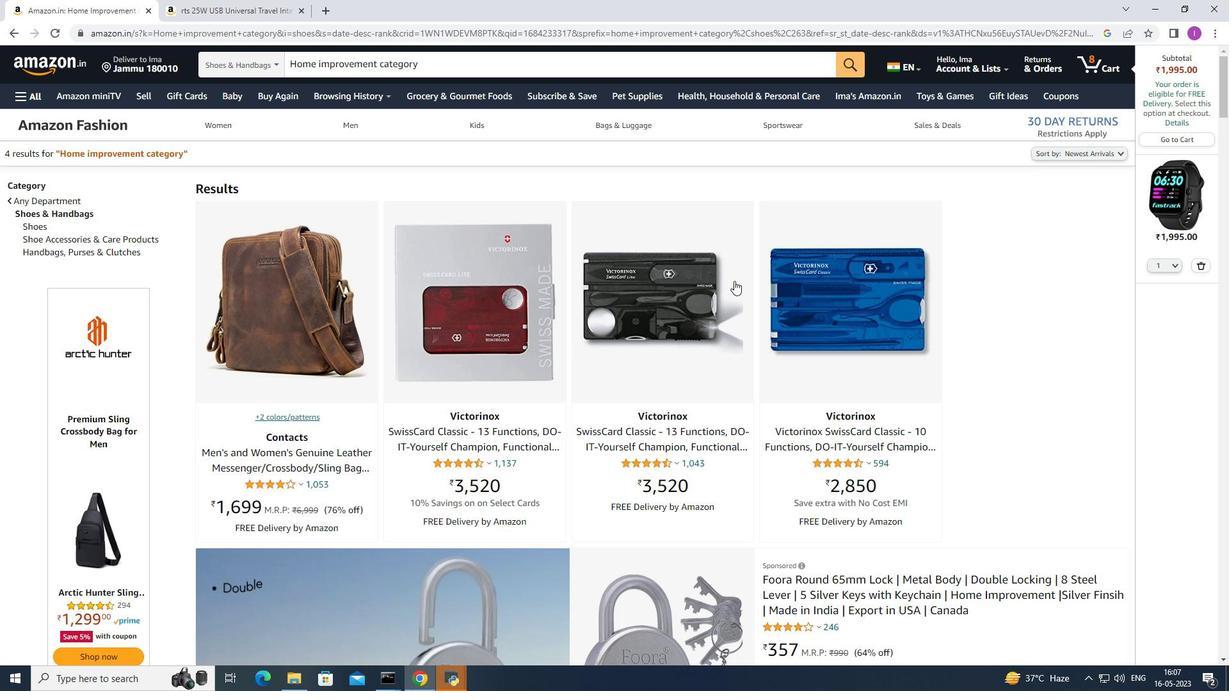 
Action: Mouse moved to (736, 281)
Screenshot: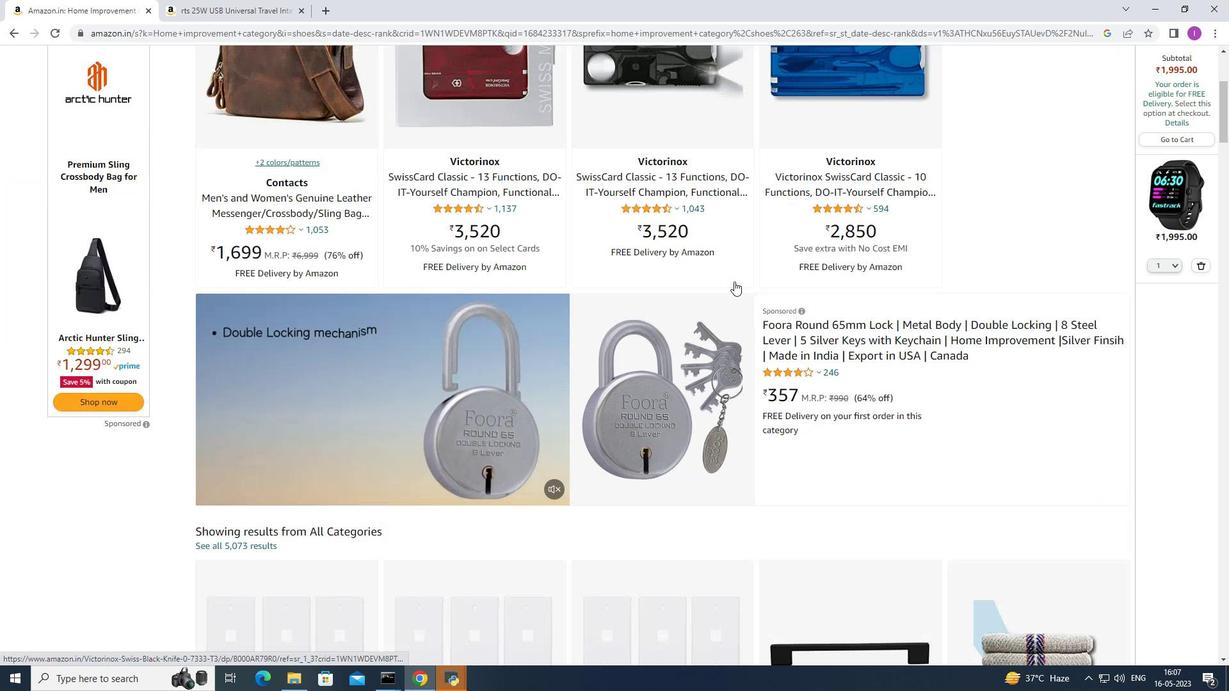 
Action: Mouse scrolled (736, 280) with delta (0, 0)
Screenshot: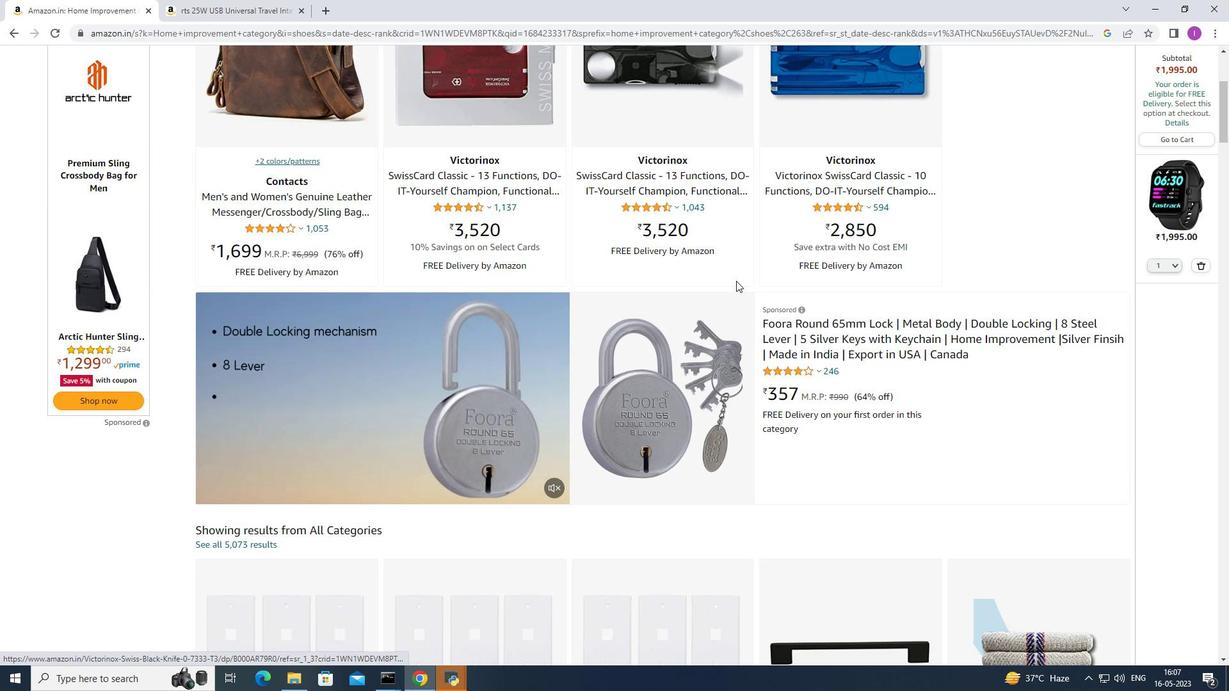 
Action: Mouse scrolled (736, 280) with delta (0, 0)
Screenshot: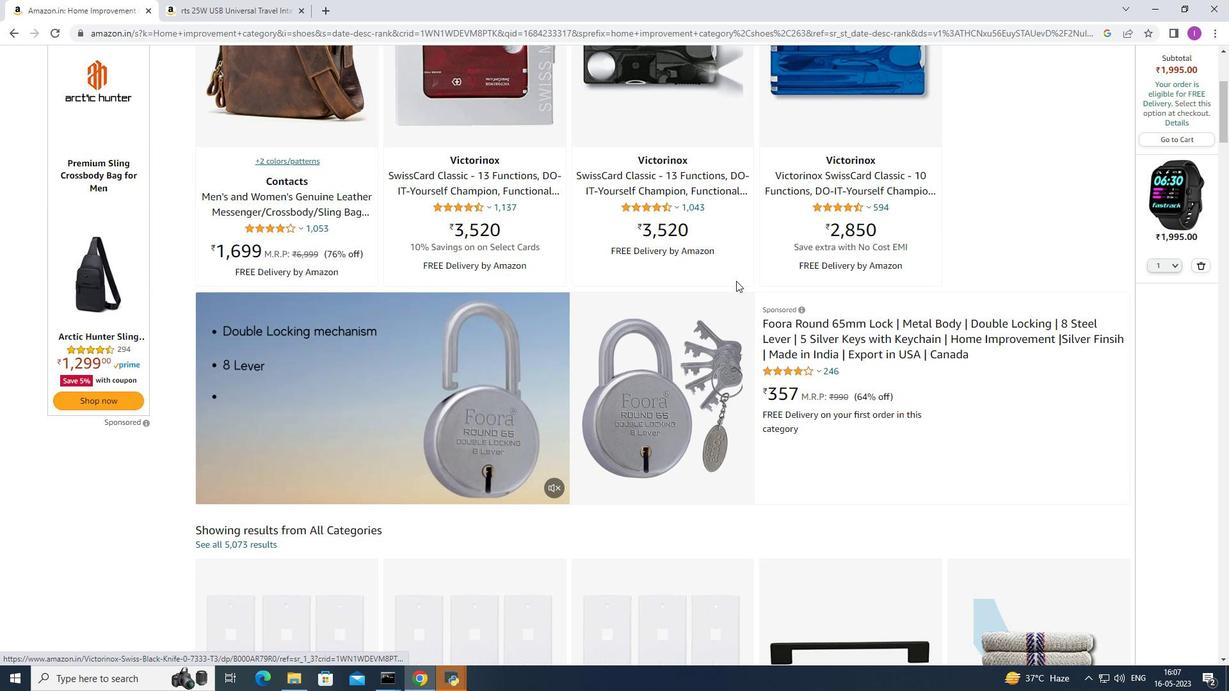 
Action: Mouse scrolled (736, 280) with delta (0, 0)
Screenshot: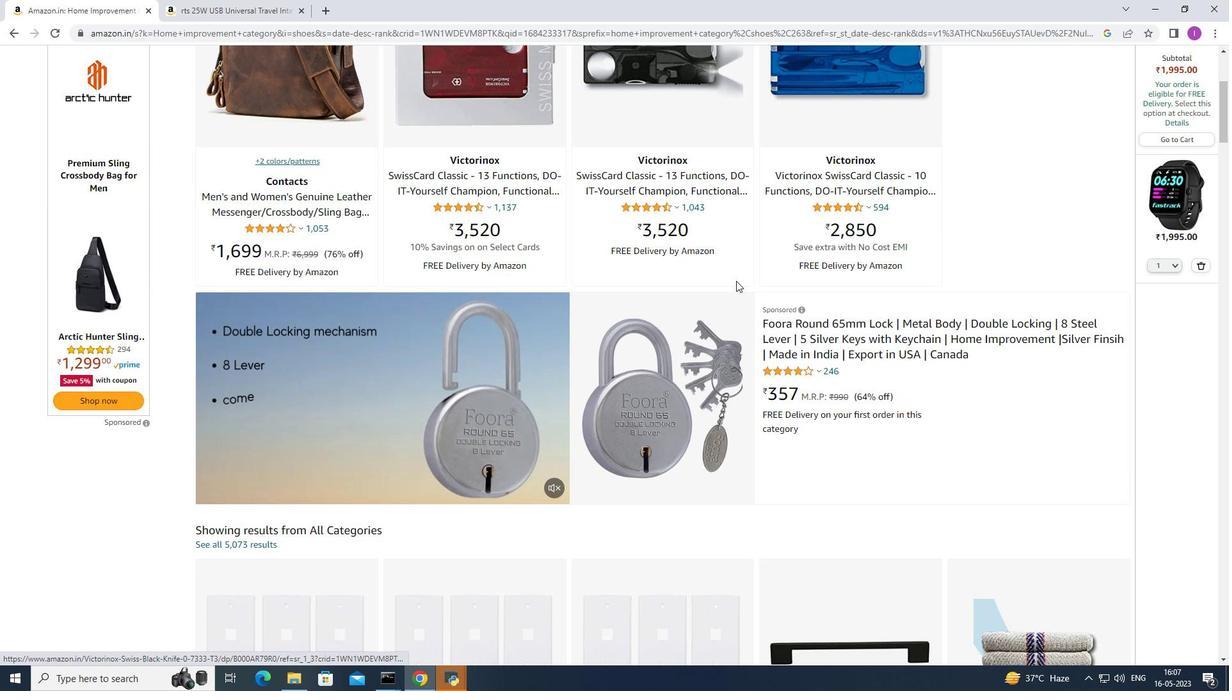 
Action: Mouse scrolled (736, 280) with delta (0, 0)
Screenshot: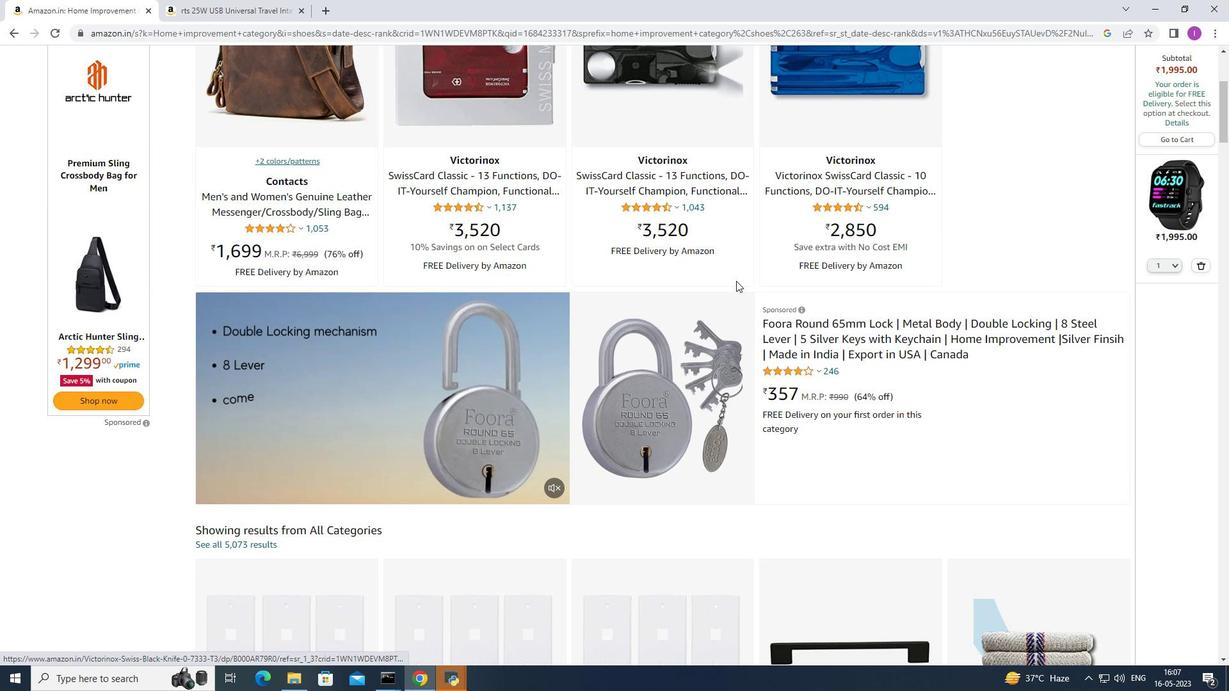 
Action: Mouse scrolled (736, 280) with delta (0, 0)
Screenshot: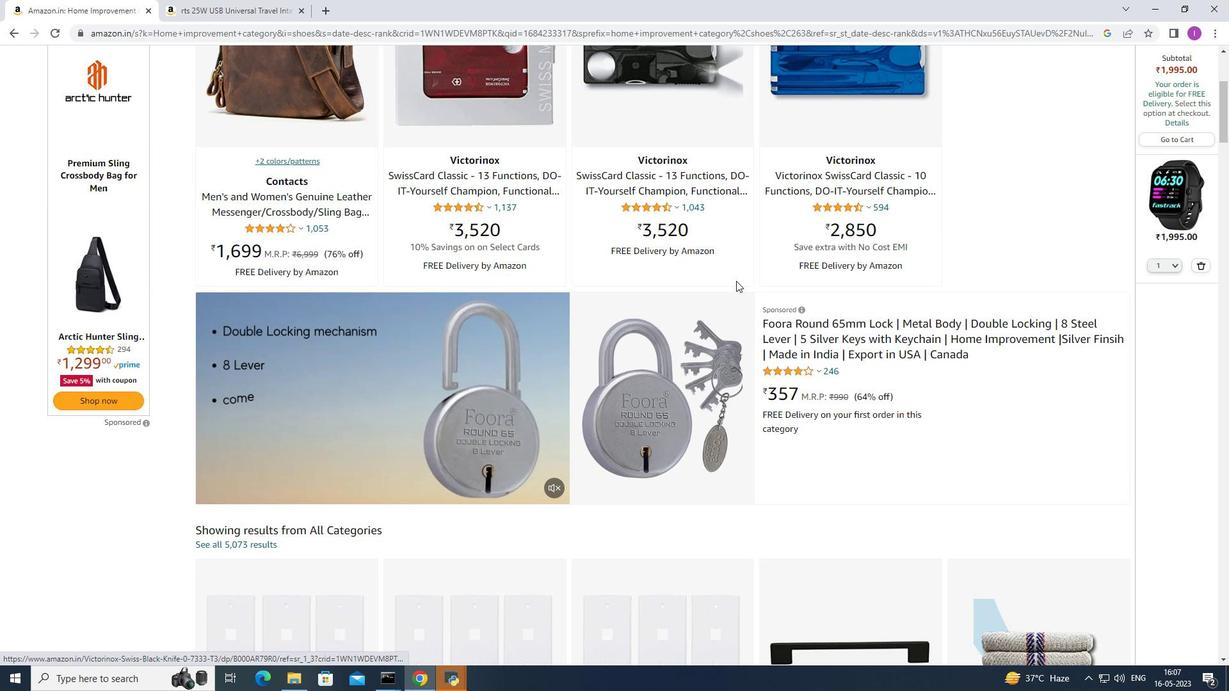 
Action: Mouse moved to (739, 281)
Screenshot: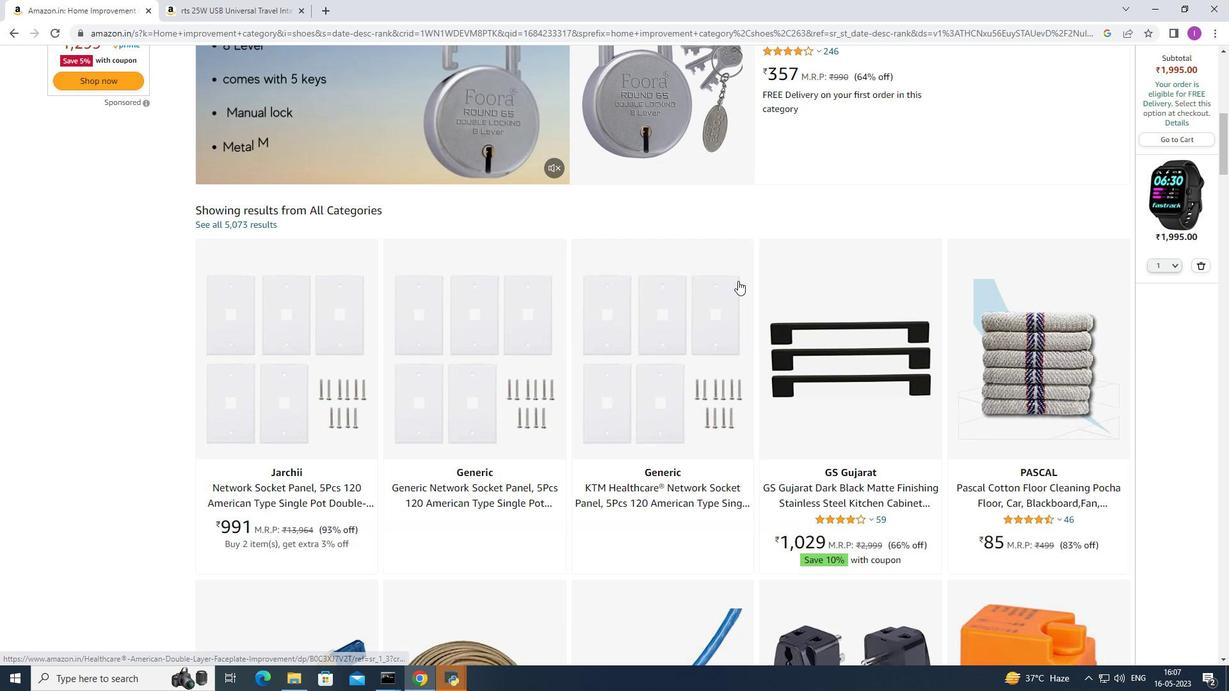 
Action: Mouse scrolled (739, 280) with delta (0, 0)
Screenshot: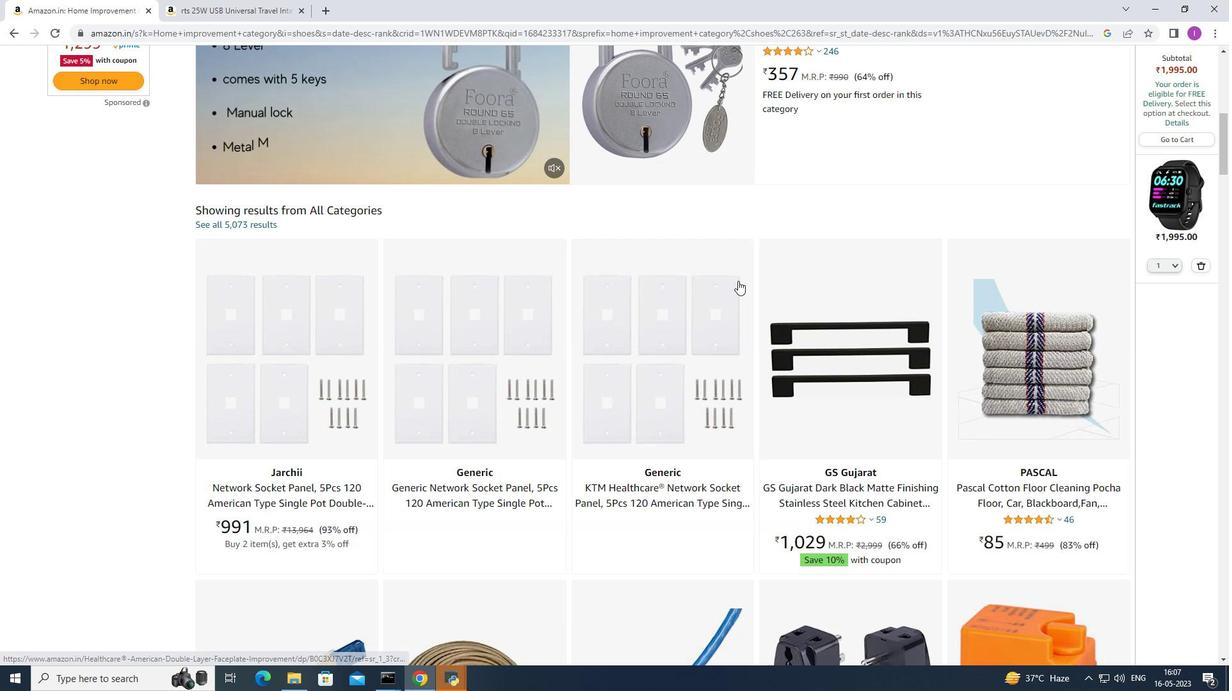 
Action: Mouse moved to (740, 281)
Screenshot: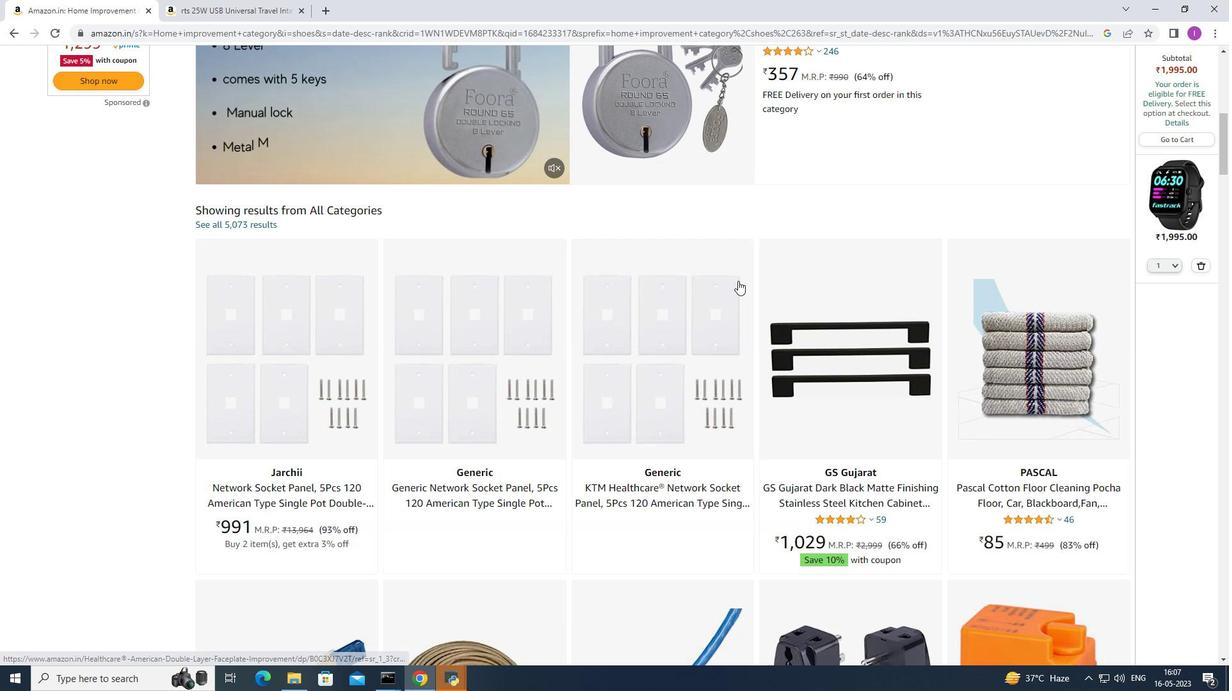 
Action: Mouse scrolled (740, 280) with delta (0, 0)
Screenshot: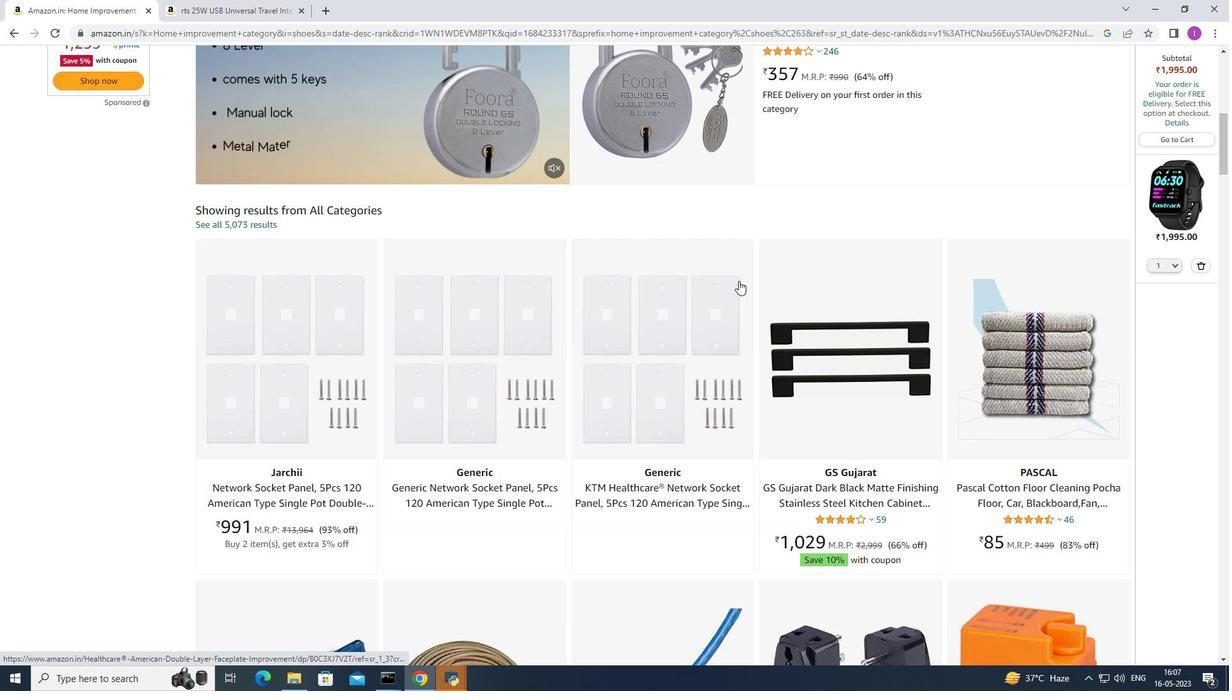 
Action: Mouse scrolled (740, 280) with delta (0, 0)
Screenshot: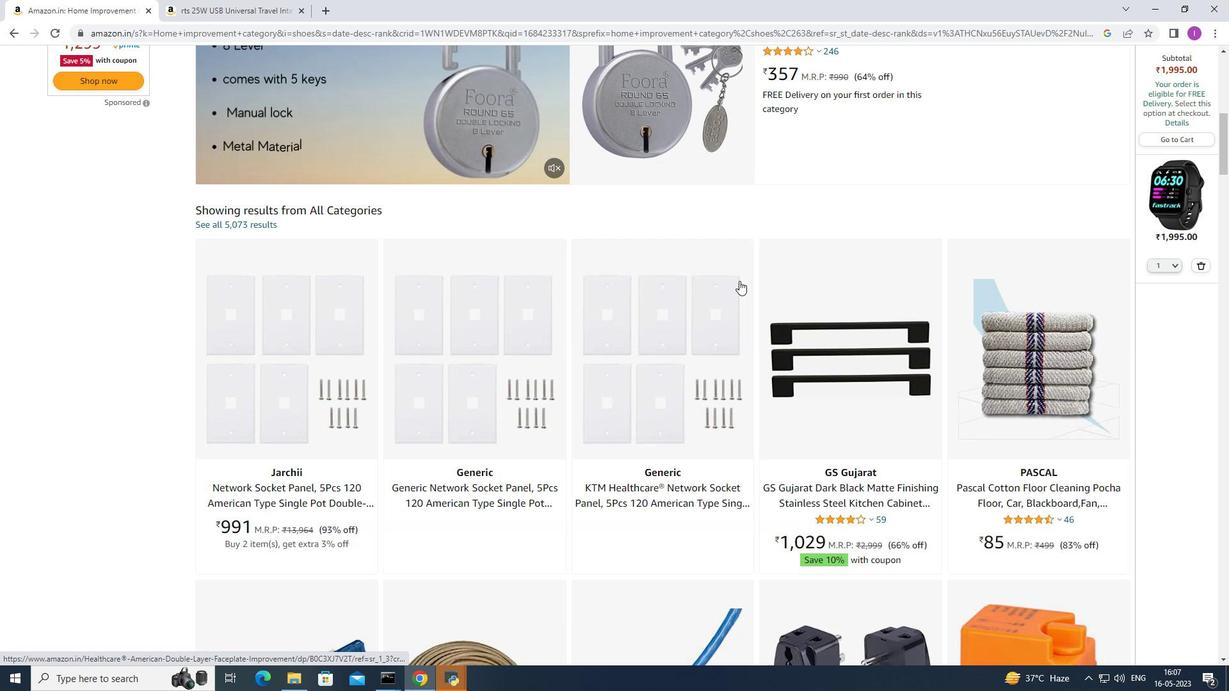 
Action: Mouse scrolled (740, 281) with delta (0, 0)
Screenshot: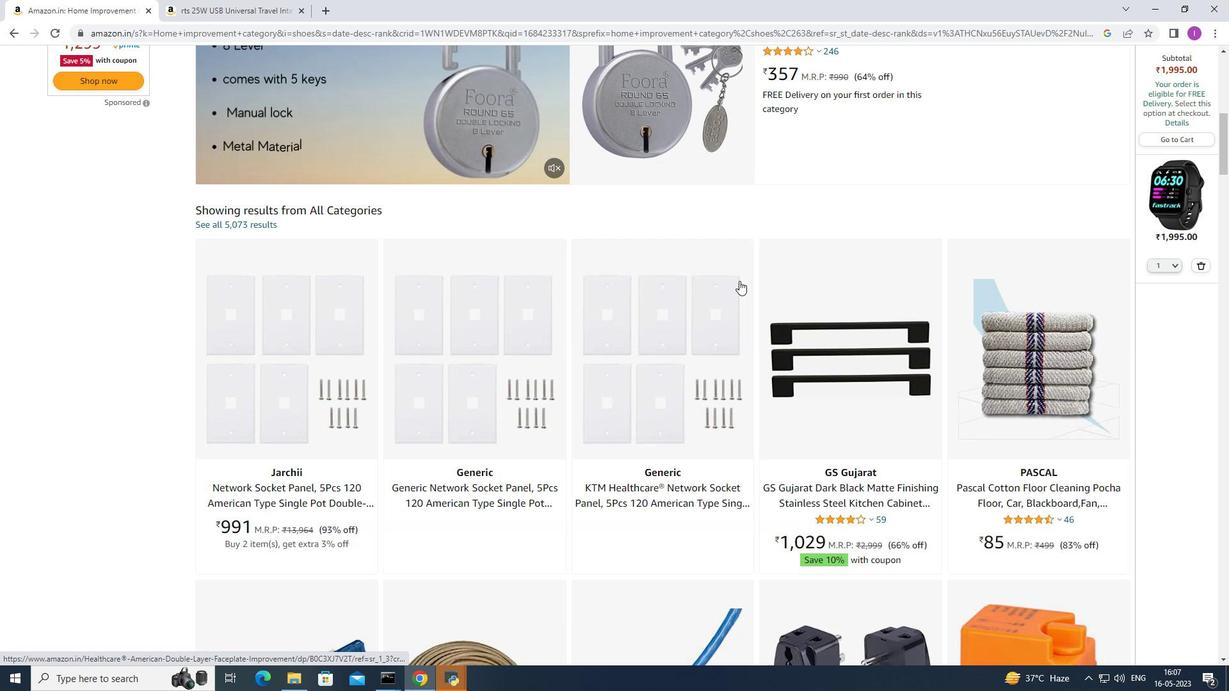 
Action: Mouse moved to (741, 281)
Screenshot: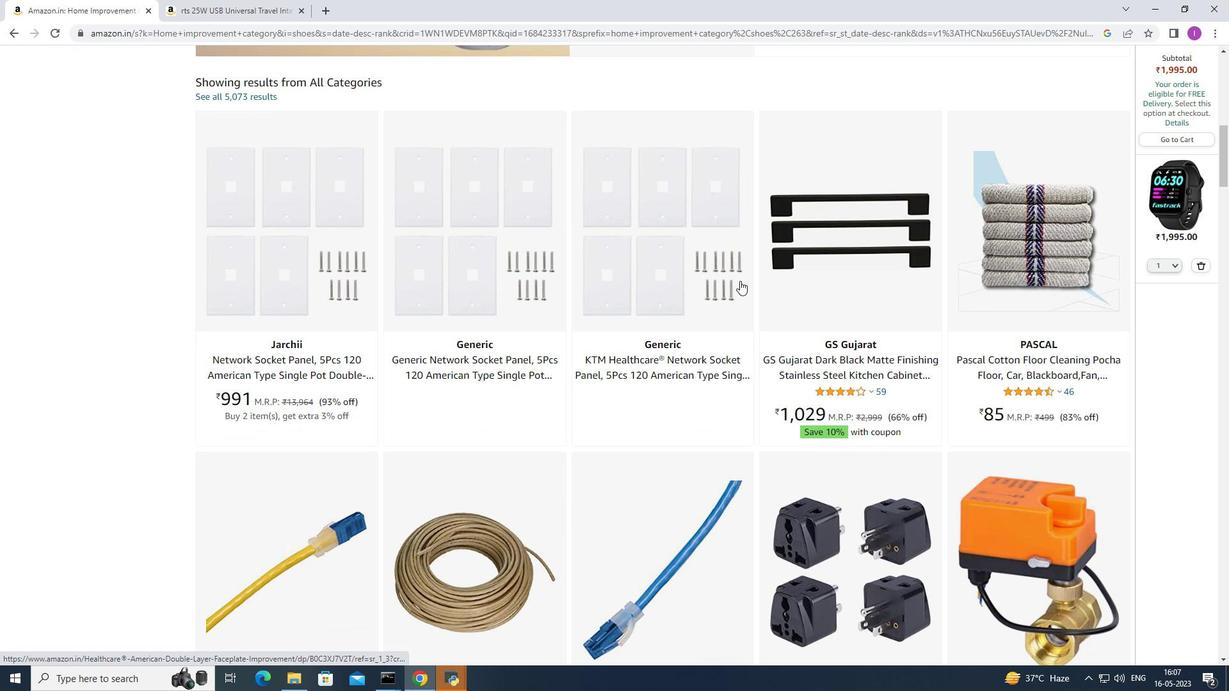 
Action: Mouse scrolled (741, 280) with delta (0, 0)
Screenshot: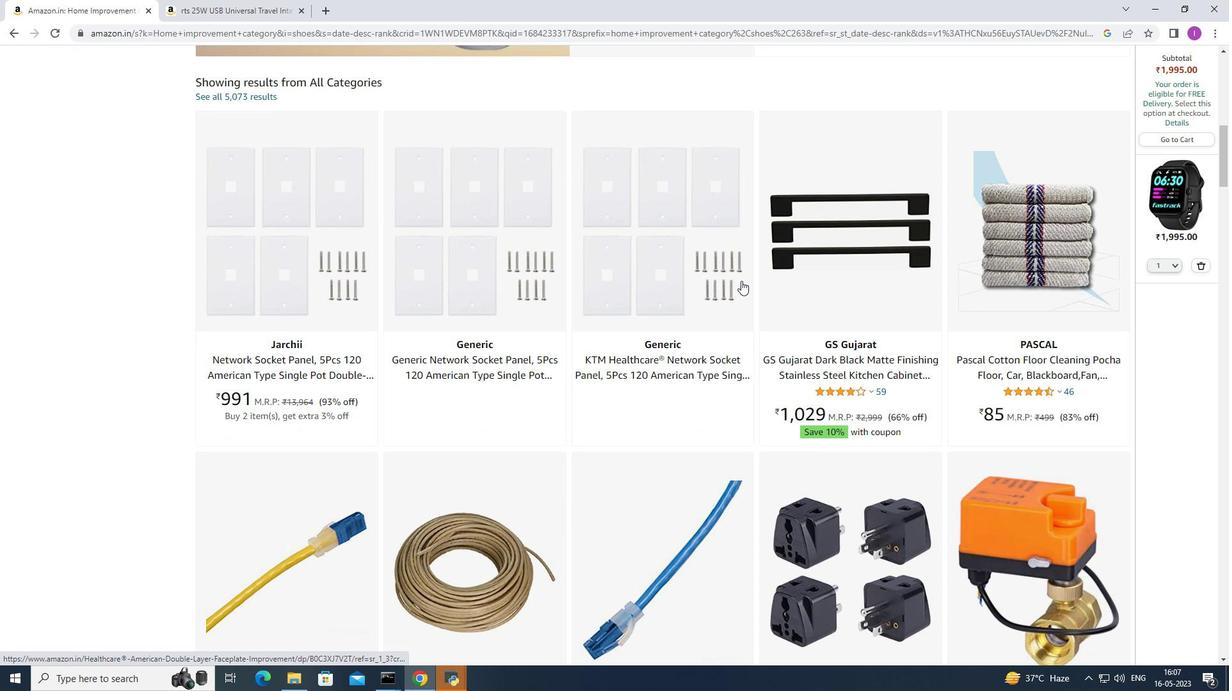 
Action: Mouse scrolled (741, 280) with delta (0, 0)
Screenshot: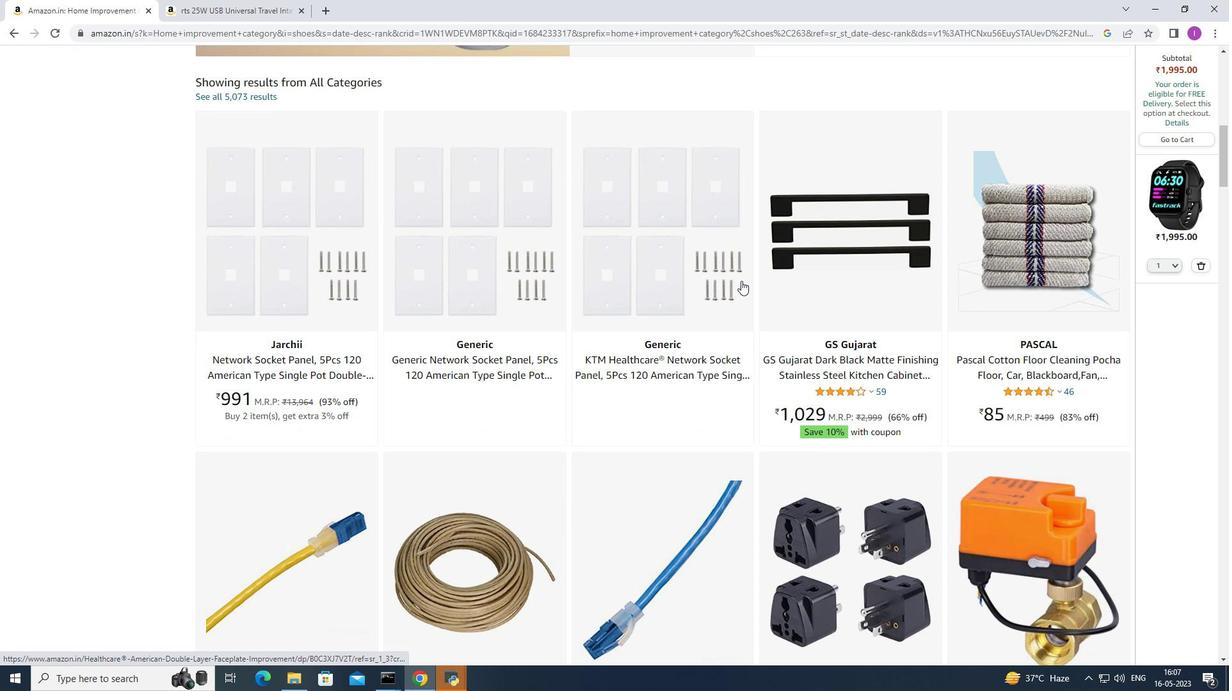 
Action: Mouse scrolled (741, 280) with delta (0, 0)
Screenshot: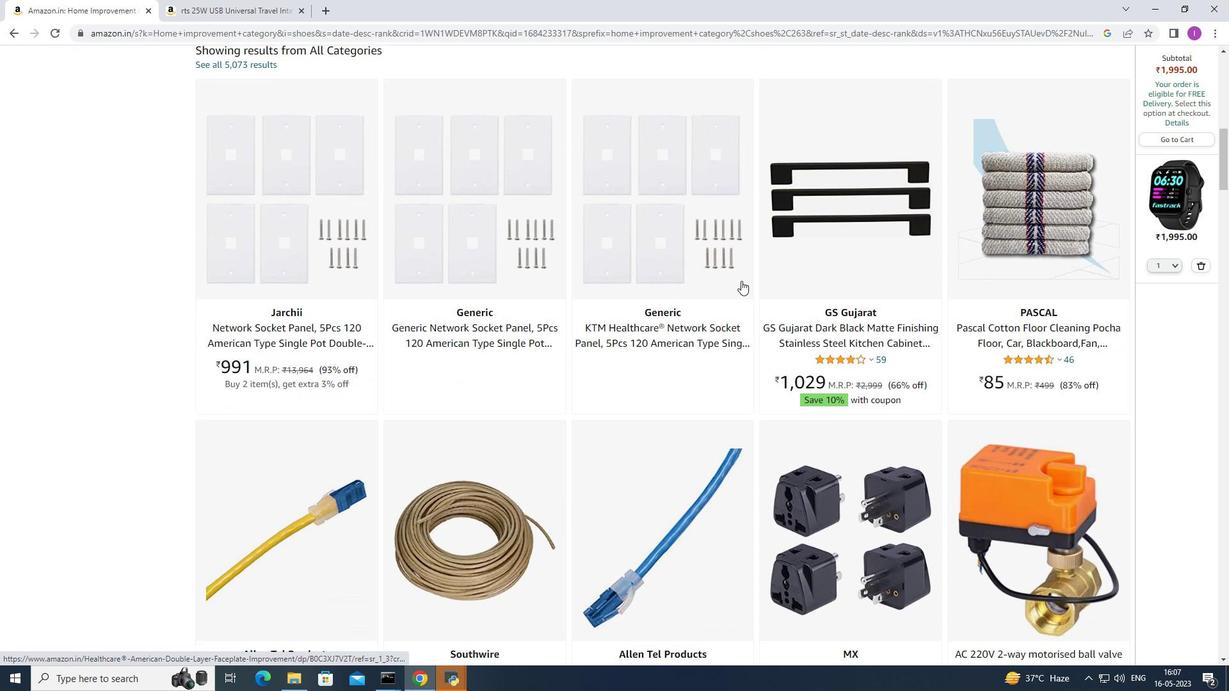 
Action: Mouse moved to (743, 284)
Screenshot: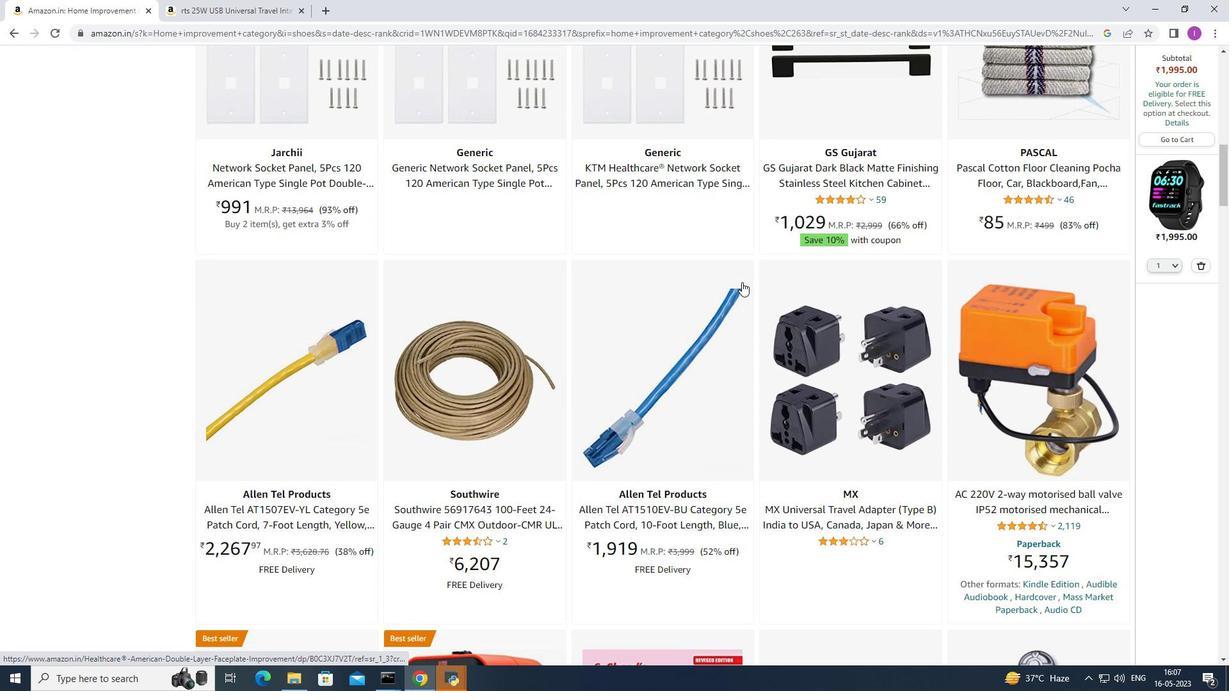 
Action: Mouse scrolled (743, 283) with delta (0, 0)
Screenshot: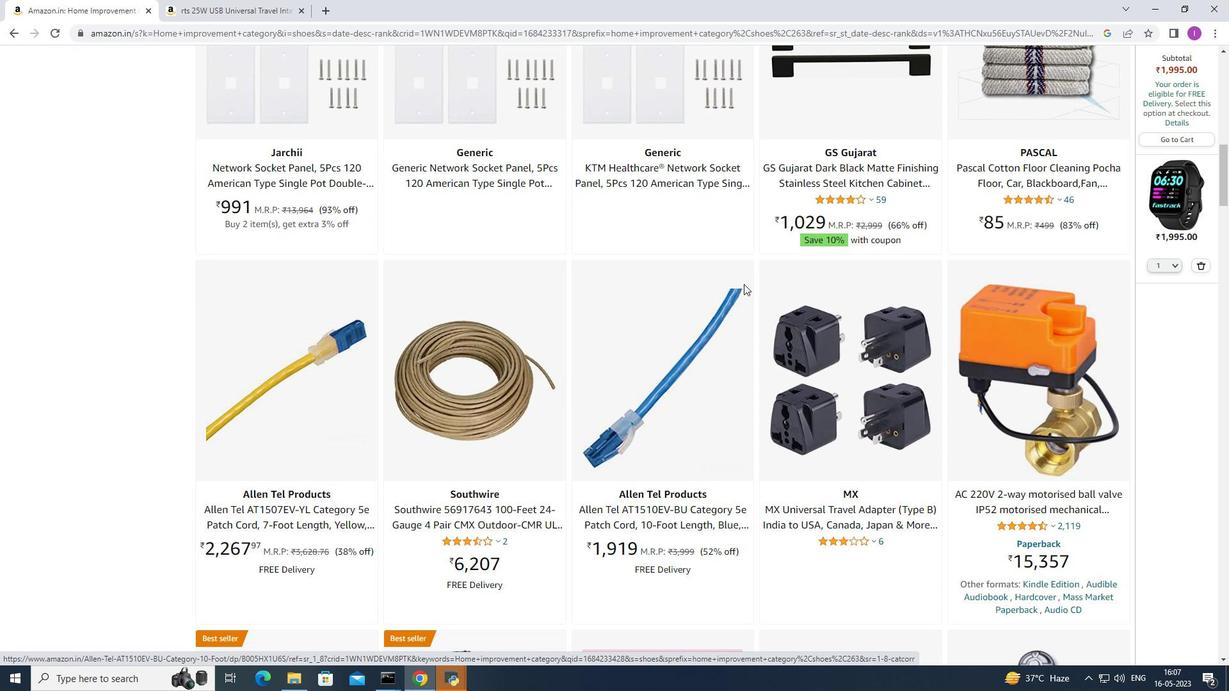 
Action: Mouse scrolled (743, 283) with delta (0, 0)
Screenshot: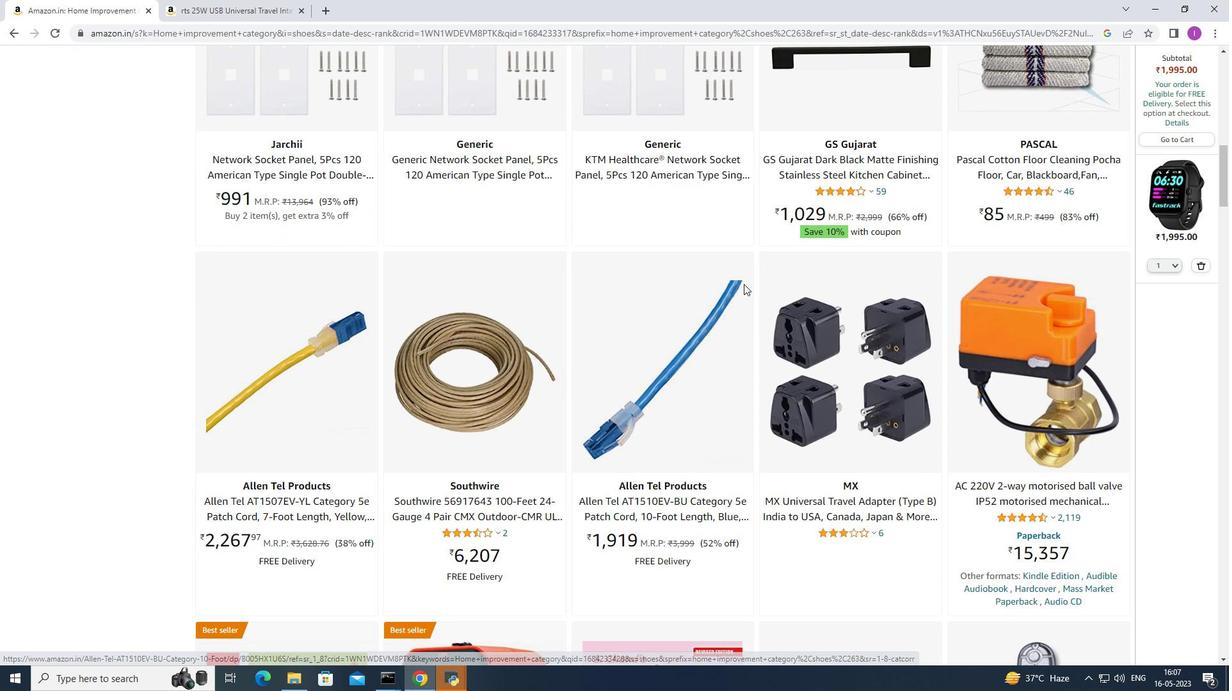 
Action: Mouse scrolled (743, 283) with delta (0, 0)
Screenshot: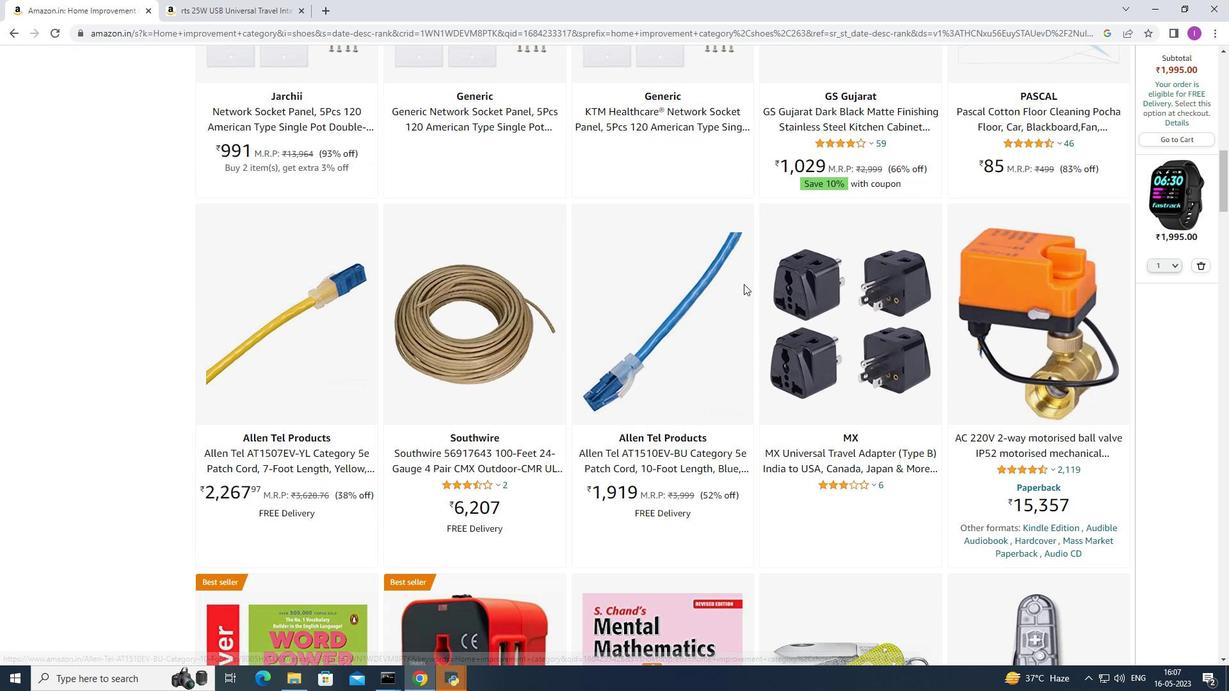 
Action: Mouse scrolled (743, 283) with delta (0, 0)
Screenshot: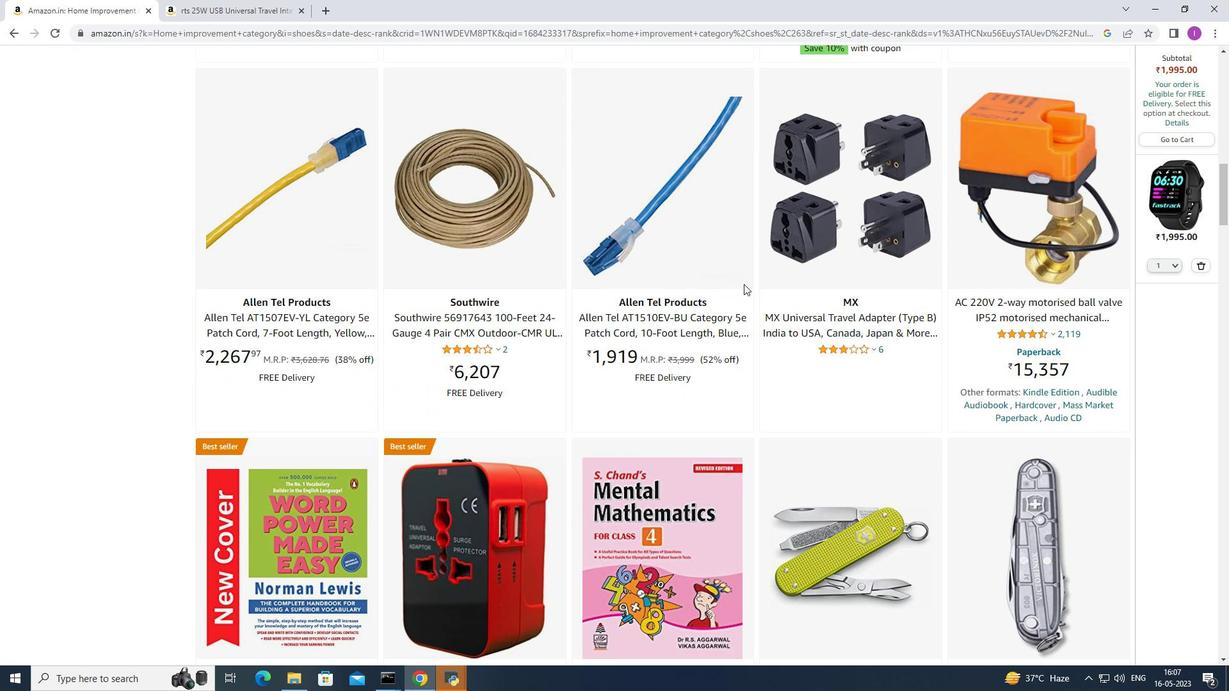 
Action: Mouse scrolled (743, 283) with delta (0, 0)
Screenshot: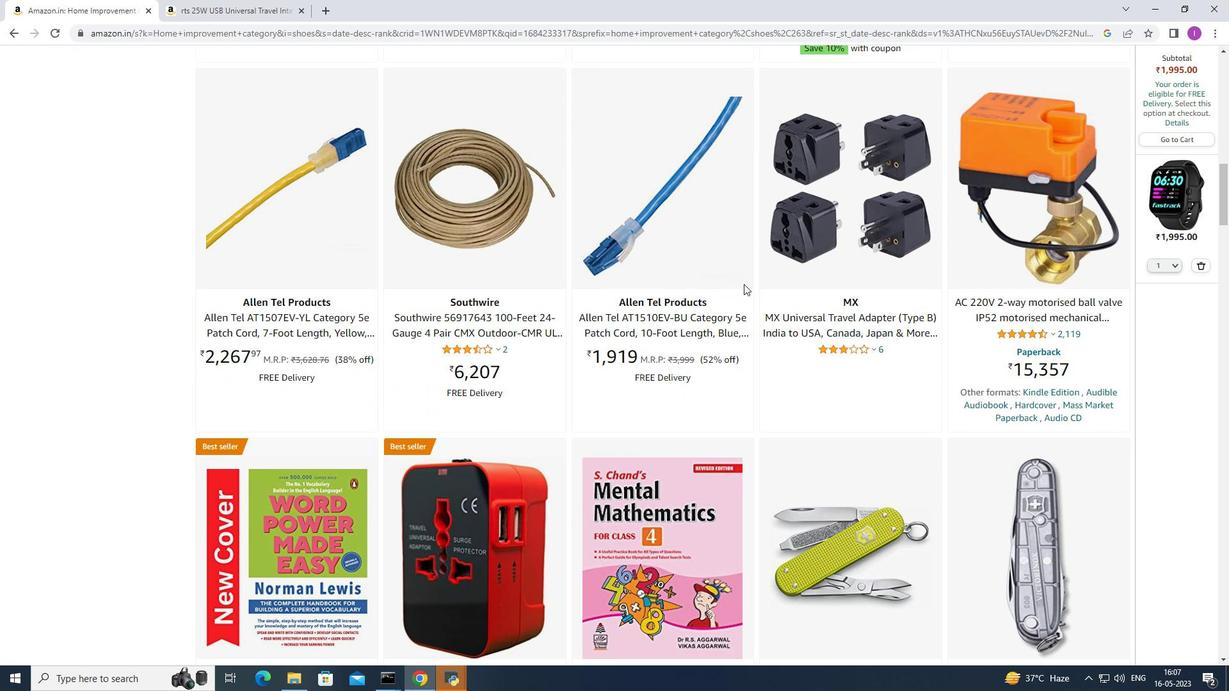 
Action: Mouse scrolled (743, 283) with delta (0, 0)
Screenshot: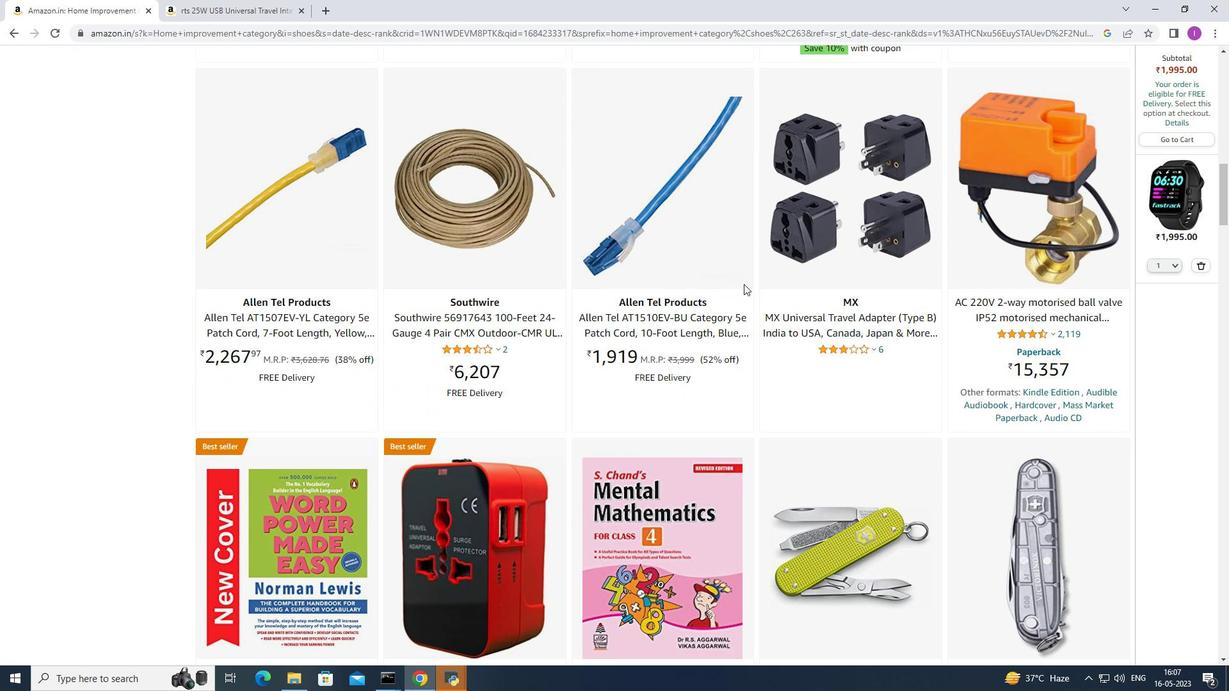 
Action: Mouse scrolled (743, 283) with delta (0, 0)
Screenshot: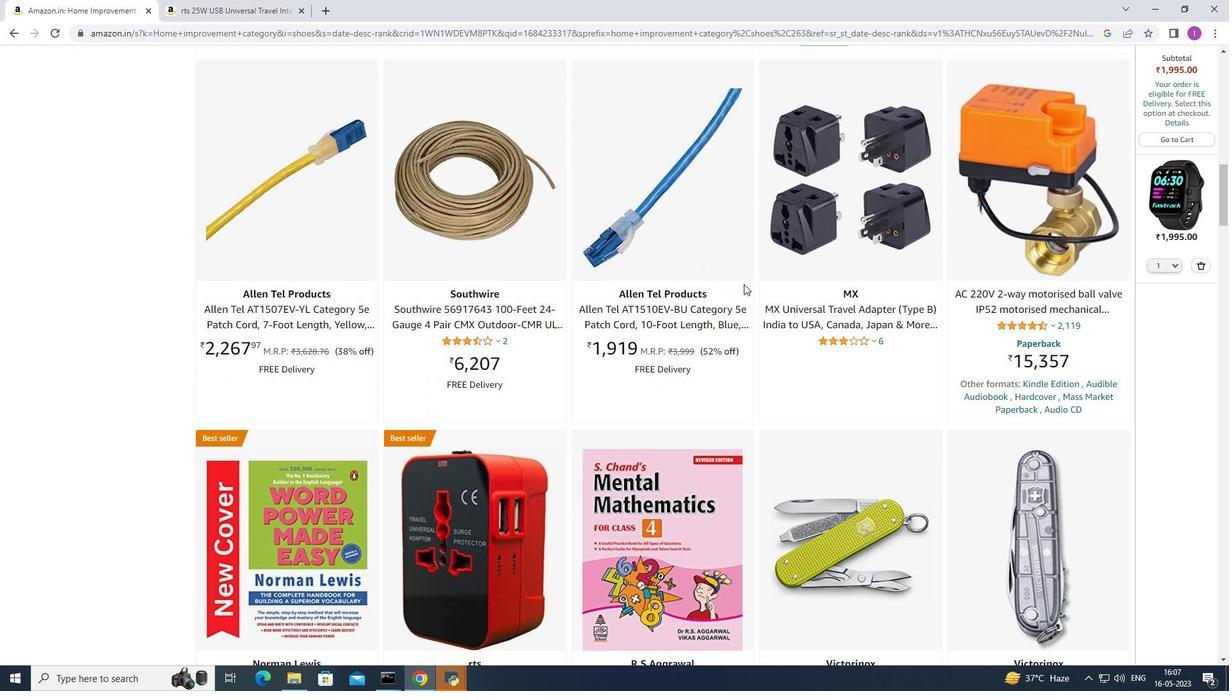 
Action: Mouse moved to (743, 284)
Screenshot: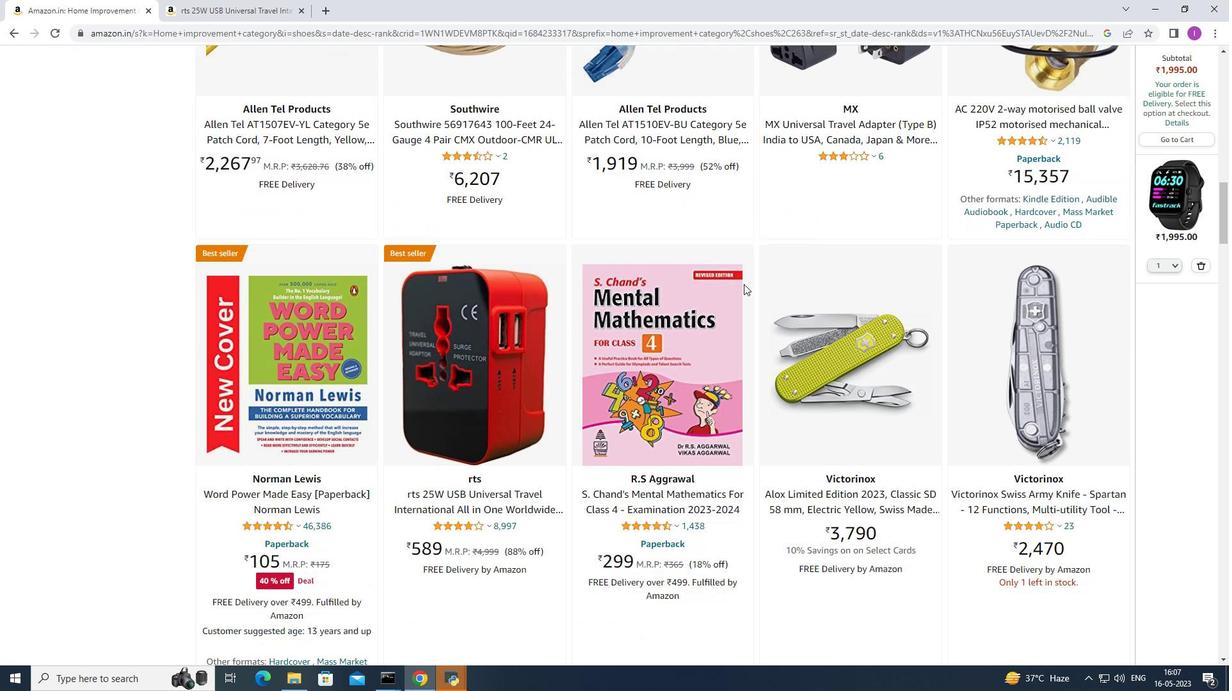 
Action: Mouse scrolled (743, 283) with delta (0, 0)
Screenshot: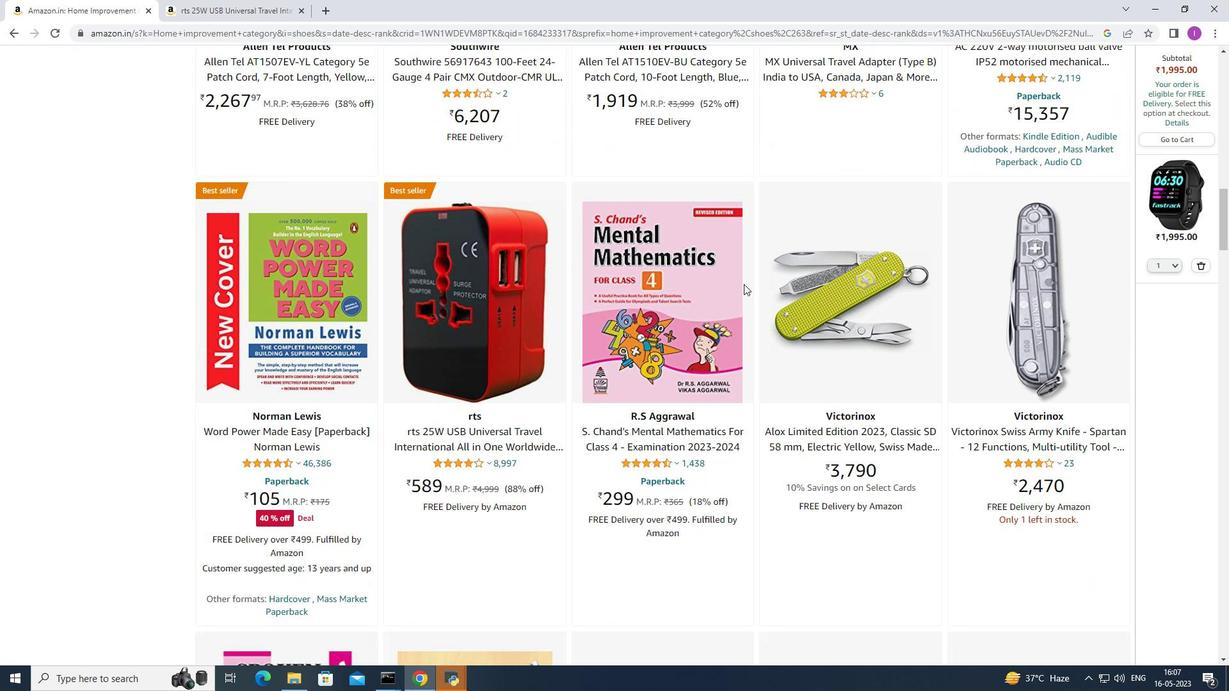 
Action: Mouse scrolled (743, 283) with delta (0, 0)
Screenshot: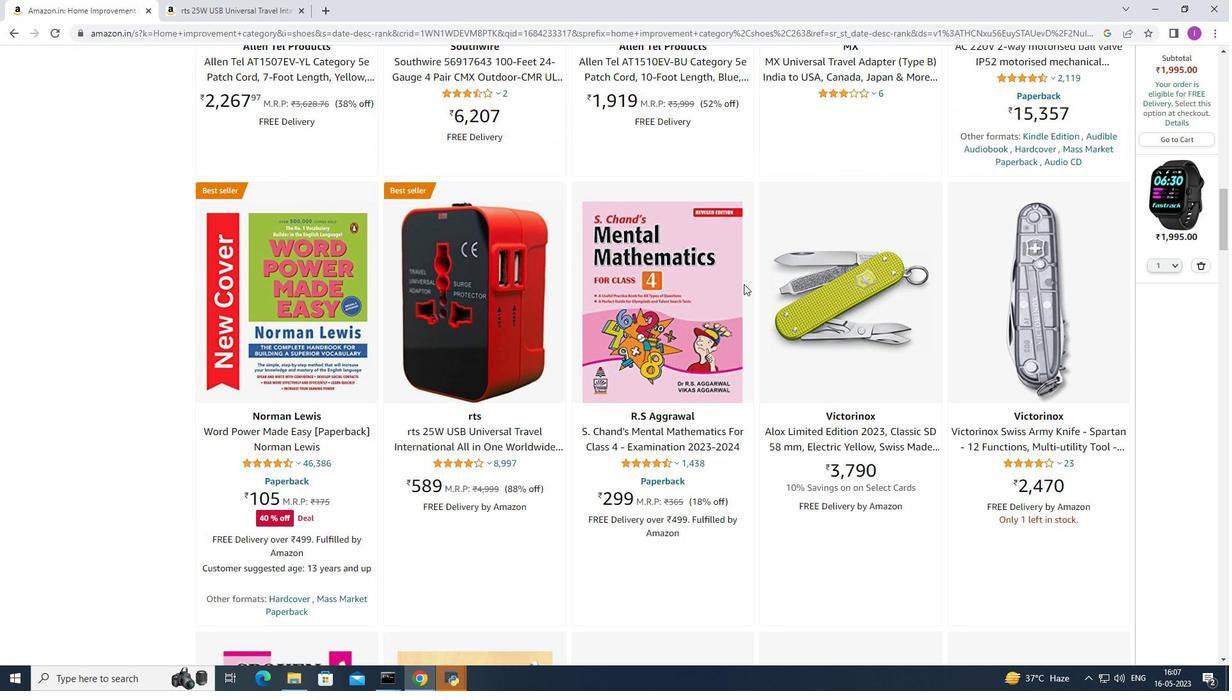 
Action: Mouse scrolled (743, 283) with delta (0, 0)
Screenshot: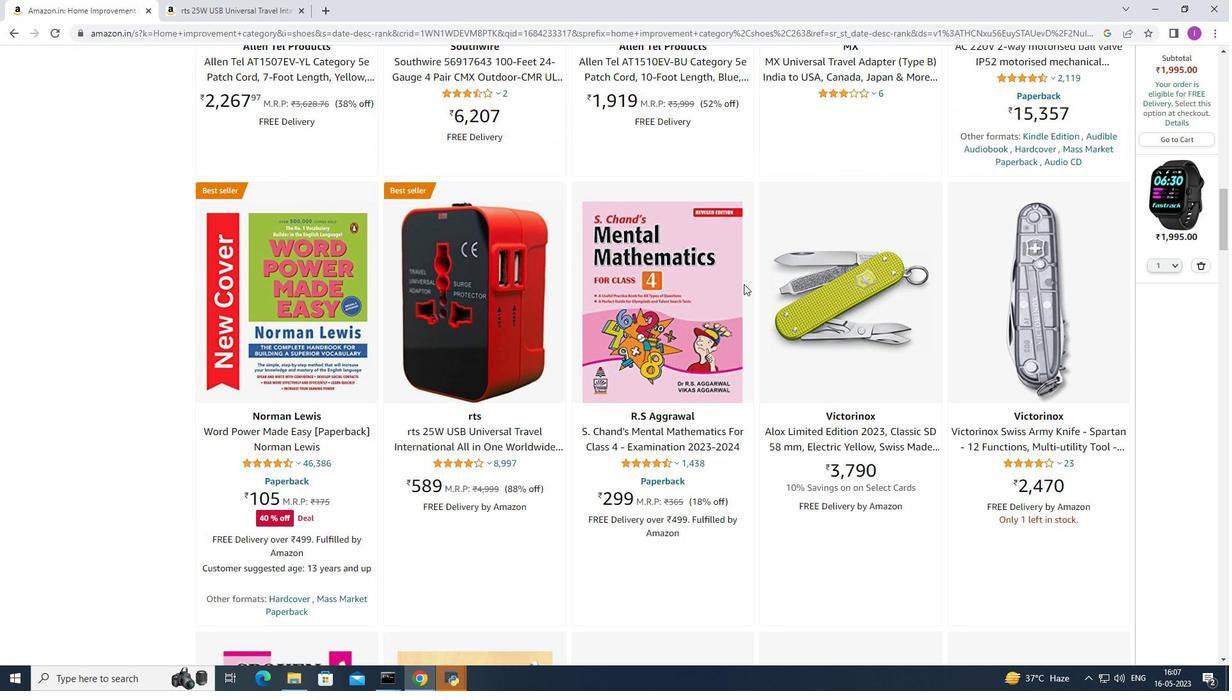 
Action: Mouse scrolled (743, 283) with delta (0, 0)
Screenshot: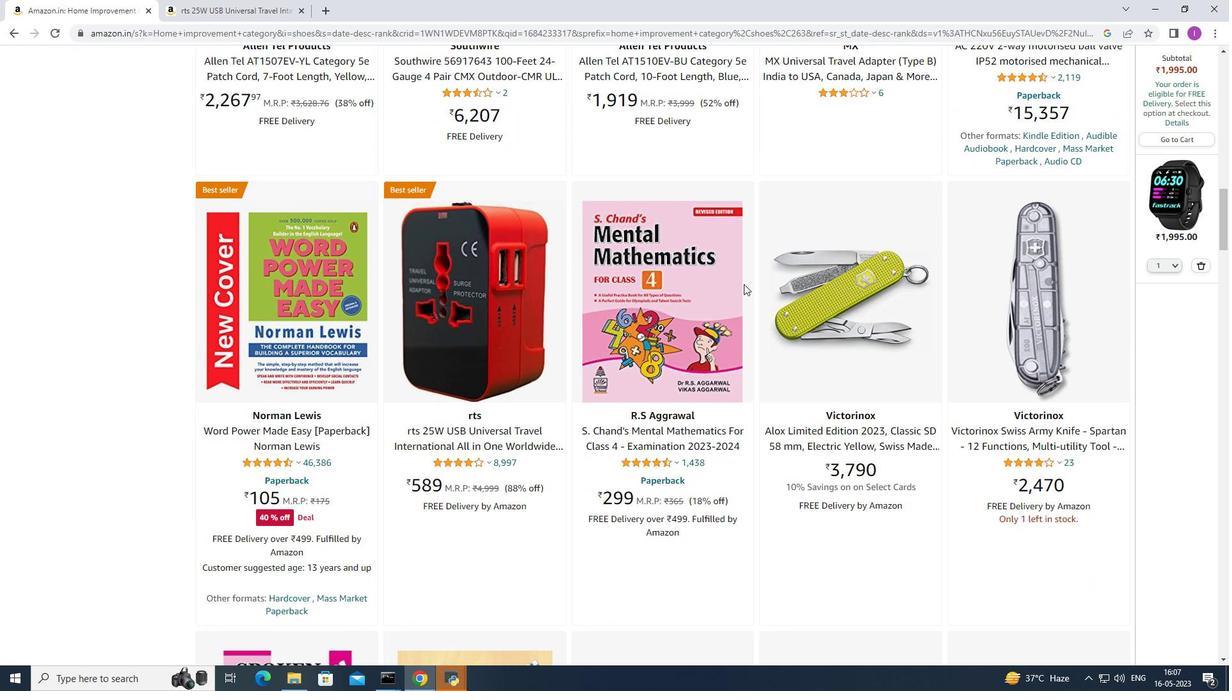 
Action: Mouse scrolled (743, 283) with delta (0, 0)
Screenshot: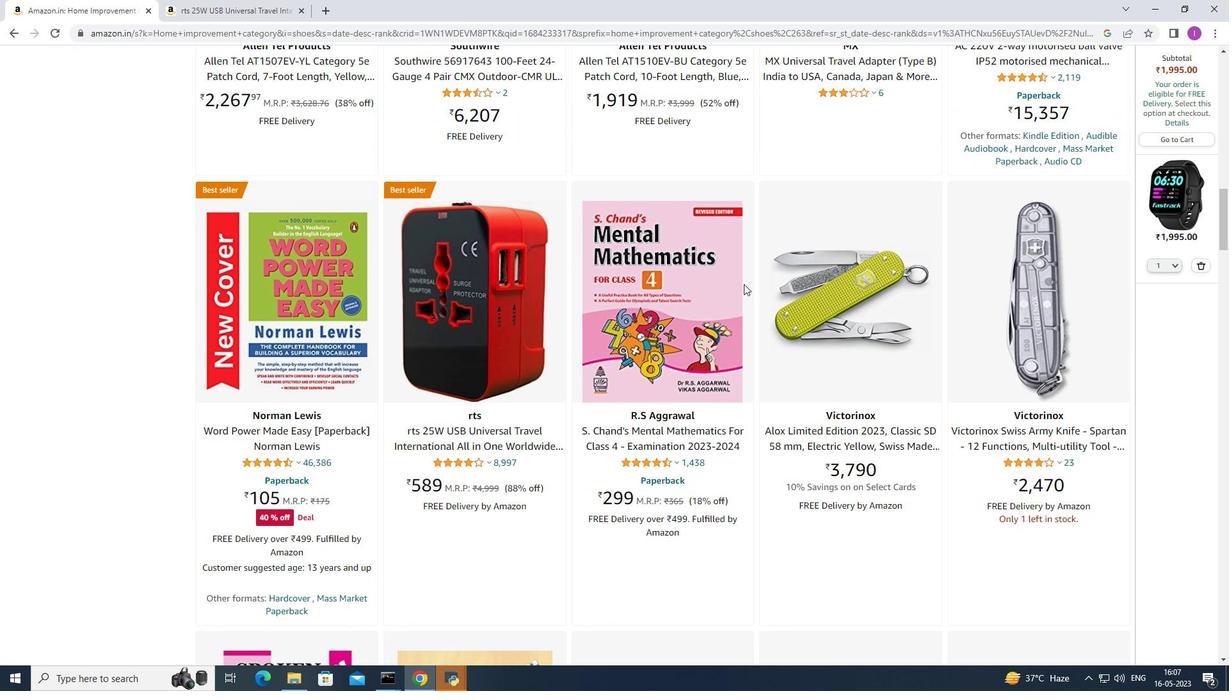 
Action: Mouse moved to (743, 284)
Screenshot: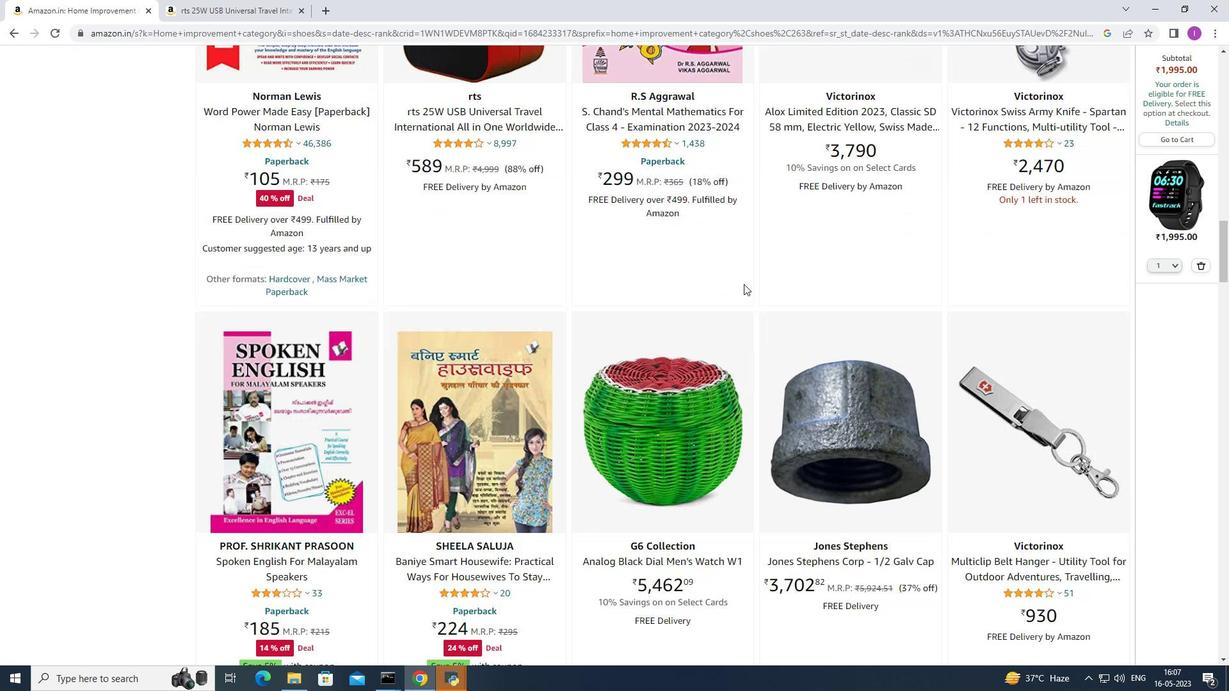 
Action: Mouse scrolled (743, 283) with delta (0, 0)
Screenshot: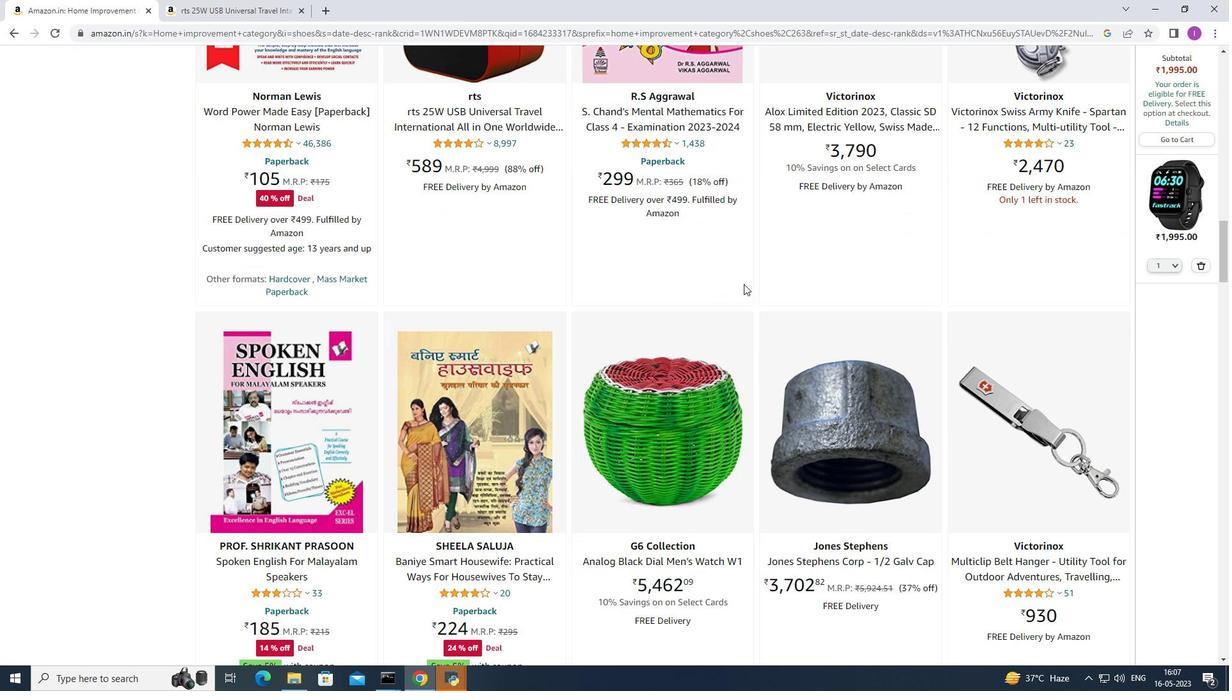 
Action: Mouse scrolled (743, 283) with delta (0, 0)
Screenshot: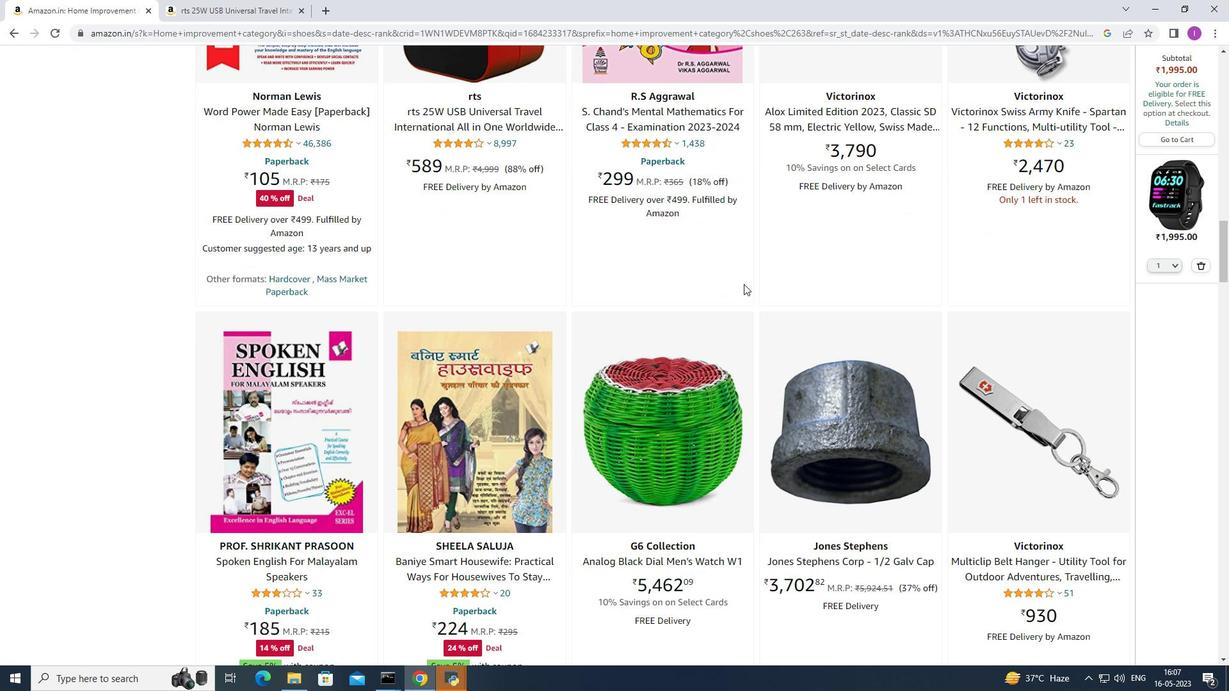 
Action: Mouse scrolled (743, 283) with delta (0, 0)
Screenshot: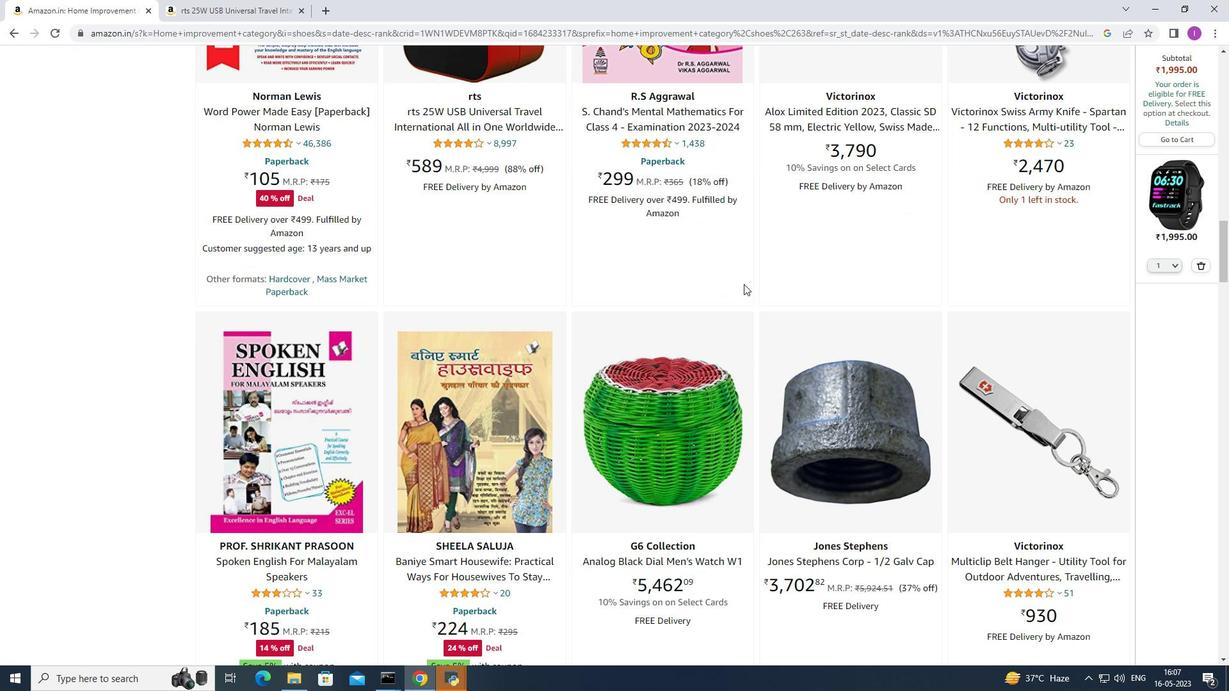 
Action: Mouse scrolled (743, 283) with delta (0, 0)
Screenshot: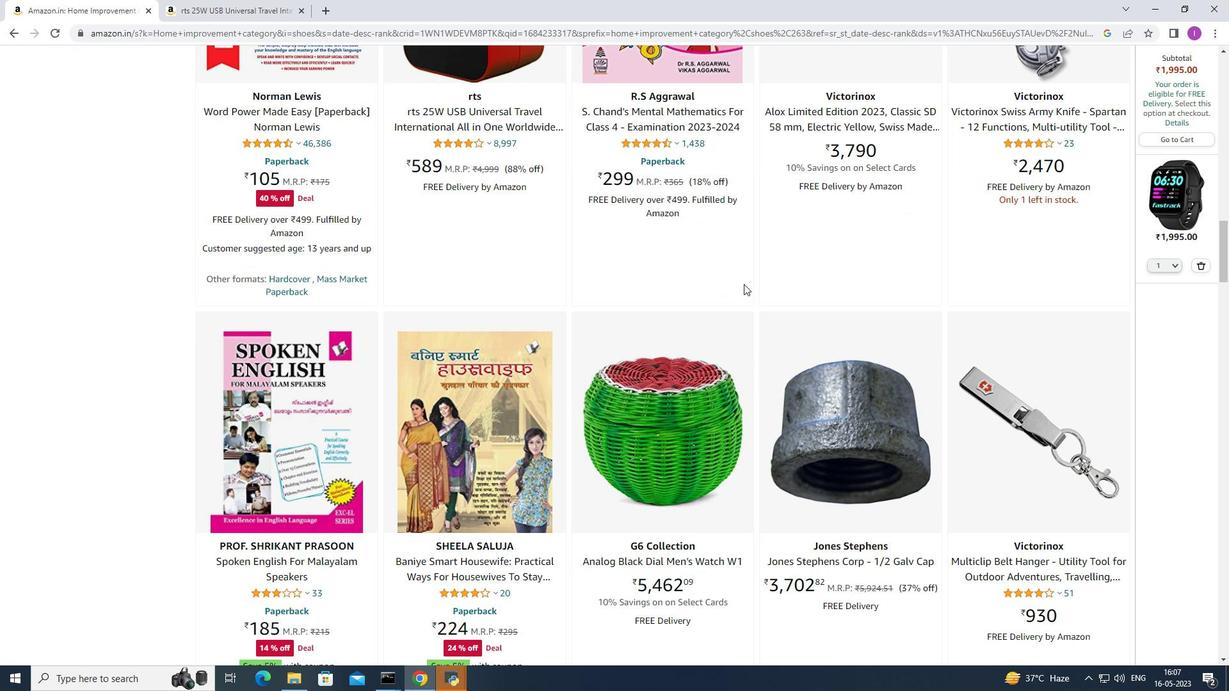 
Action: Mouse moved to (745, 281)
Screenshot: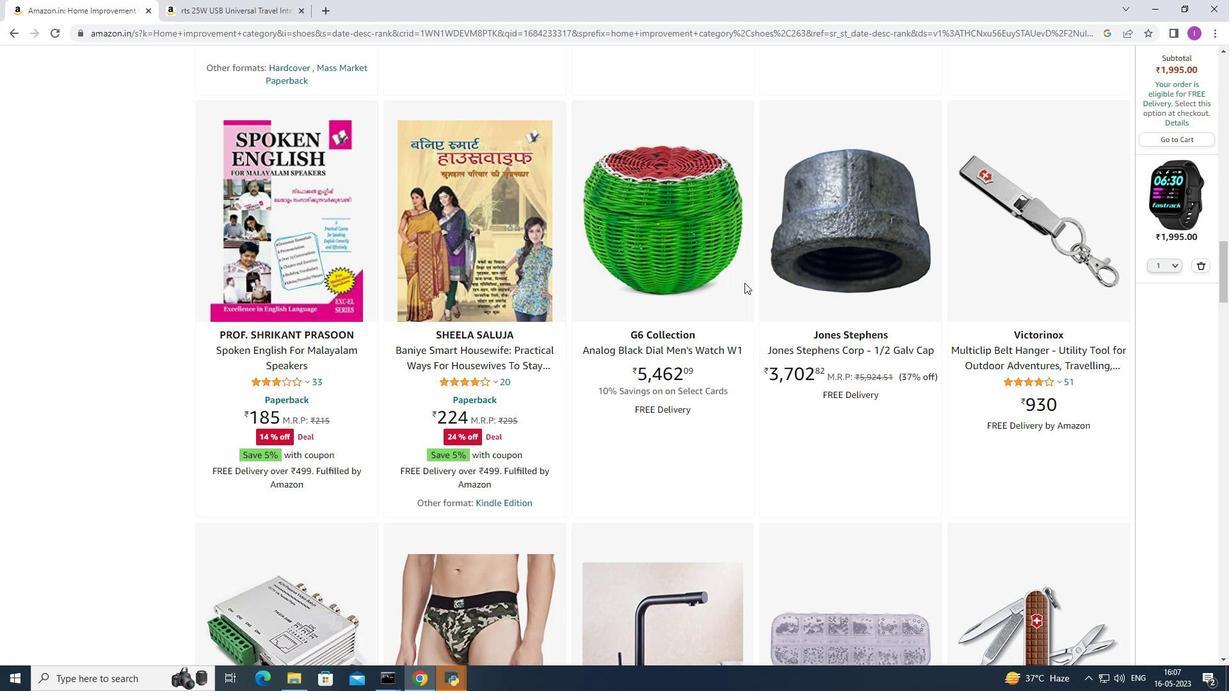
Action: Mouse scrolled (745, 281) with delta (0, 0)
Screenshot: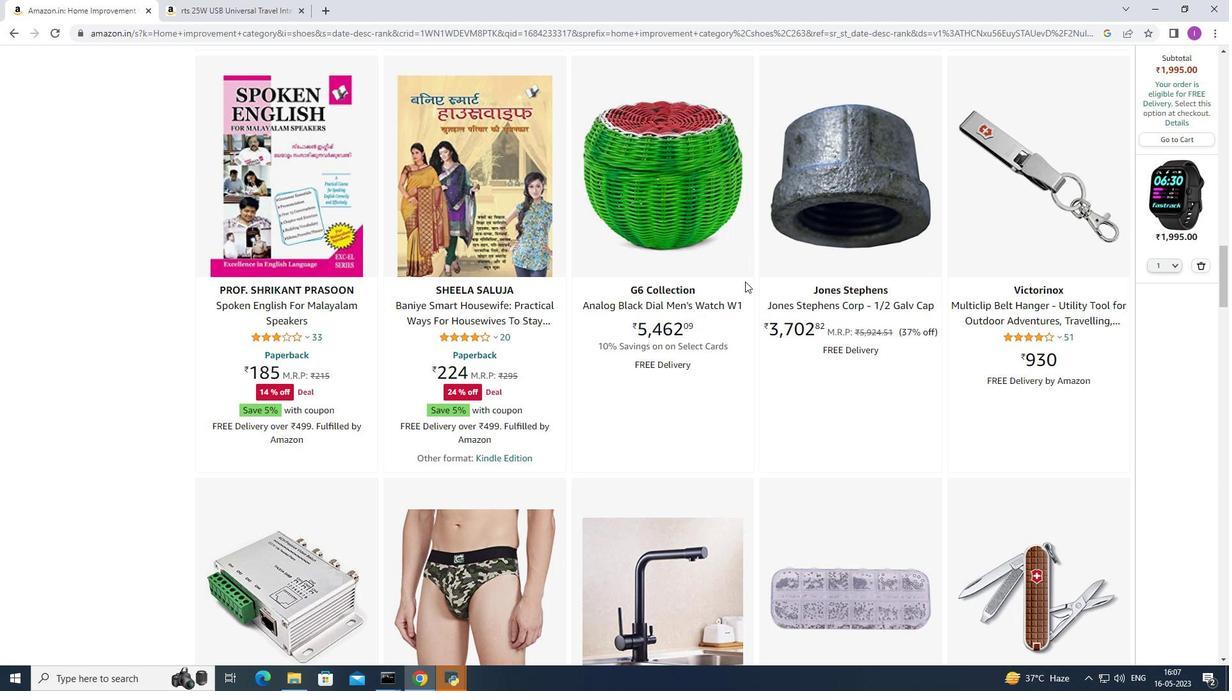 
Action: Mouse scrolled (745, 281) with delta (0, 0)
Screenshot: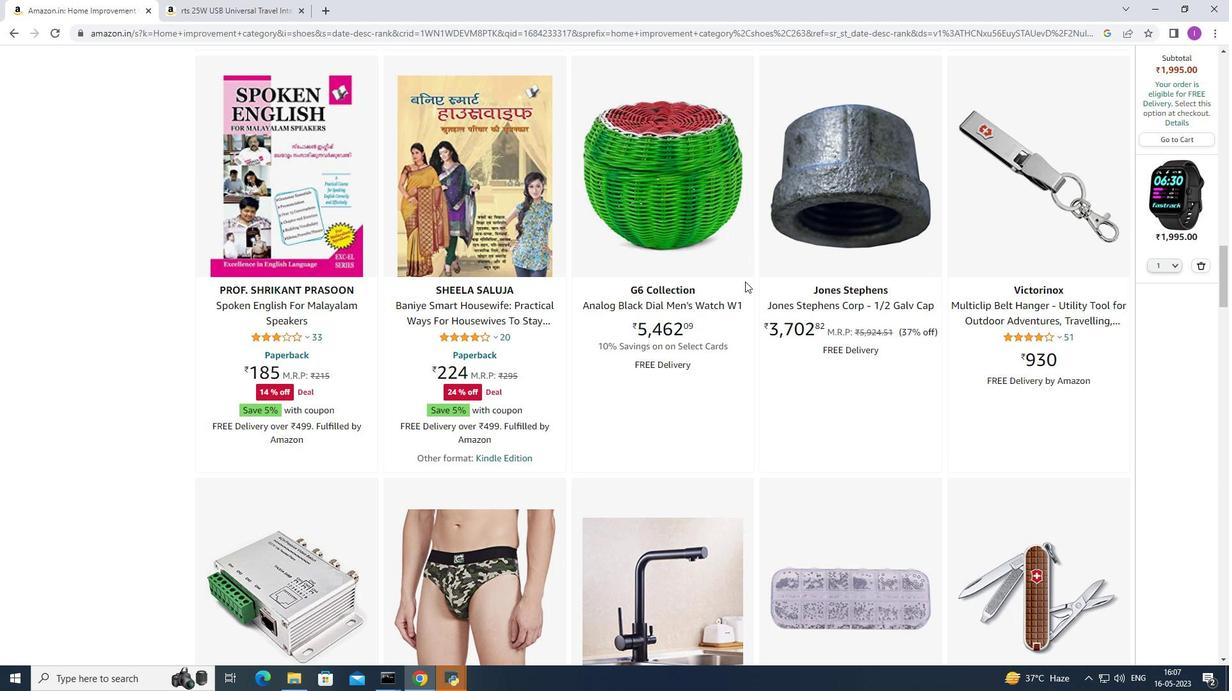 
Action: Mouse scrolled (745, 281) with delta (0, 0)
Screenshot: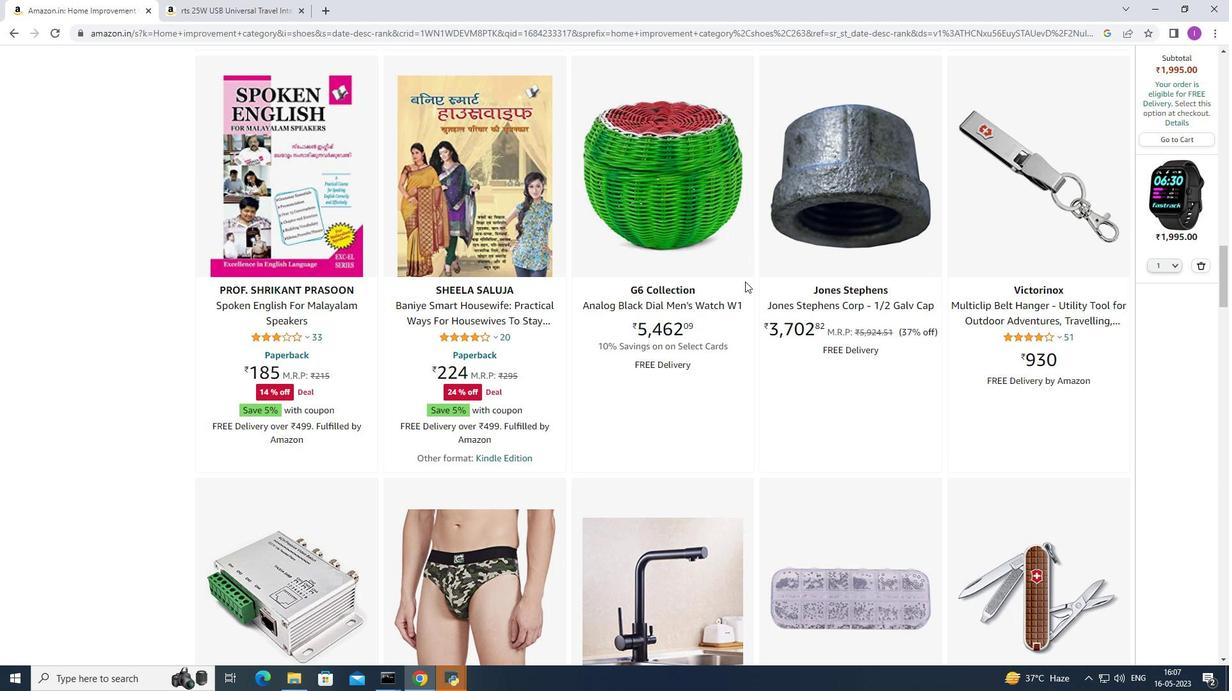 
Action: Mouse scrolled (745, 281) with delta (0, 0)
Screenshot: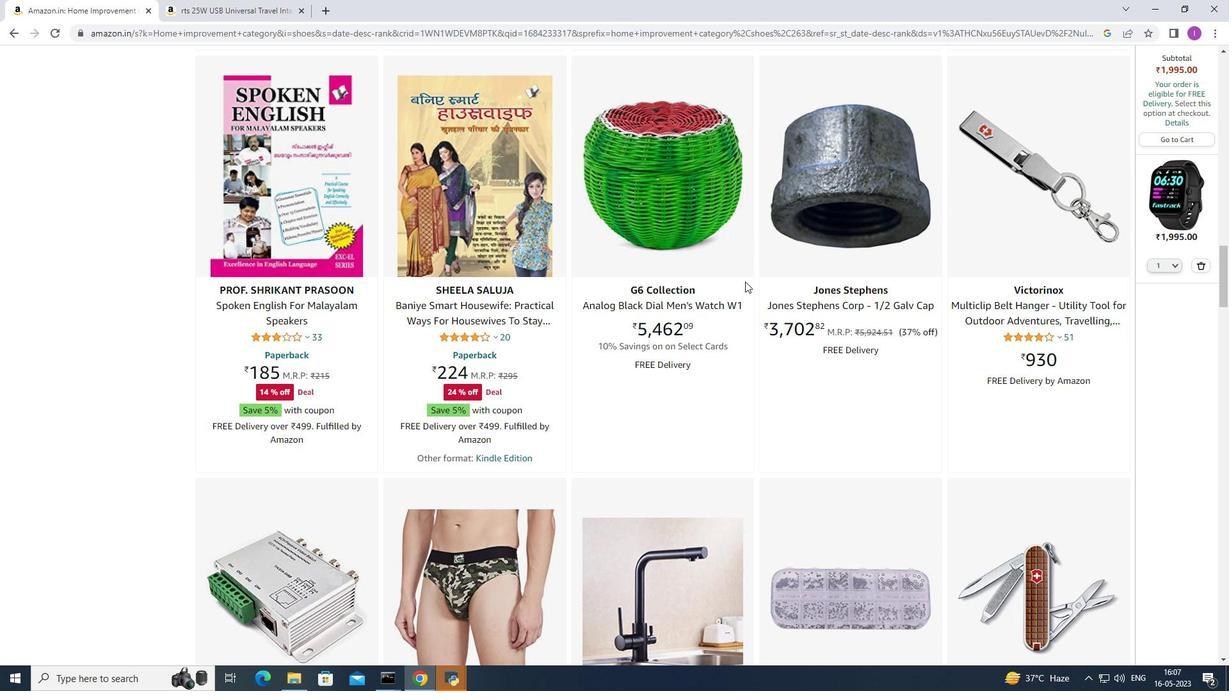 
Action: Mouse scrolled (745, 281) with delta (0, 0)
Screenshot: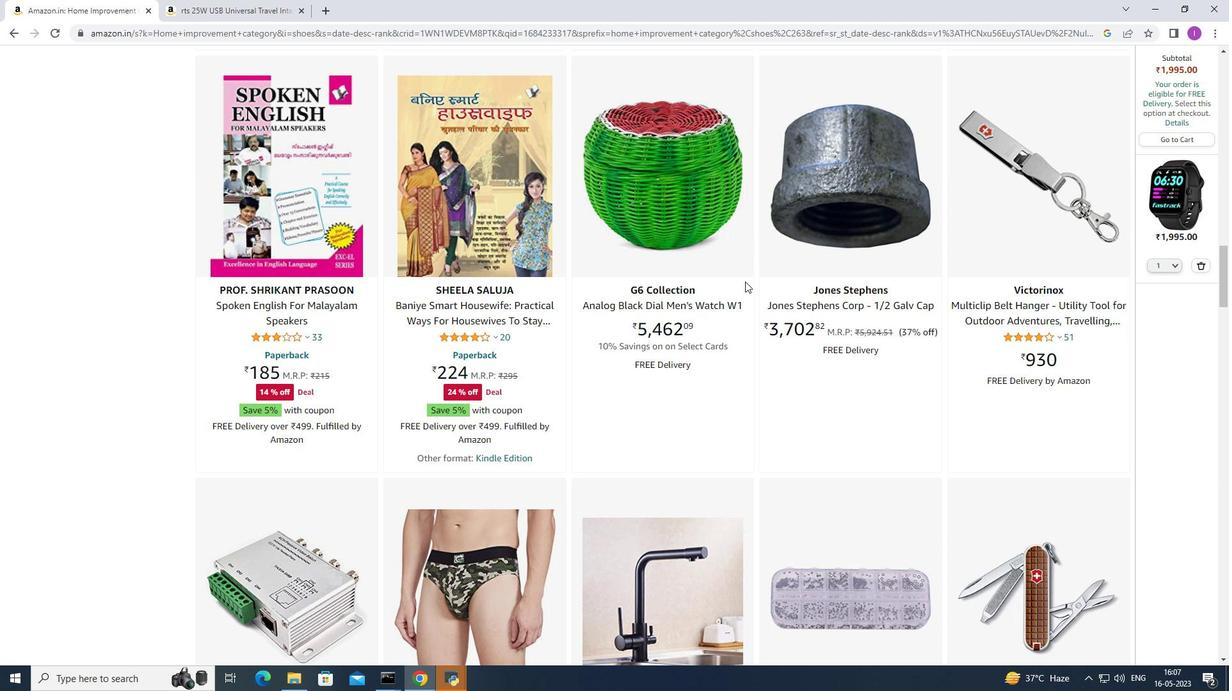 
Action: Mouse moved to (745, 279)
Screenshot: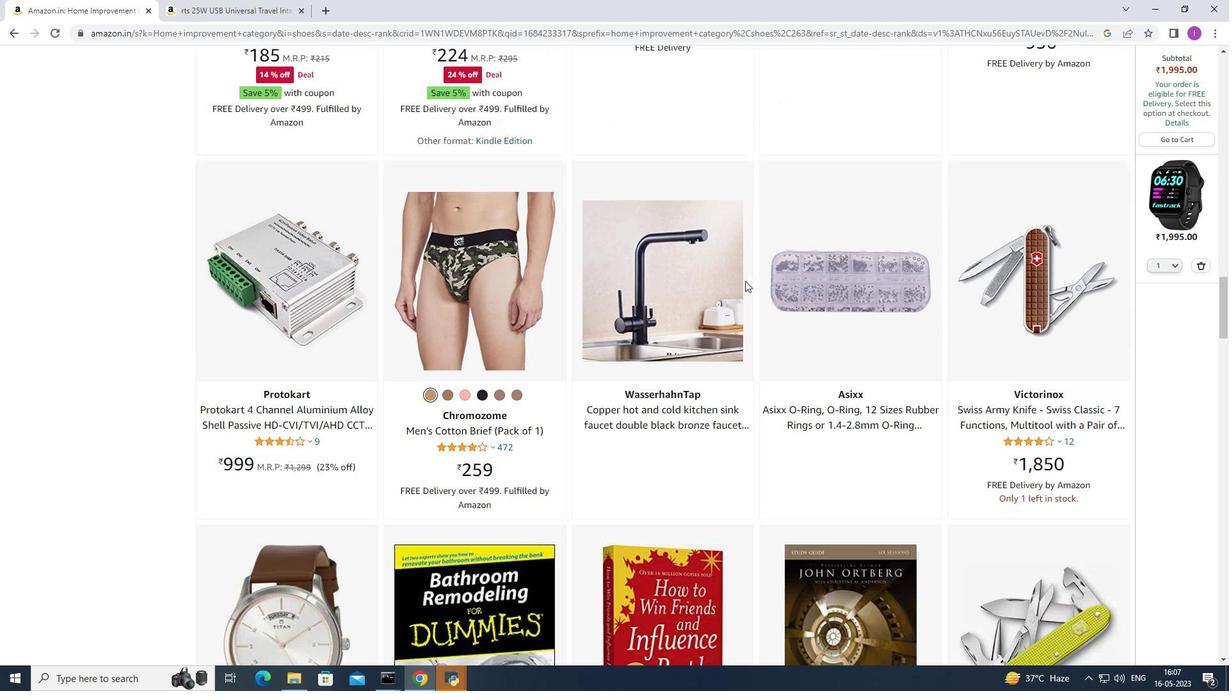 
Action: Mouse scrolled (745, 279) with delta (0, 0)
Screenshot: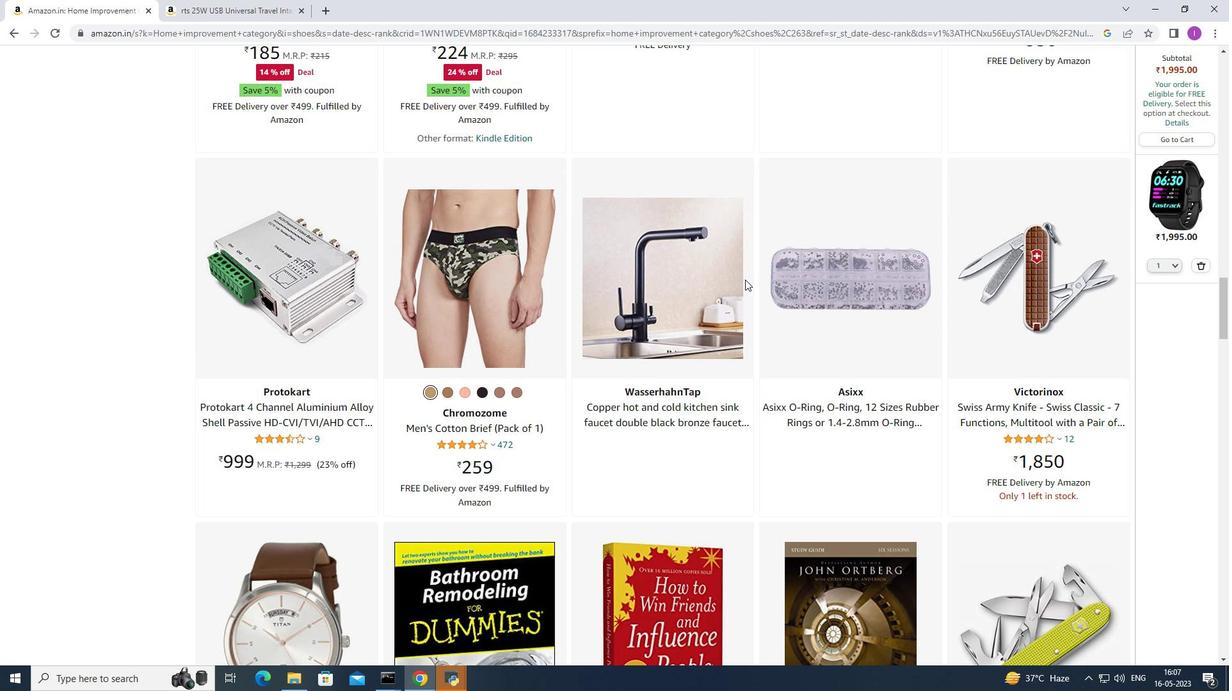 
Action: Mouse scrolled (745, 279) with delta (0, 0)
Screenshot: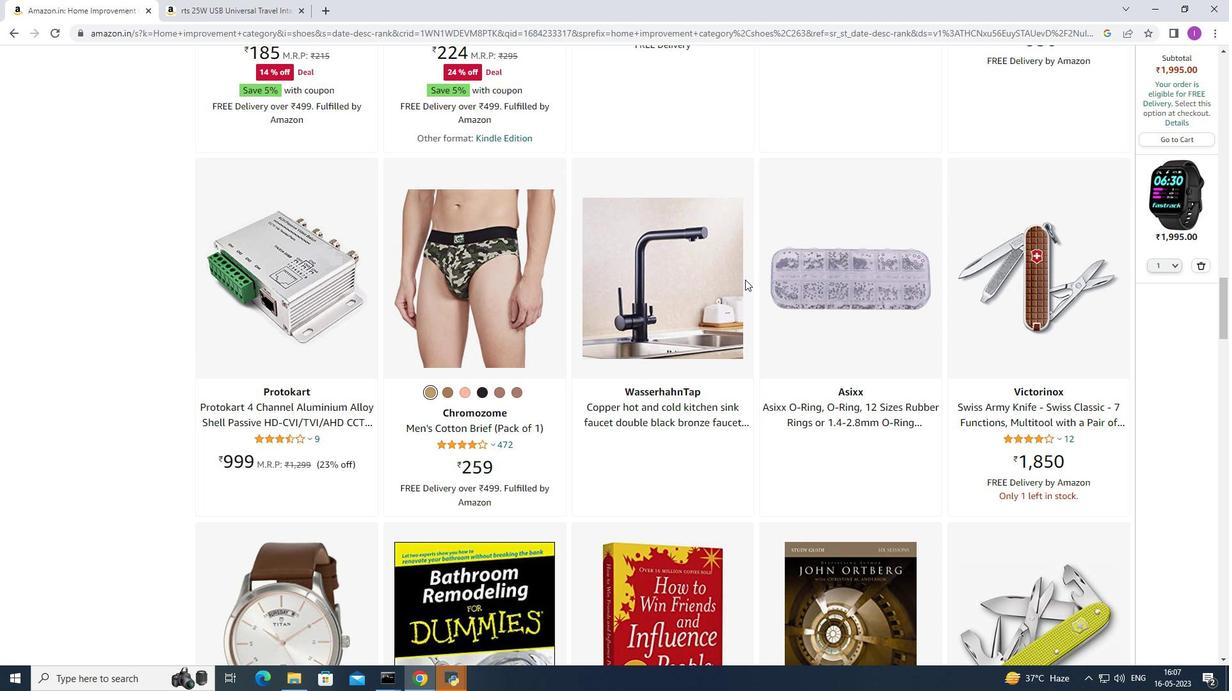 
Action: Mouse scrolled (745, 279) with delta (0, 0)
Screenshot: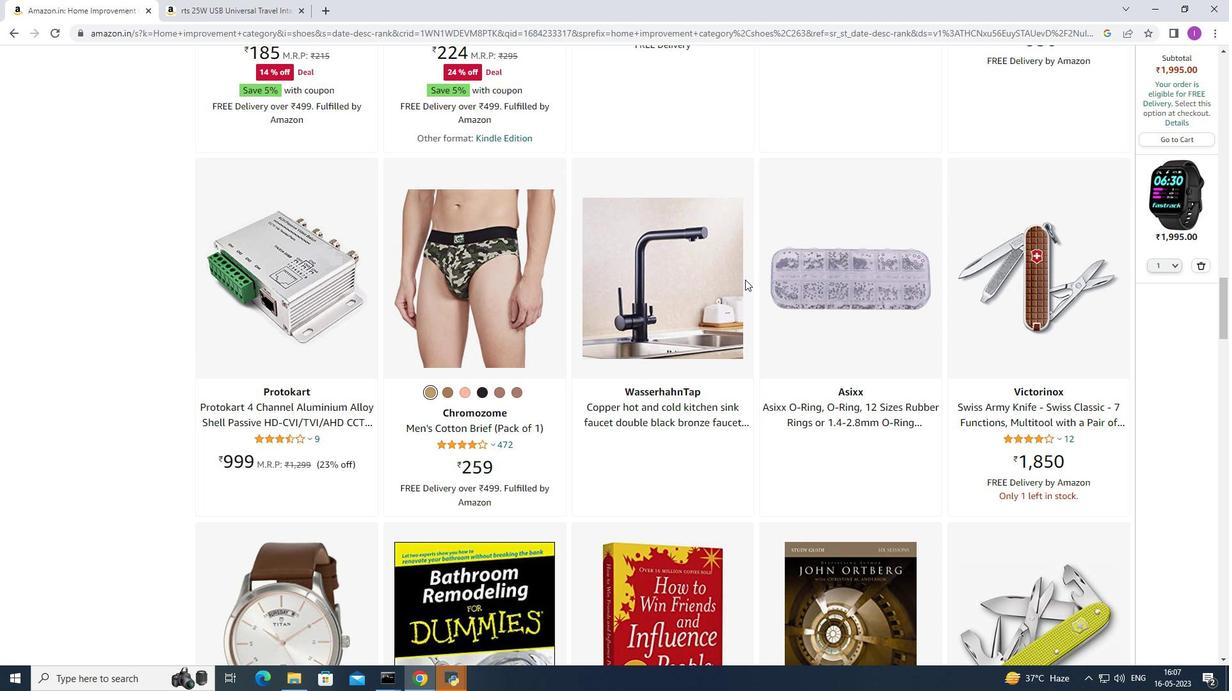 
Action: Mouse scrolled (745, 280) with delta (0, 0)
Screenshot: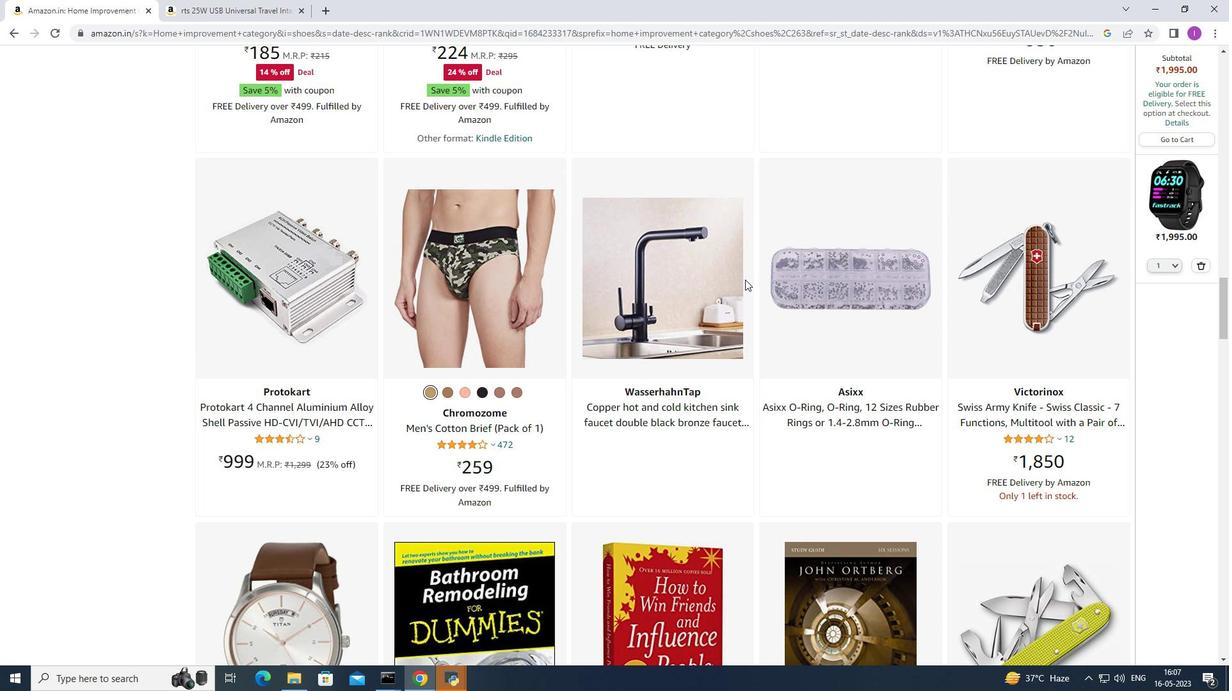 
Action: Mouse moved to (745, 279)
Screenshot: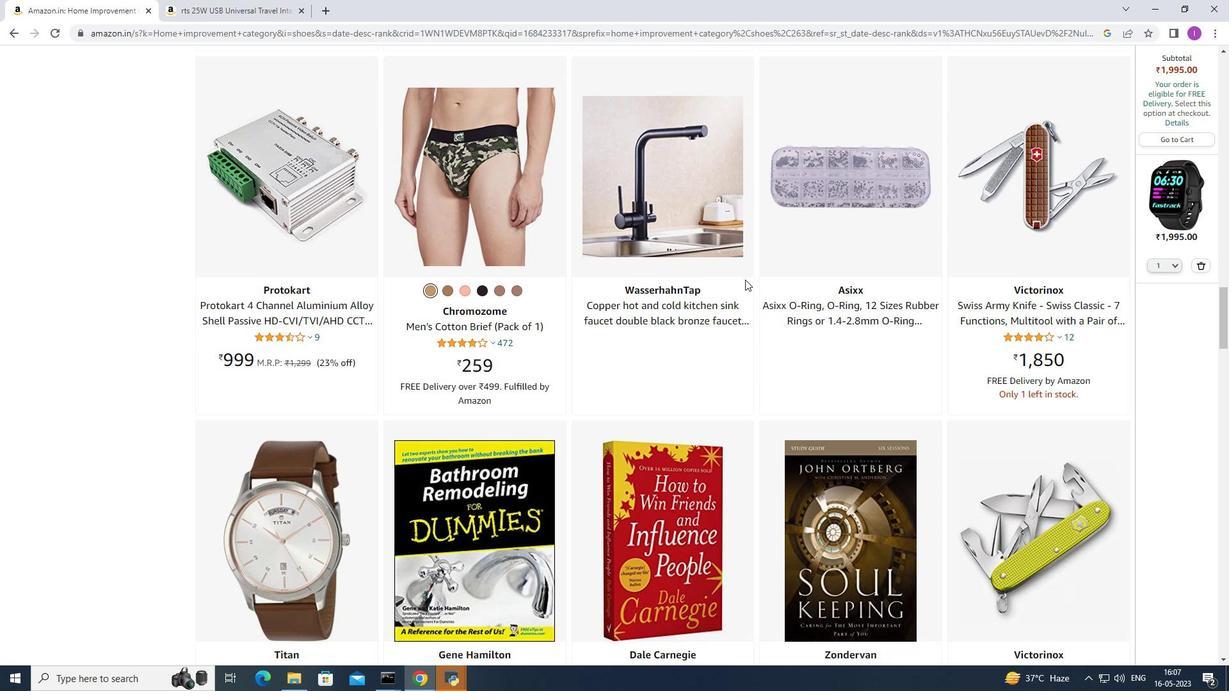 
Action: Mouse scrolled (745, 278) with delta (0, 0)
Screenshot: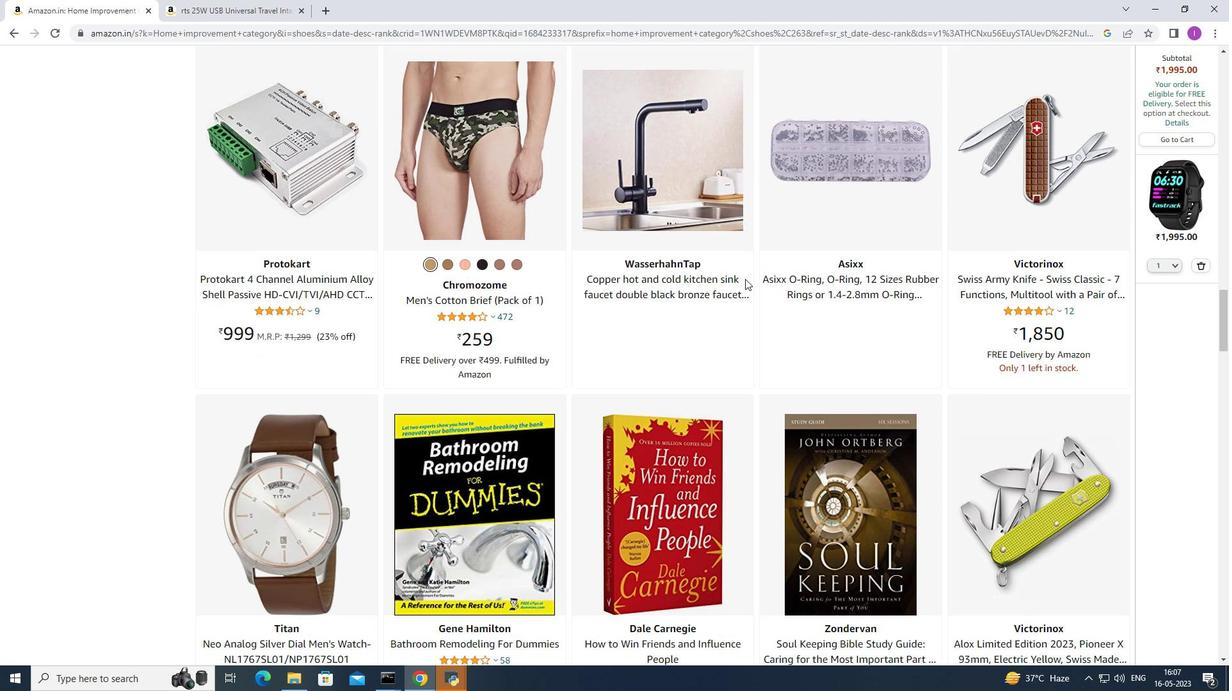 
Action: Mouse scrolled (745, 278) with delta (0, 0)
Screenshot: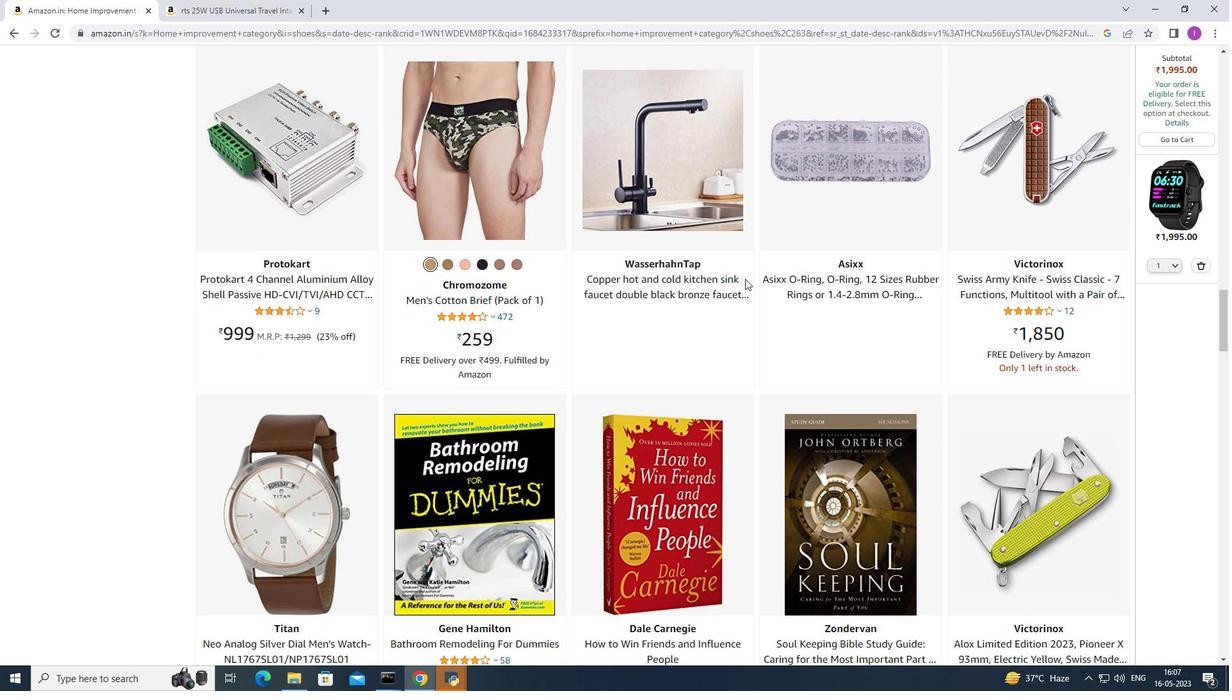 
Action: Mouse scrolled (745, 278) with delta (0, 0)
Screenshot: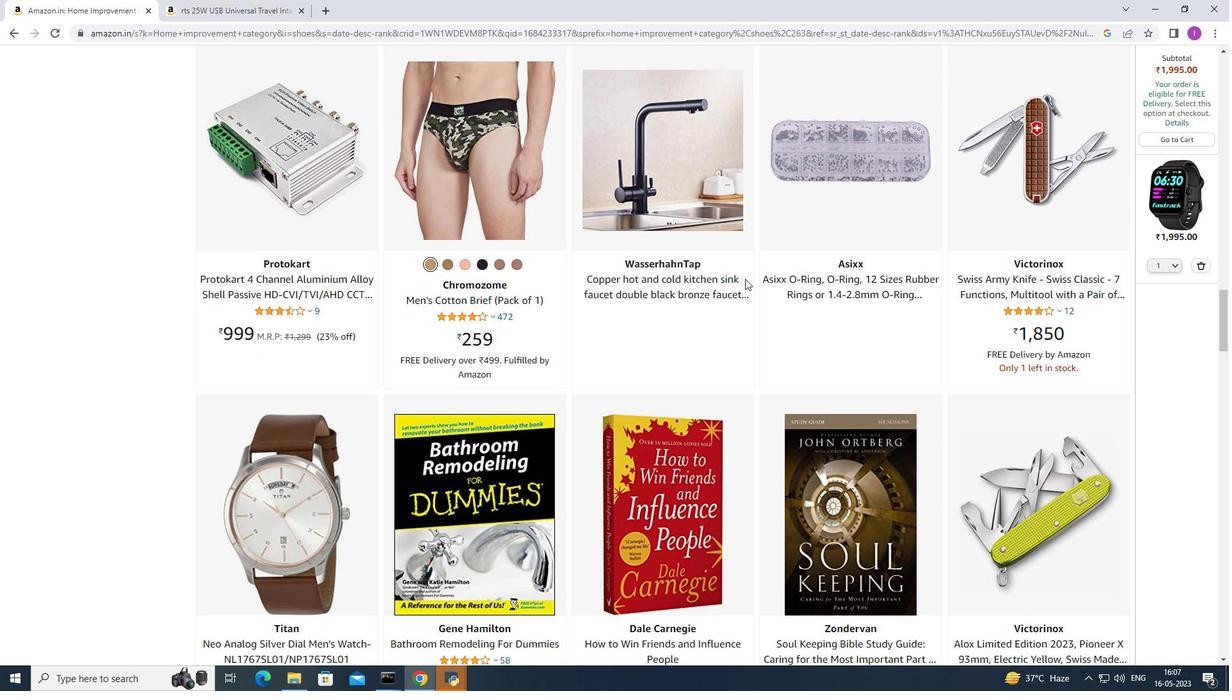 
Action: Mouse scrolled (745, 279) with delta (0, 0)
Screenshot: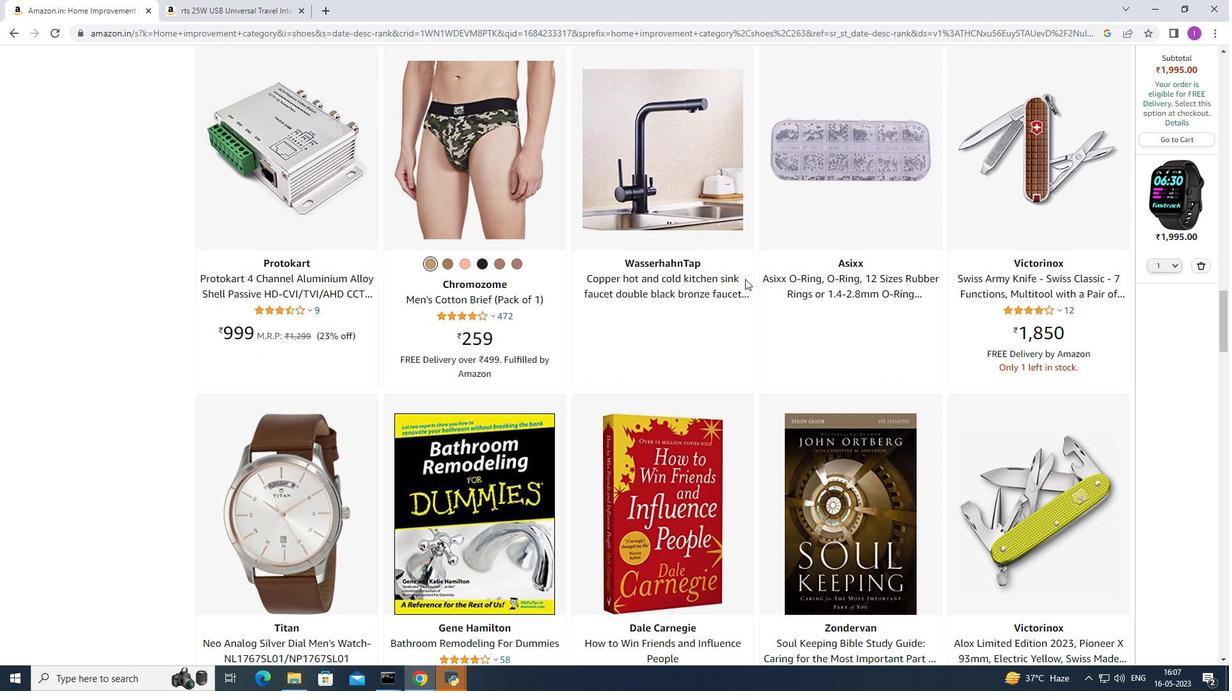 
Action: Mouse moved to (745, 278)
Screenshot: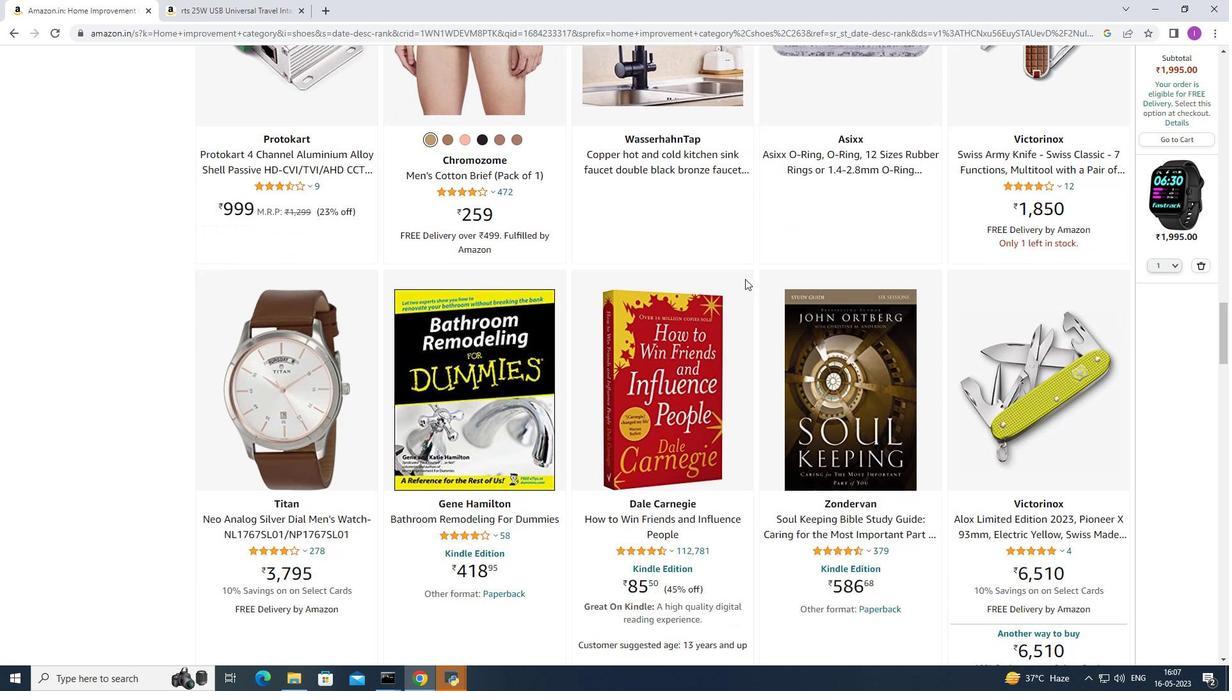 
Action: Mouse scrolled (745, 277) with delta (0, 0)
Screenshot: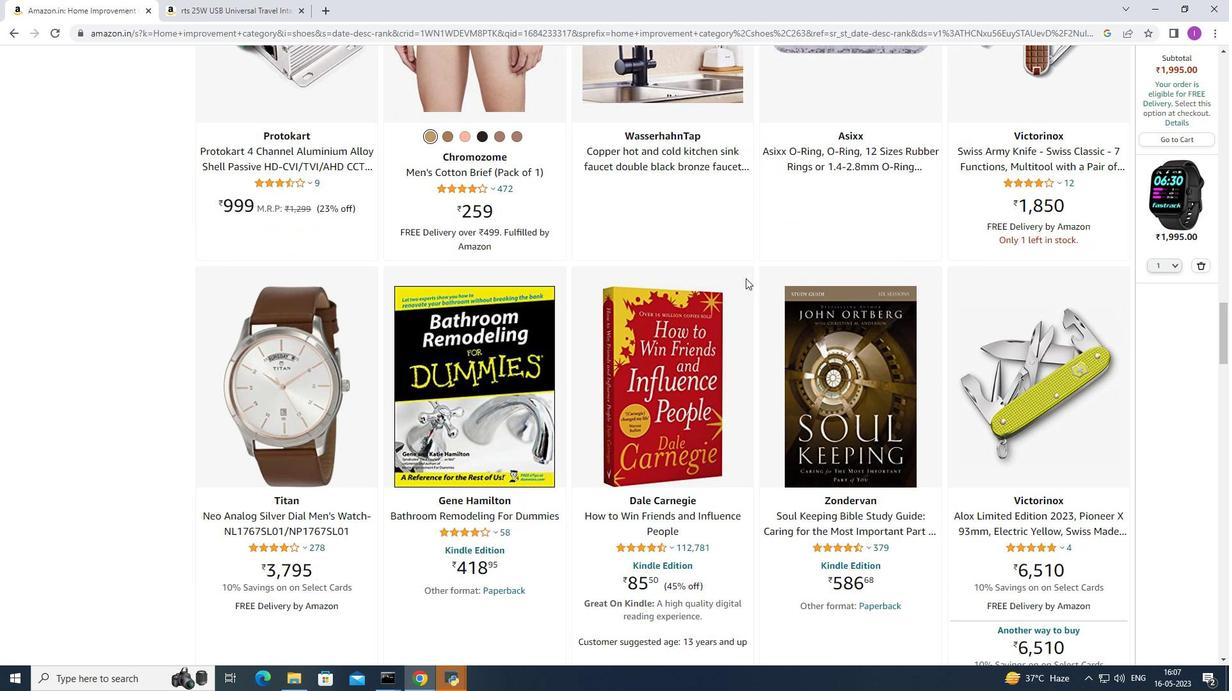 
Action: Mouse scrolled (745, 277) with delta (0, 0)
Screenshot: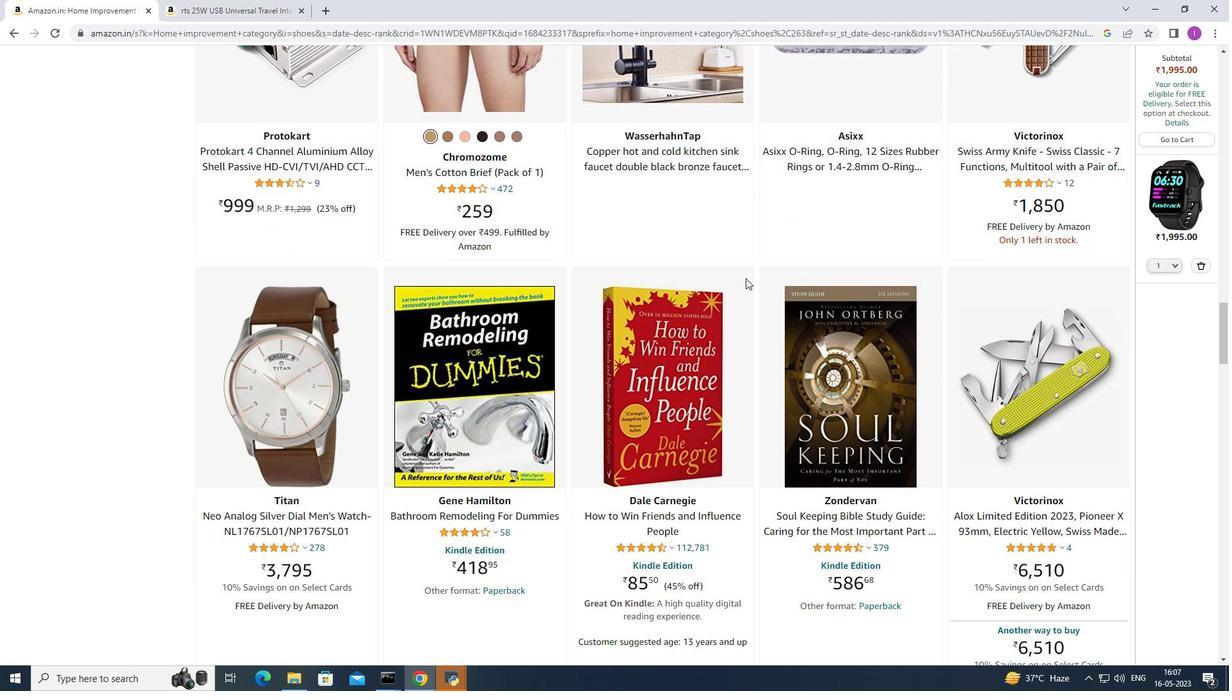 
Action: Mouse scrolled (745, 277) with delta (0, 0)
Screenshot: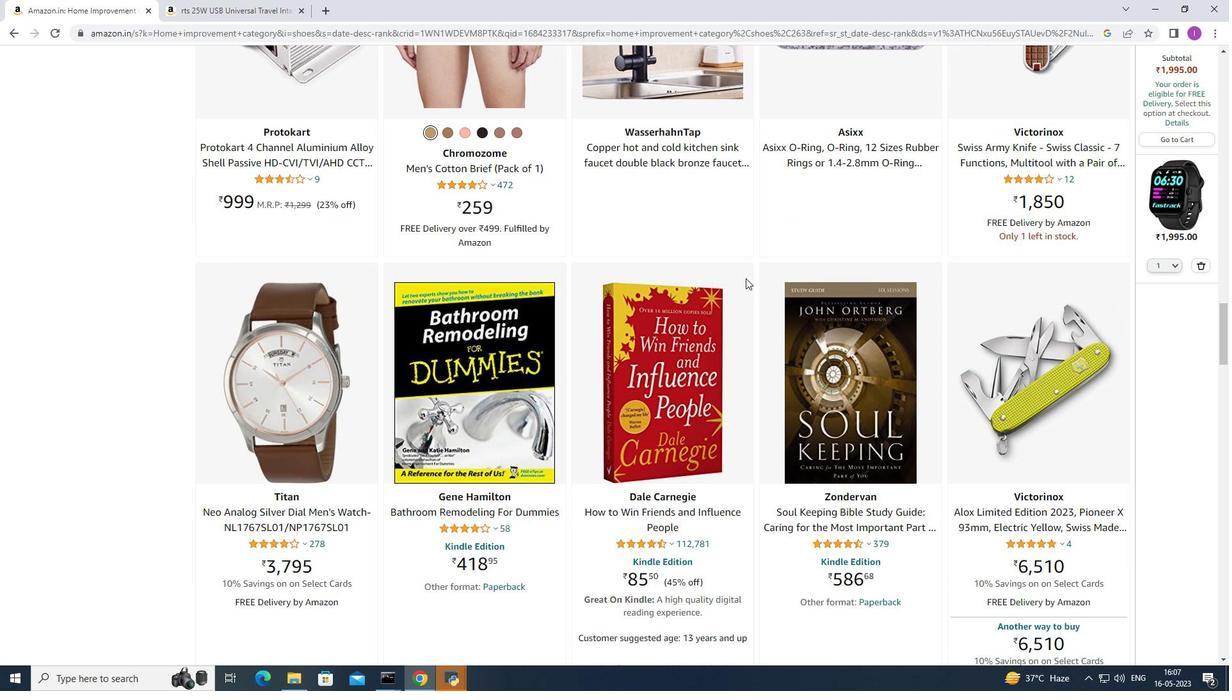 
Action: Mouse scrolled (745, 277) with delta (0, 0)
Screenshot: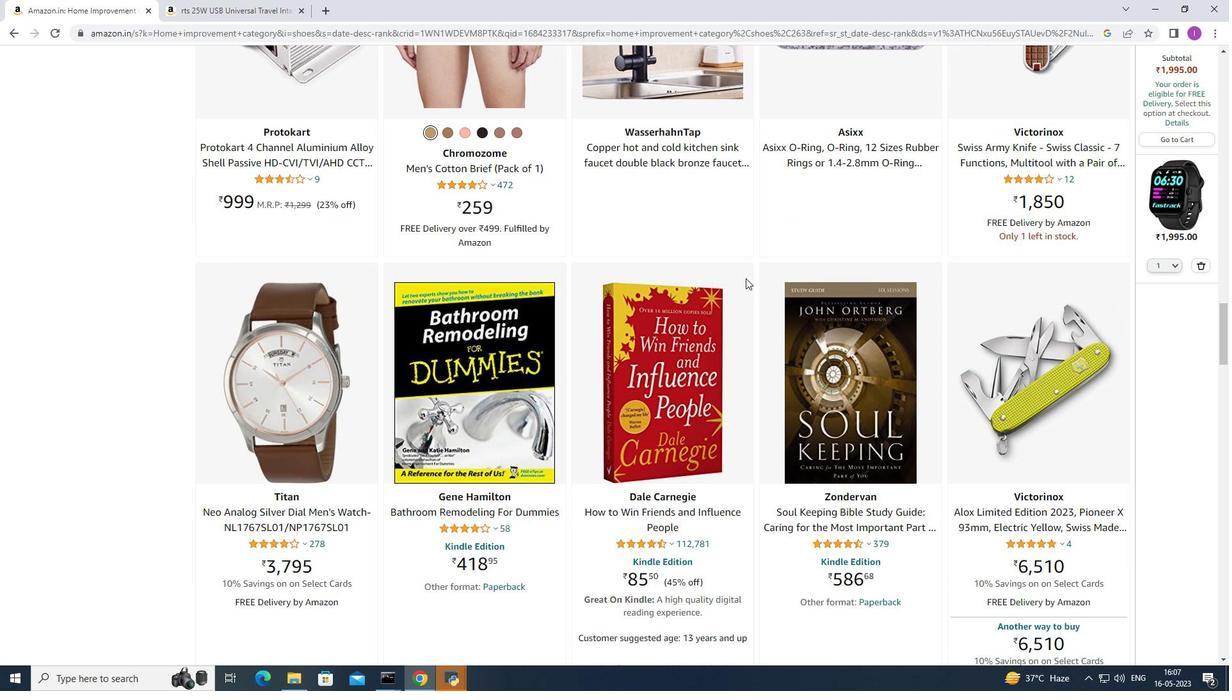
Action: Mouse scrolled (745, 277) with delta (0, 0)
Screenshot: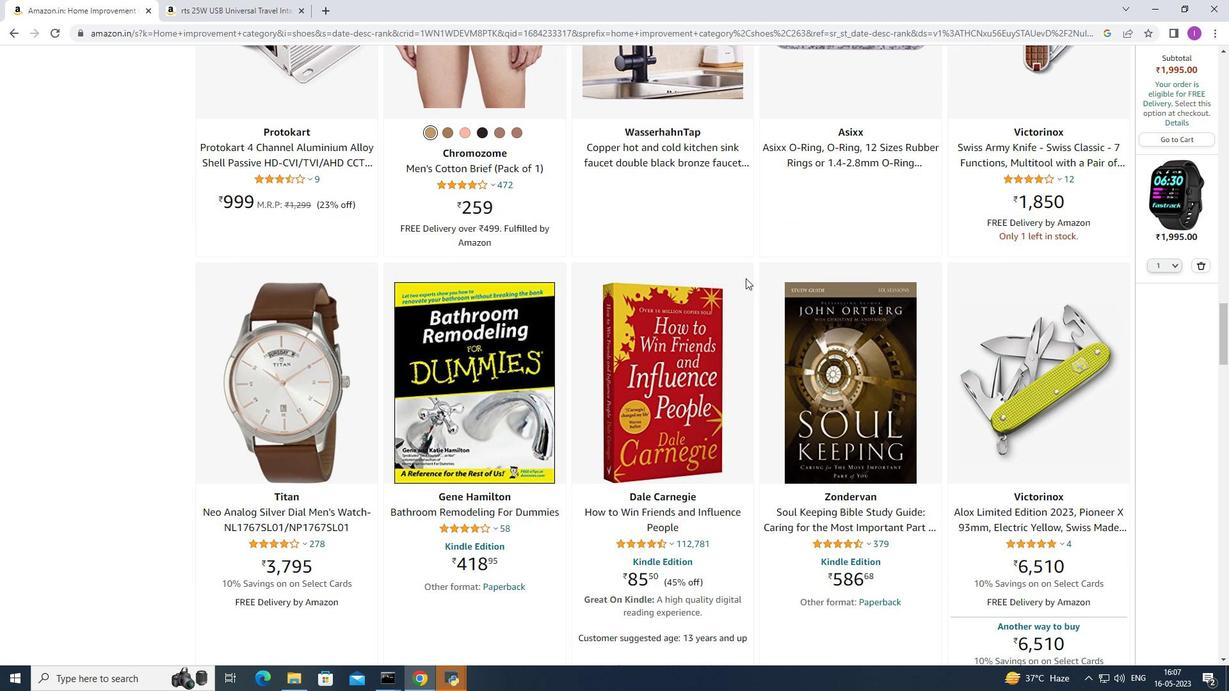 
Action: Mouse moved to (745, 277)
Screenshot: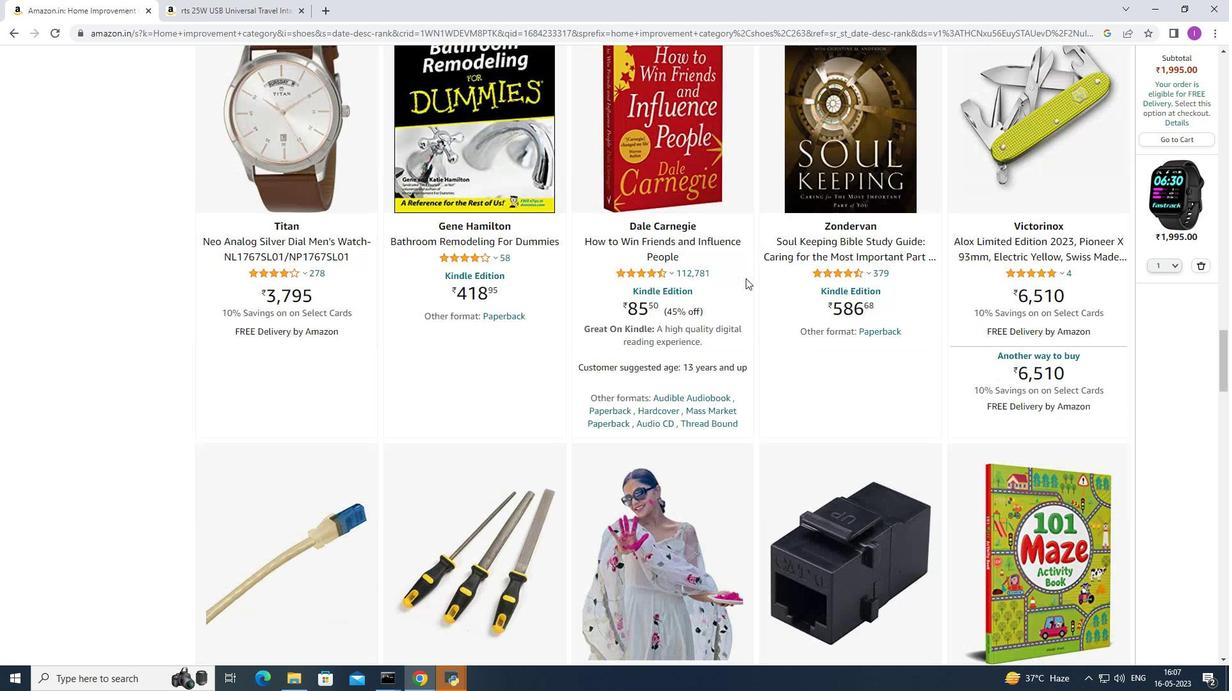 
Action: Mouse scrolled (745, 277) with delta (0, 0)
Screenshot: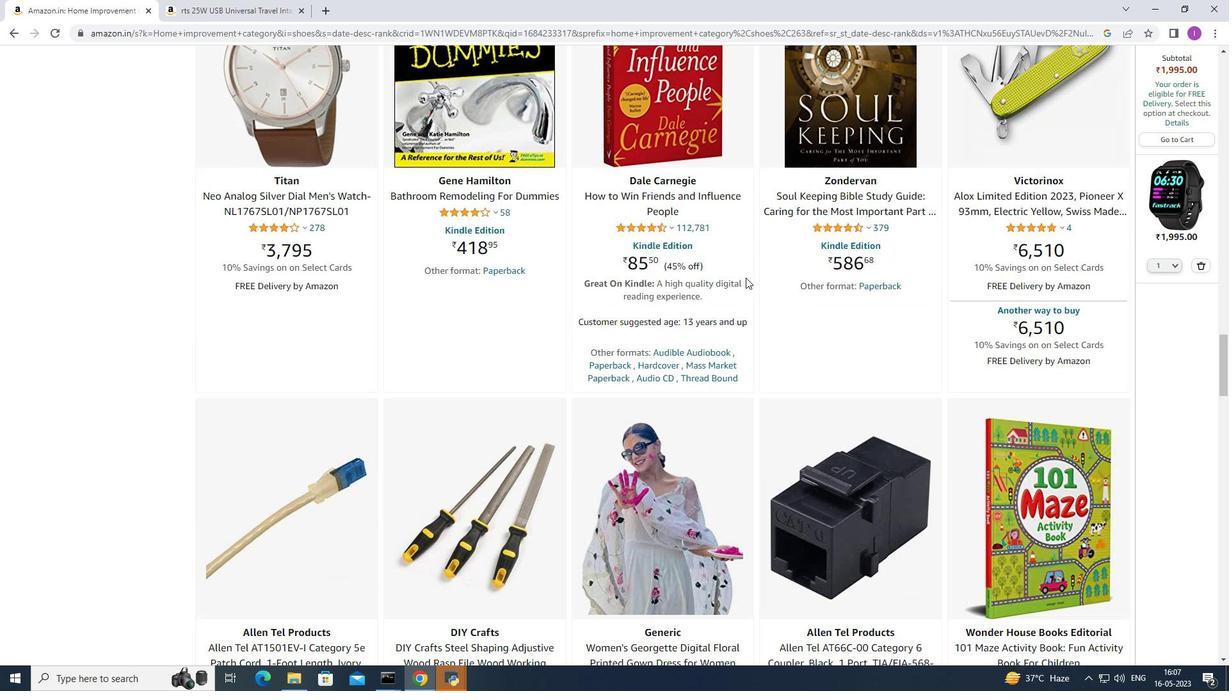 
Action: Mouse scrolled (745, 277) with delta (0, 0)
Screenshot: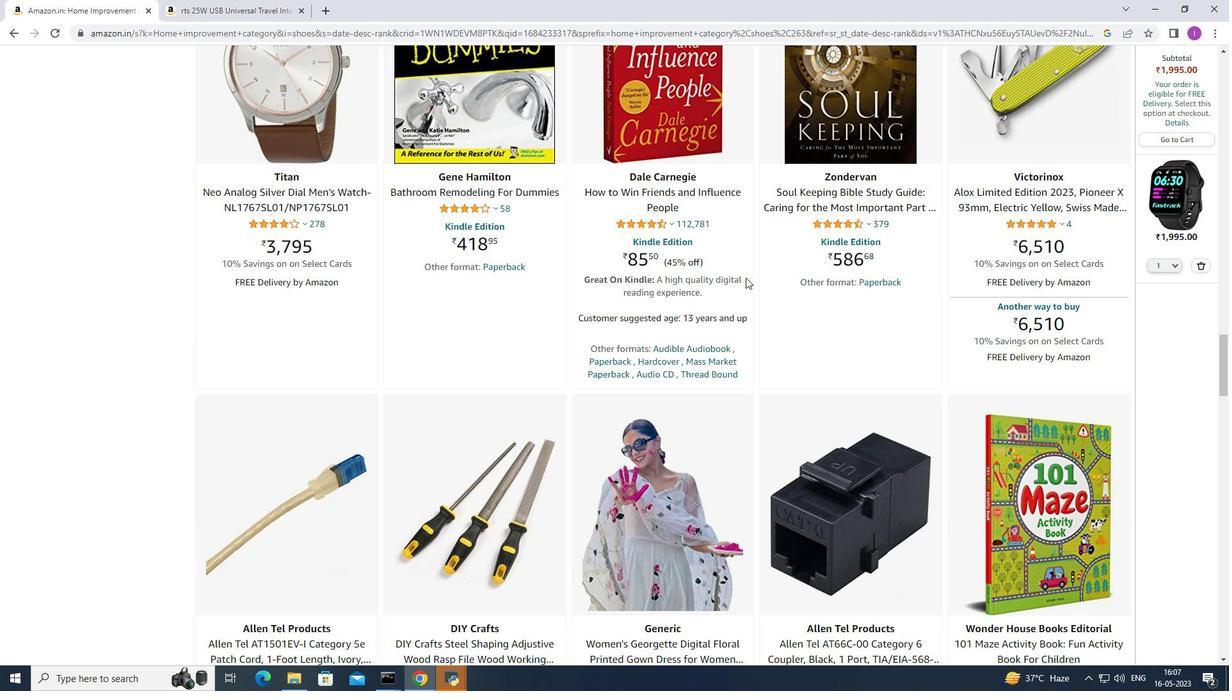 
Action: Mouse scrolled (745, 277) with delta (0, 0)
Screenshot: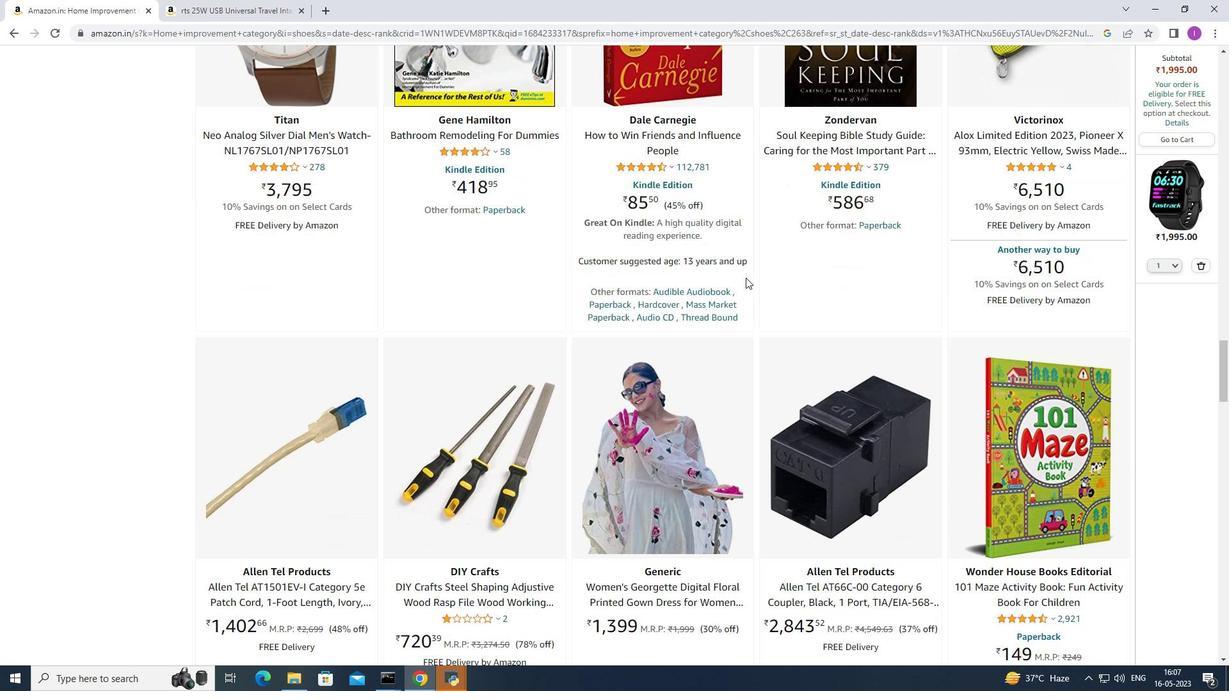 
Action: Mouse scrolled (745, 277) with delta (0, 0)
Screenshot: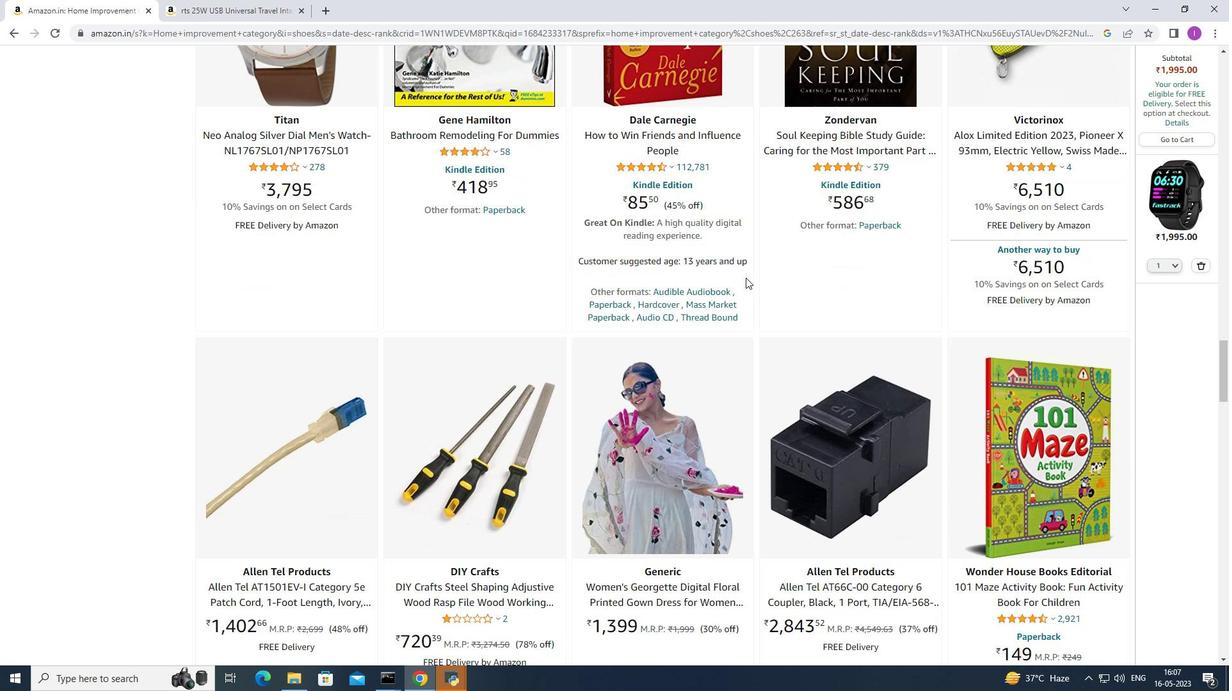 
Action: Mouse scrolled (745, 277) with delta (0, 0)
Screenshot: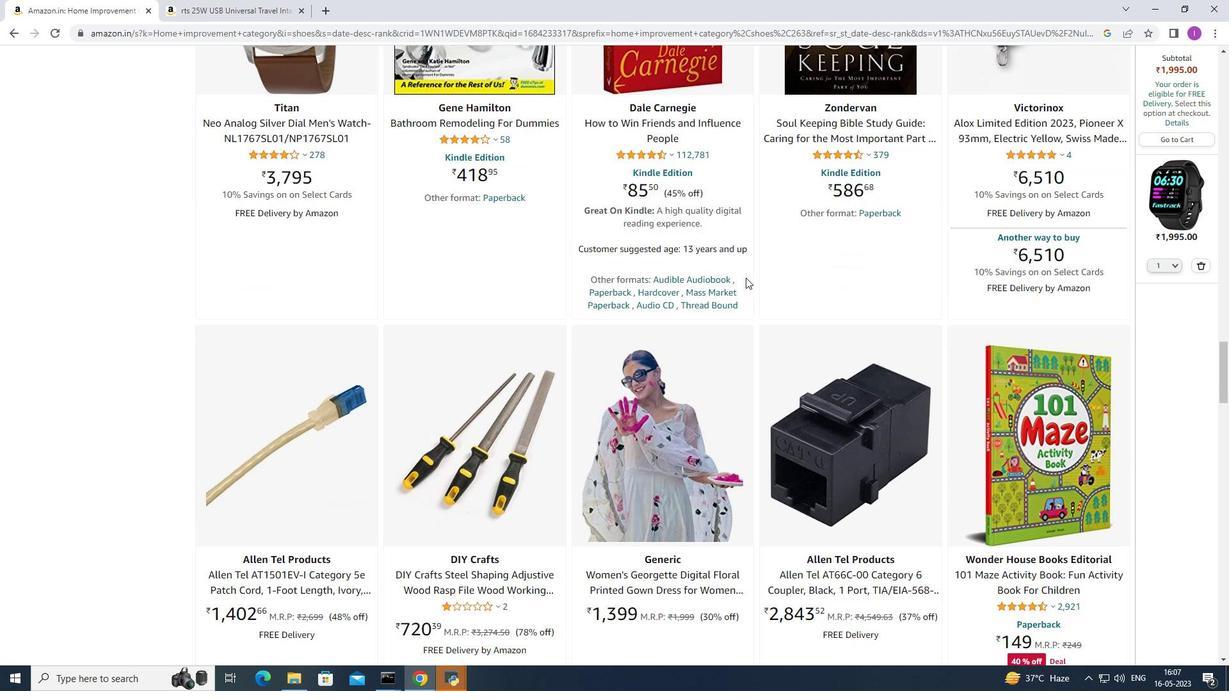 
Action: Mouse scrolled (745, 277) with delta (0, 0)
Screenshot: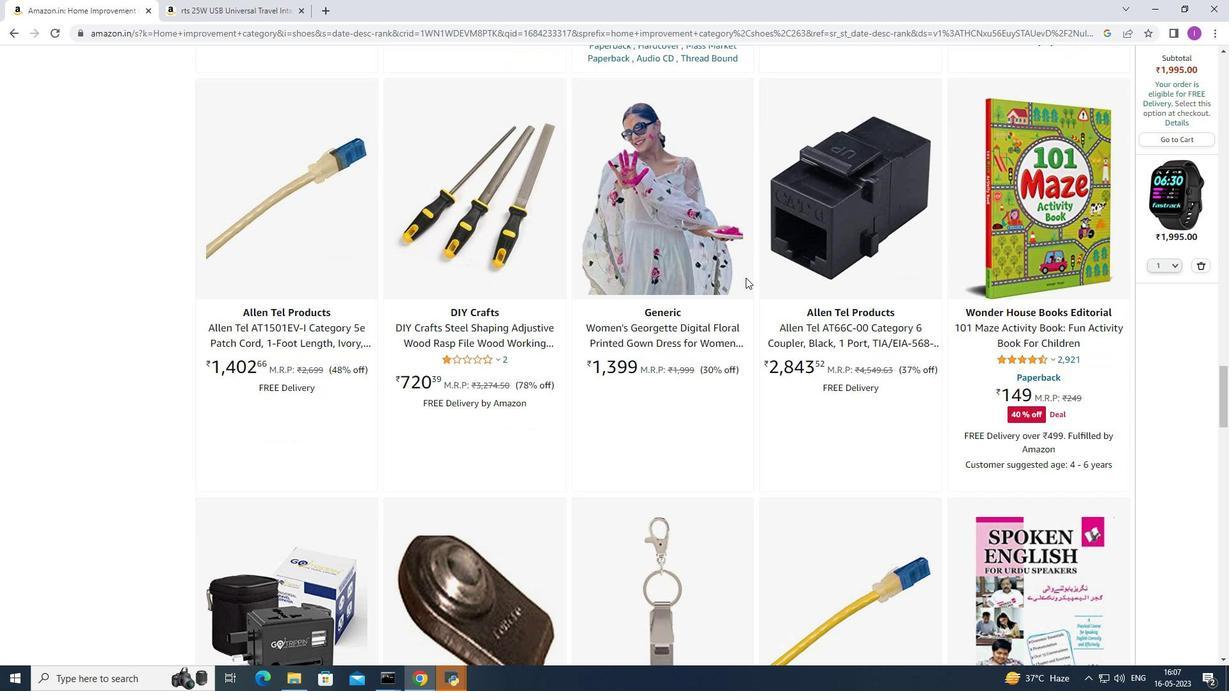 
Action: Mouse scrolled (745, 277) with delta (0, 0)
Screenshot: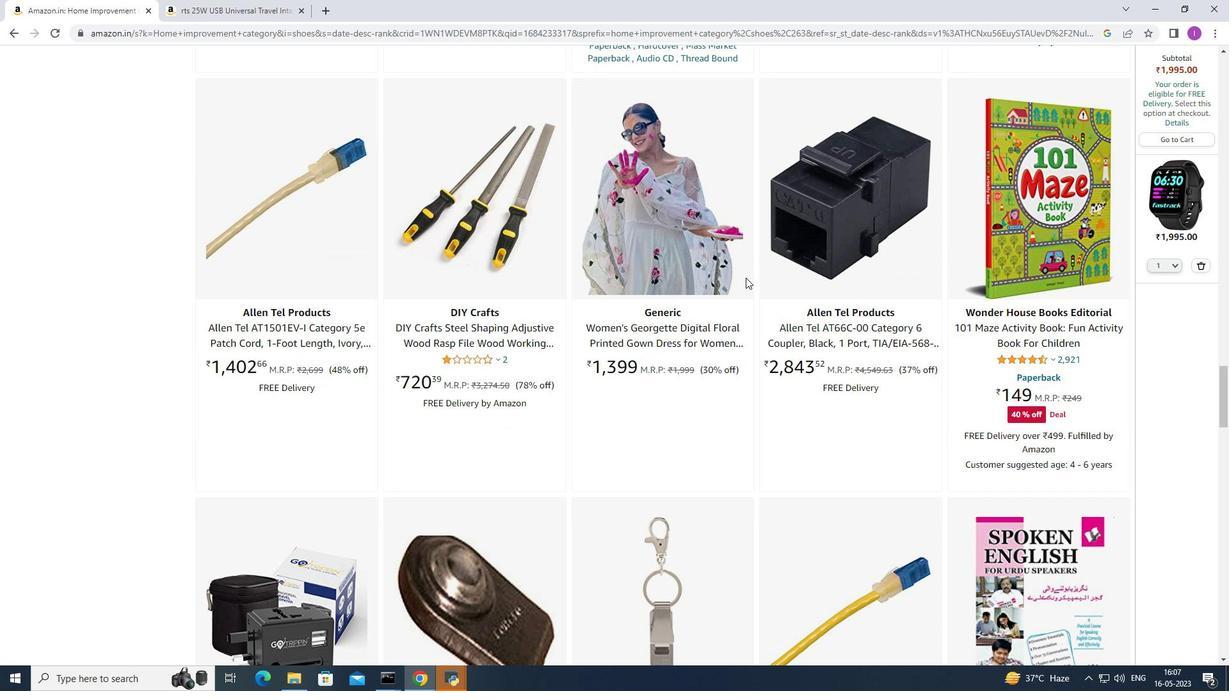
Action: Mouse scrolled (745, 277) with delta (0, 0)
Screenshot: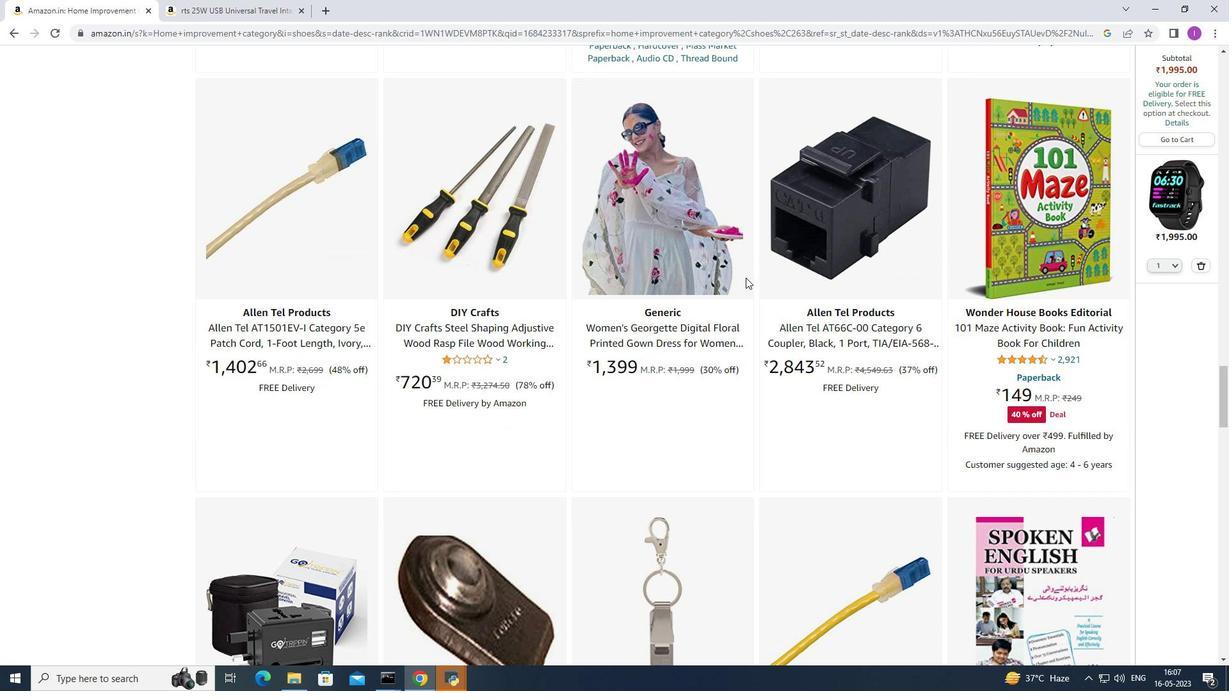 
Action: Mouse scrolled (745, 277) with delta (0, 0)
Screenshot: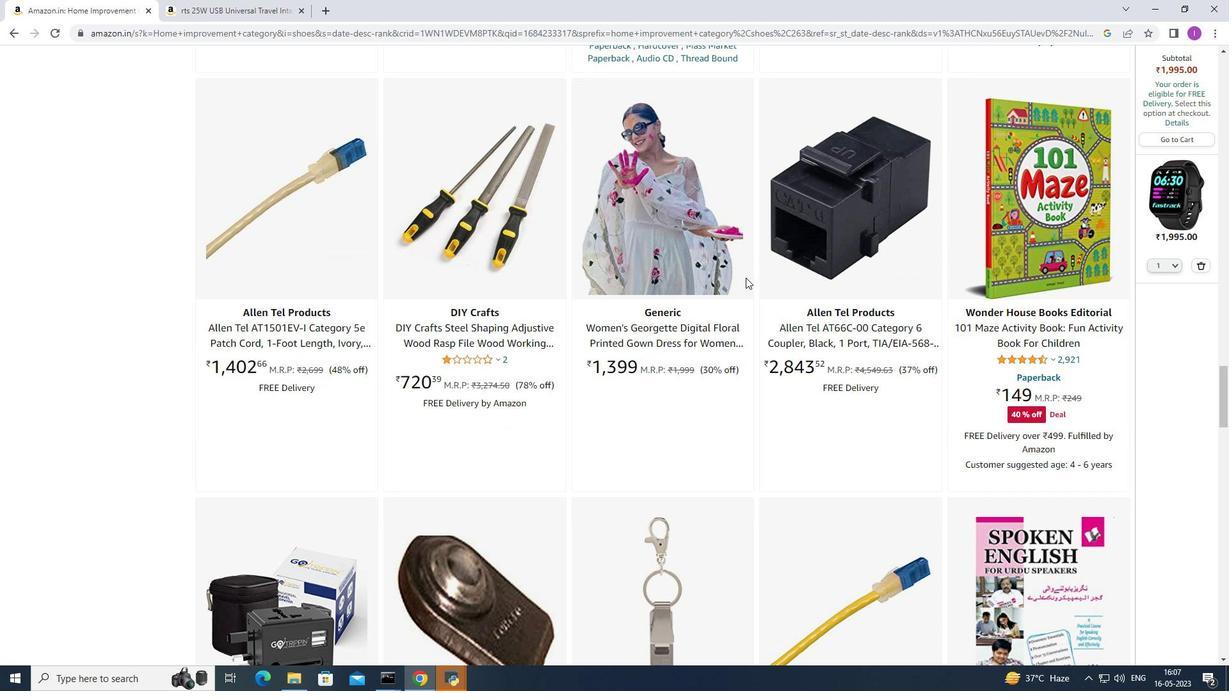 
Action: Mouse scrolled (745, 277) with delta (0, 0)
Screenshot: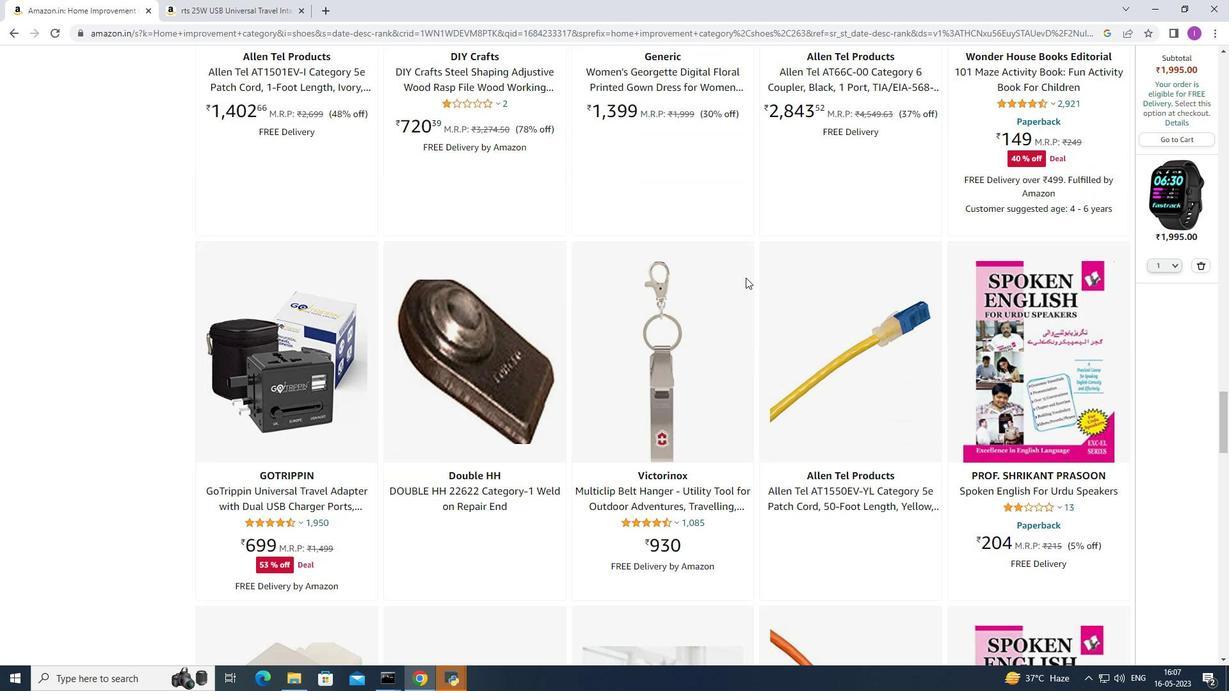 
Action: Mouse scrolled (745, 277) with delta (0, 0)
Screenshot: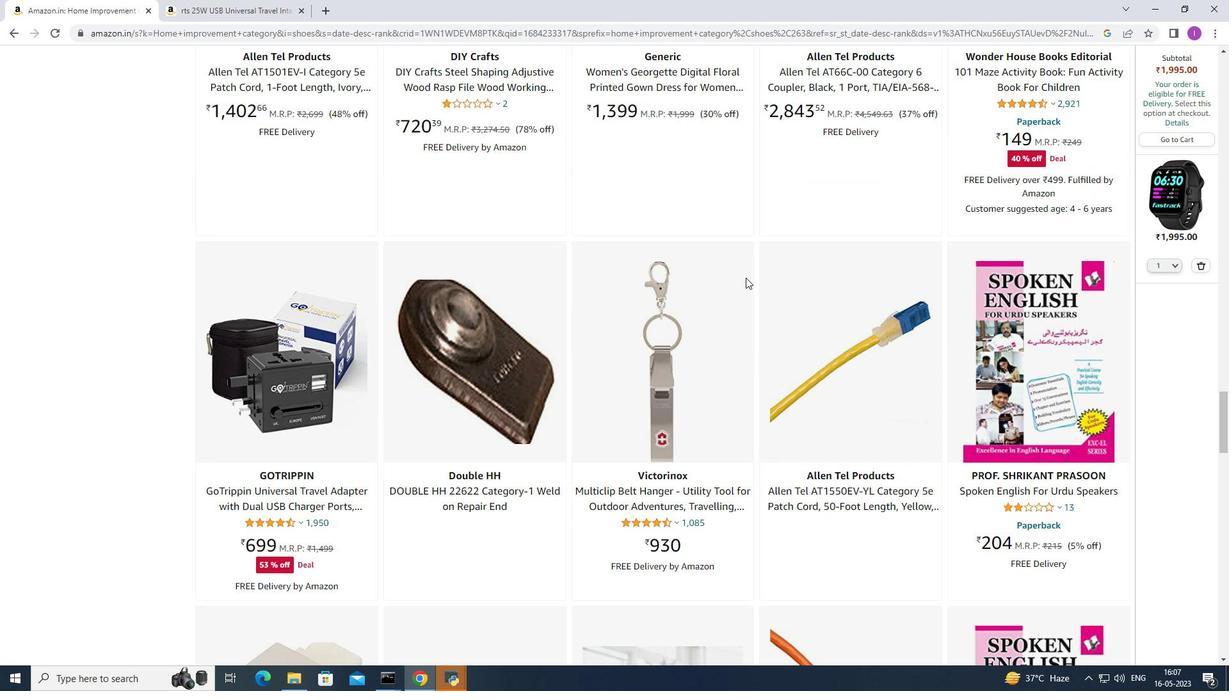 
Action: Mouse scrolled (745, 277) with delta (0, 0)
Screenshot: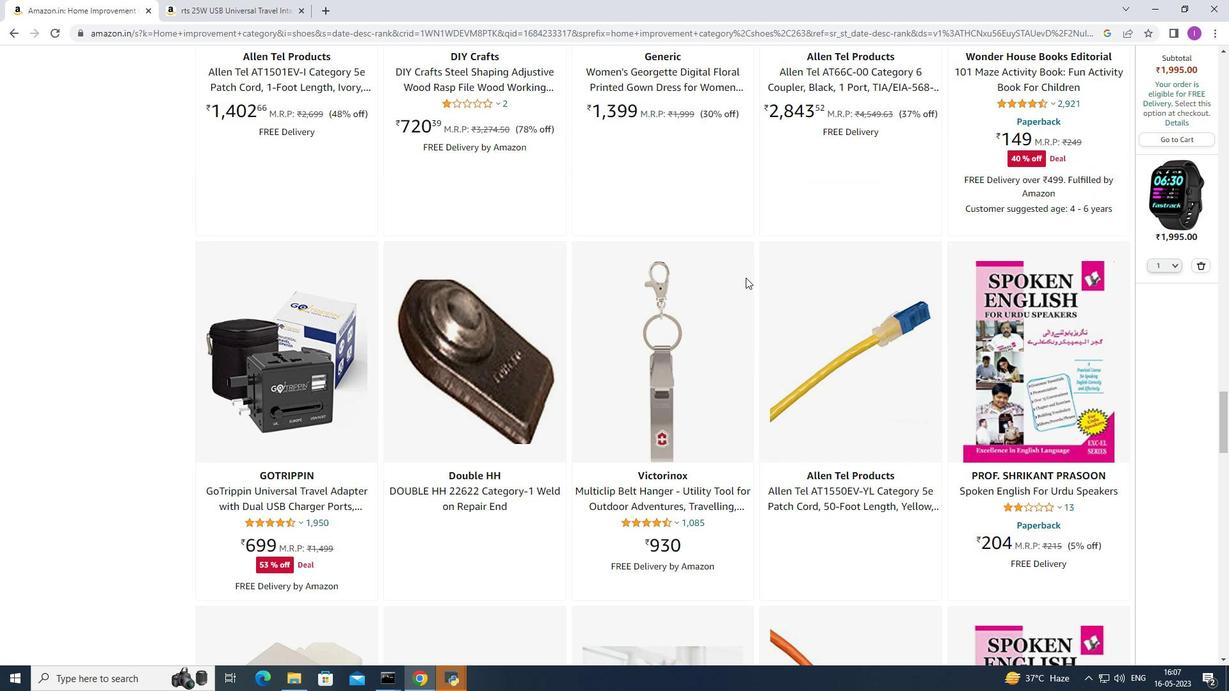 
Action: Mouse scrolled (745, 277) with delta (0, 0)
Screenshot: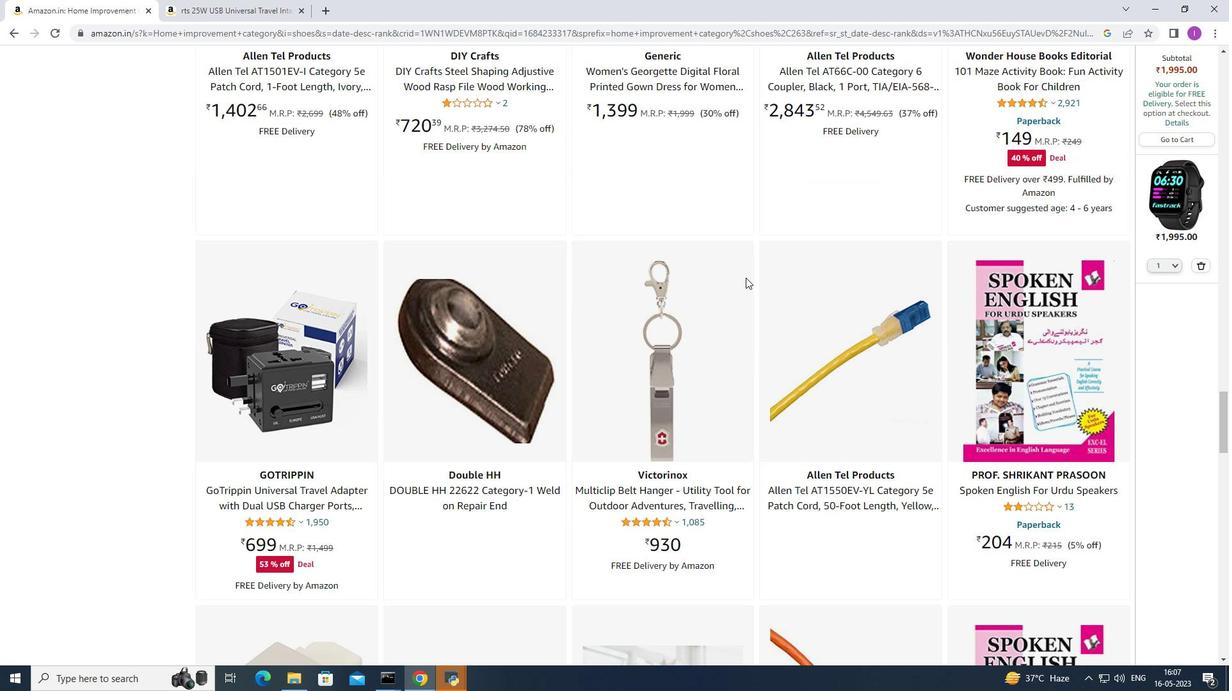 
Action: Mouse moved to (746, 277)
Screenshot: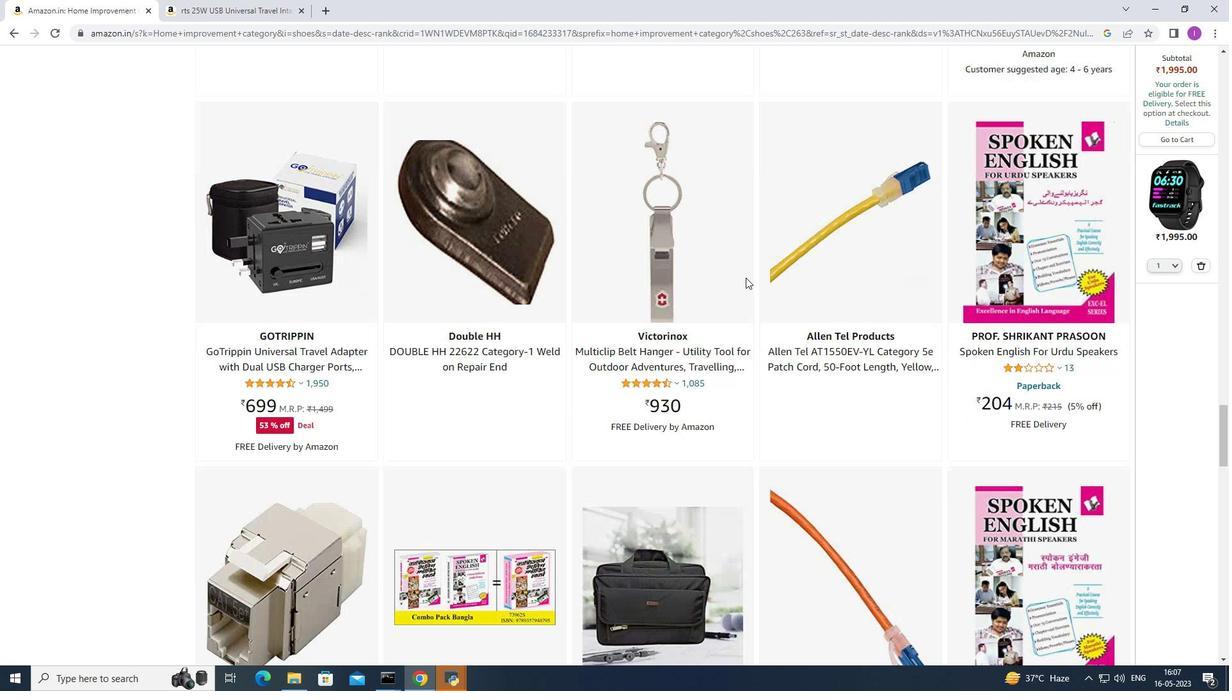 
Action: Mouse scrolled (746, 276) with delta (0, 0)
Screenshot: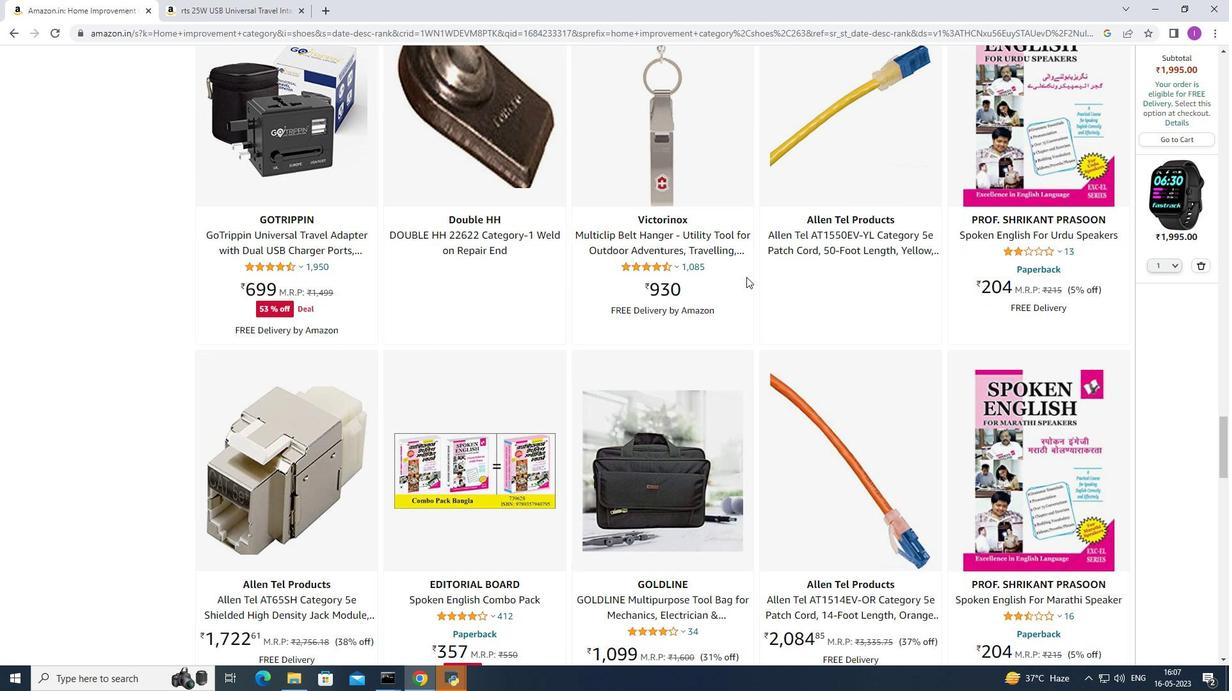 
Action: Mouse scrolled (746, 276) with delta (0, 0)
Screenshot: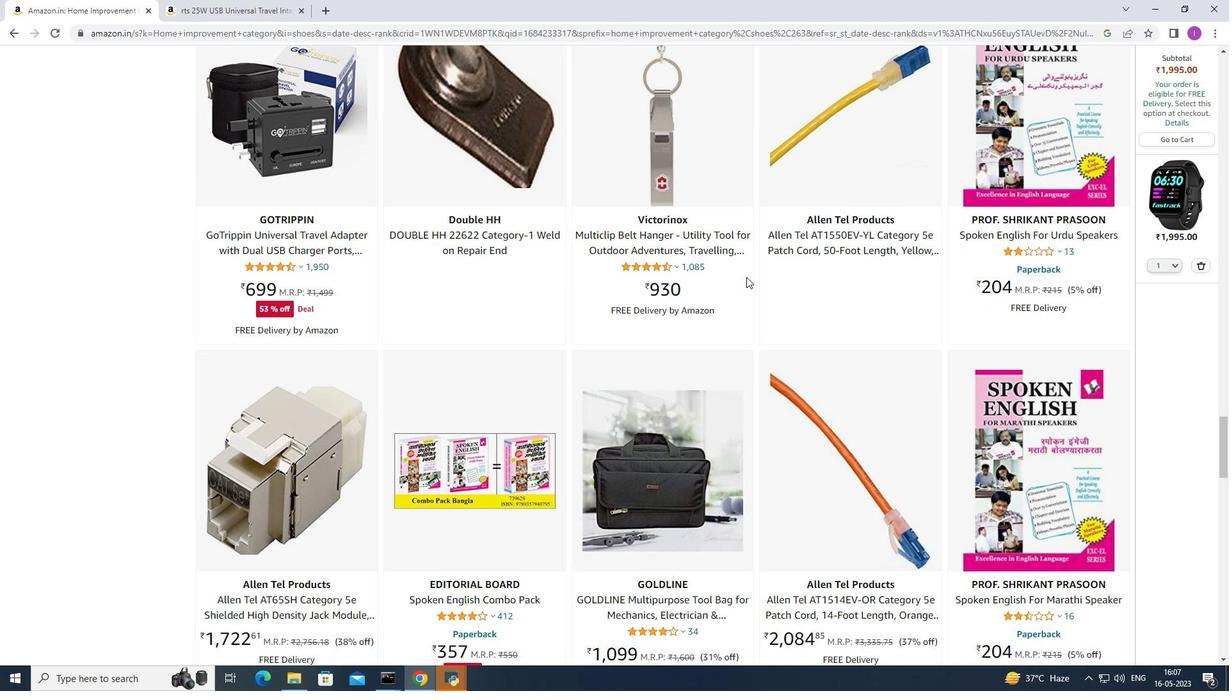 
Action: Mouse scrolled (746, 276) with delta (0, 0)
Screenshot: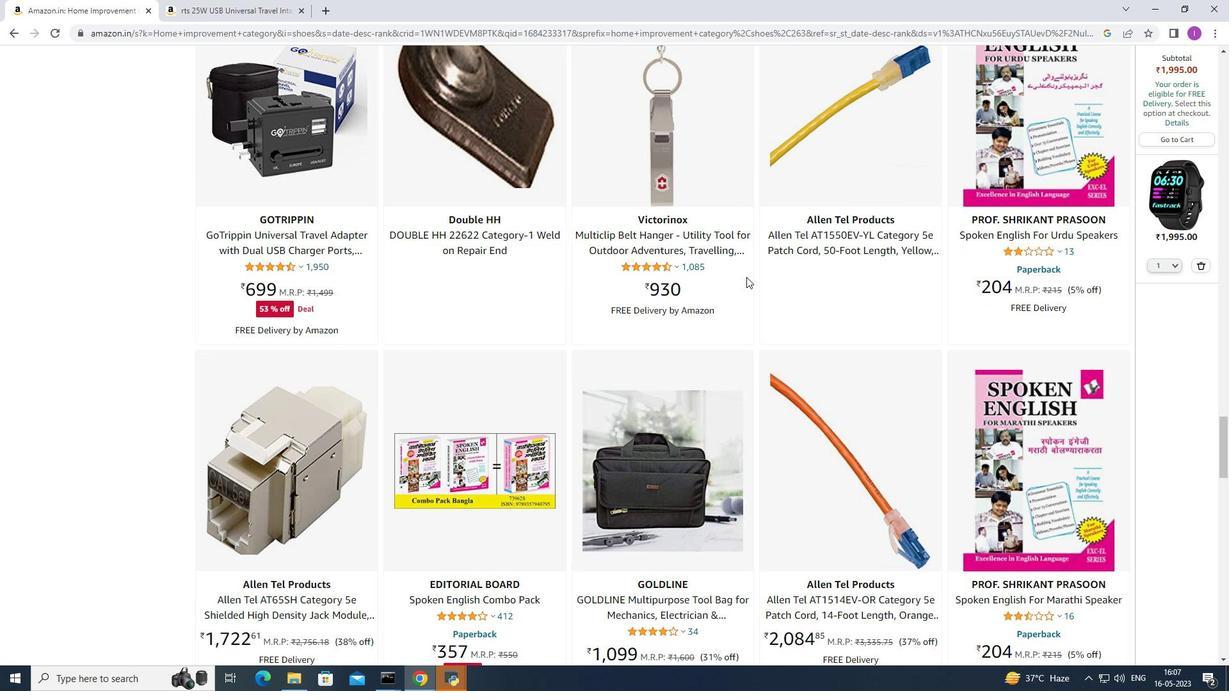 
Action: Mouse scrolled (746, 276) with delta (0, 0)
Screenshot: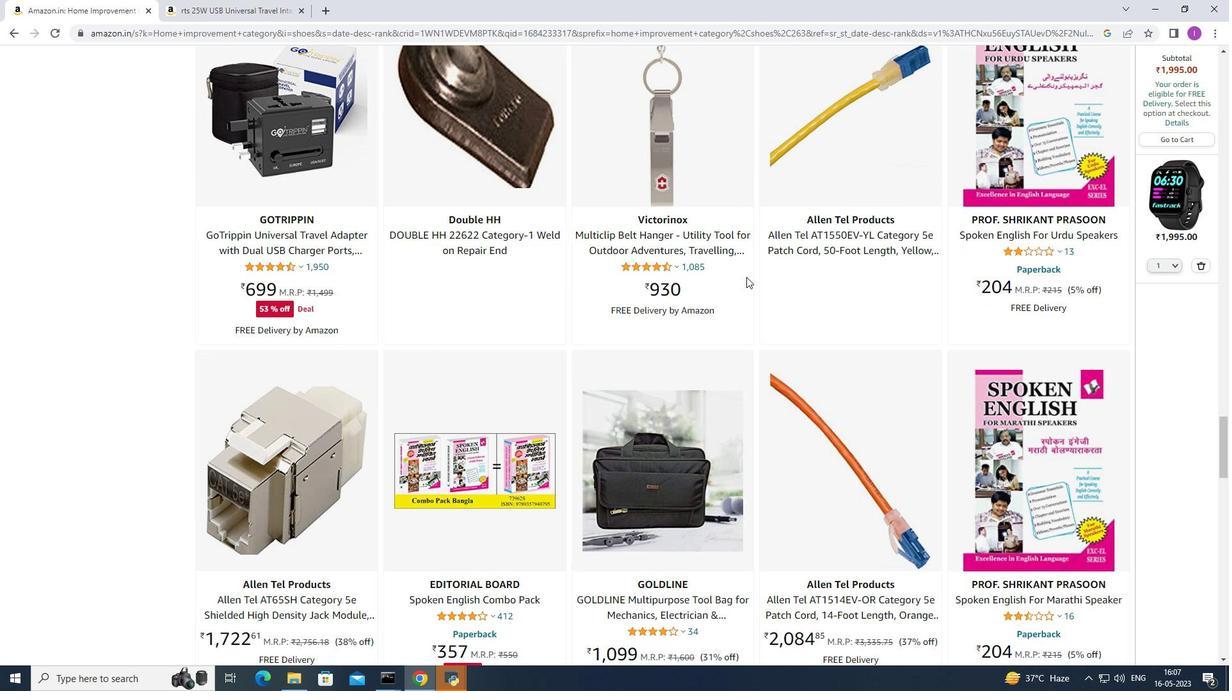 
Action: Mouse scrolled (746, 276) with delta (0, 0)
Screenshot: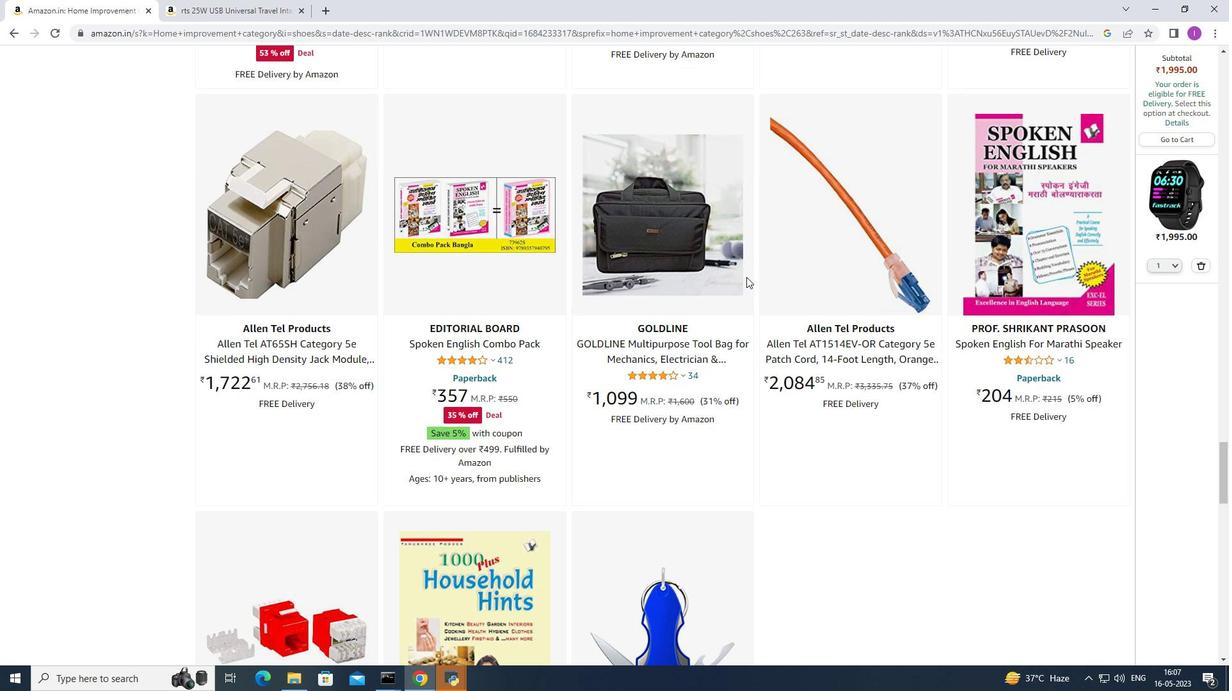 
Action: Mouse scrolled (746, 276) with delta (0, 0)
Screenshot: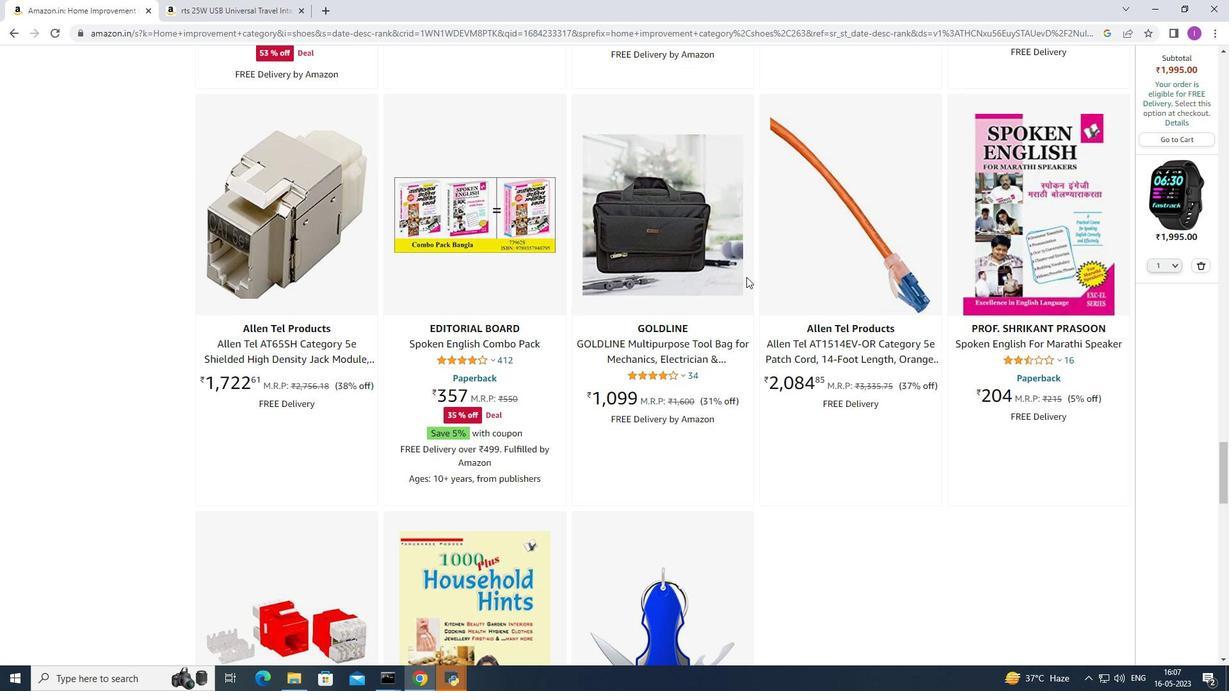 
Action: Mouse scrolled (746, 276) with delta (0, 0)
Screenshot: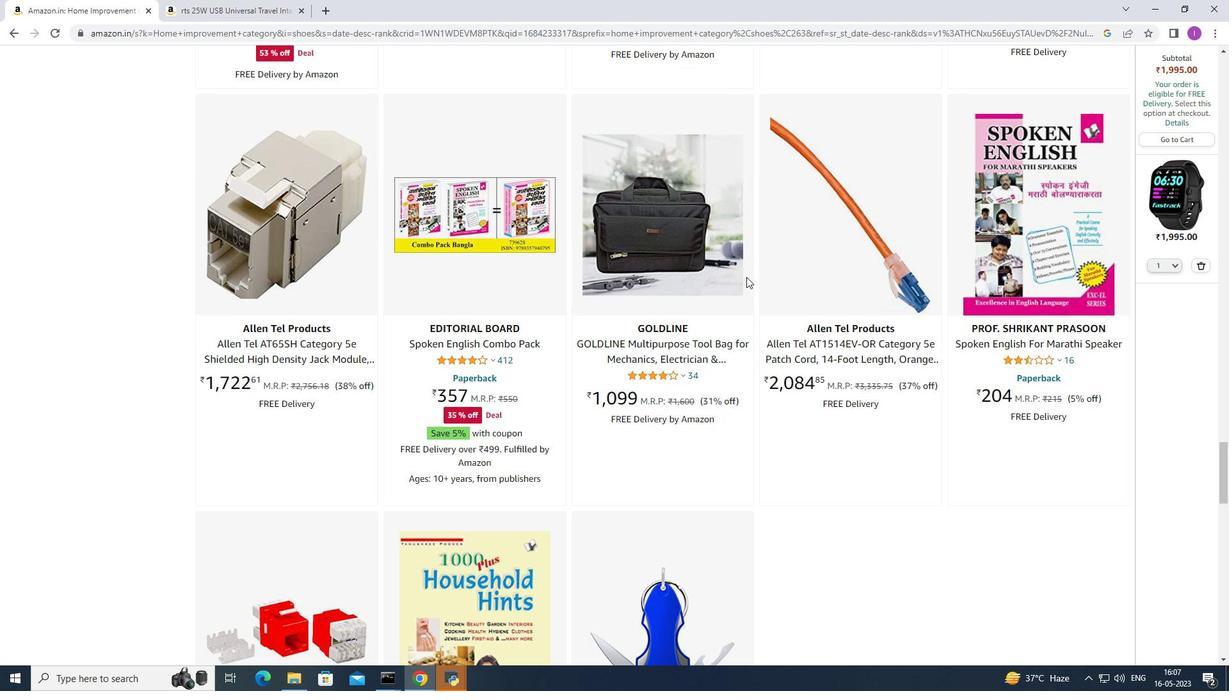 
Action: Mouse scrolled (746, 276) with delta (0, 0)
Screenshot: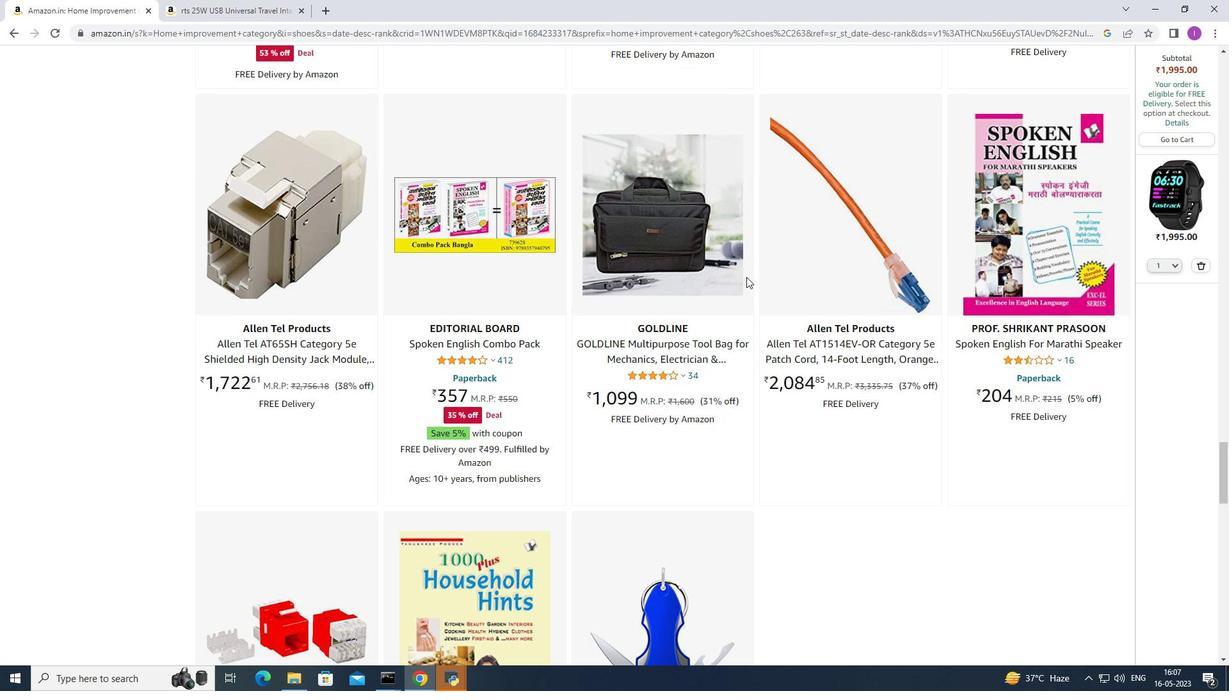 
Action: Mouse scrolled (746, 276) with delta (0, 0)
Screenshot: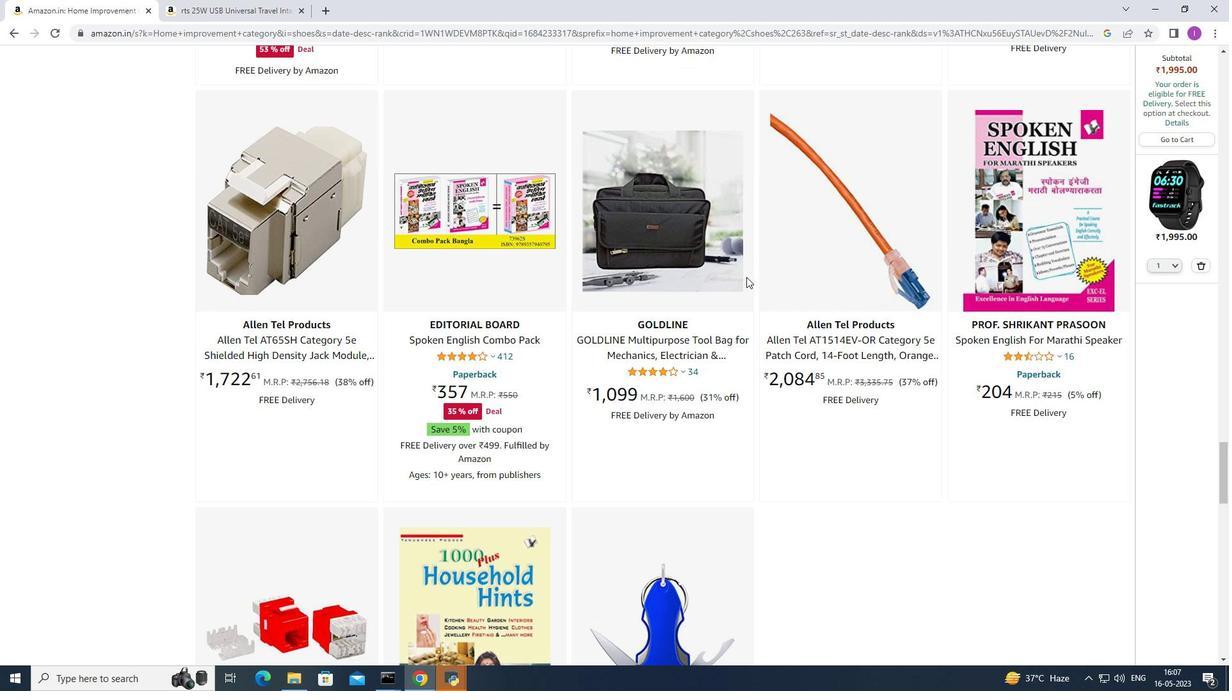 
Action: Mouse moved to (747, 275)
